 Task: Look for Airbnb properties in Paramaribo, Suriname from 6th December, 2023 to 10th December, 2023 for 1 adult.1  bedroom having 1 bed and 1 bathroom. Property type can be hotel. Booking option can be shelf check-in. Look for 5 properties as per requirement.
Action: Mouse moved to (332, 138)
Screenshot: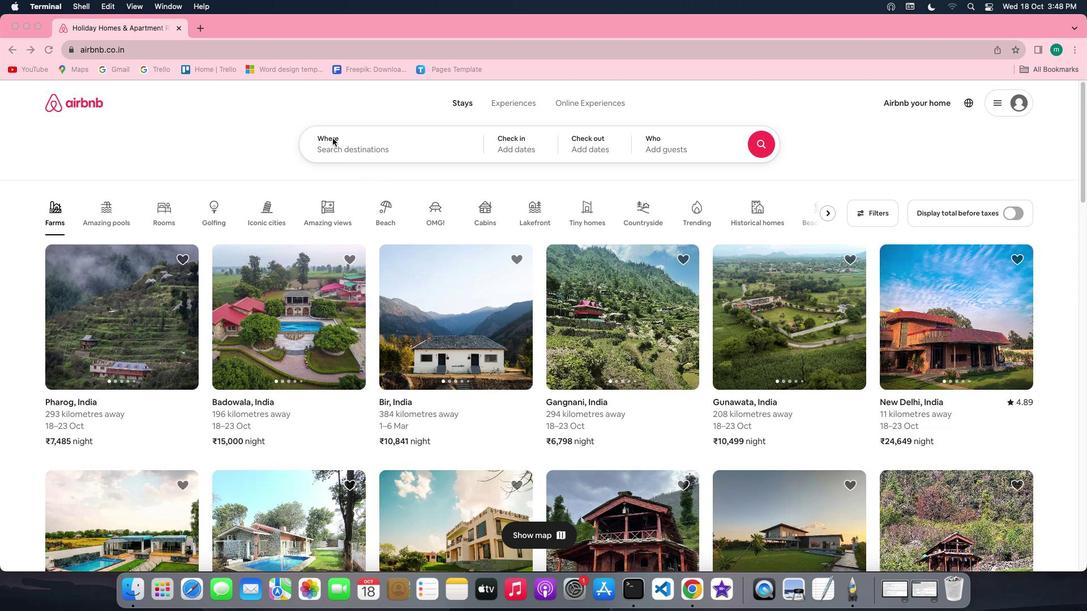 
Action: Mouse pressed left at (332, 138)
Screenshot: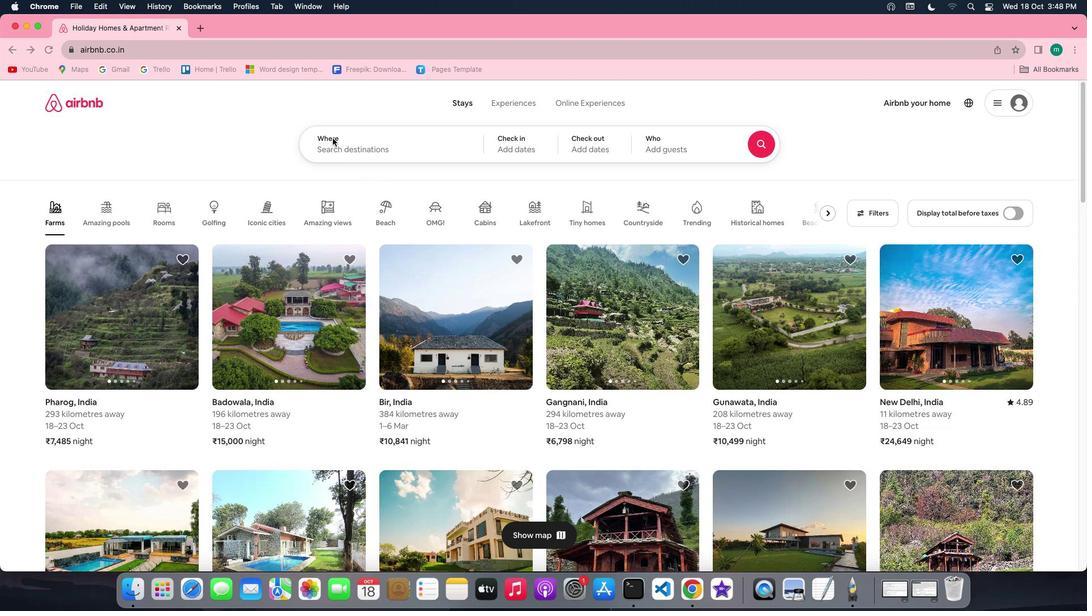 
Action: Mouse moved to (343, 151)
Screenshot: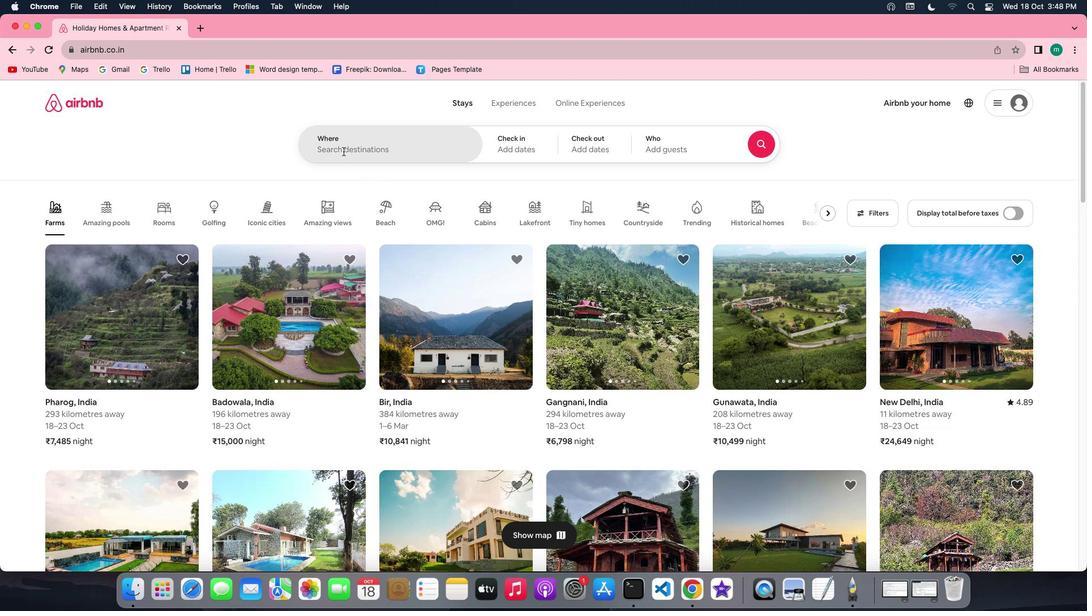 
Action: Mouse pressed left at (343, 151)
Screenshot: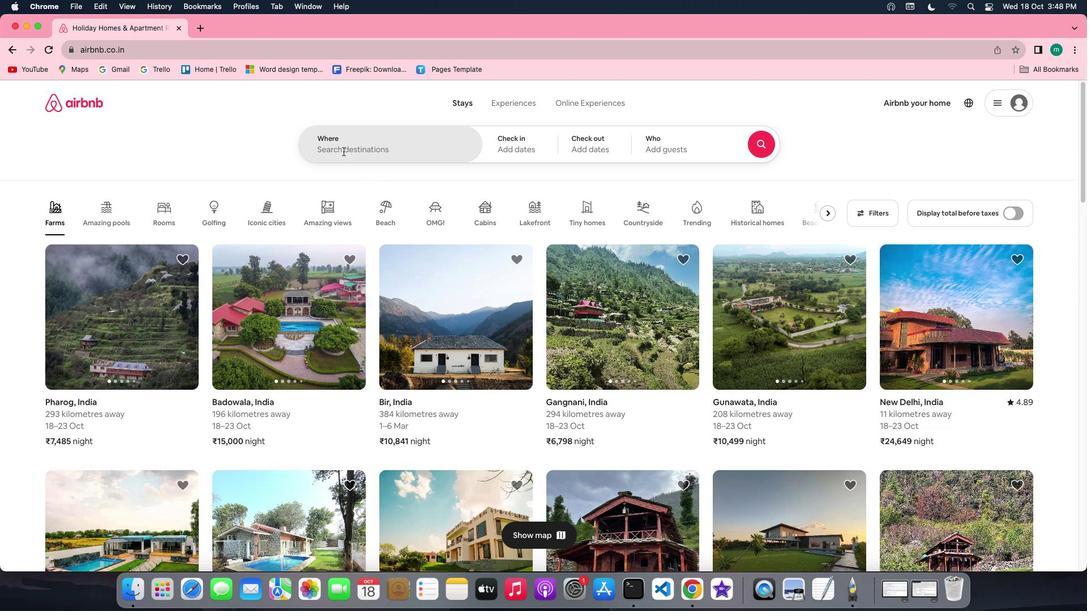 
Action: Key pressed Key.shift'P''a''r''a''m''a''r''i''b''o'','Key.shift'S''u''r''i''n''a''m''e'
Screenshot: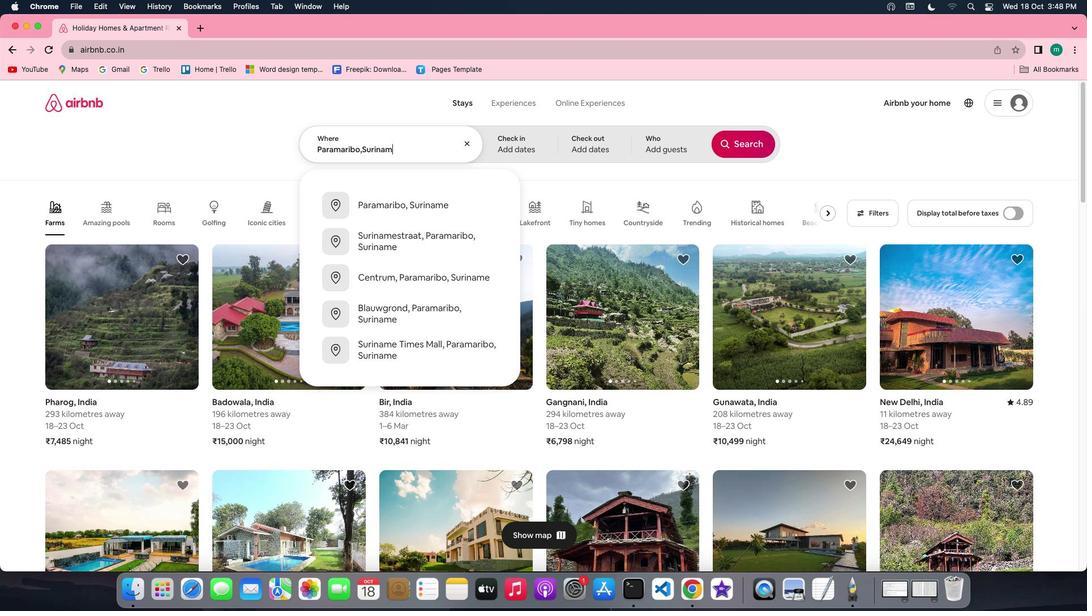 
Action: Mouse moved to (427, 208)
Screenshot: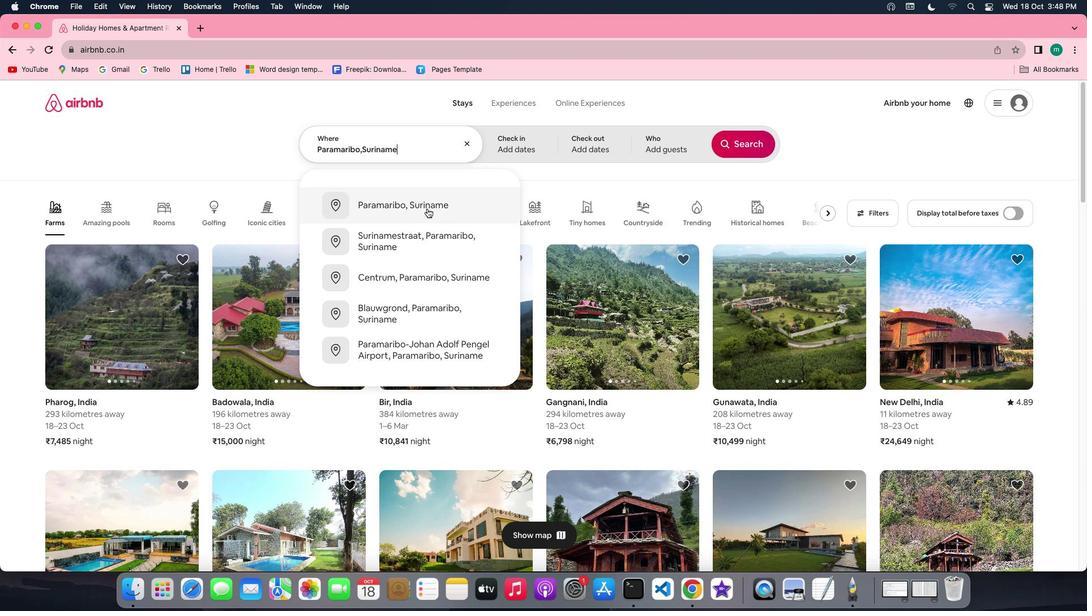 
Action: Mouse pressed left at (427, 208)
Screenshot: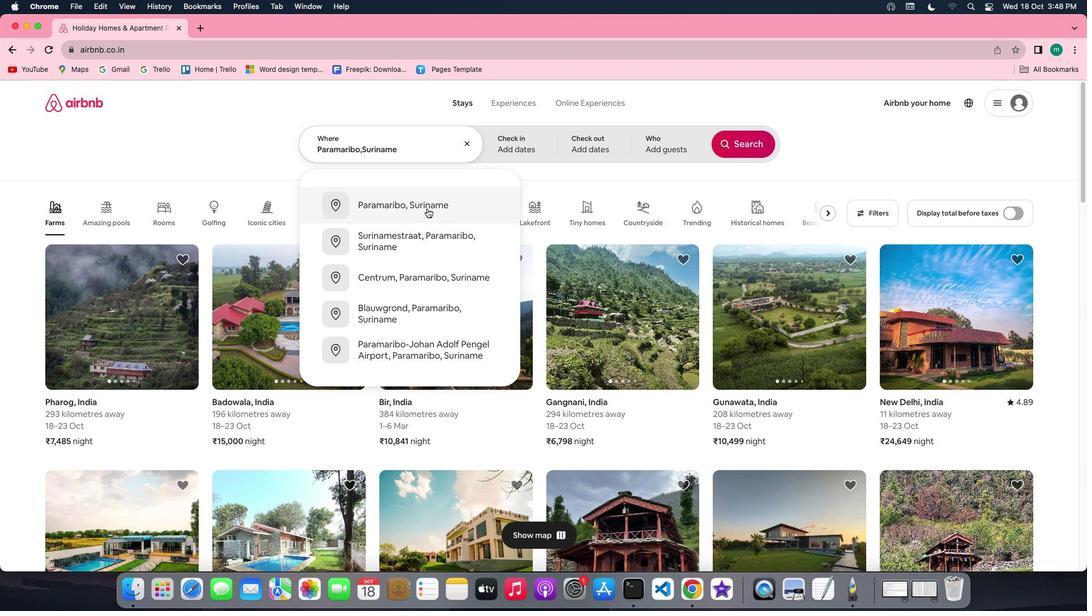 
Action: Mouse moved to (730, 231)
Screenshot: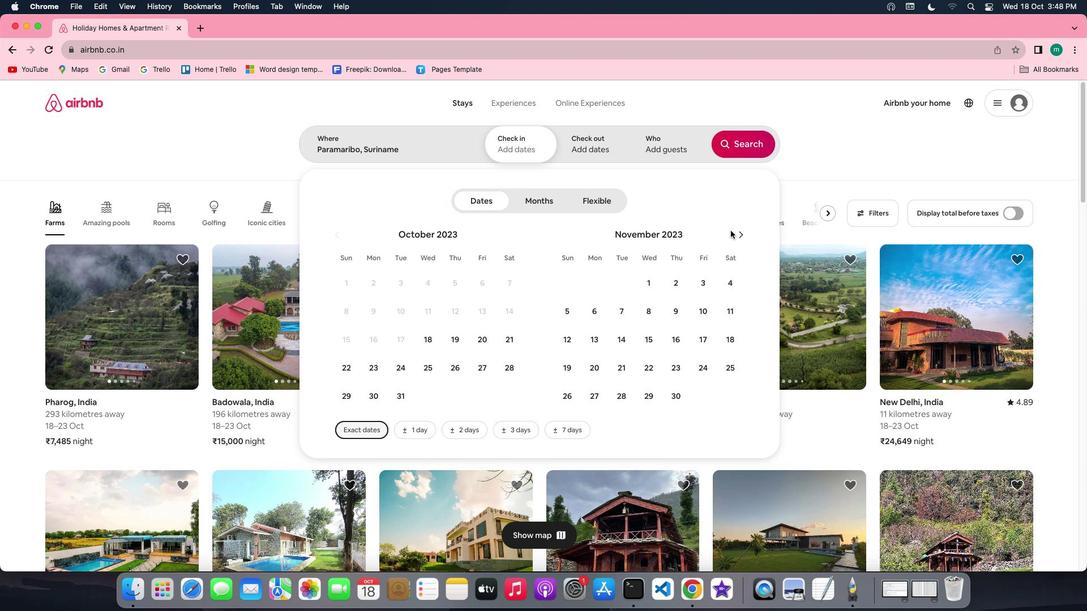 
Action: Mouse pressed left at (730, 231)
Screenshot: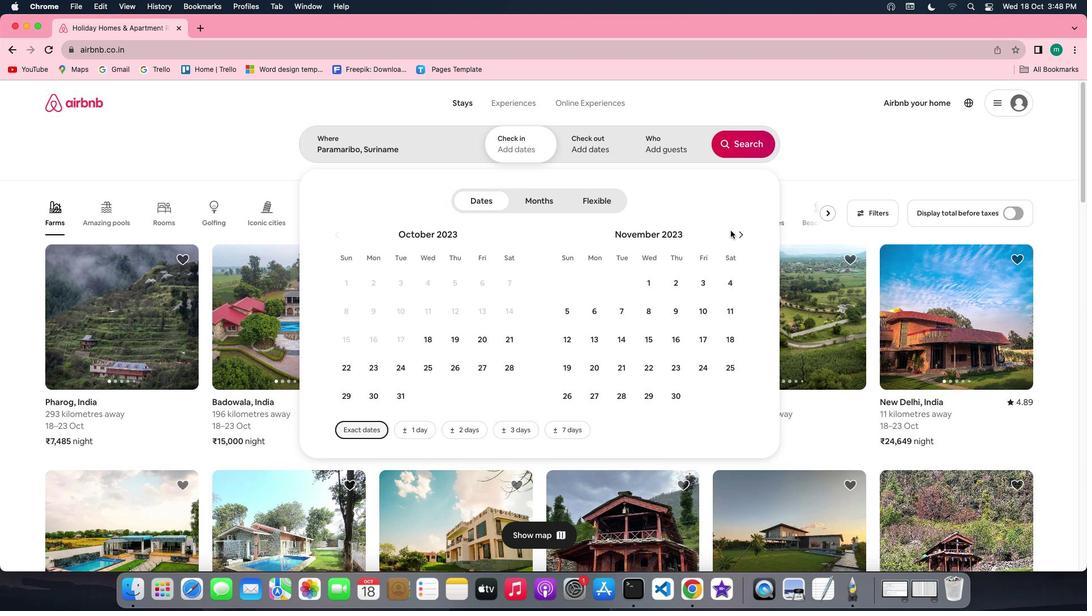 
Action: Mouse moved to (738, 237)
Screenshot: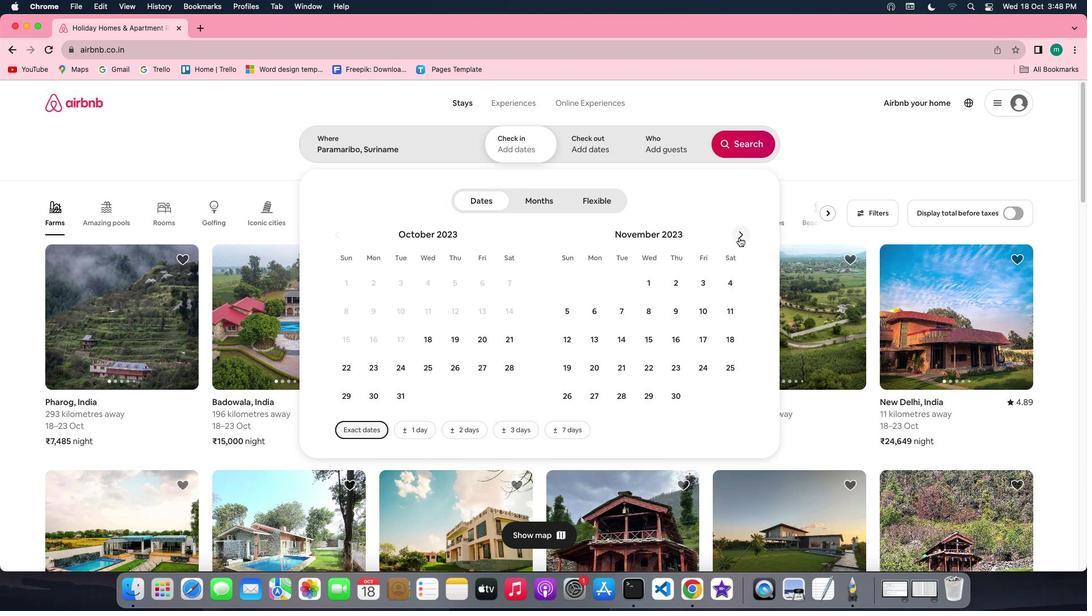 
Action: Mouse pressed left at (738, 237)
Screenshot: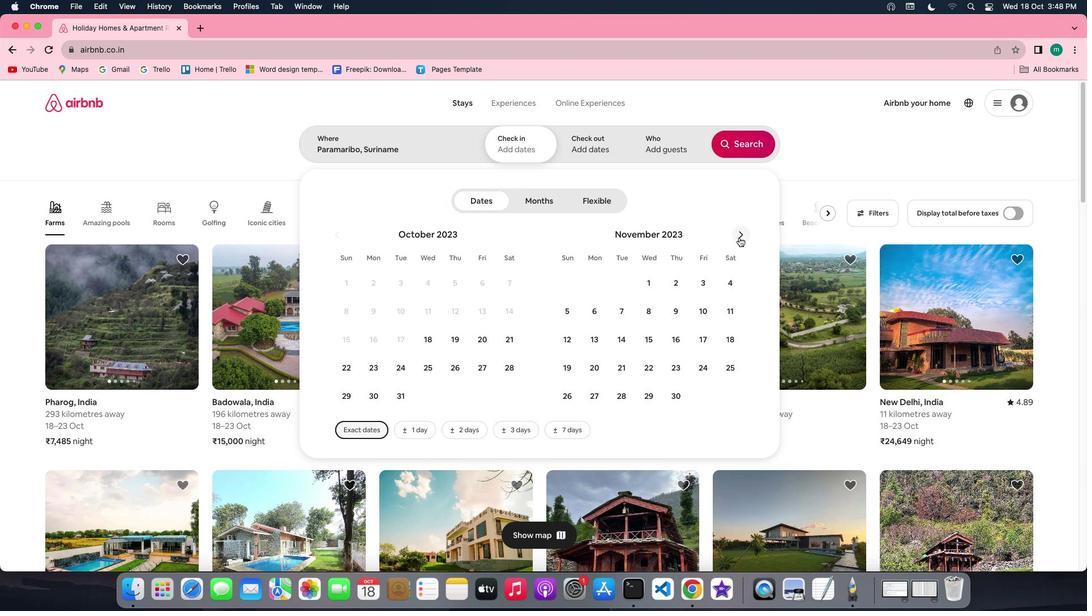 
Action: Mouse moved to (659, 306)
Screenshot: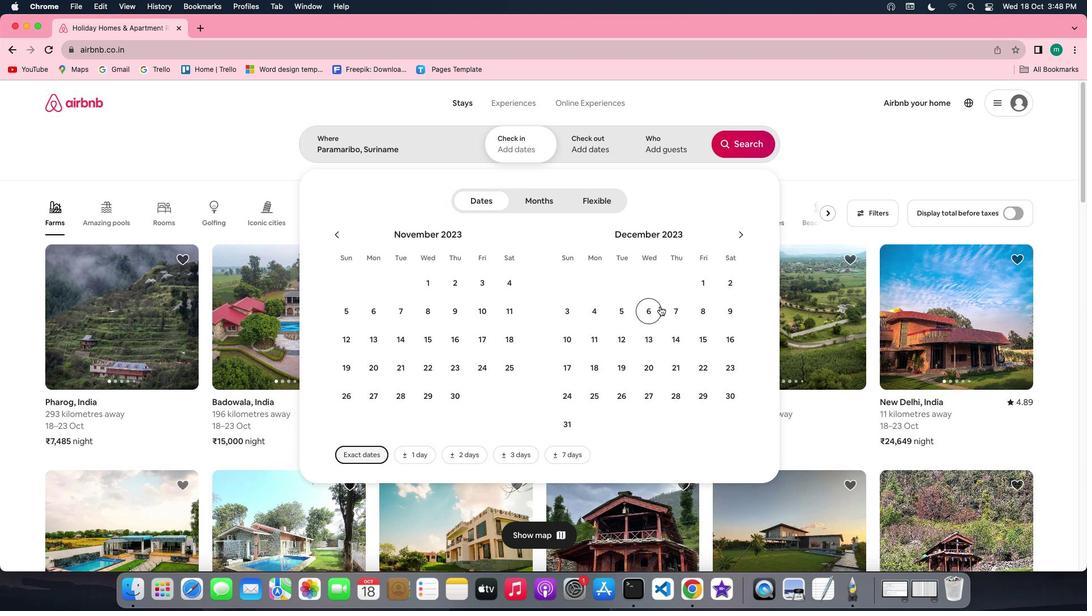 
Action: Mouse pressed left at (659, 306)
Screenshot: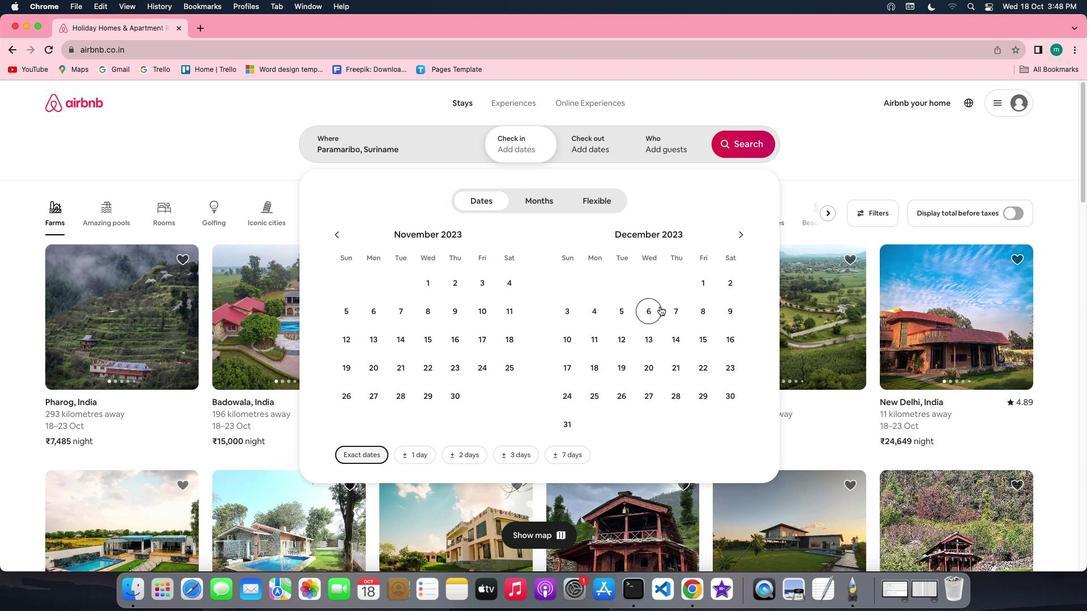 
Action: Mouse moved to (587, 332)
Screenshot: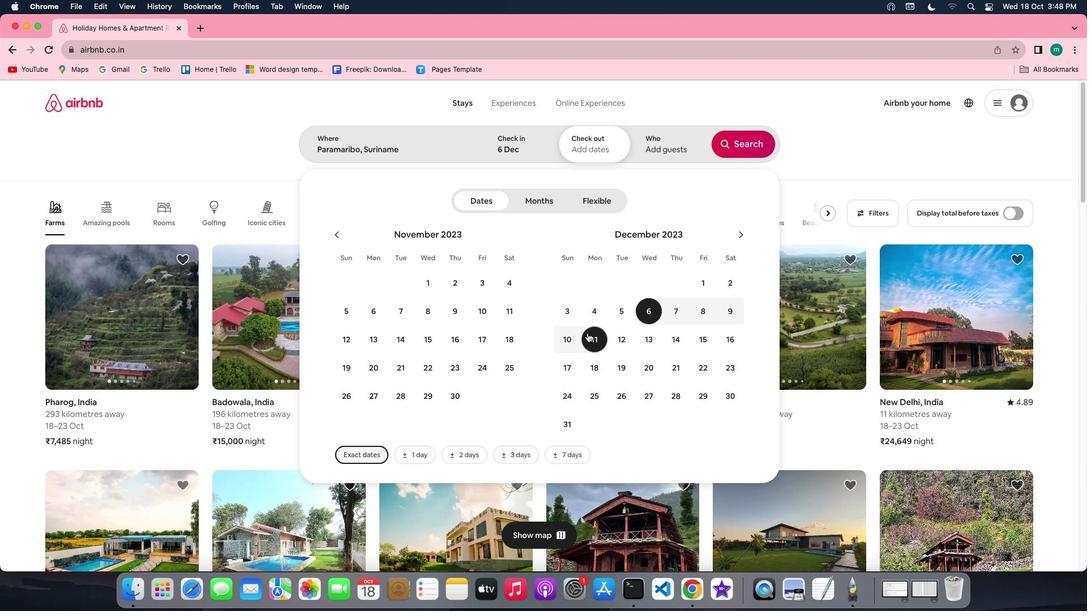 
Action: Mouse pressed left at (587, 332)
Screenshot: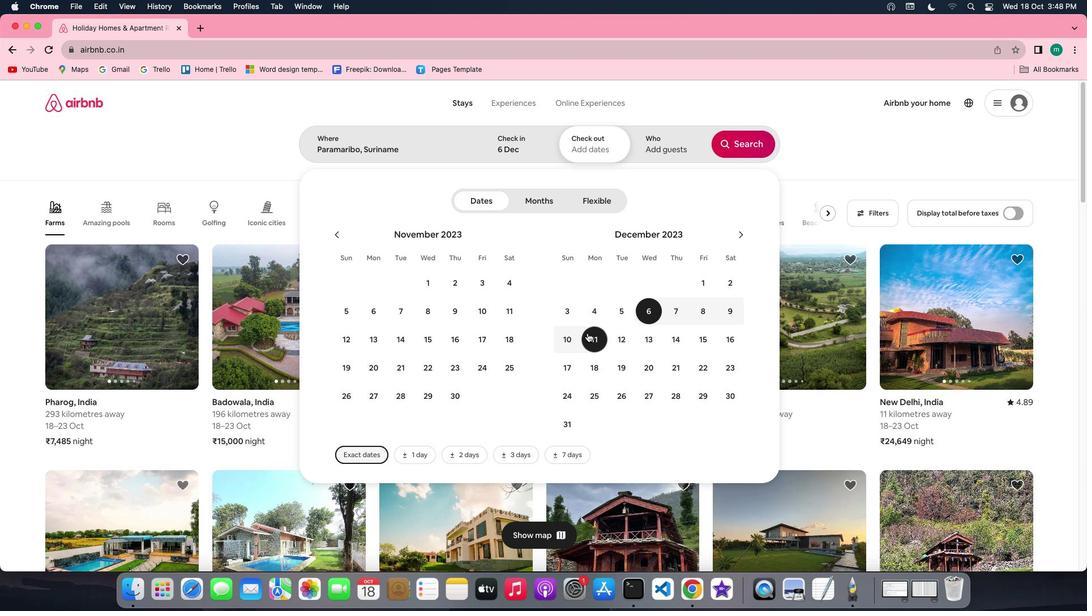 
Action: Mouse moved to (576, 338)
Screenshot: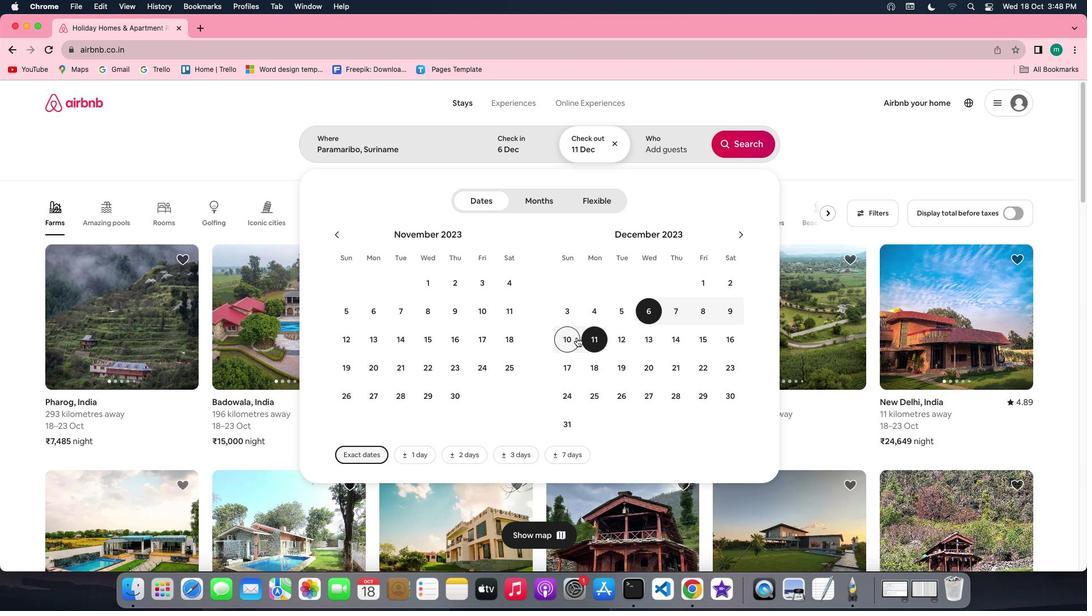 
Action: Mouse pressed left at (576, 338)
Screenshot: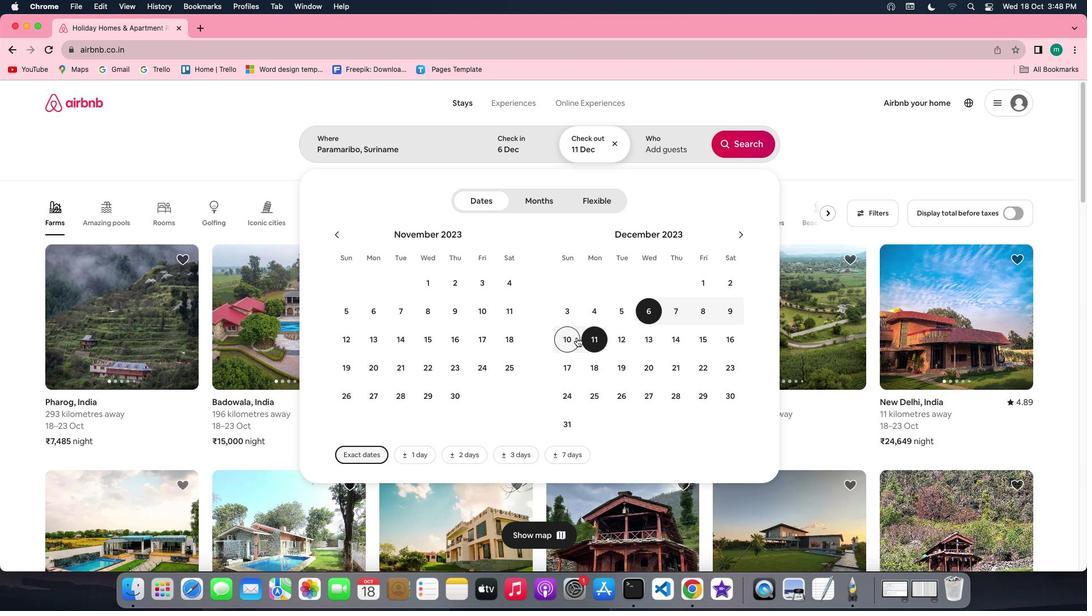 
Action: Mouse moved to (682, 148)
Screenshot: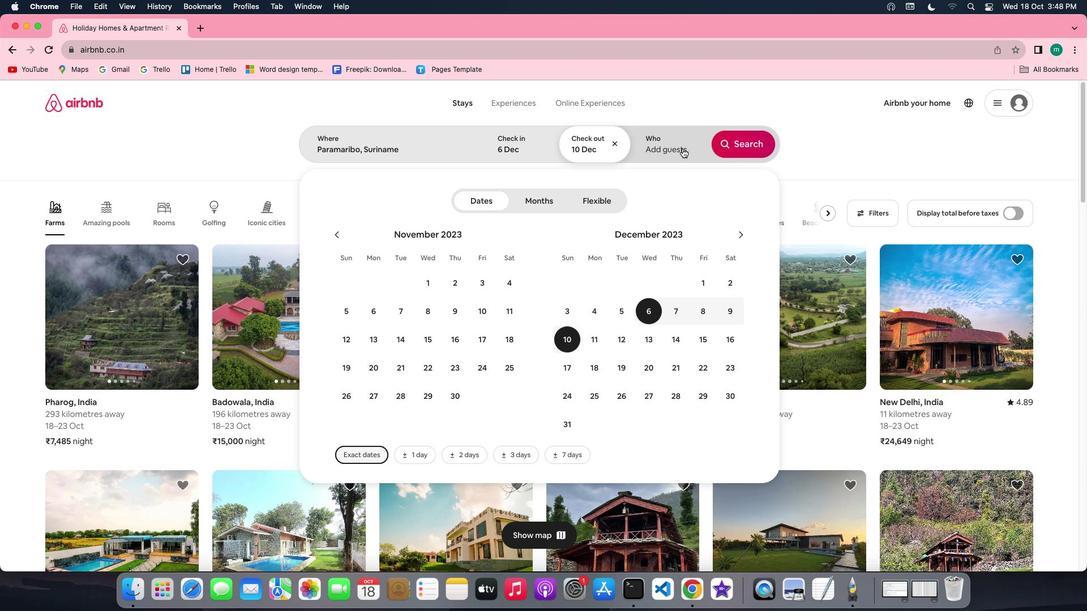 
Action: Mouse pressed left at (682, 148)
Screenshot: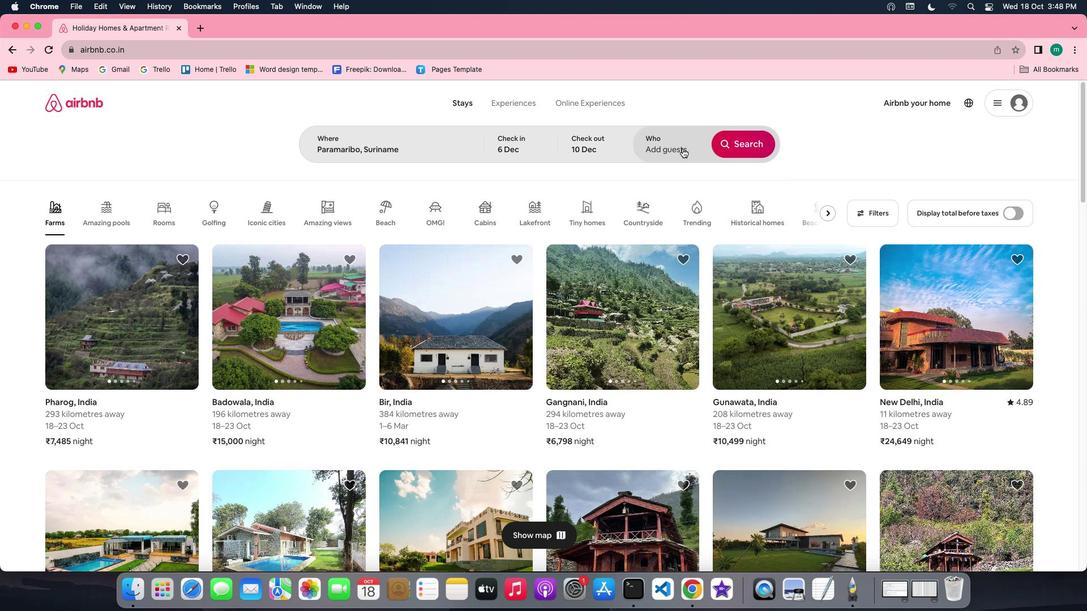 
Action: Mouse moved to (751, 208)
Screenshot: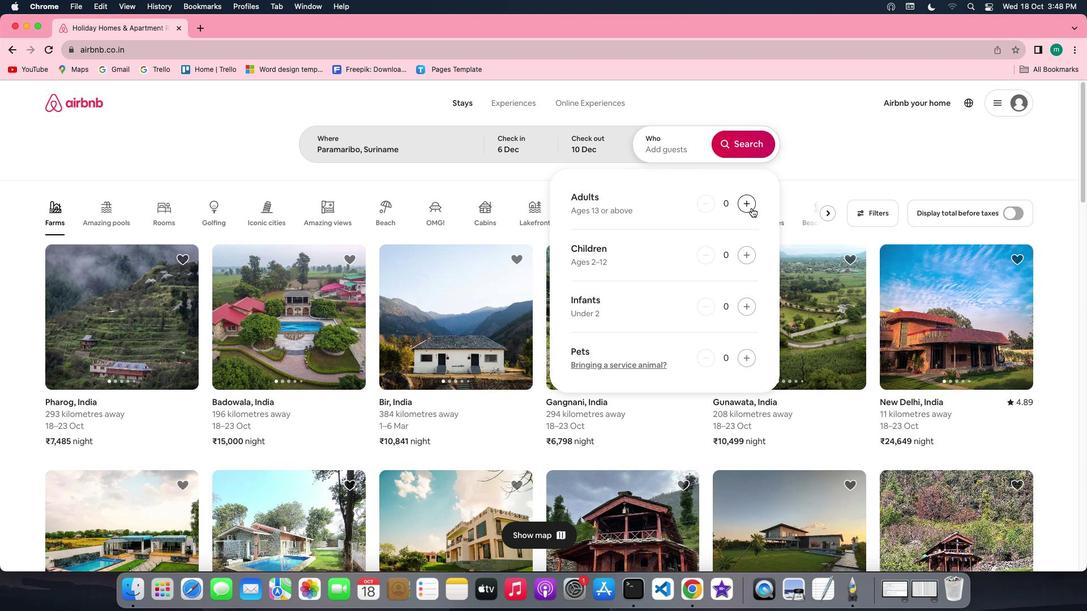 
Action: Mouse pressed left at (751, 208)
Screenshot: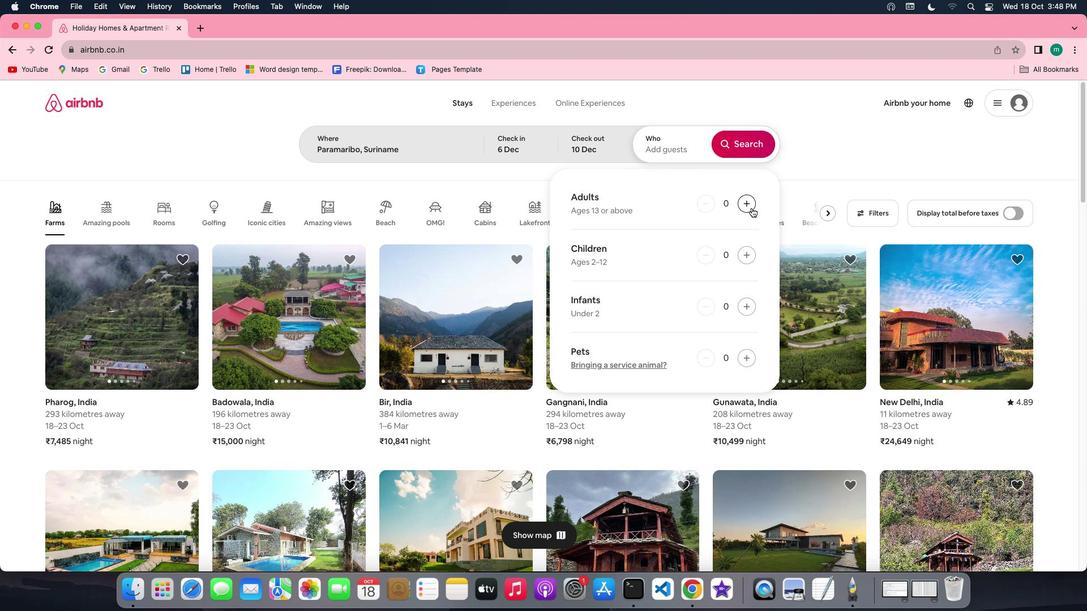 
Action: Mouse moved to (757, 142)
Screenshot: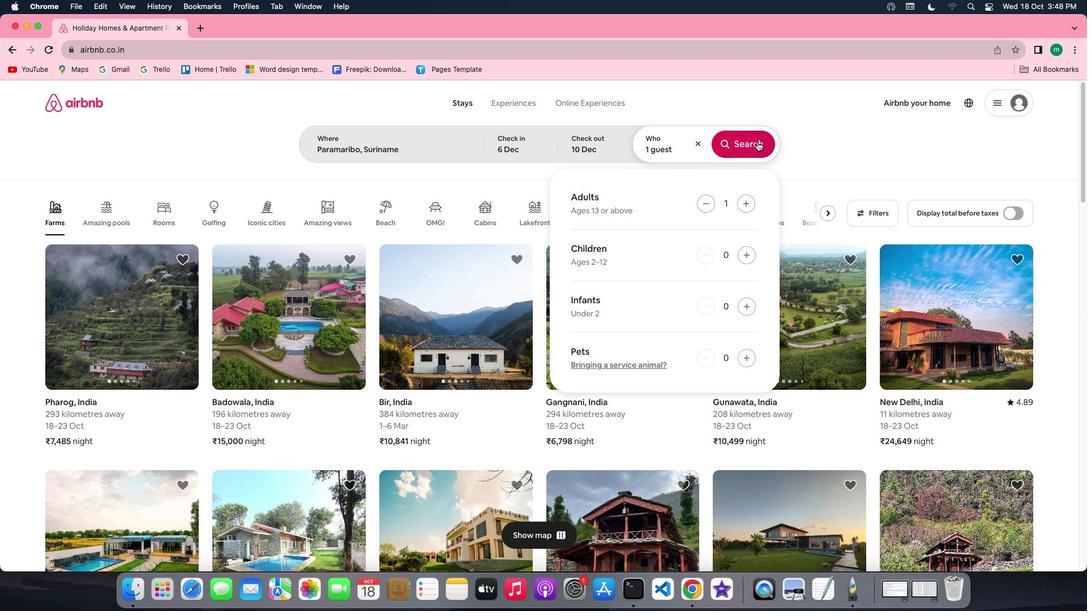 
Action: Mouse pressed left at (757, 142)
Screenshot: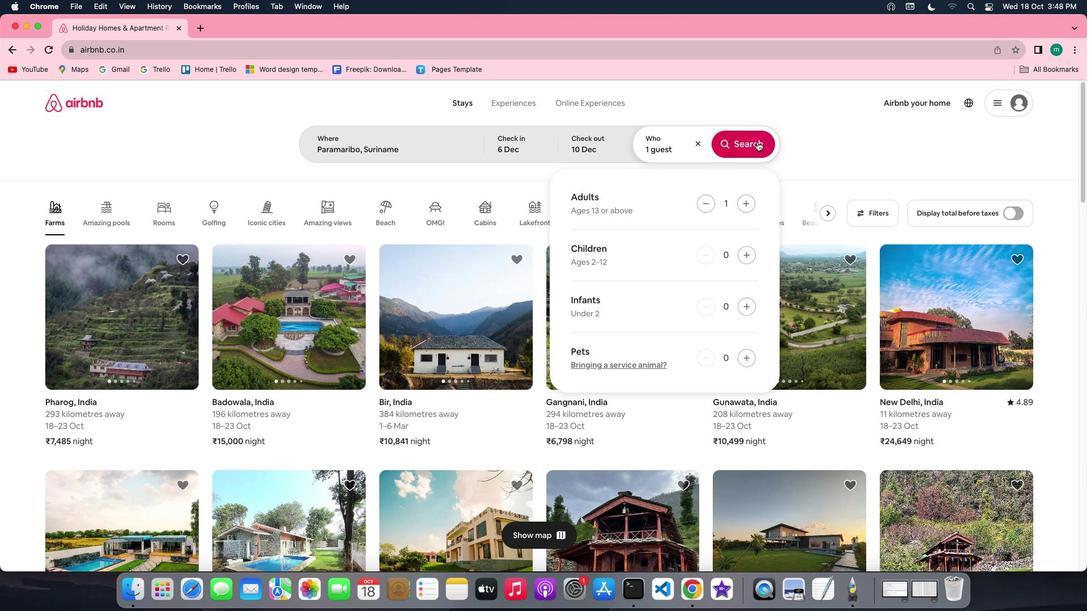 
Action: Mouse moved to (911, 154)
Screenshot: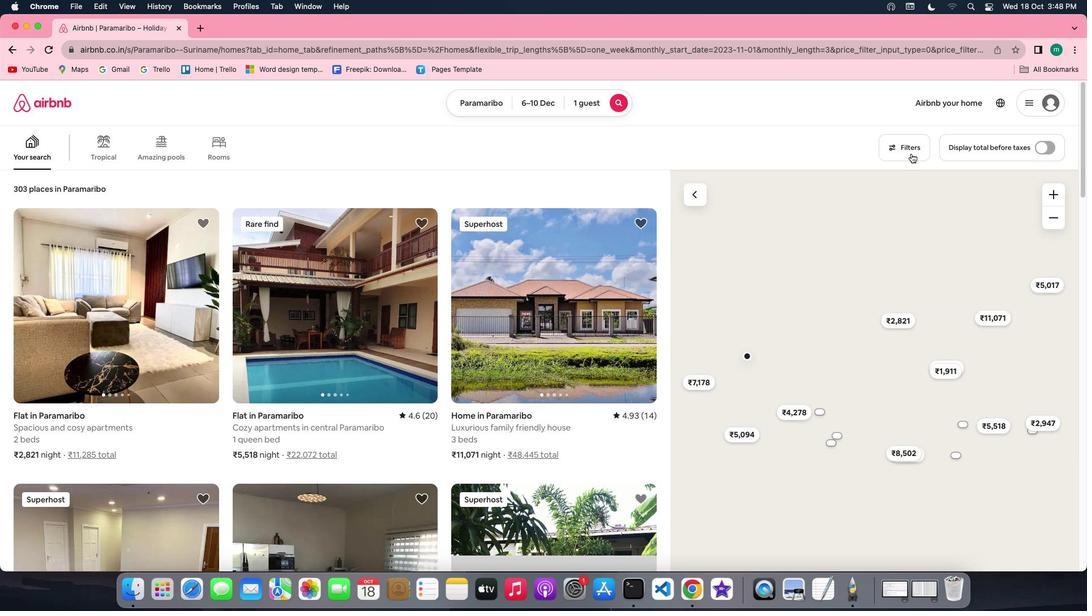 
Action: Mouse pressed left at (911, 154)
Screenshot: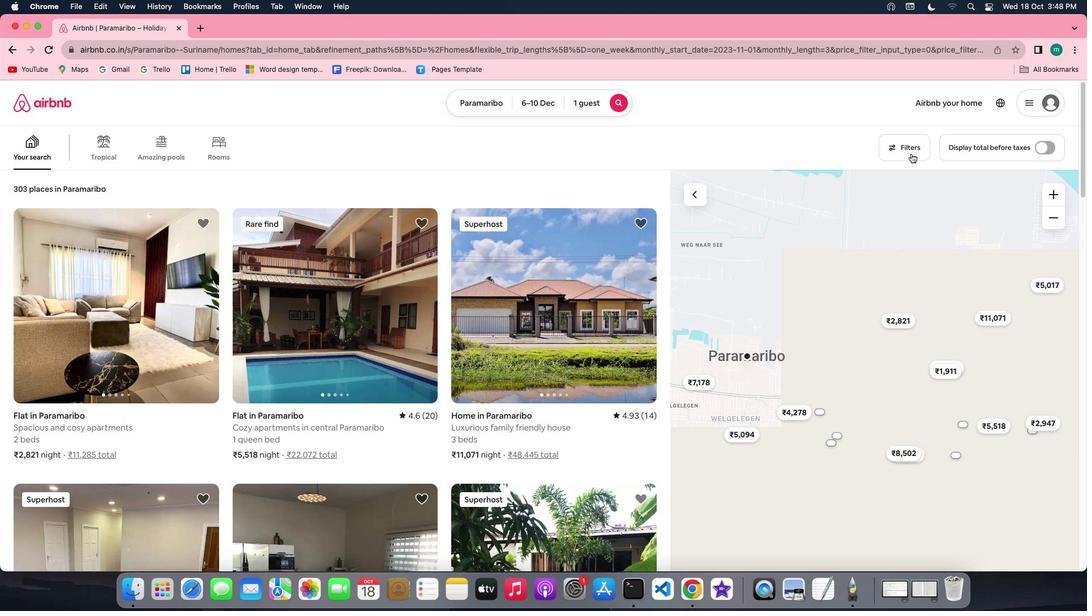 
Action: Mouse moved to (609, 308)
Screenshot: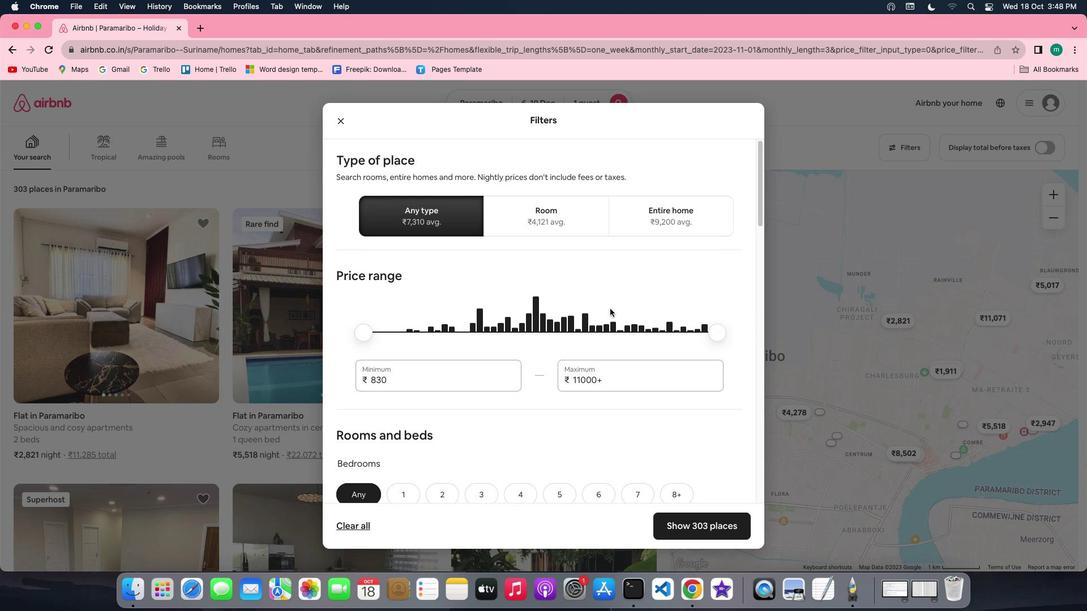 
Action: Mouse scrolled (609, 308) with delta (0, 0)
Screenshot: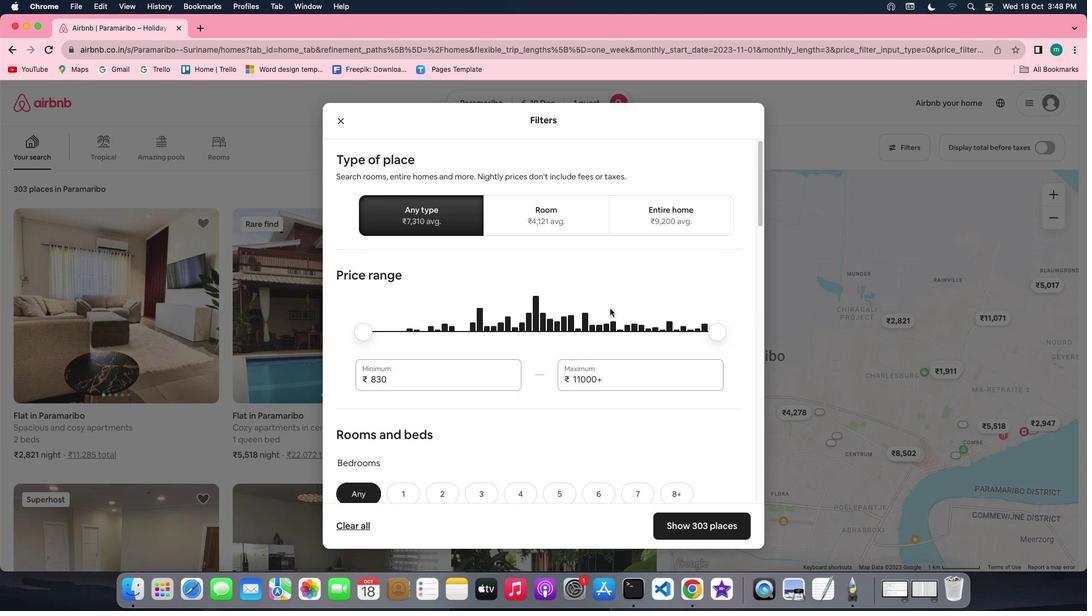 
Action: Mouse scrolled (609, 308) with delta (0, 0)
Screenshot: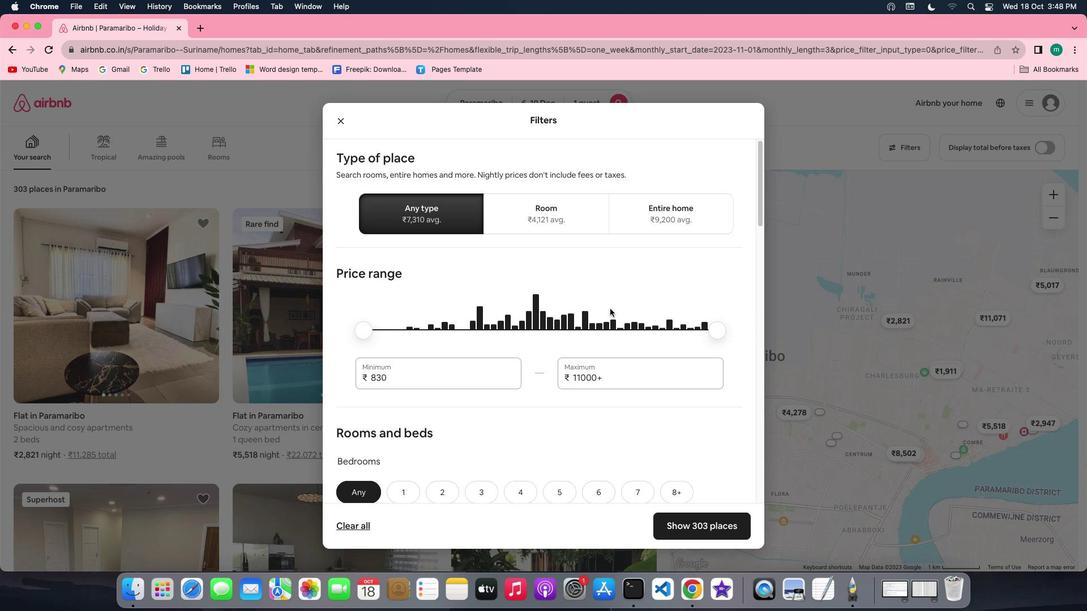 
Action: Mouse scrolled (609, 308) with delta (0, 0)
Screenshot: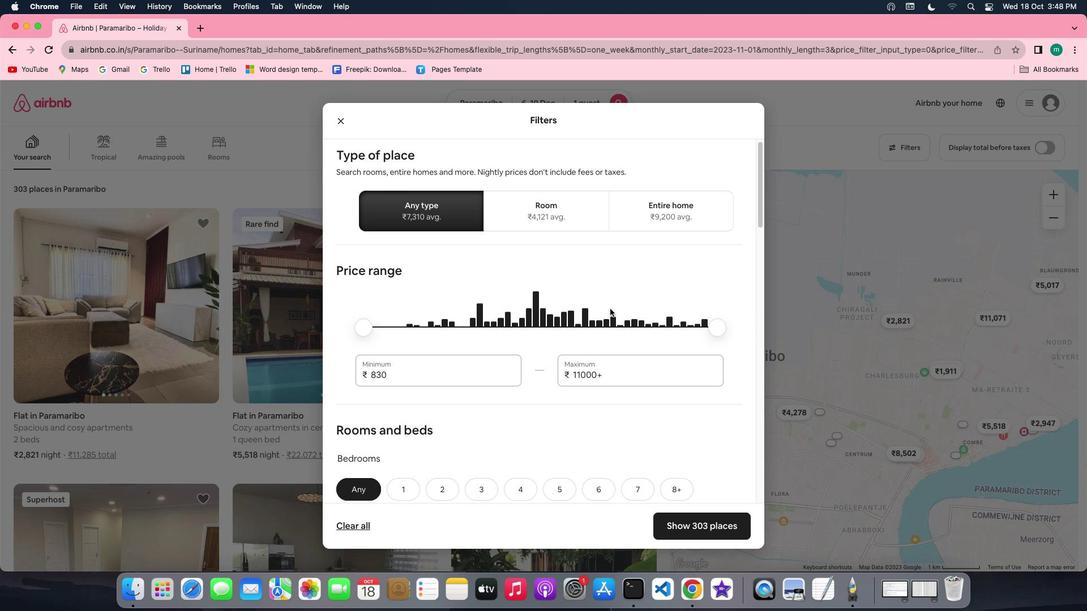 
Action: Mouse scrolled (609, 308) with delta (0, 0)
Screenshot: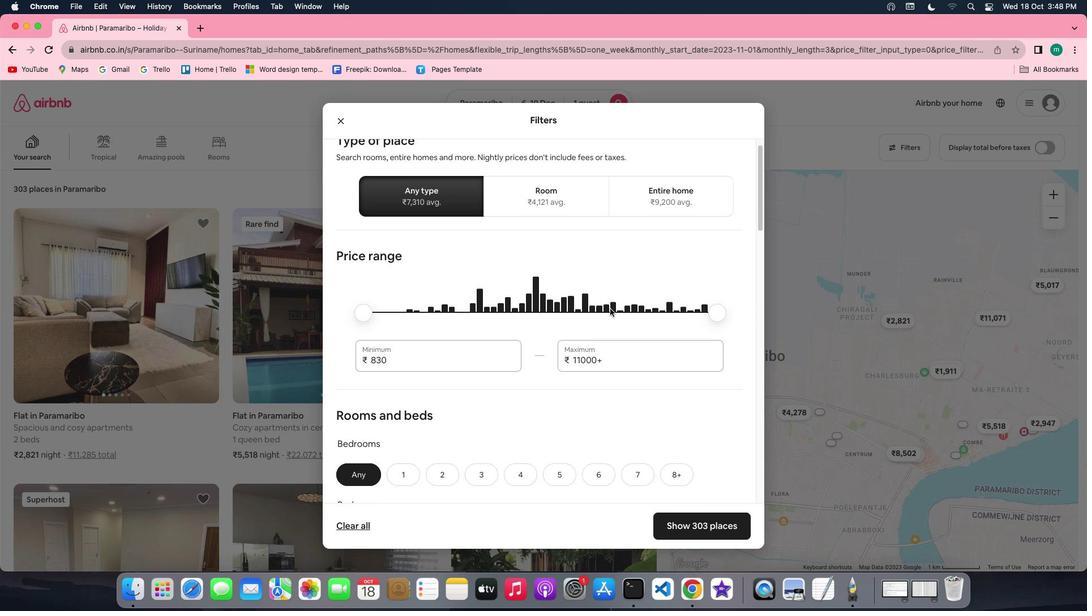 
Action: Mouse scrolled (609, 308) with delta (0, 0)
Screenshot: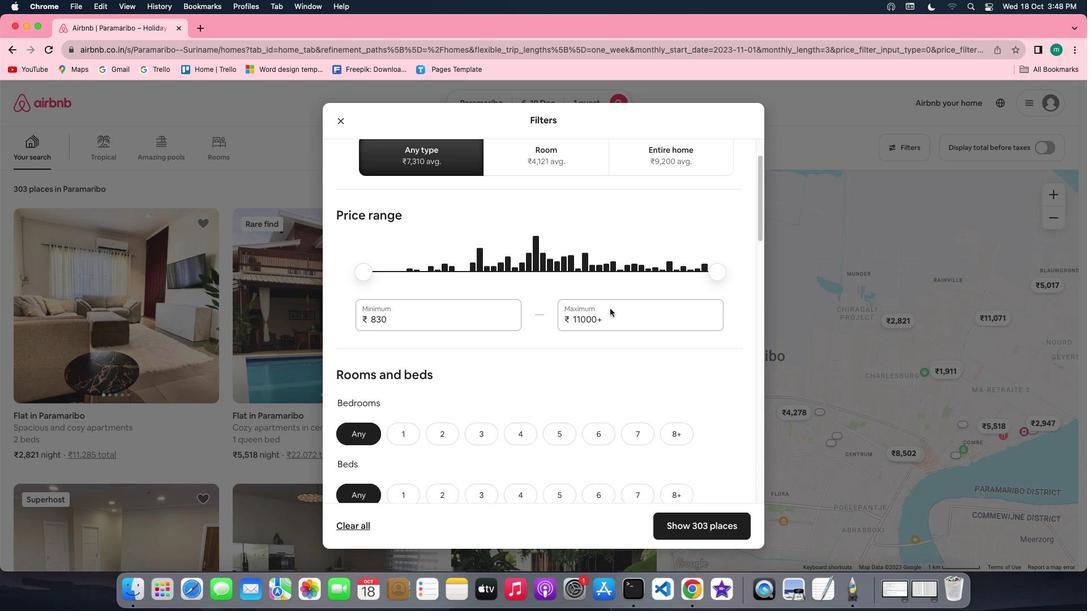 
Action: Mouse scrolled (609, 308) with delta (0, 0)
Screenshot: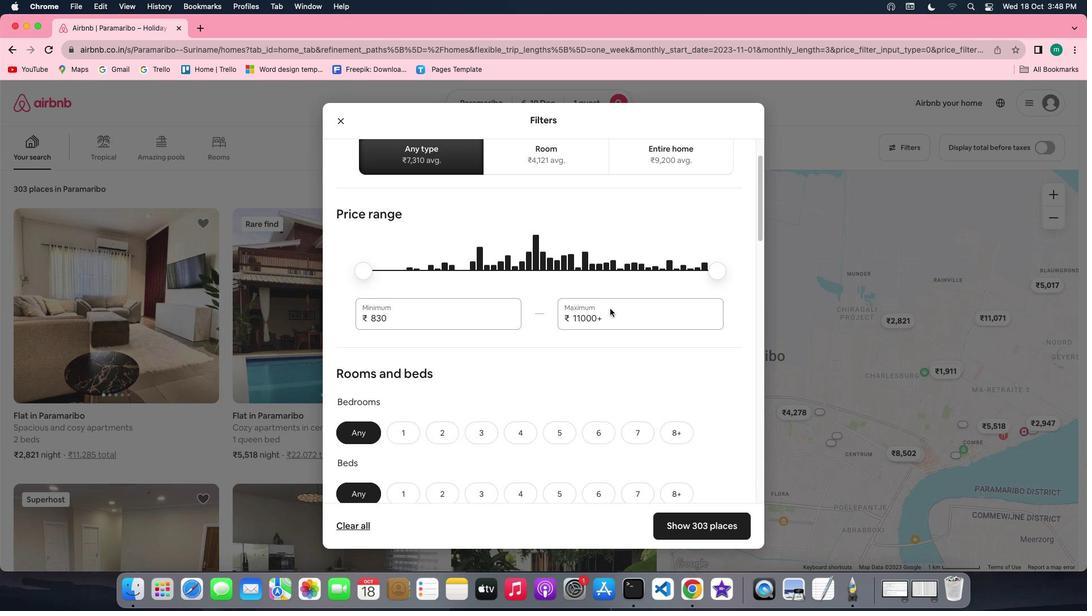 
Action: Mouse scrolled (609, 308) with delta (0, 0)
Screenshot: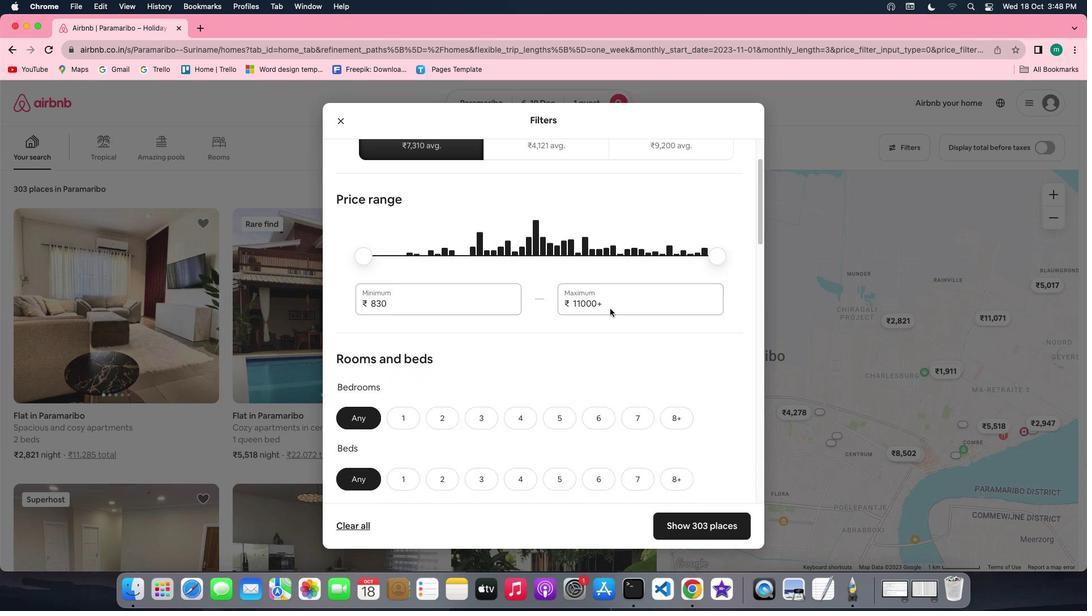 
Action: Mouse scrolled (609, 308) with delta (0, 0)
Screenshot: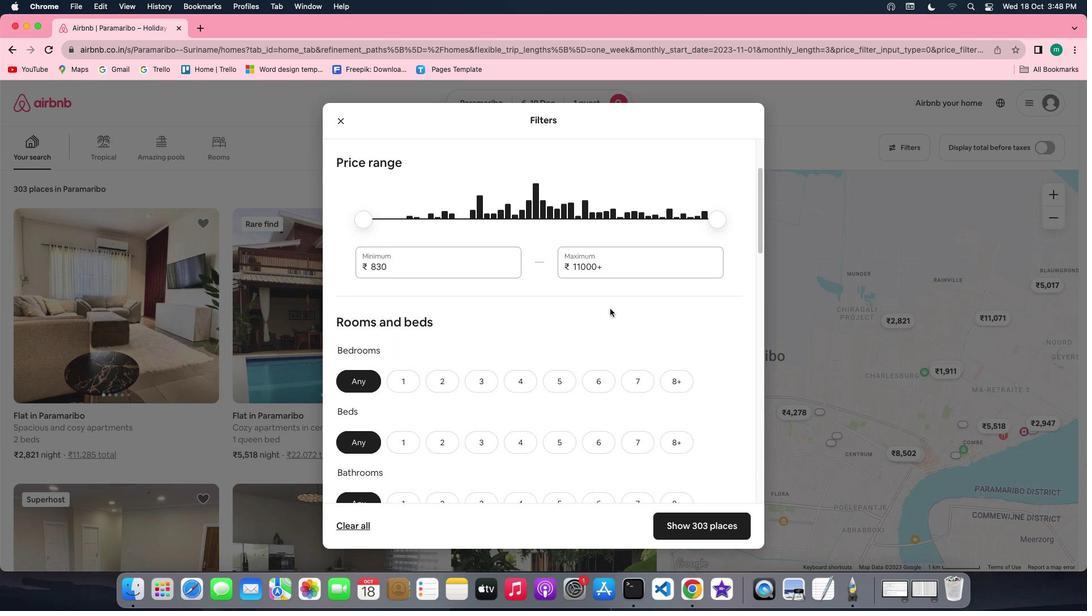 
Action: Mouse scrolled (609, 308) with delta (0, 0)
Screenshot: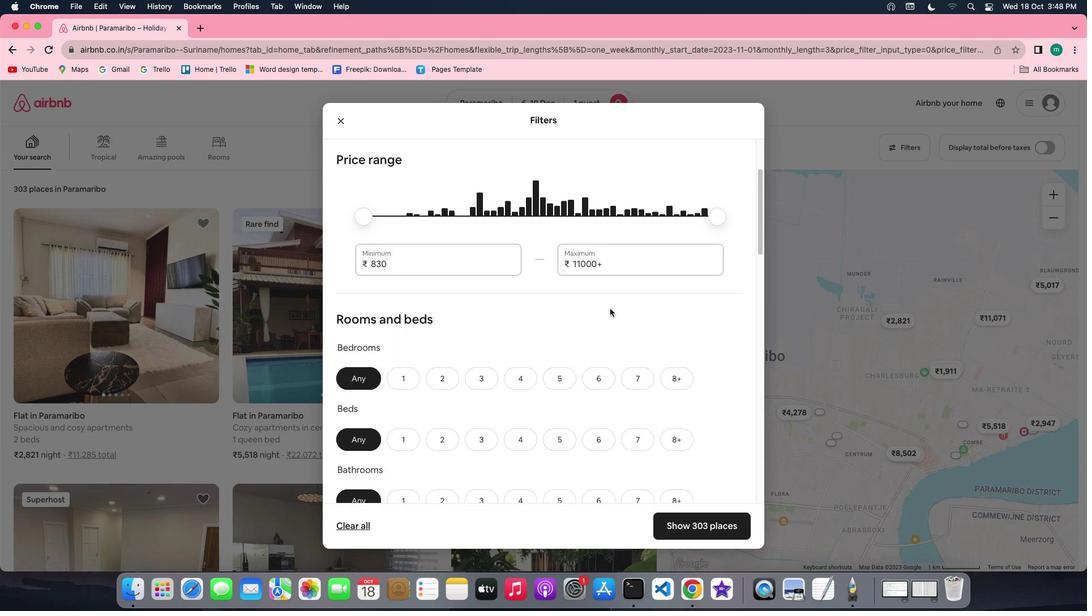 
Action: Mouse scrolled (609, 308) with delta (0, -1)
Screenshot: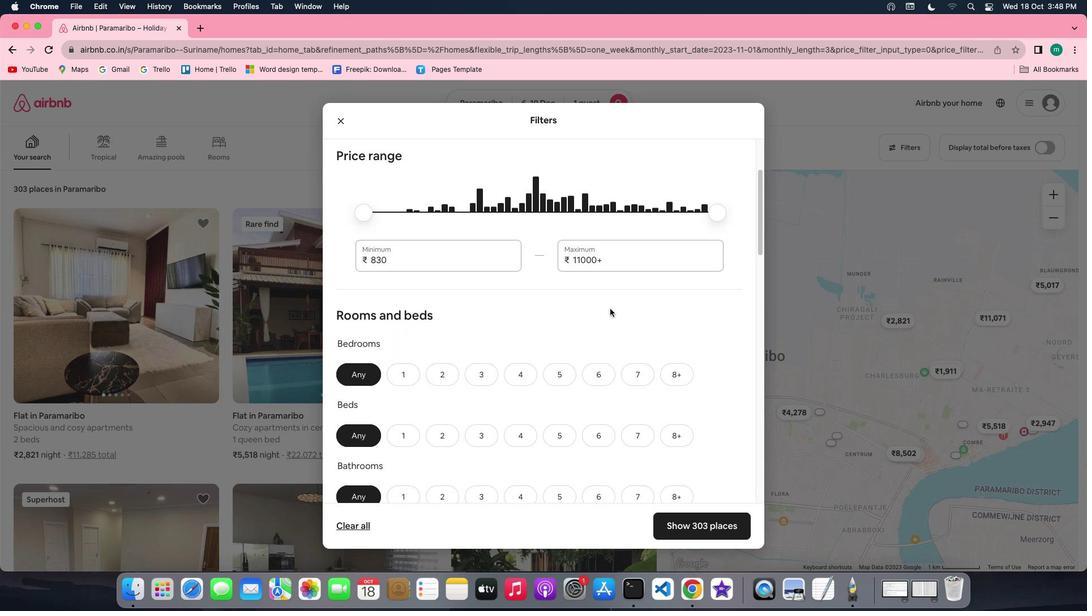 
Action: Mouse scrolled (609, 308) with delta (0, -1)
Screenshot: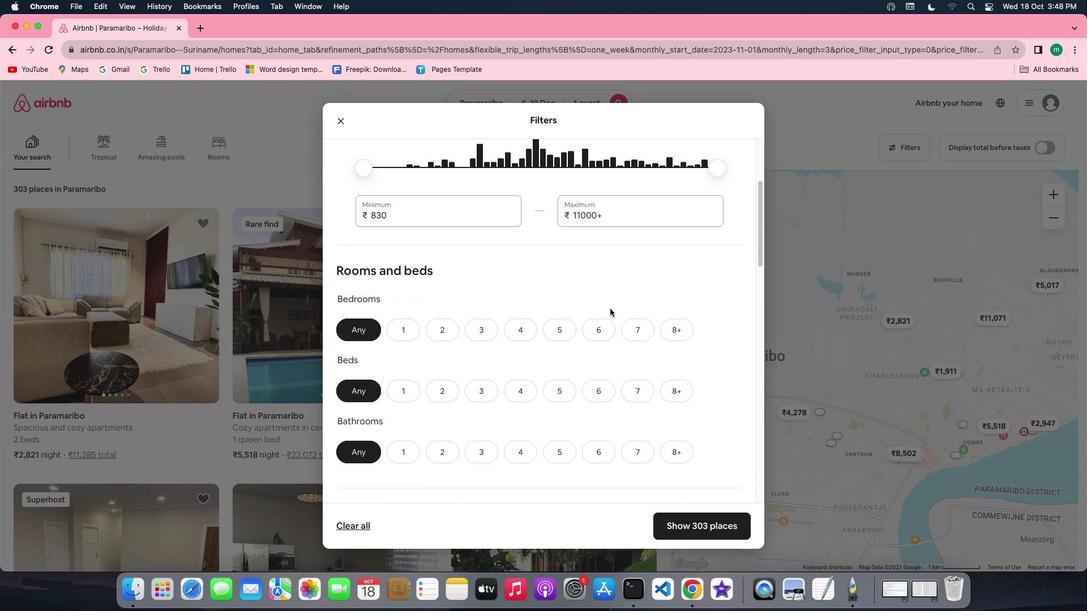 
Action: Mouse moved to (405, 253)
Screenshot: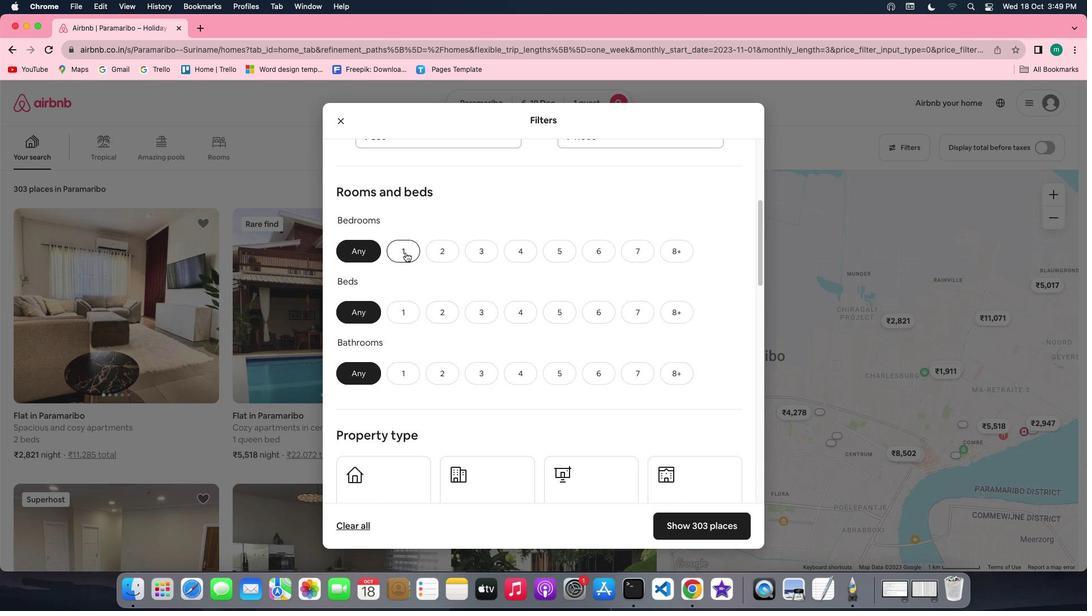
Action: Mouse pressed left at (405, 253)
Screenshot: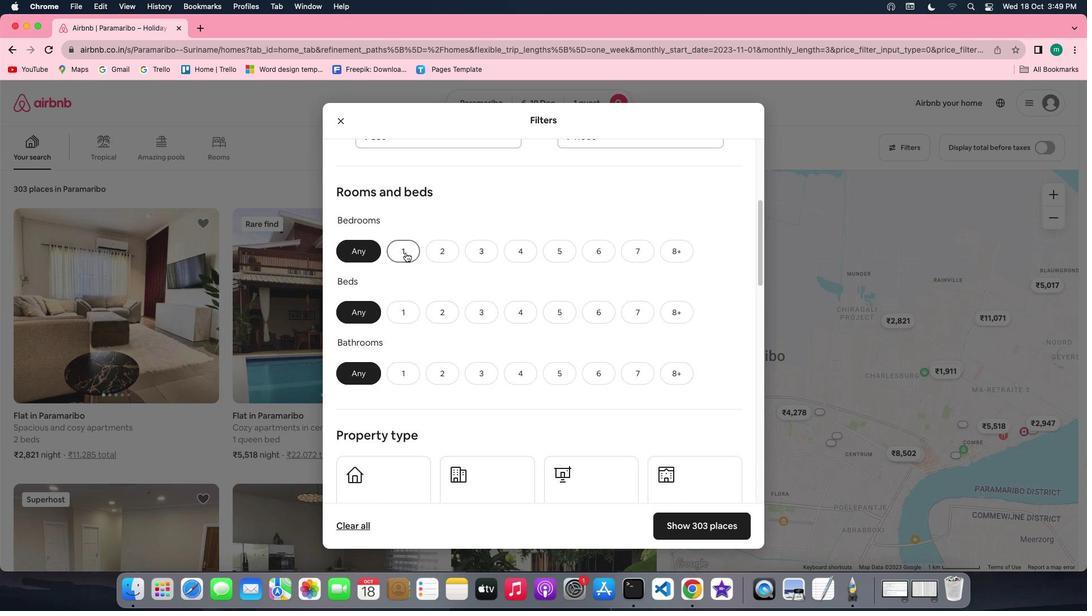 
Action: Mouse moved to (402, 310)
Screenshot: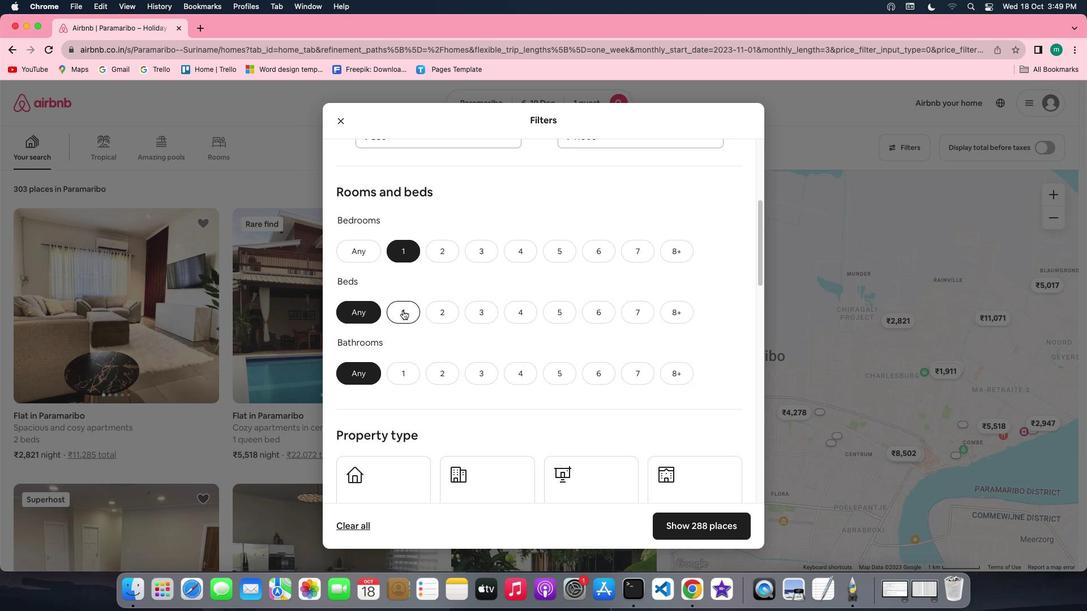 
Action: Mouse pressed left at (402, 310)
Screenshot: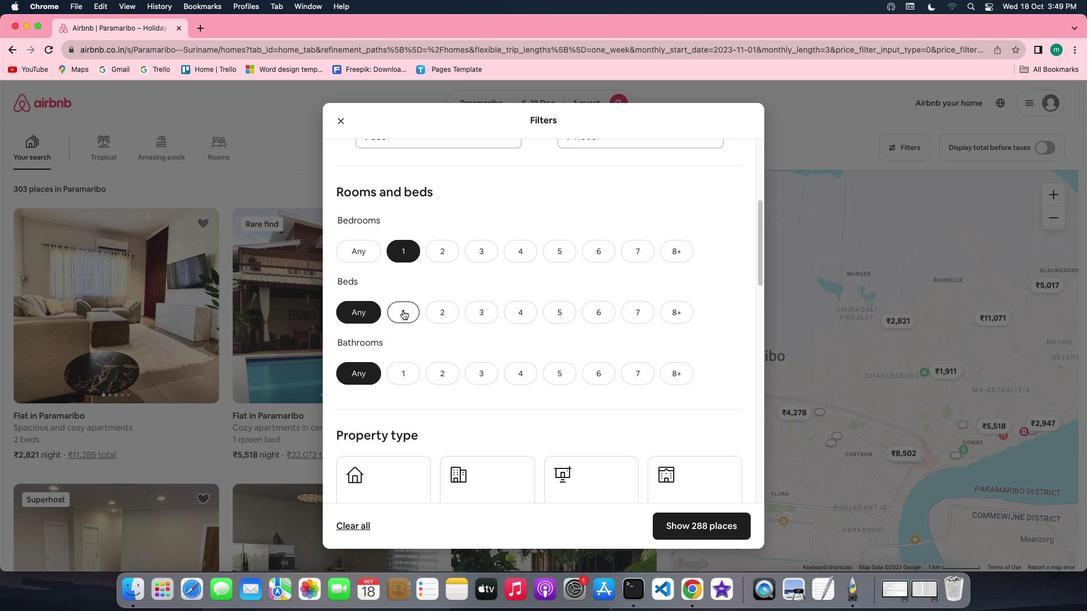 
Action: Mouse moved to (398, 375)
Screenshot: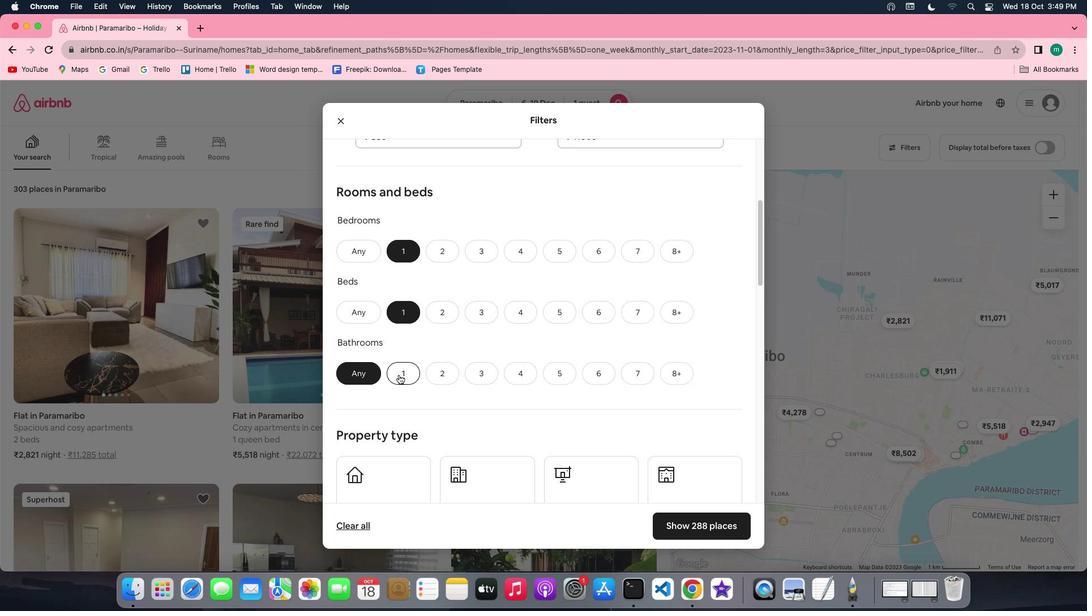 
Action: Mouse pressed left at (398, 375)
Screenshot: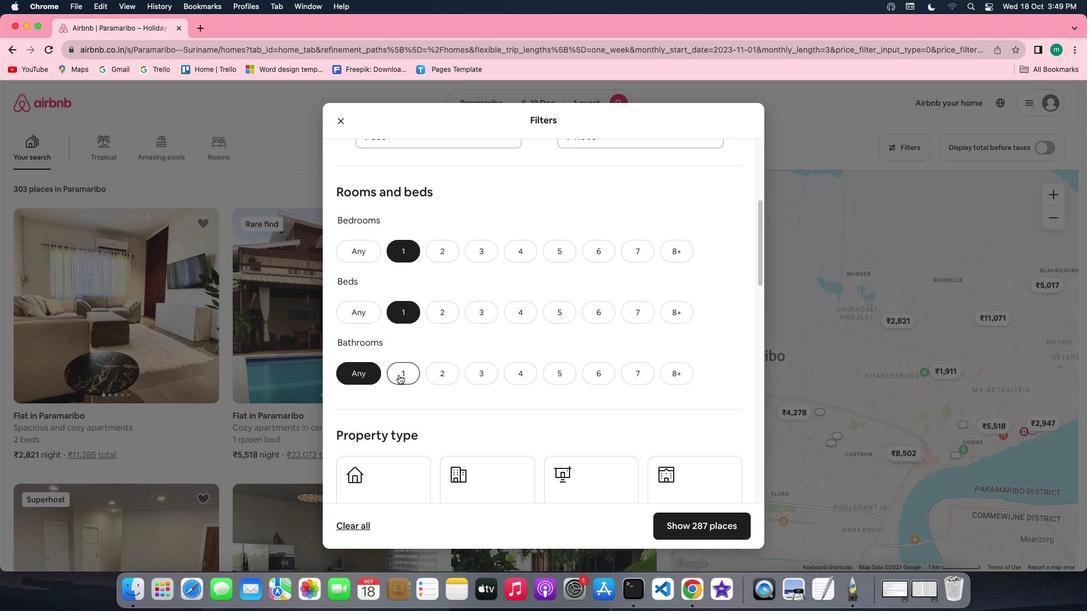 
Action: Mouse moved to (522, 376)
Screenshot: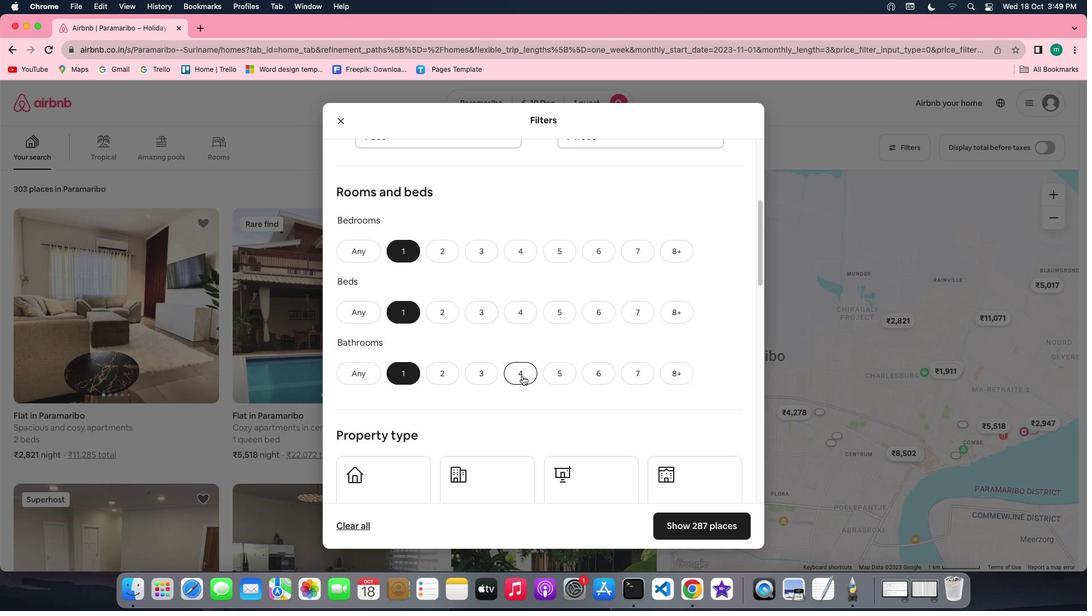 
Action: Mouse scrolled (522, 376) with delta (0, 0)
Screenshot: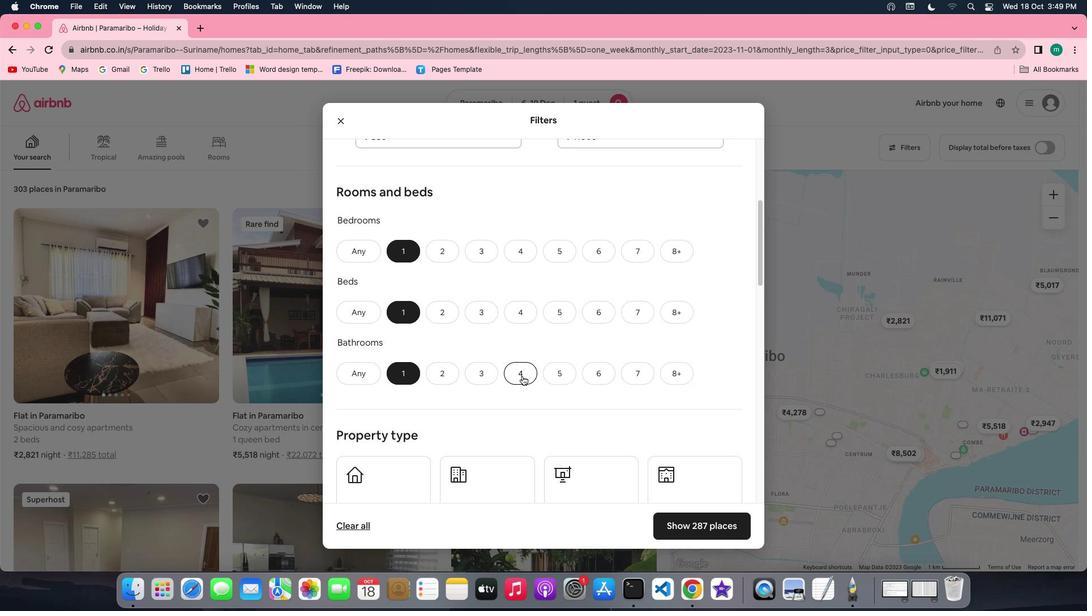 
Action: Mouse scrolled (522, 376) with delta (0, 0)
Screenshot: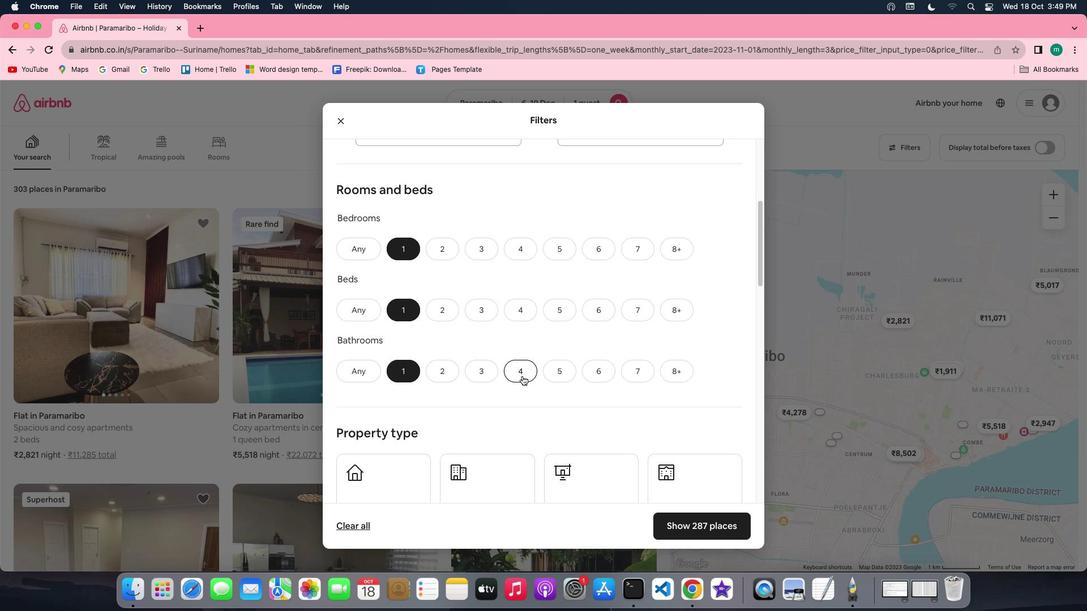
Action: Mouse scrolled (522, 376) with delta (0, -1)
Screenshot: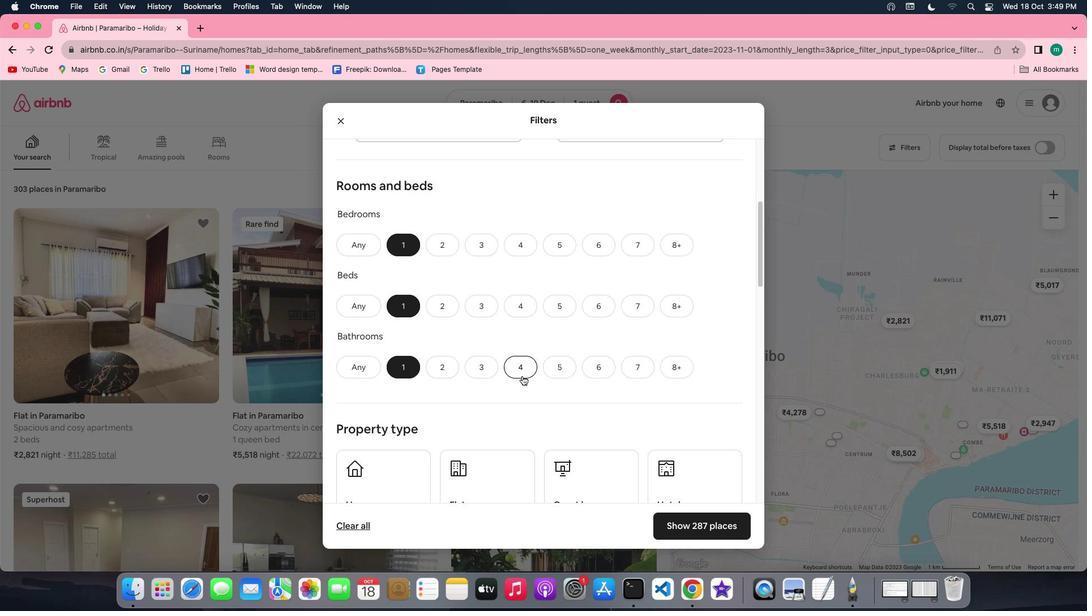 
Action: Mouse scrolled (522, 376) with delta (0, -1)
Screenshot: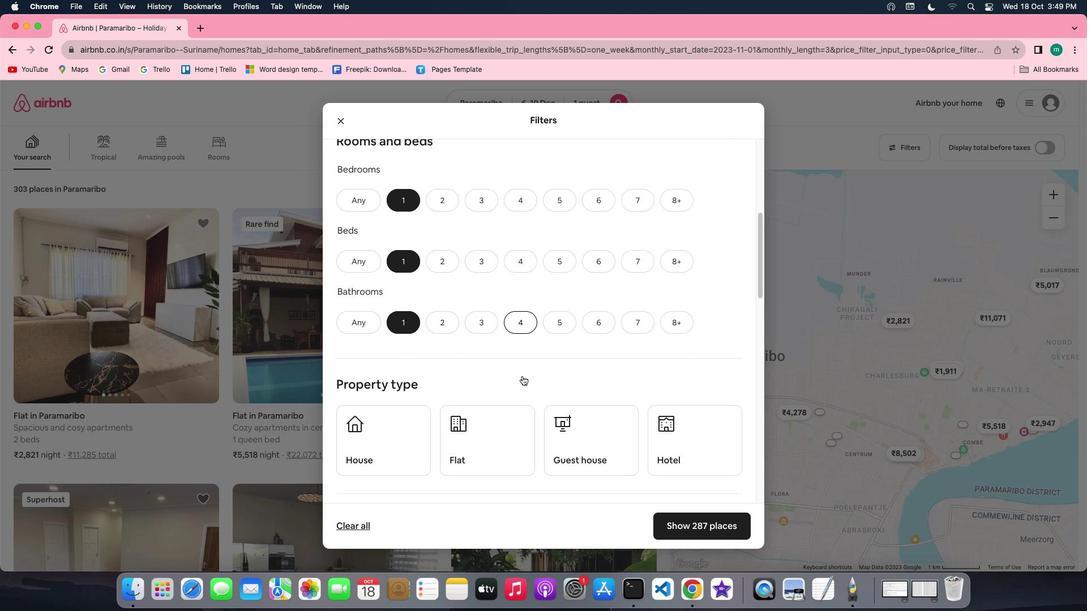 
Action: Mouse scrolled (522, 376) with delta (0, 0)
Screenshot: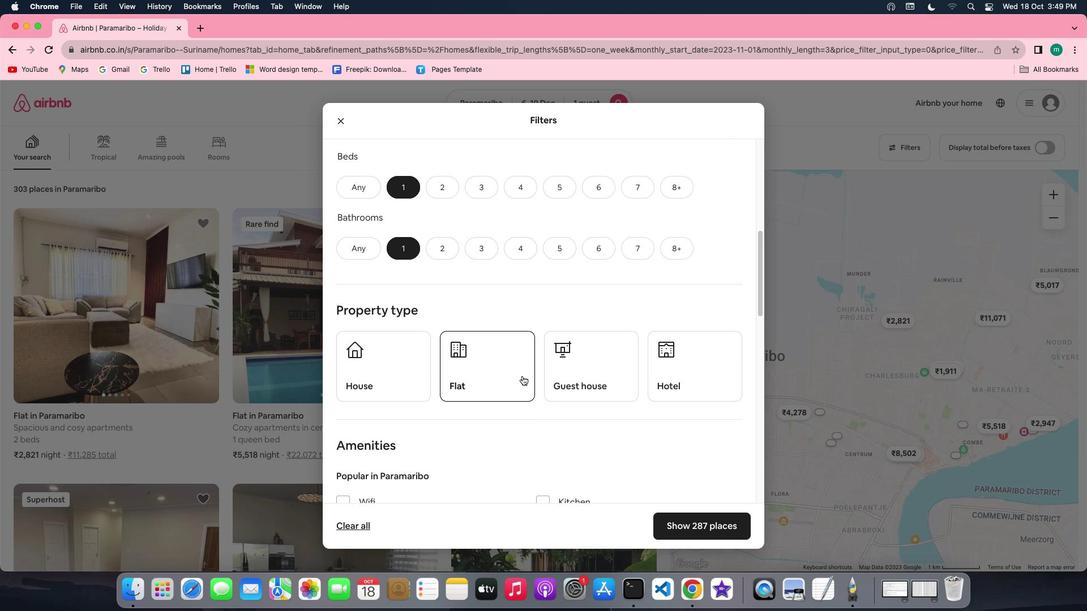 
Action: Mouse scrolled (522, 376) with delta (0, 0)
Screenshot: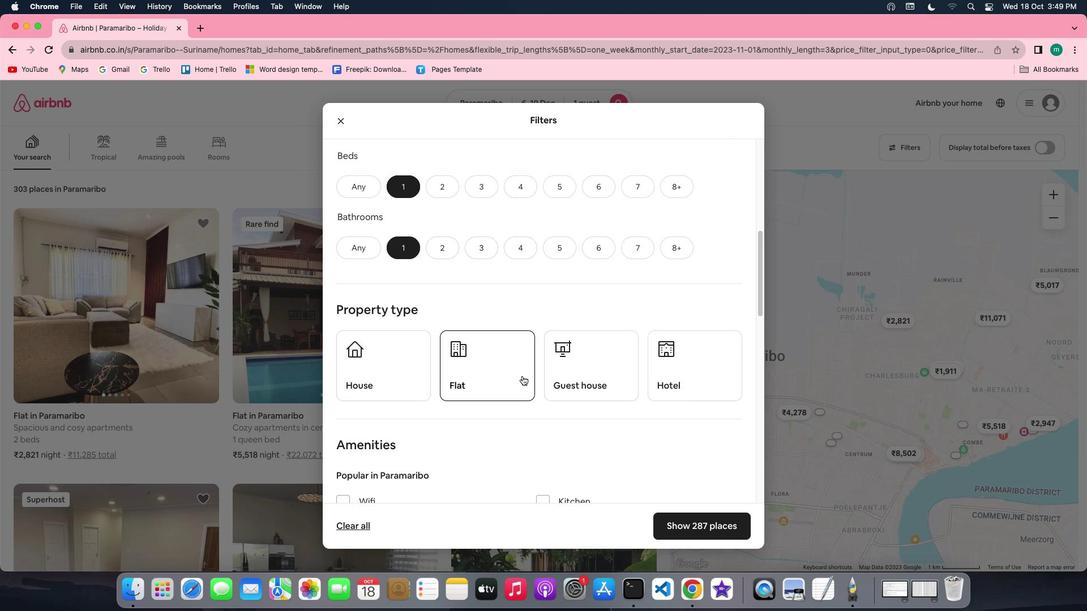 
Action: Mouse scrolled (522, 376) with delta (0, 0)
Screenshot: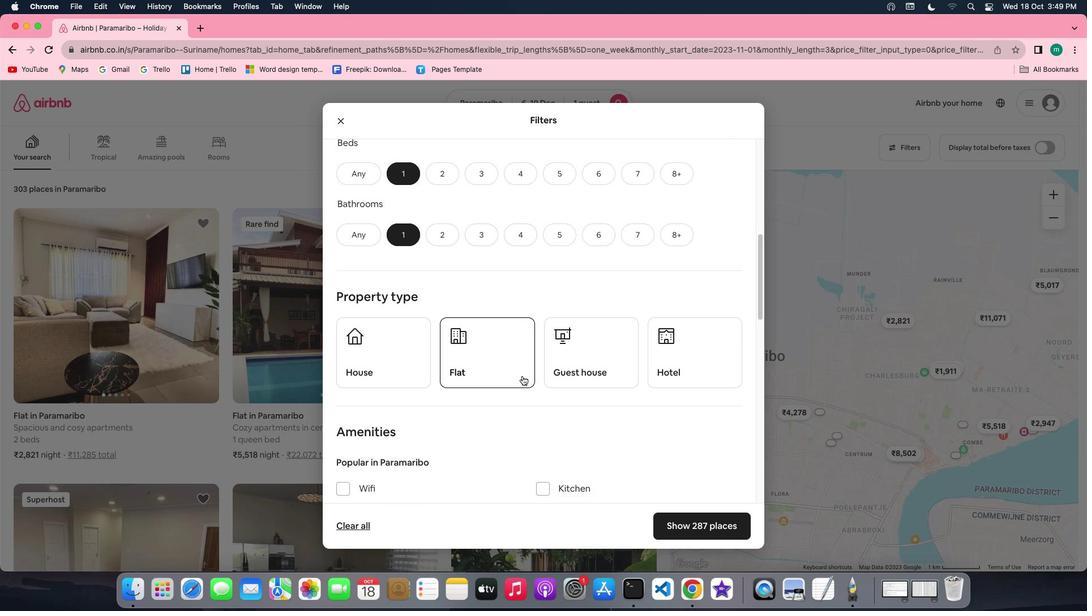 
Action: Mouse scrolled (522, 376) with delta (0, 0)
Screenshot: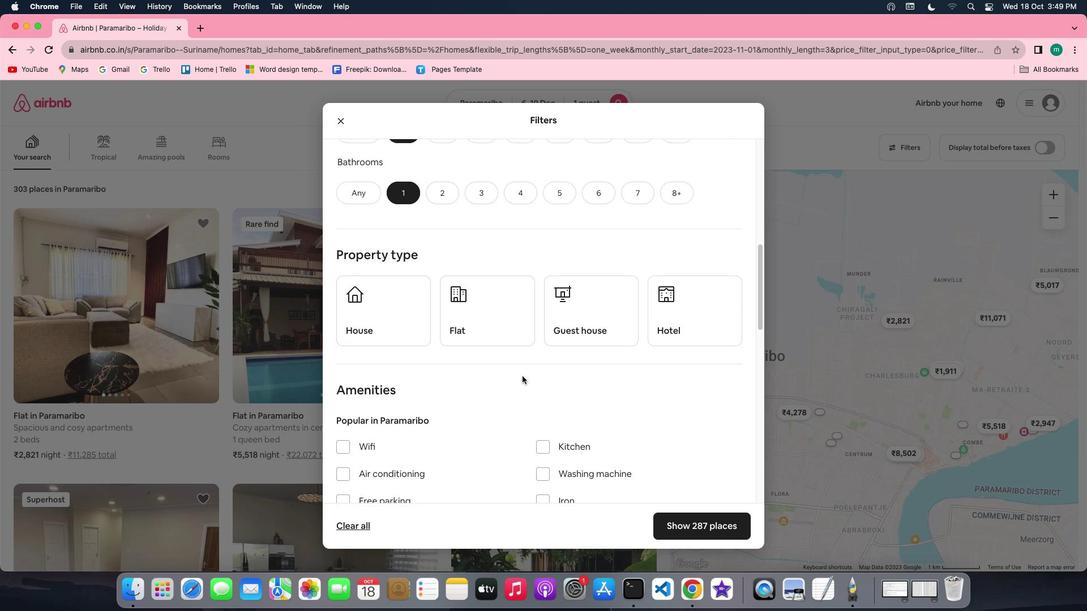 
Action: Mouse scrolled (522, 376) with delta (0, 0)
Screenshot: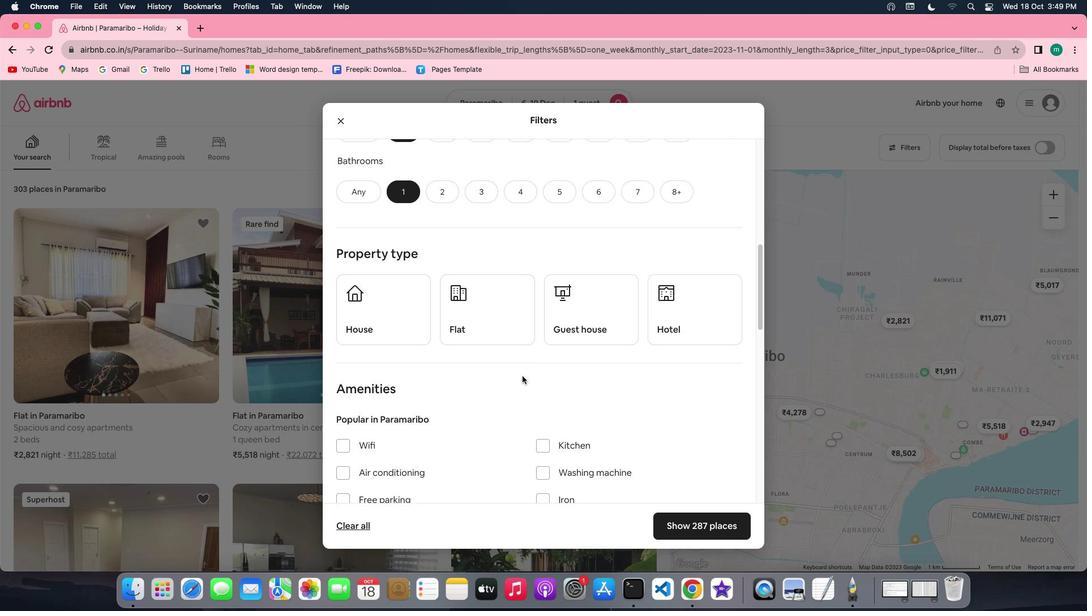 
Action: Mouse moved to (672, 298)
Screenshot: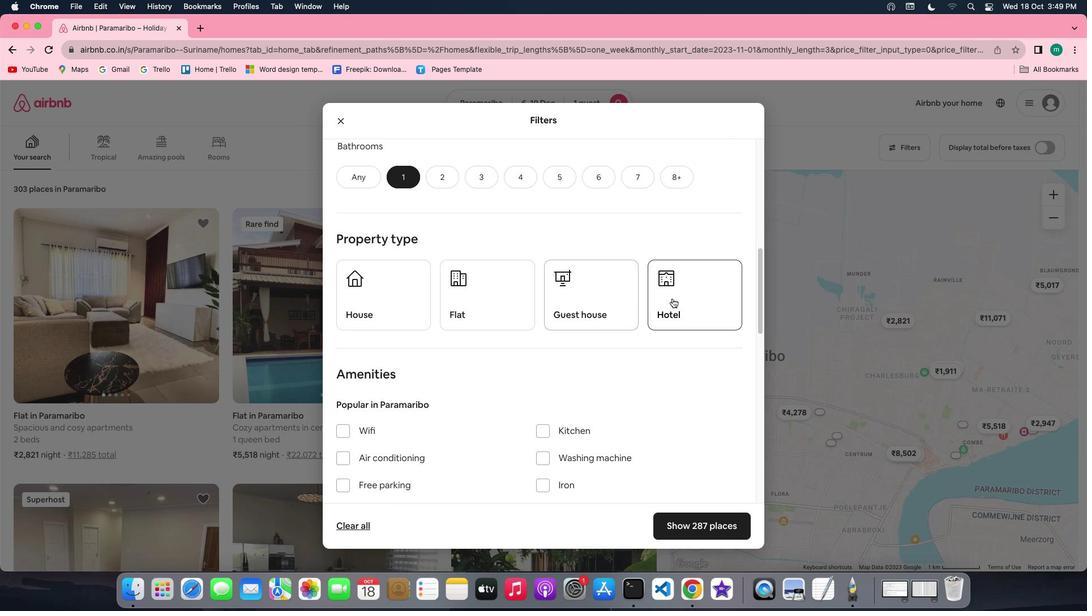 
Action: Mouse pressed left at (672, 298)
Screenshot: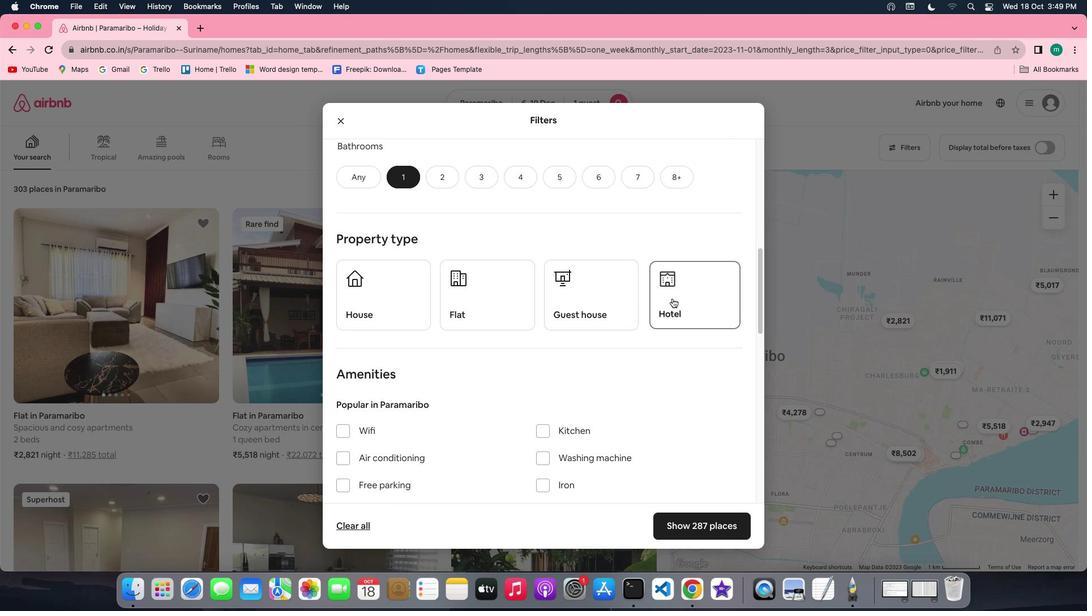 
Action: Mouse moved to (546, 373)
Screenshot: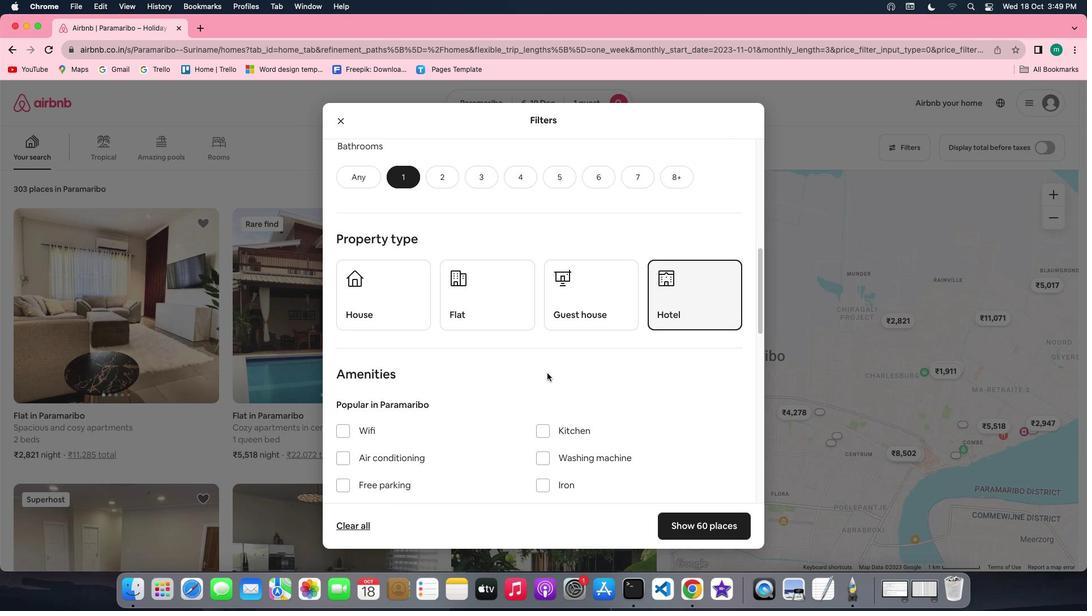 
Action: Mouse scrolled (546, 373) with delta (0, 0)
Screenshot: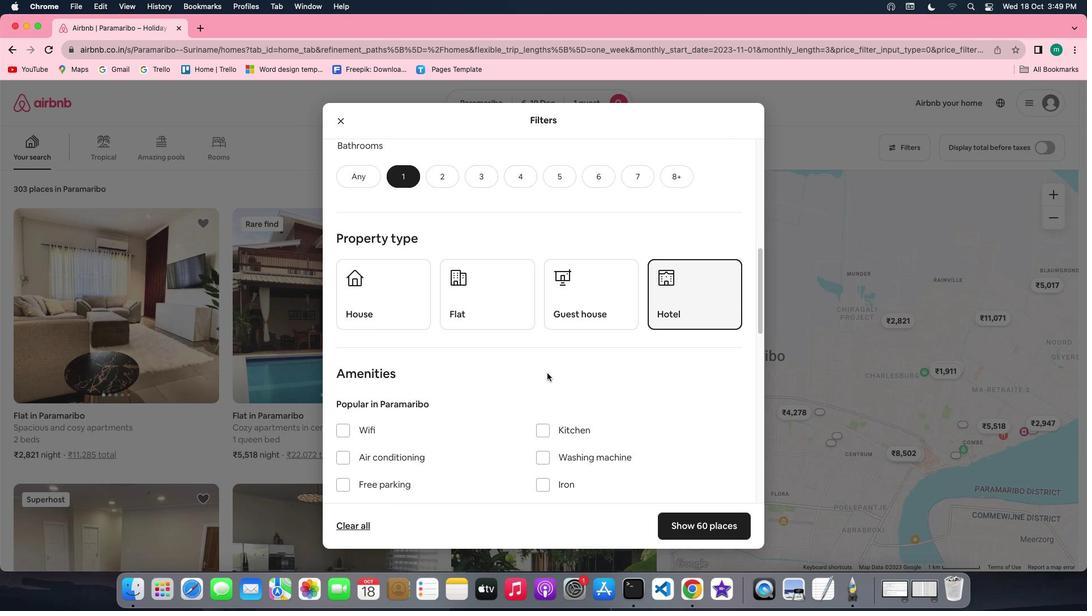 
Action: Mouse scrolled (546, 373) with delta (0, 0)
Screenshot: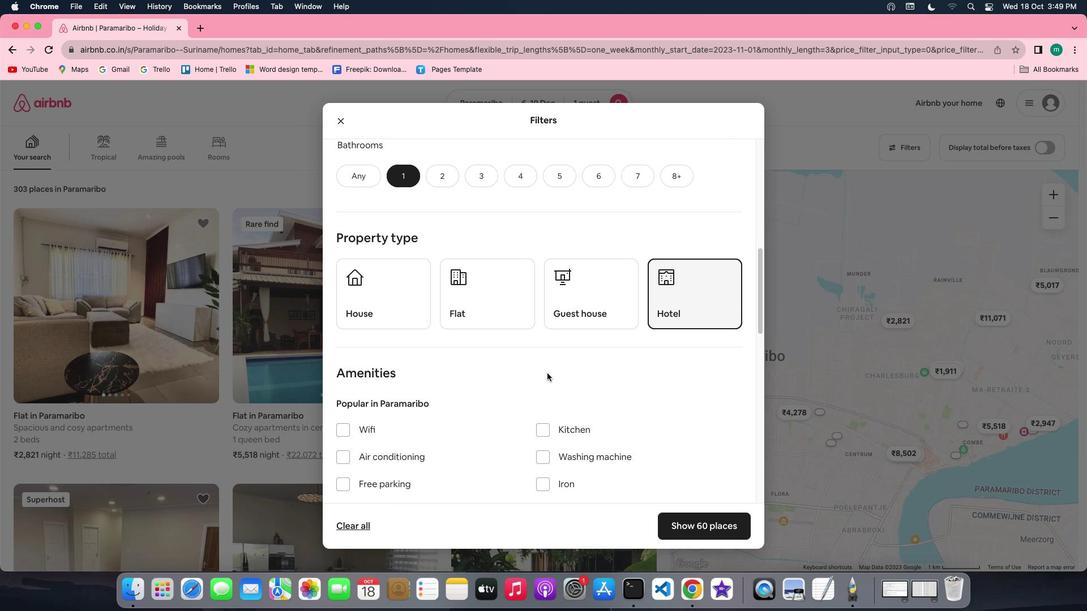 
Action: Mouse scrolled (546, 373) with delta (0, 0)
Screenshot: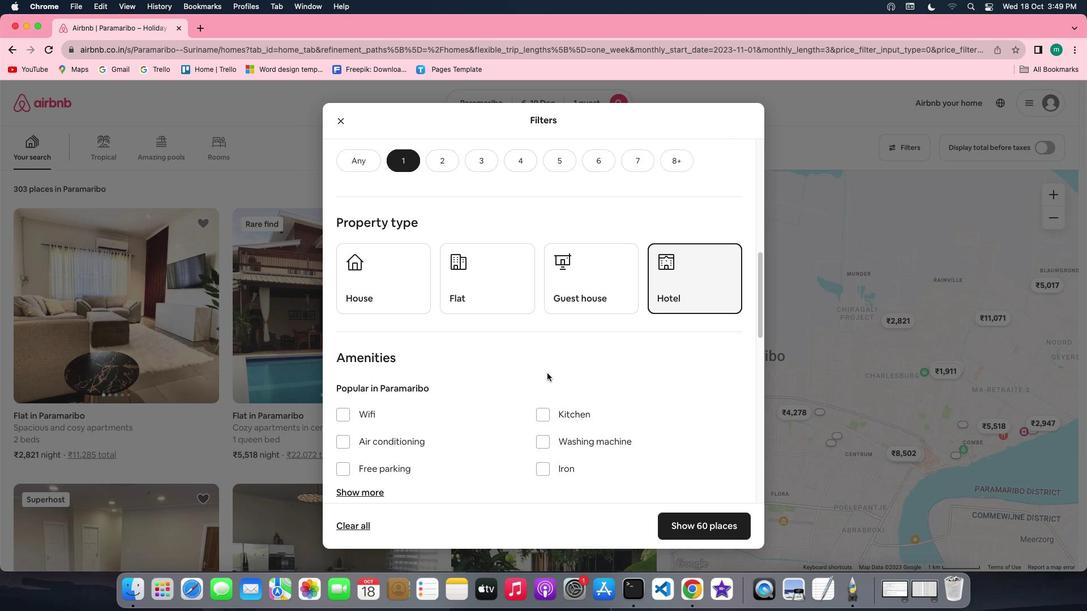 
Action: Mouse scrolled (546, 373) with delta (0, 0)
Screenshot: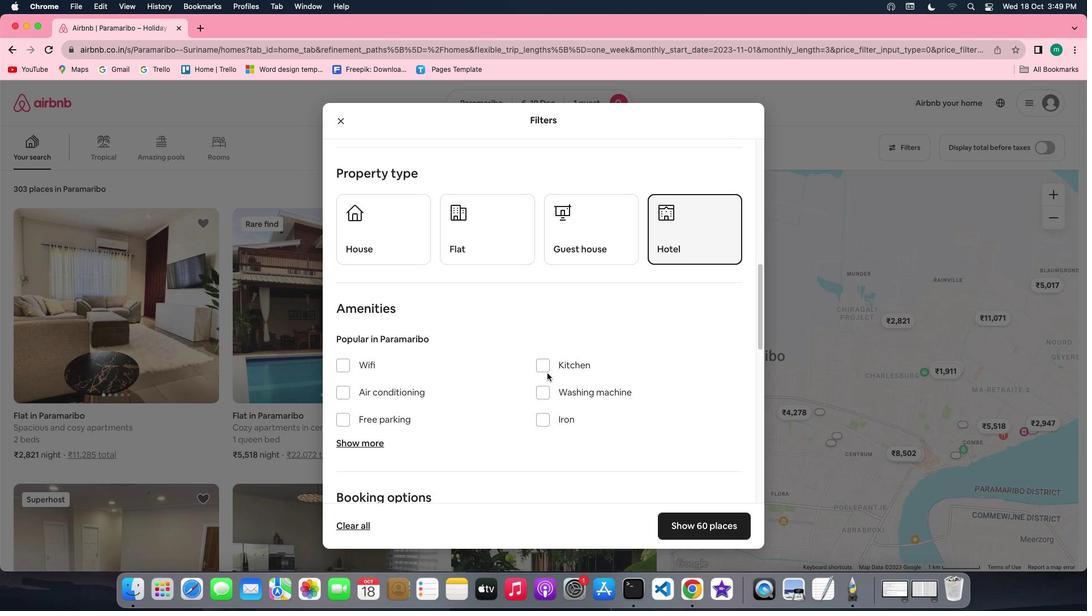 
Action: Mouse scrolled (546, 373) with delta (0, 0)
Screenshot: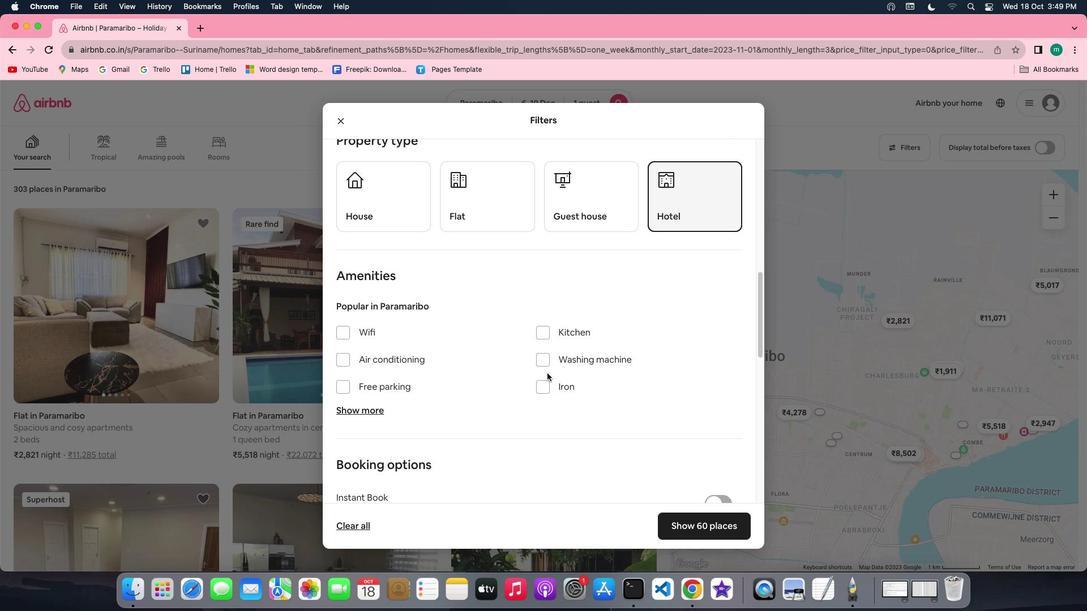 
Action: Mouse scrolled (546, 373) with delta (0, 0)
Screenshot: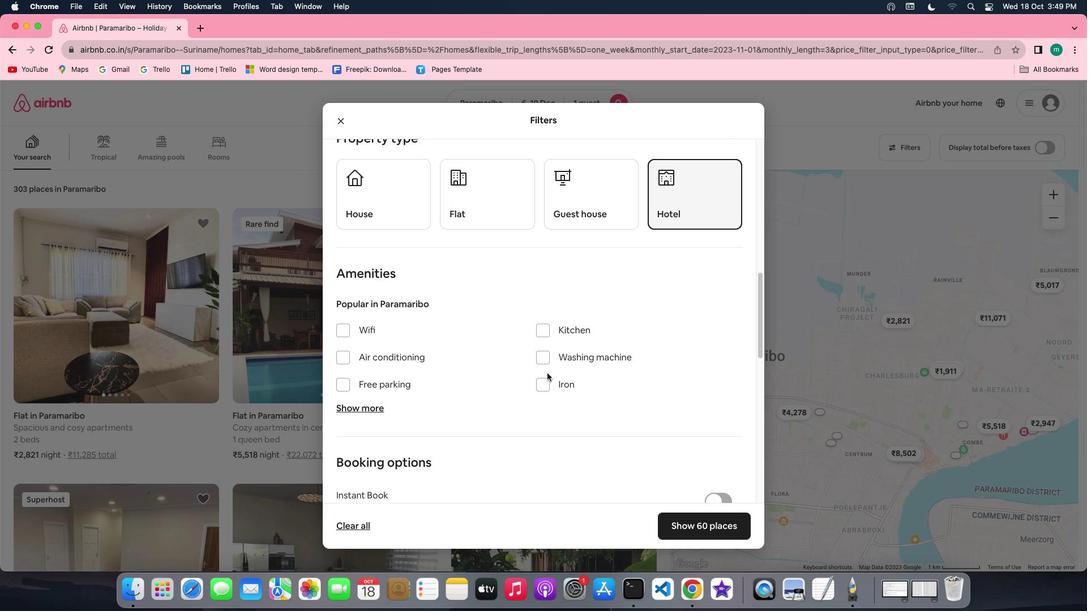 
Action: Mouse scrolled (546, 373) with delta (0, 0)
Screenshot: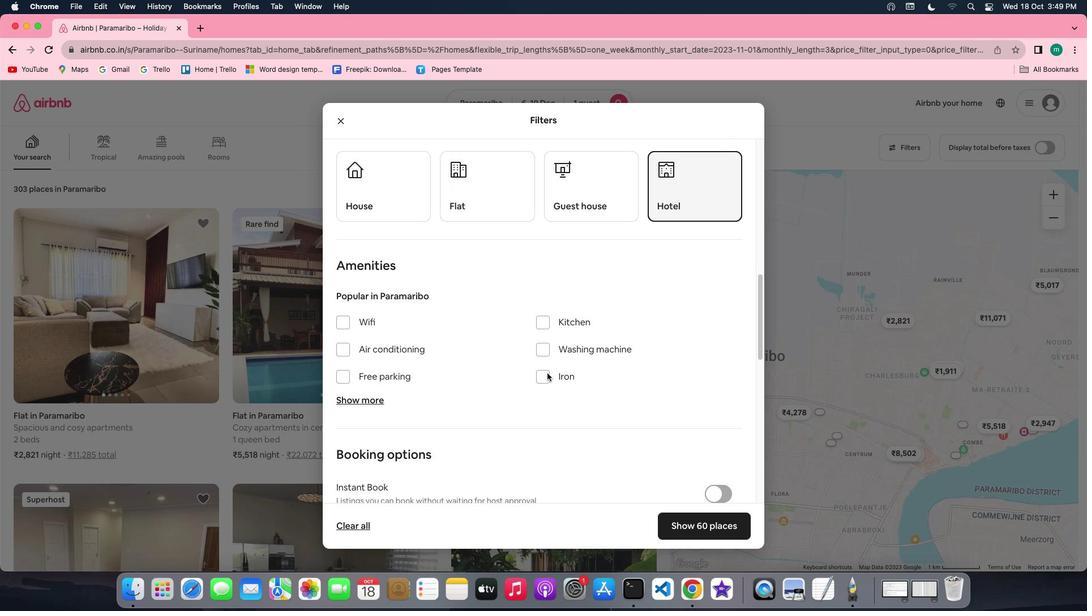 
Action: Mouse scrolled (546, 373) with delta (0, 0)
Screenshot: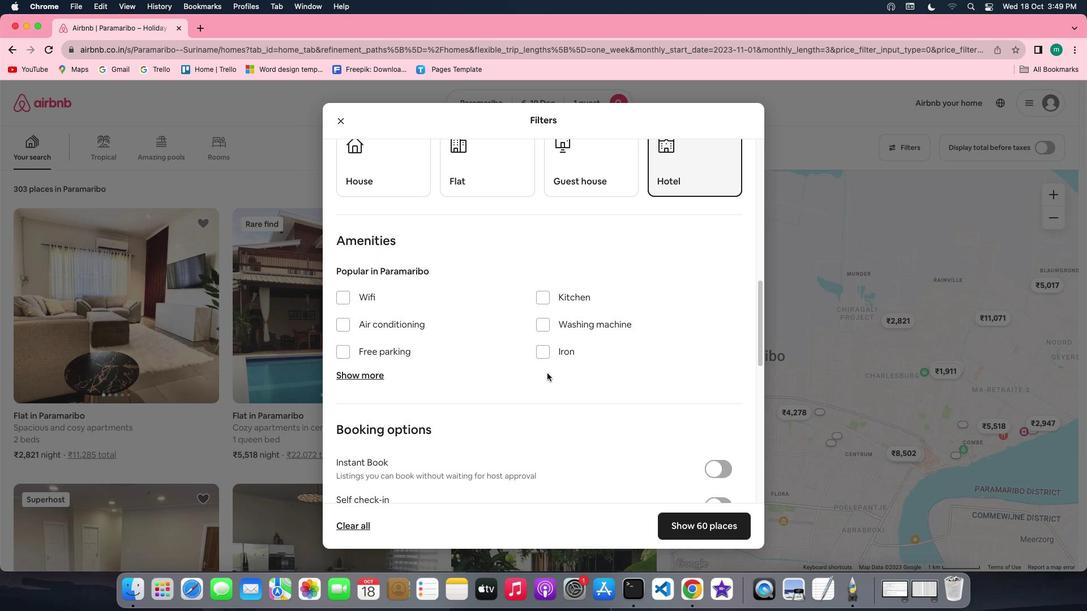 
Action: Mouse scrolled (546, 373) with delta (0, 0)
Screenshot: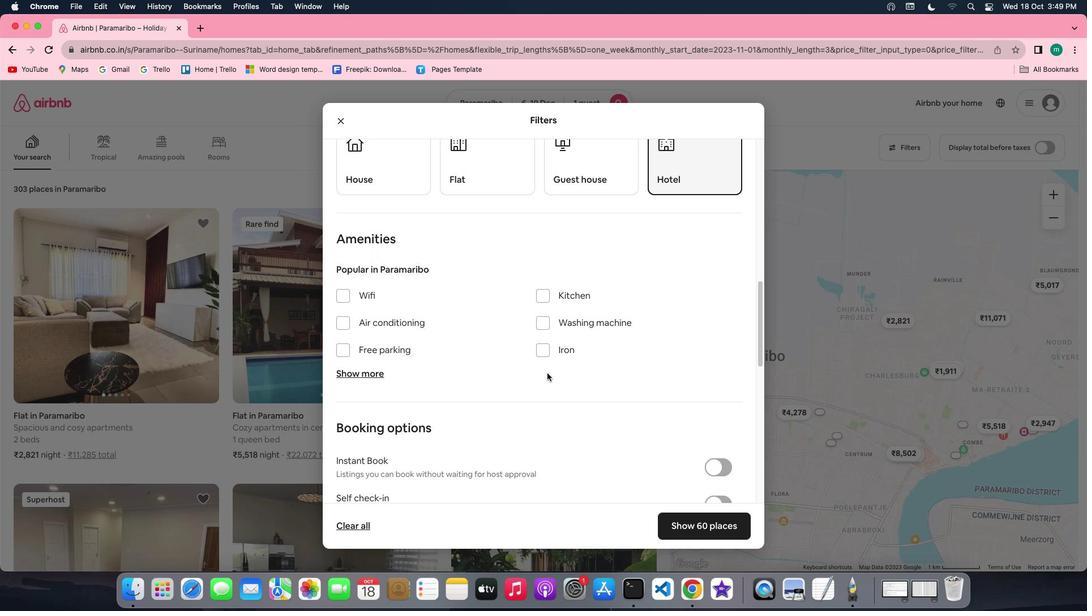 
Action: Mouse scrolled (546, 373) with delta (0, 0)
Screenshot: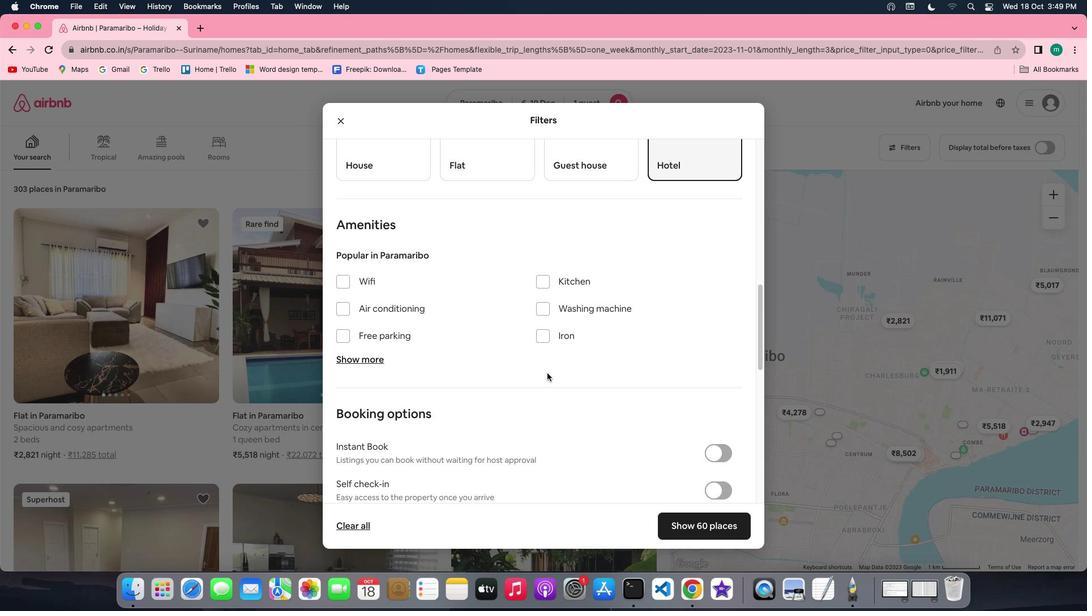 
Action: Mouse scrolled (546, 373) with delta (0, 0)
Screenshot: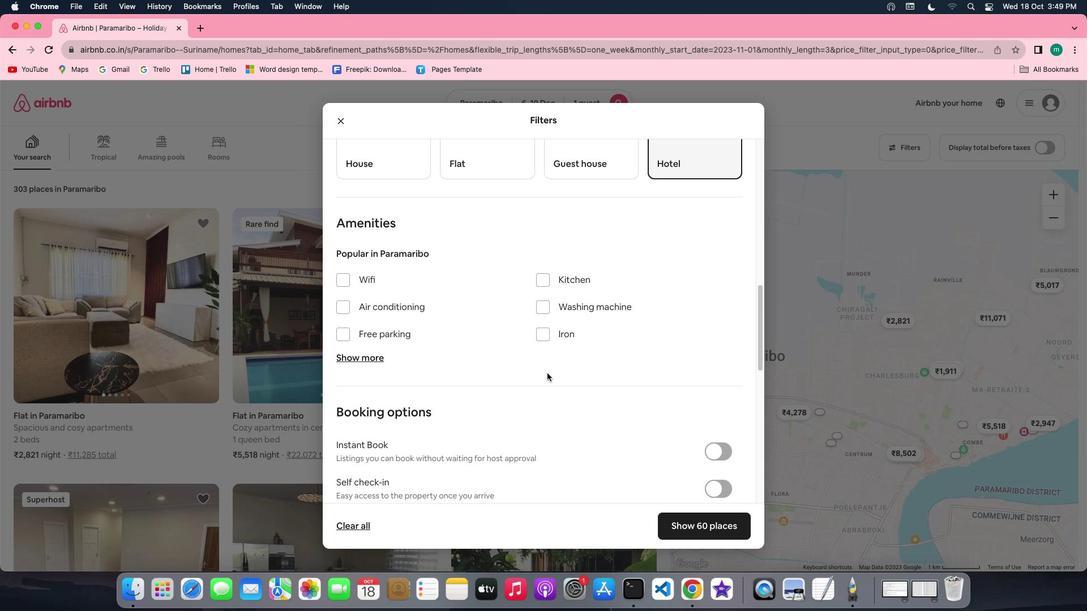 
Action: Mouse scrolled (546, 373) with delta (0, 0)
Screenshot: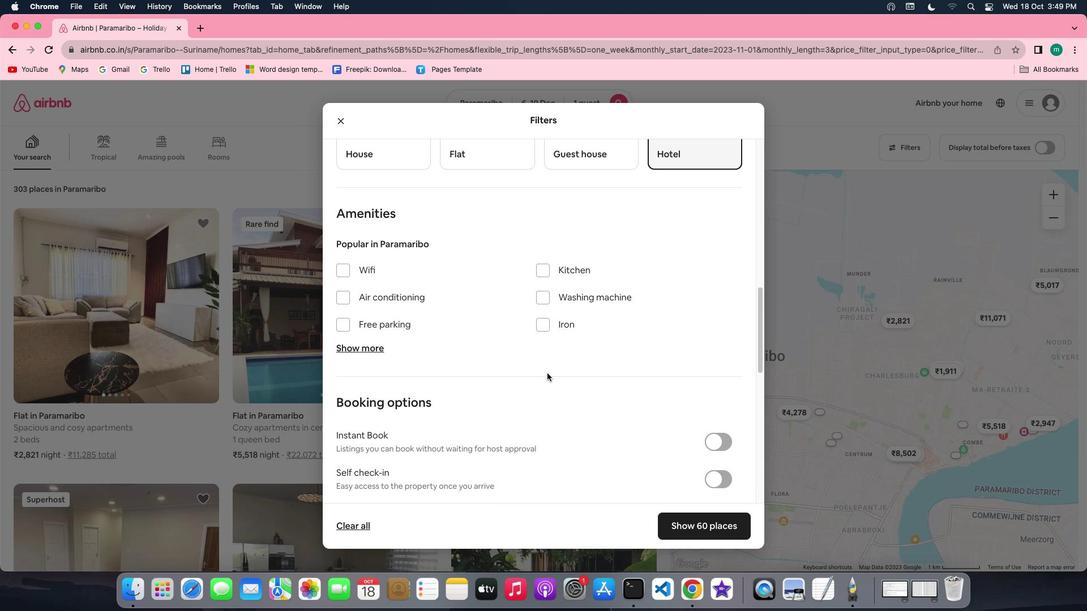 
Action: Mouse scrolled (546, 373) with delta (0, 0)
Screenshot: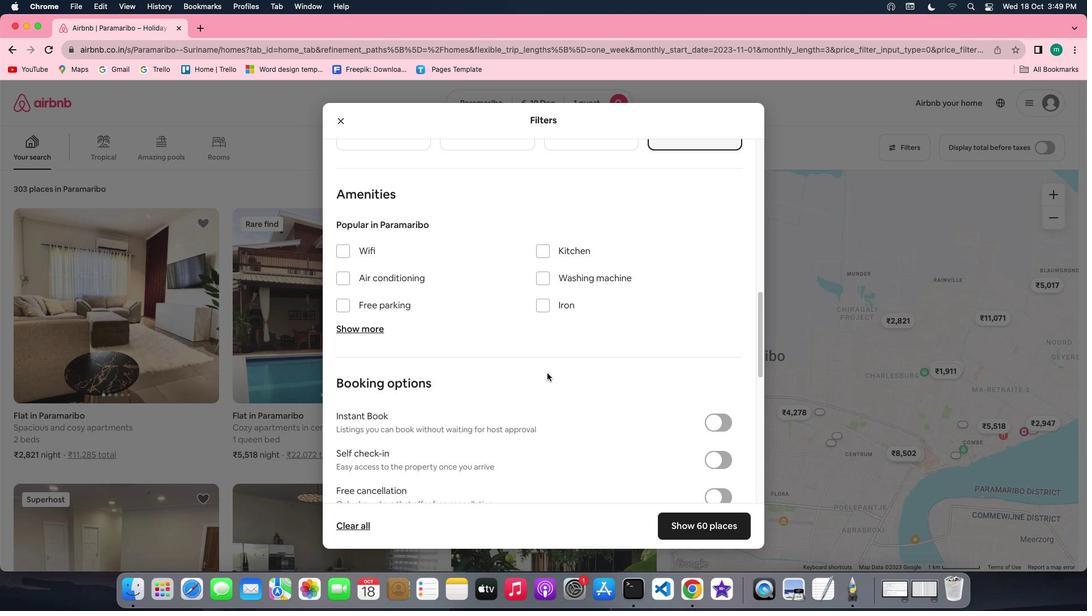 
Action: Mouse scrolled (546, 373) with delta (0, 0)
Screenshot: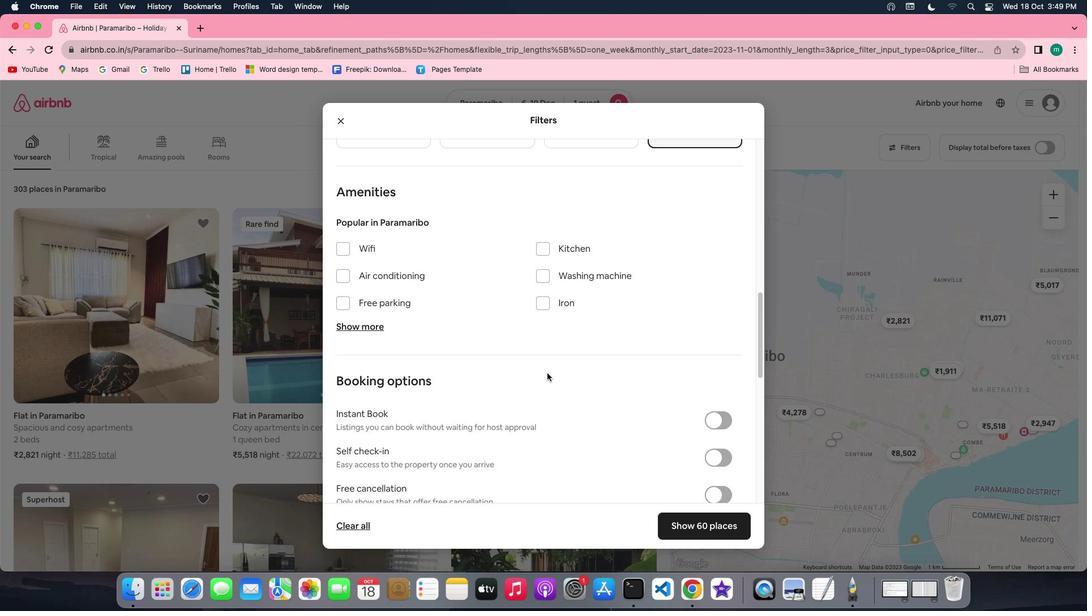 
Action: Mouse scrolled (546, 373) with delta (0, 0)
Screenshot: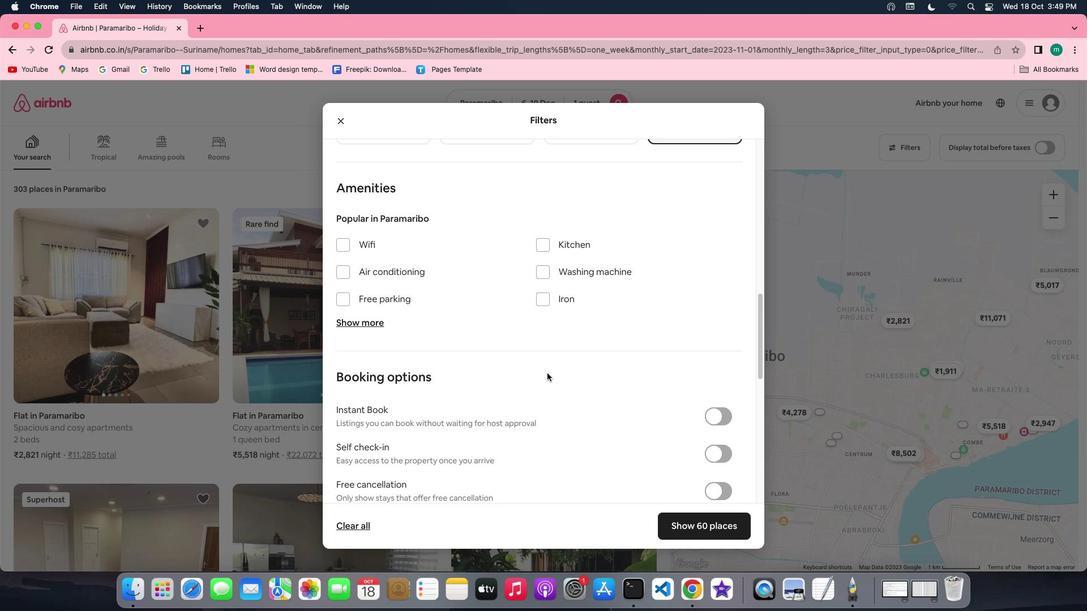 
Action: Mouse scrolled (546, 373) with delta (0, 0)
Screenshot: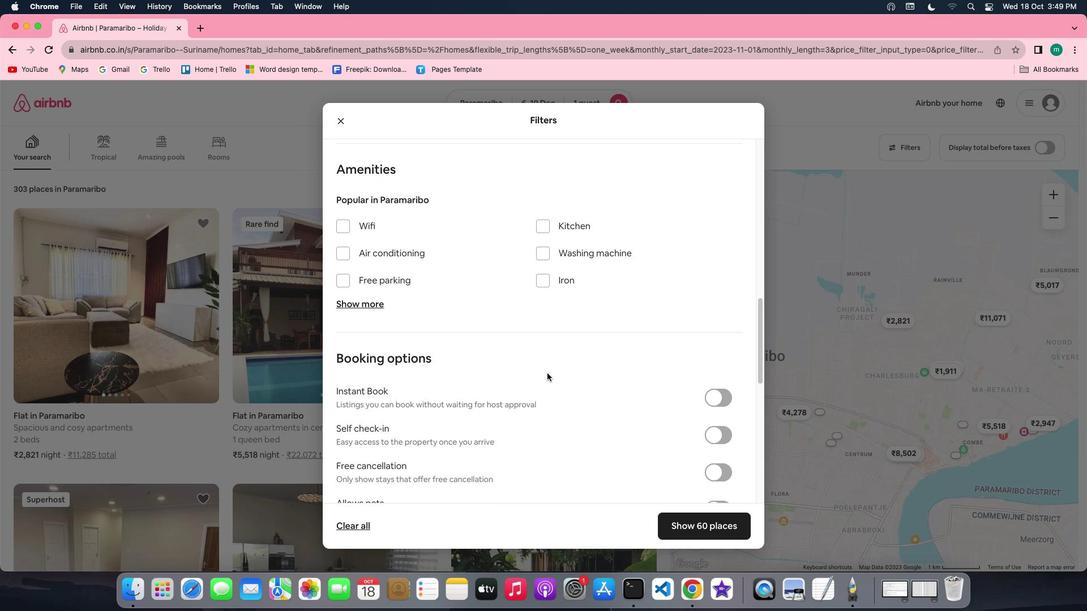 
Action: Mouse moved to (723, 393)
Screenshot: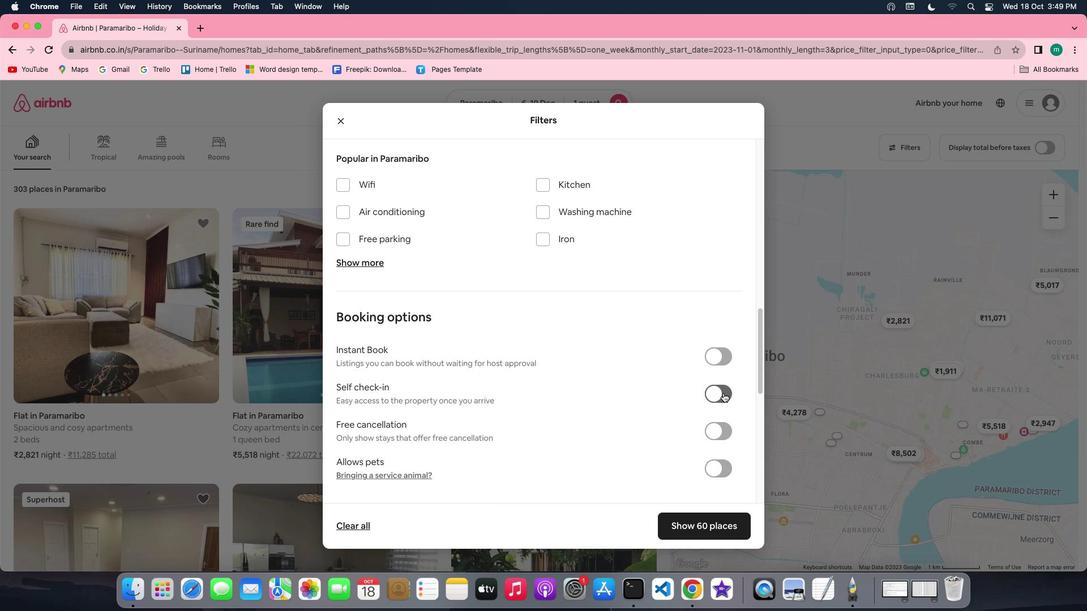 
Action: Mouse pressed left at (723, 393)
Screenshot: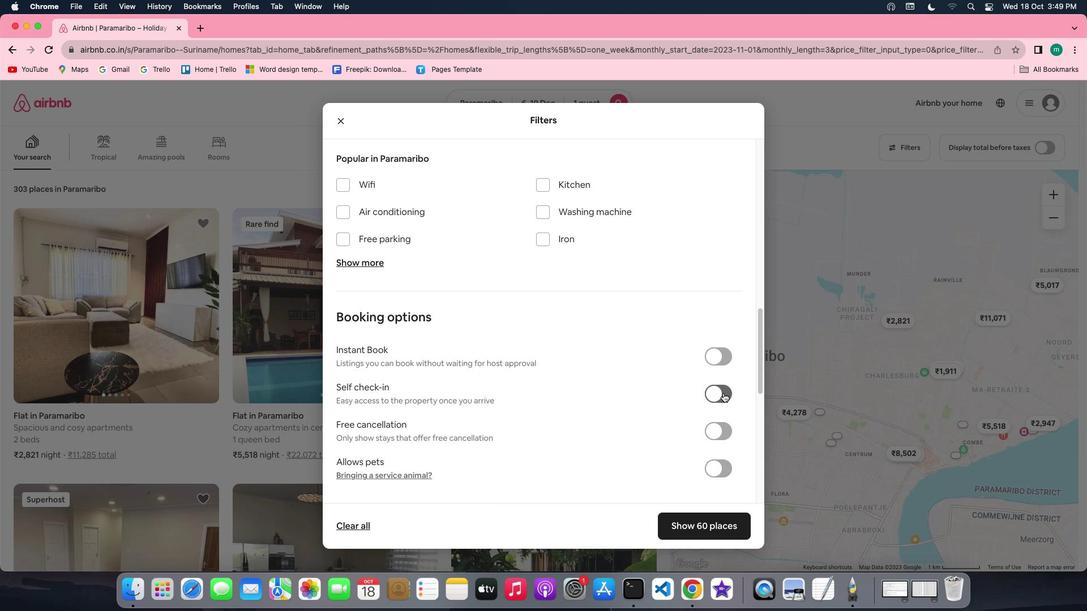 
Action: Mouse moved to (682, 409)
Screenshot: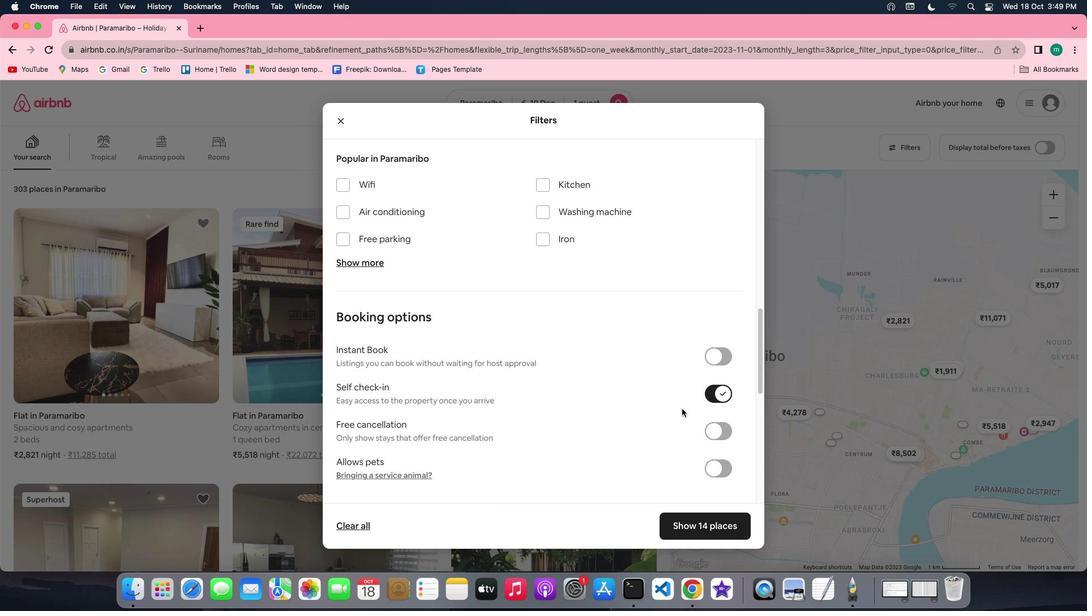 
Action: Mouse scrolled (682, 409) with delta (0, 0)
Screenshot: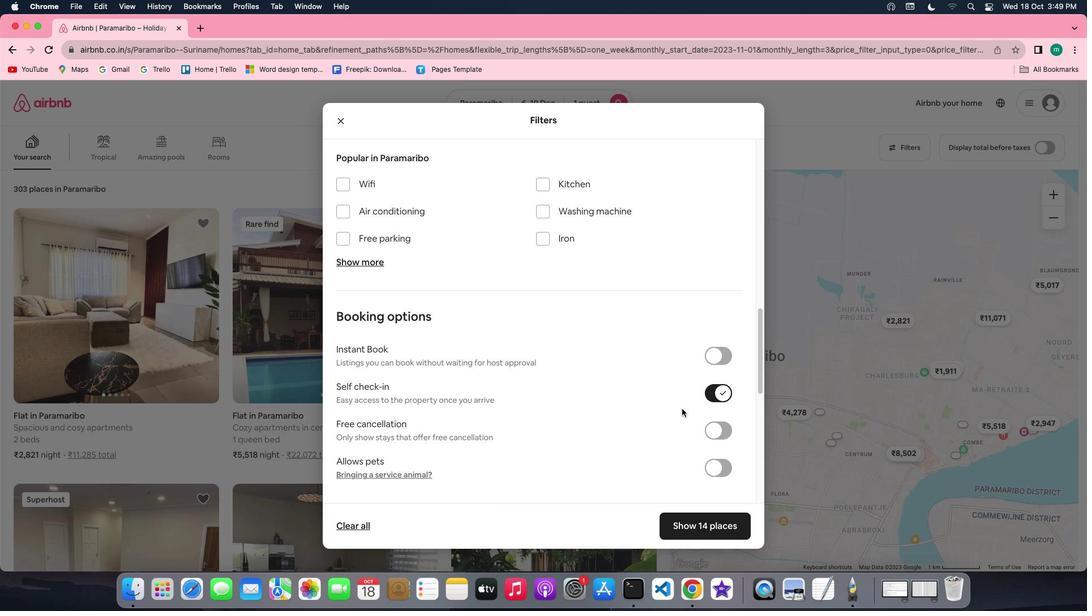 
Action: Mouse scrolled (682, 409) with delta (0, 0)
Screenshot: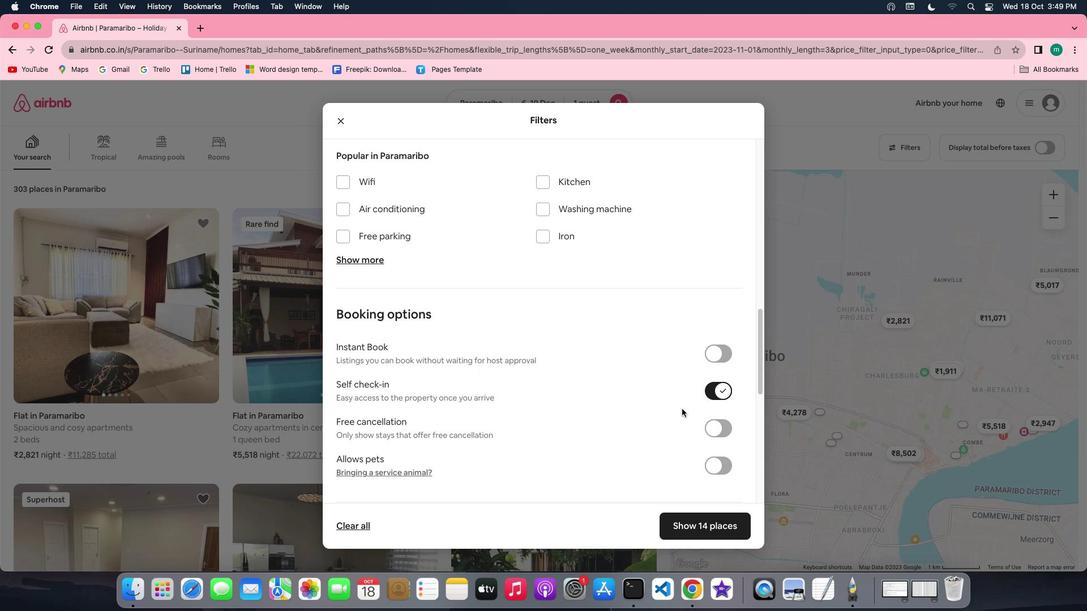 
Action: Mouse scrolled (682, 409) with delta (0, 0)
Screenshot: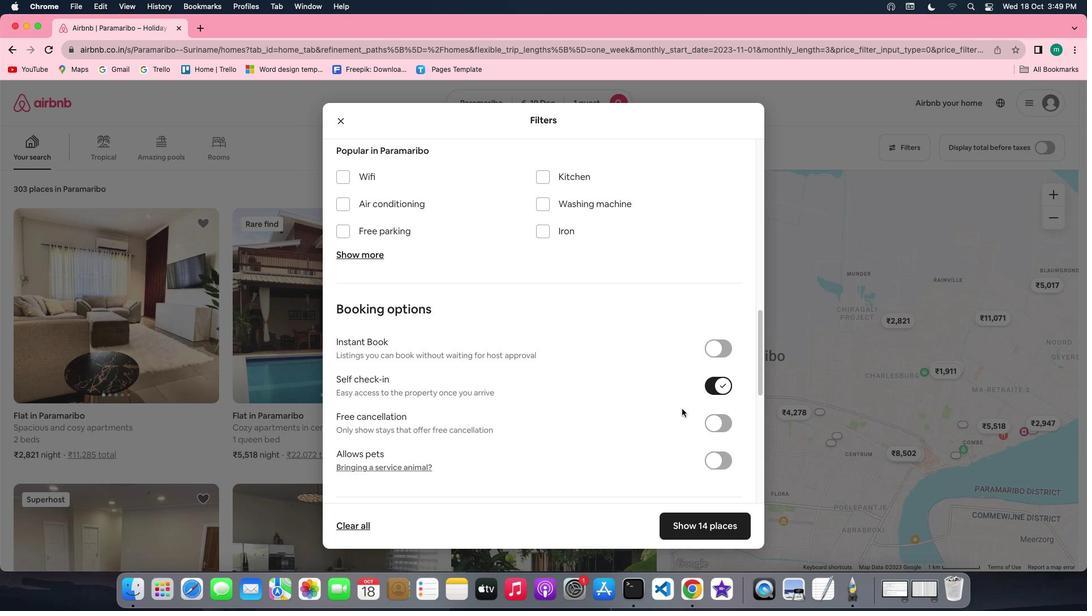 
Action: Mouse scrolled (682, 409) with delta (0, 0)
Screenshot: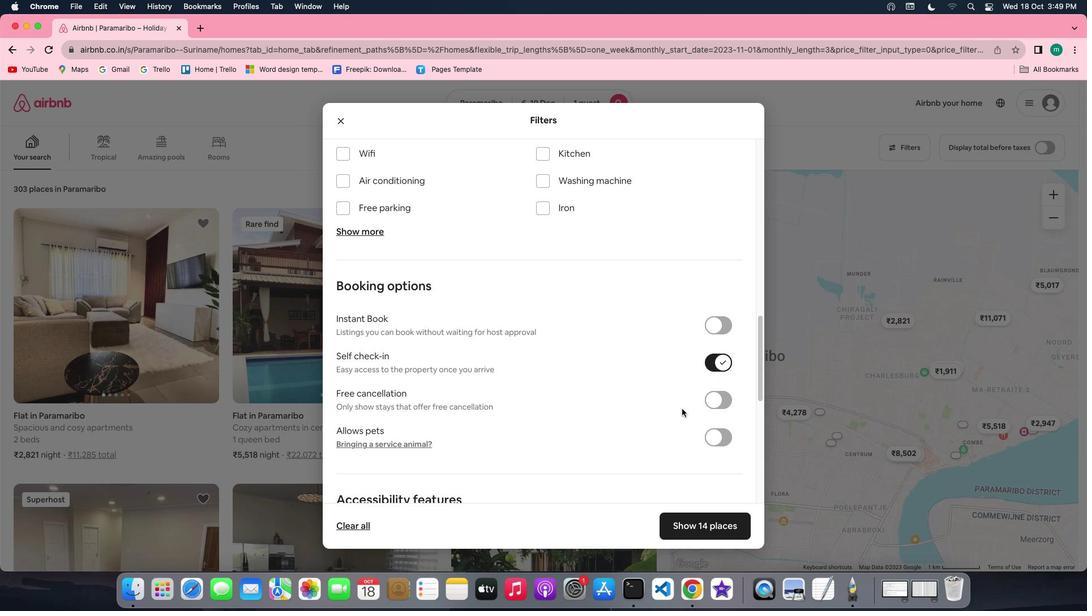 
Action: Mouse moved to (694, 524)
Screenshot: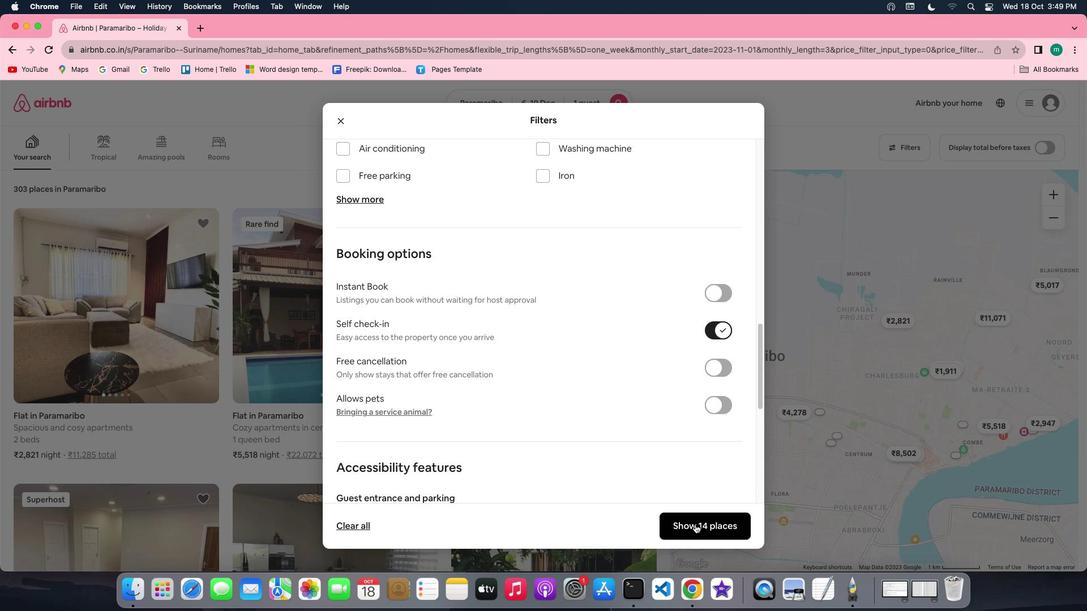 
Action: Mouse pressed left at (694, 524)
Screenshot: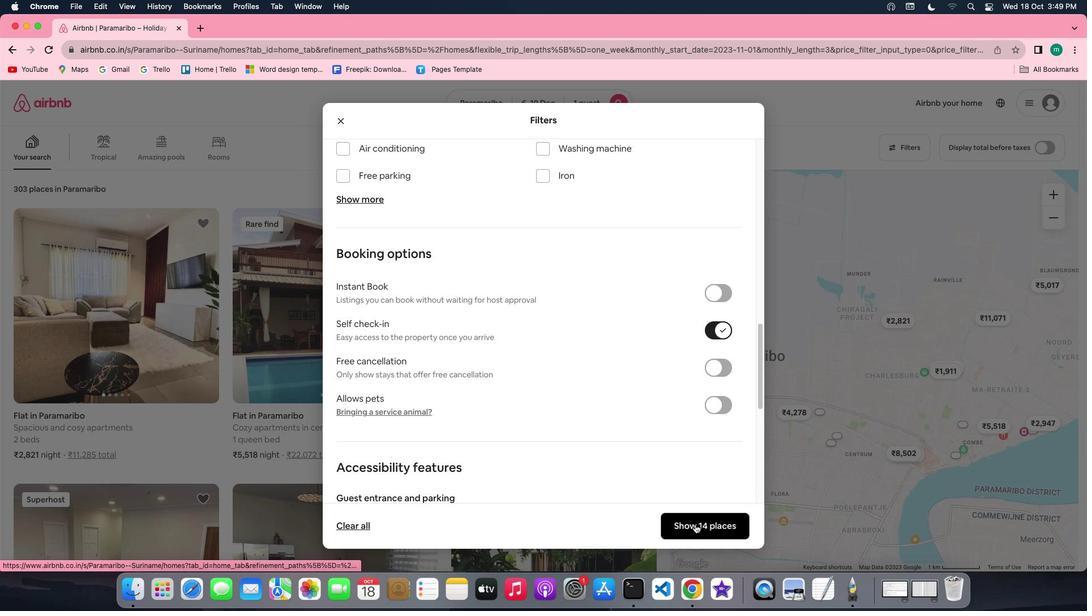 
Action: Mouse moved to (155, 278)
Screenshot: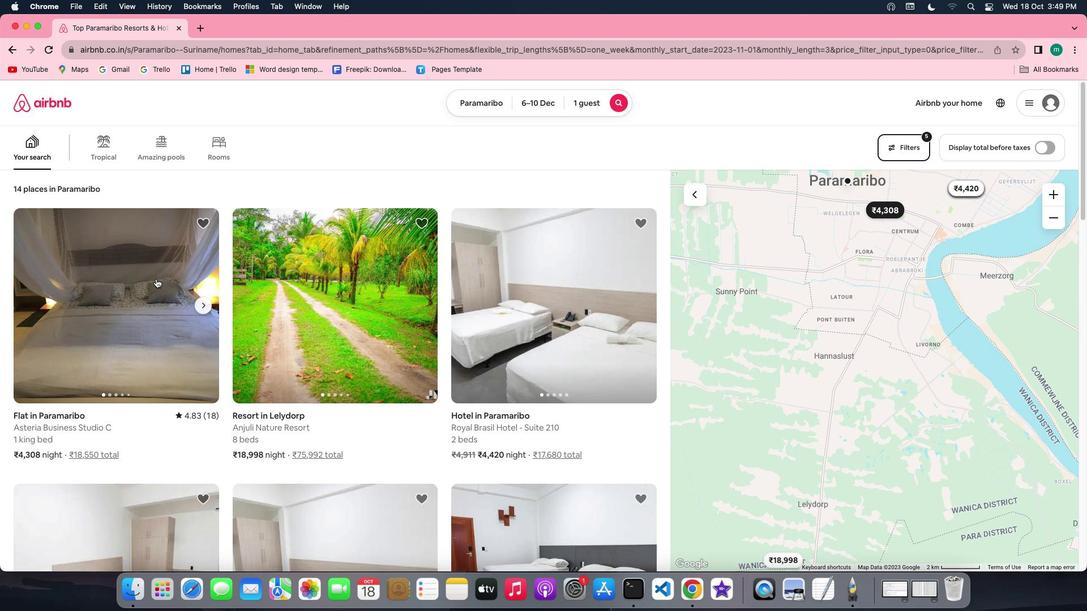 
Action: Mouse pressed left at (155, 278)
Screenshot: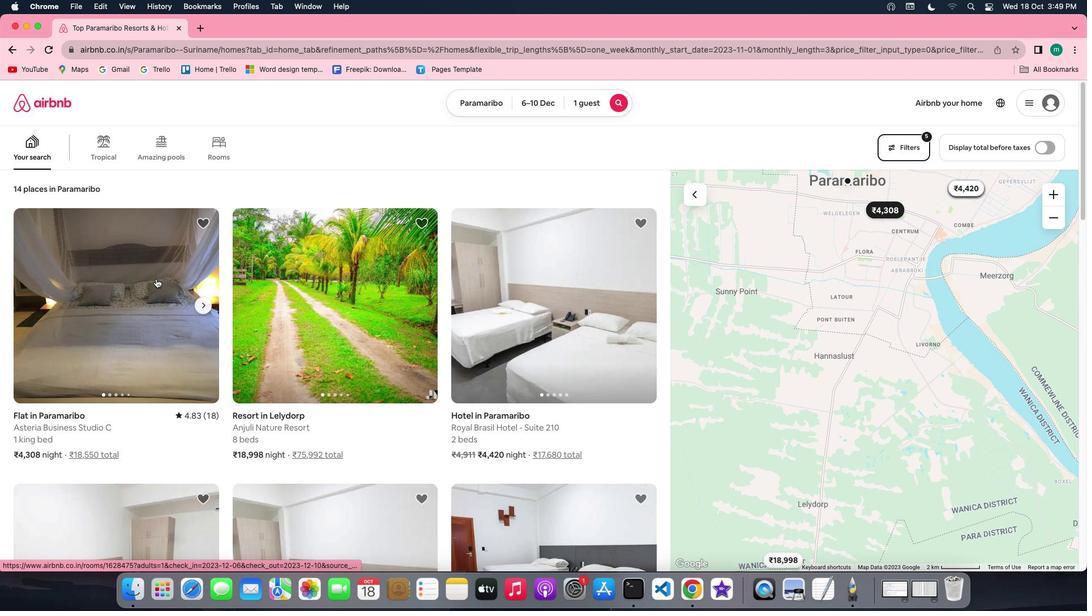 
Action: Mouse moved to (781, 421)
Screenshot: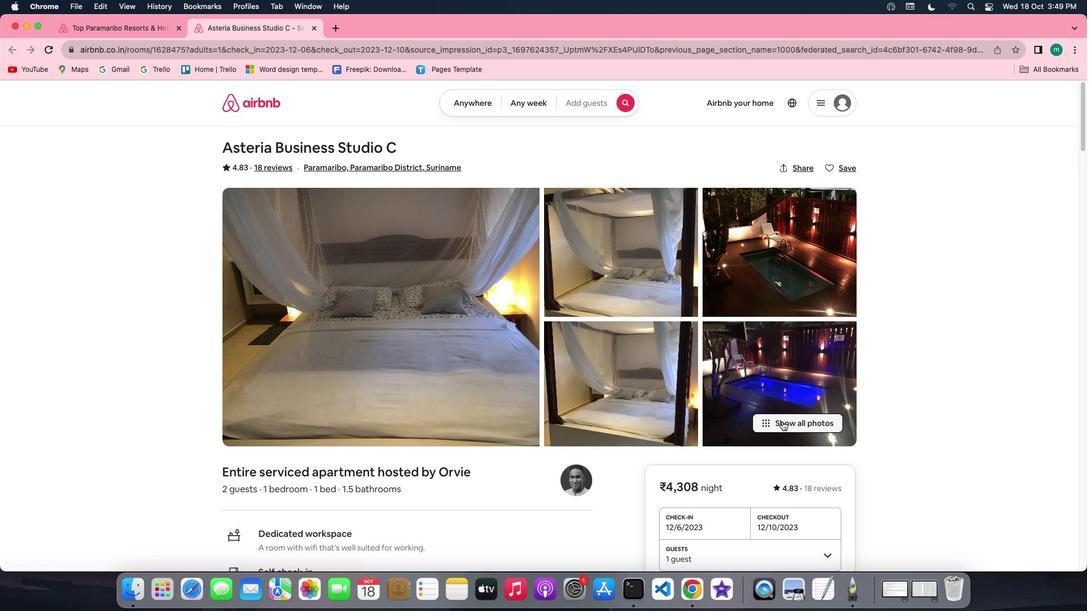 
Action: Mouse pressed left at (781, 421)
Screenshot: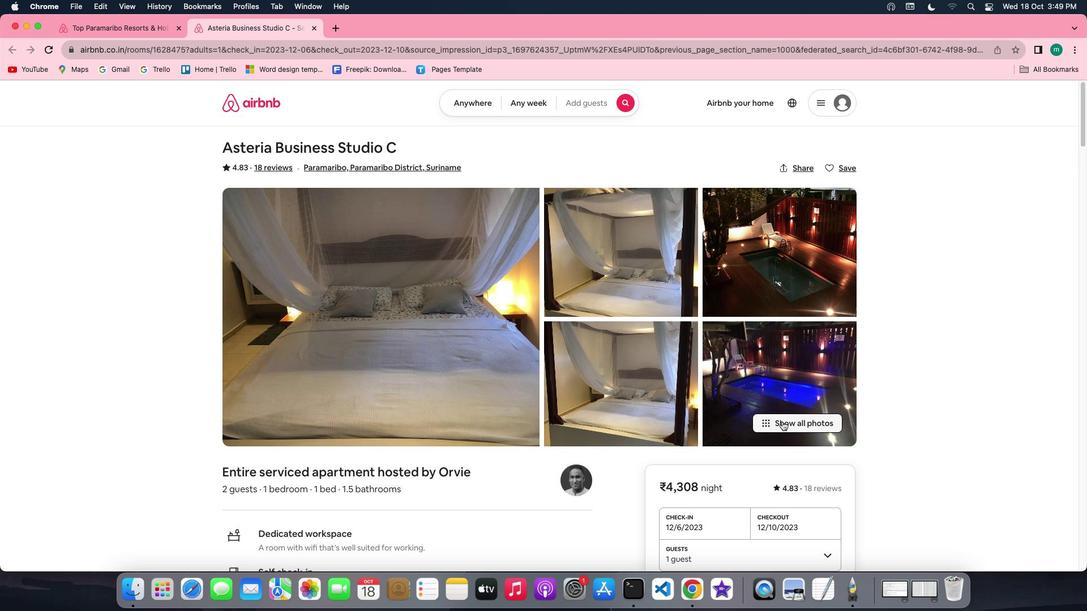 
Action: Mouse moved to (548, 409)
Screenshot: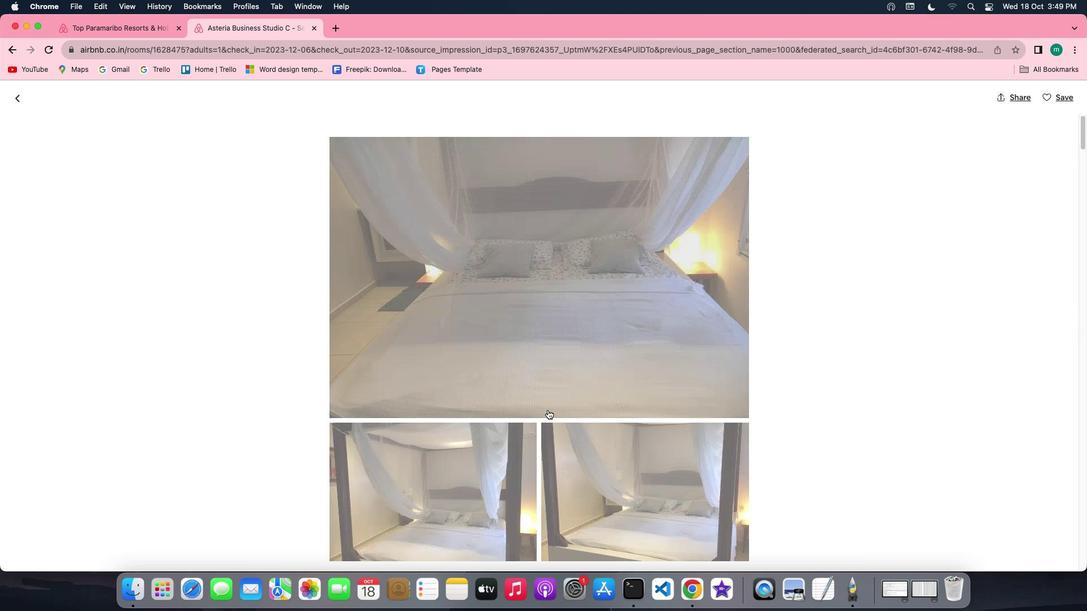
Action: Mouse scrolled (548, 409) with delta (0, 0)
Screenshot: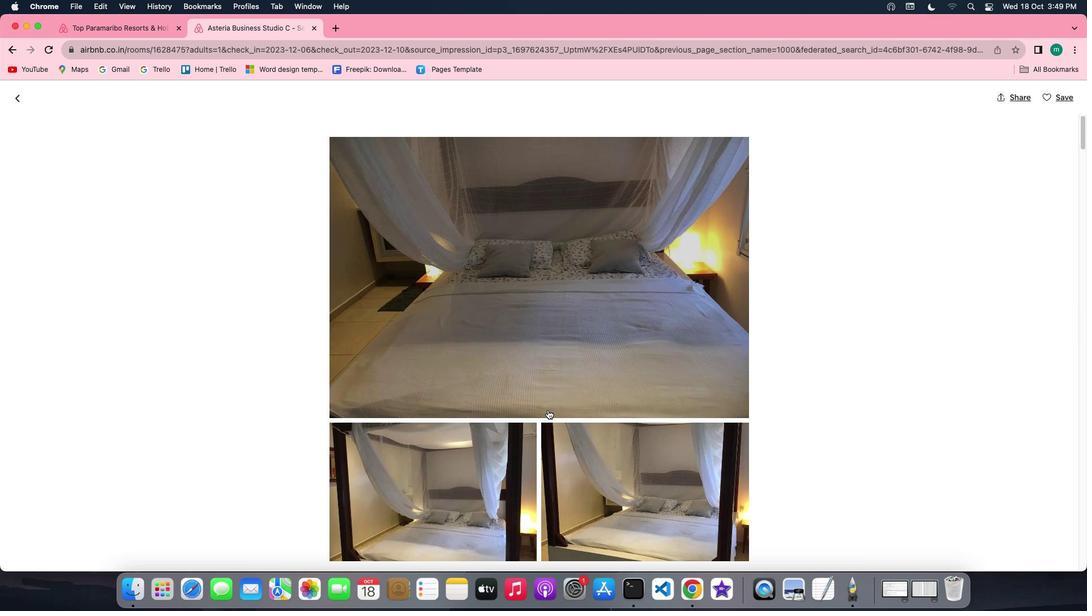 
Action: Mouse scrolled (548, 409) with delta (0, 0)
Screenshot: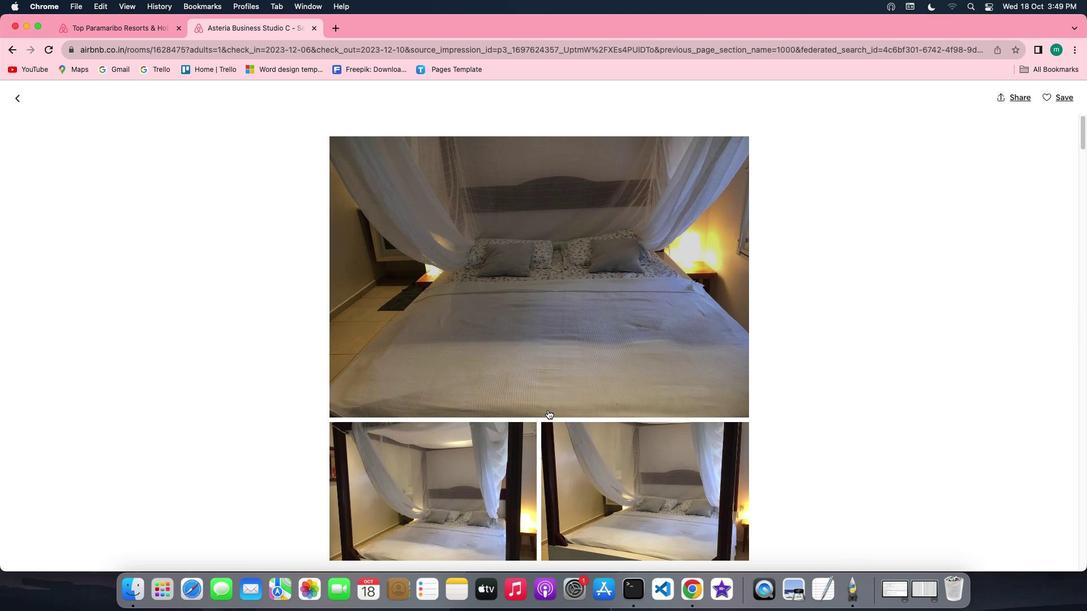 
Action: Mouse scrolled (548, 409) with delta (0, -1)
Screenshot: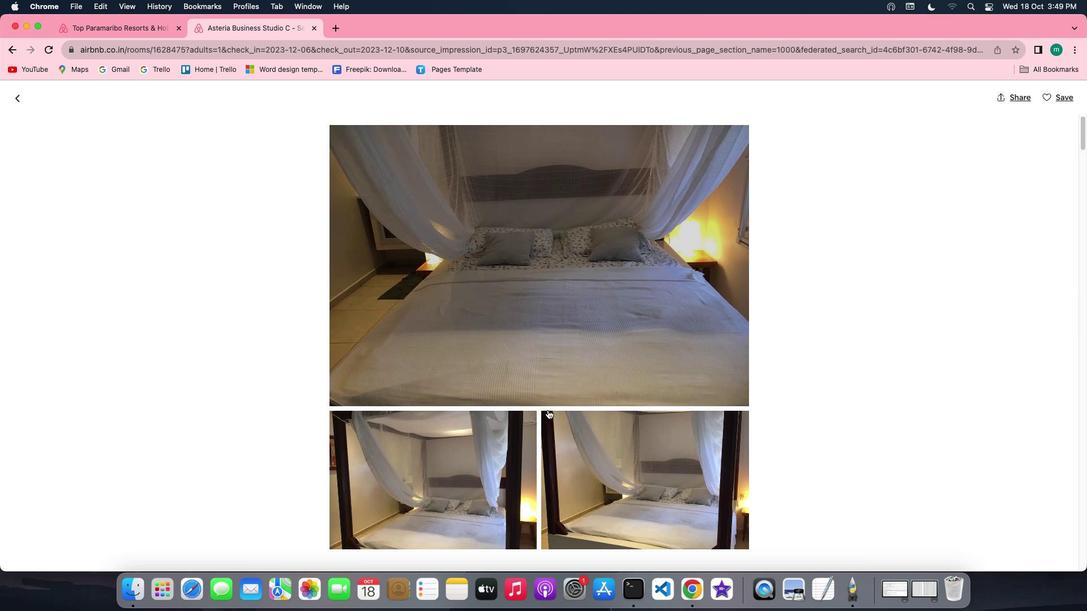 
Action: Mouse scrolled (548, 409) with delta (0, -1)
Screenshot: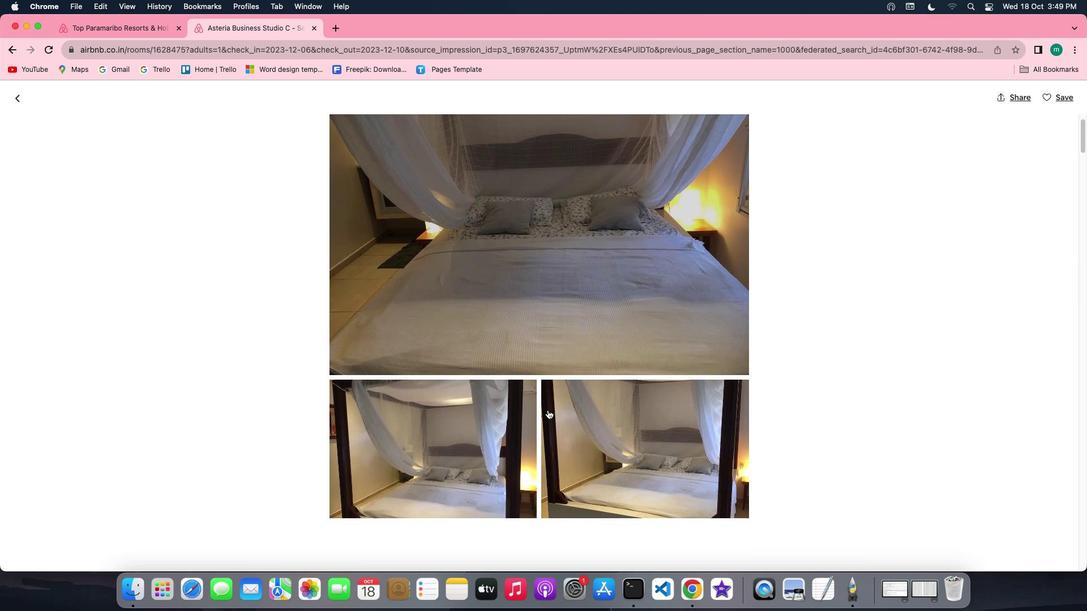 
Action: Mouse scrolled (548, 409) with delta (0, -1)
Screenshot: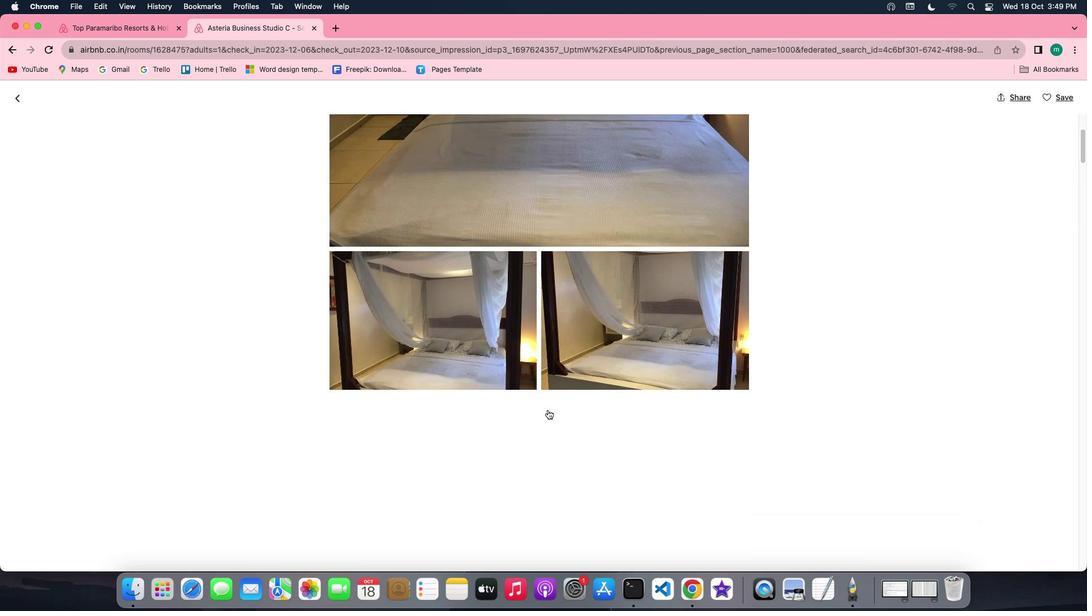 
Action: Mouse scrolled (548, 409) with delta (0, 0)
Screenshot: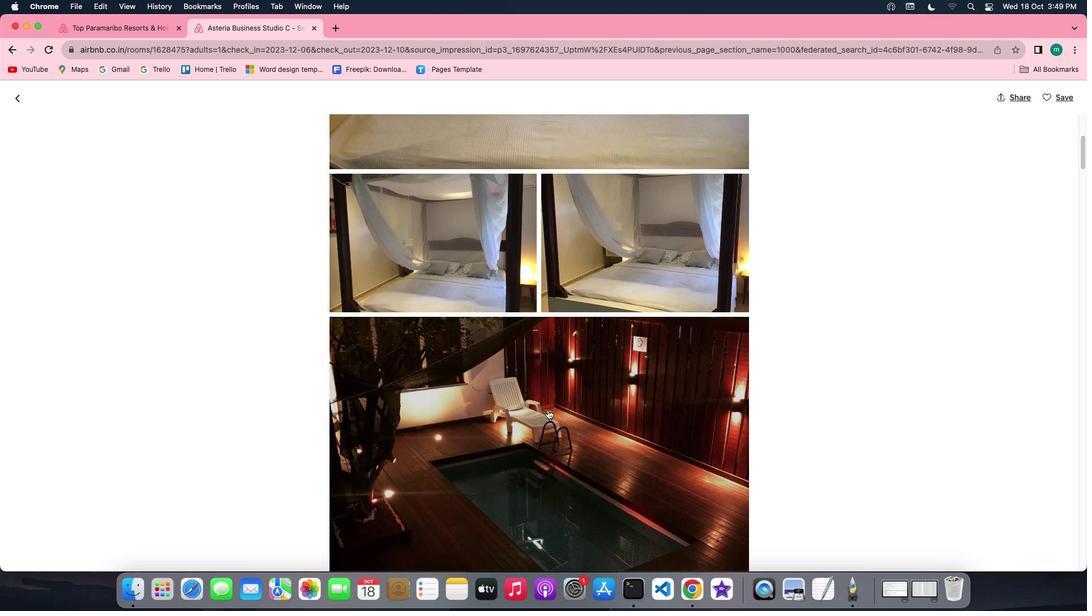 
Action: Mouse scrolled (548, 409) with delta (0, 0)
Screenshot: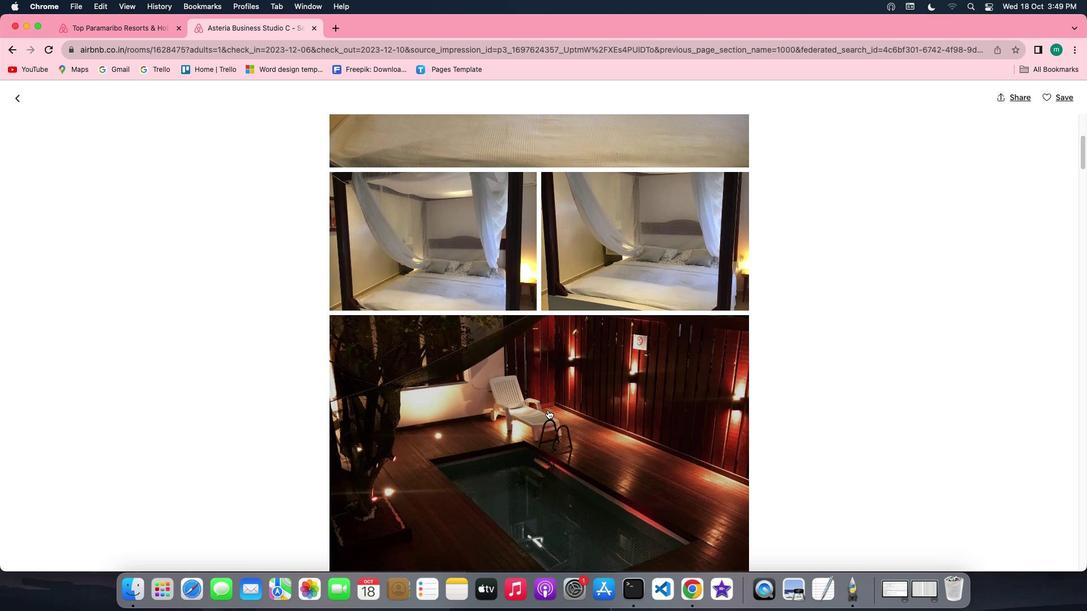 
Action: Mouse scrolled (548, 409) with delta (0, 0)
Screenshot: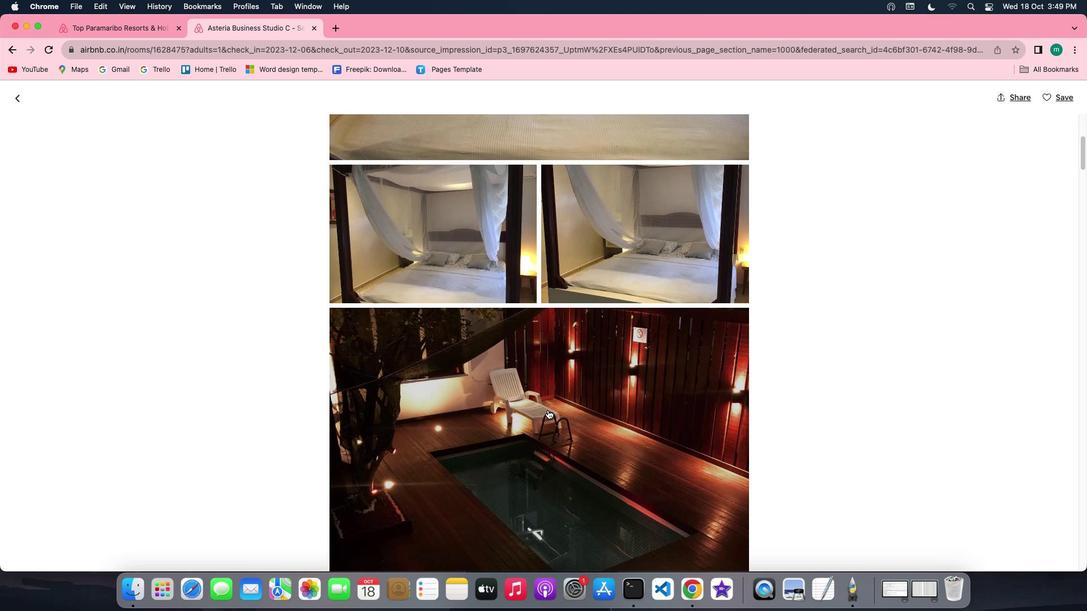 
Action: Mouse scrolled (548, 409) with delta (0, -1)
Screenshot: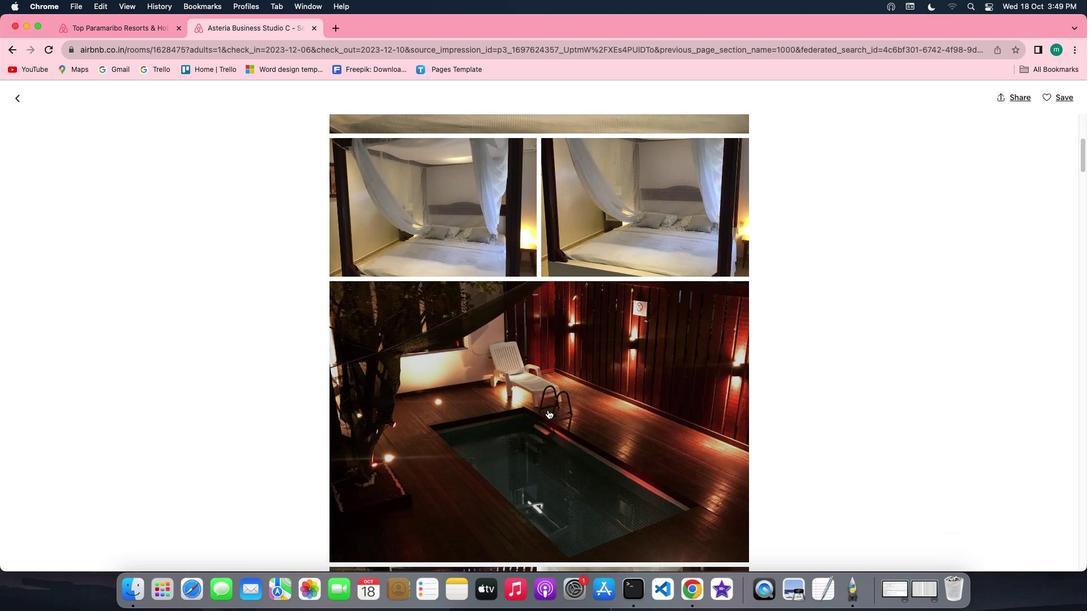 
Action: Mouse scrolled (548, 409) with delta (0, -1)
Screenshot: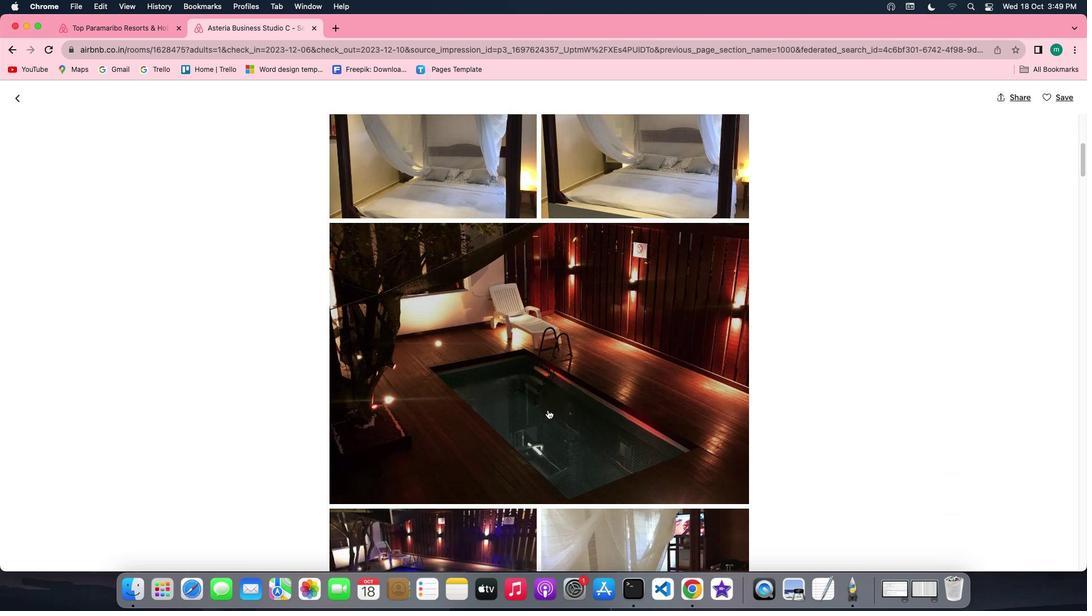 
Action: Mouse scrolled (548, 409) with delta (0, -1)
Screenshot: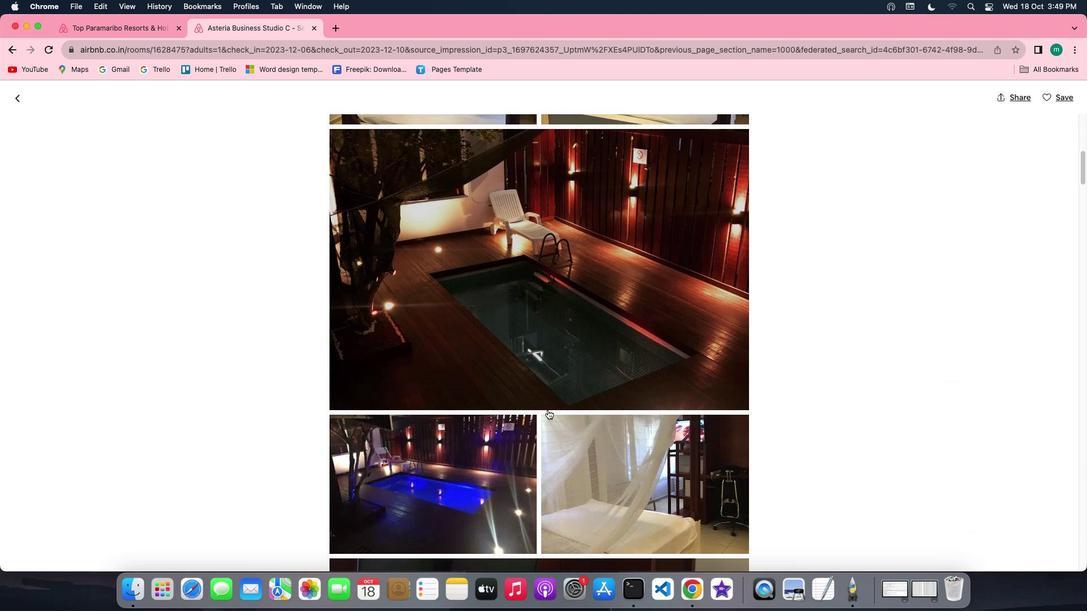 
Action: Mouse scrolled (548, 409) with delta (0, 0)
Screenshot: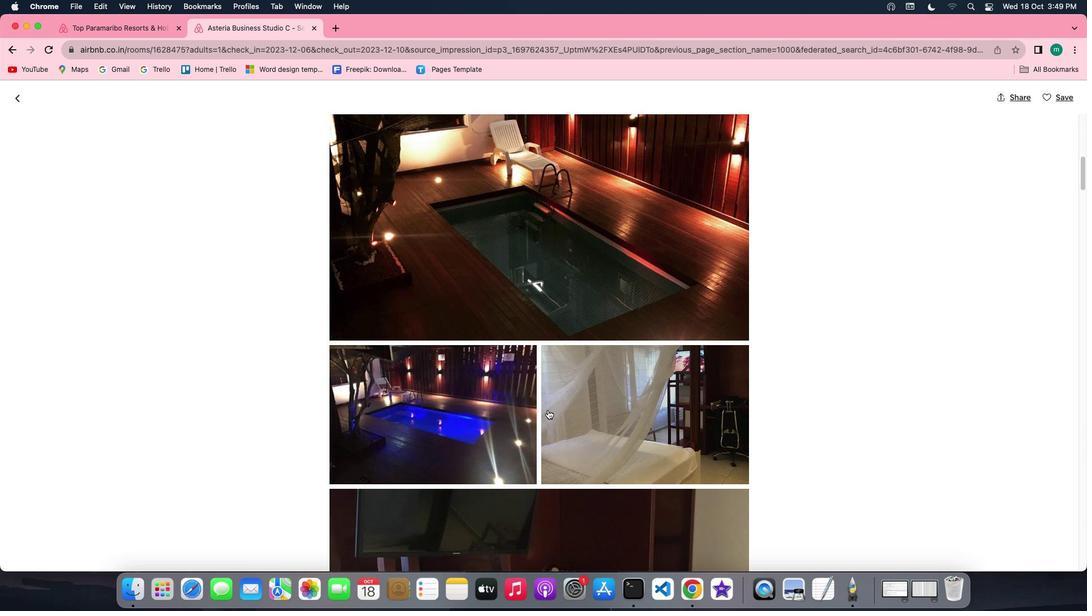 
Action: Mouse scrolled (548, 409) with delta (0, 0)
Screenshot: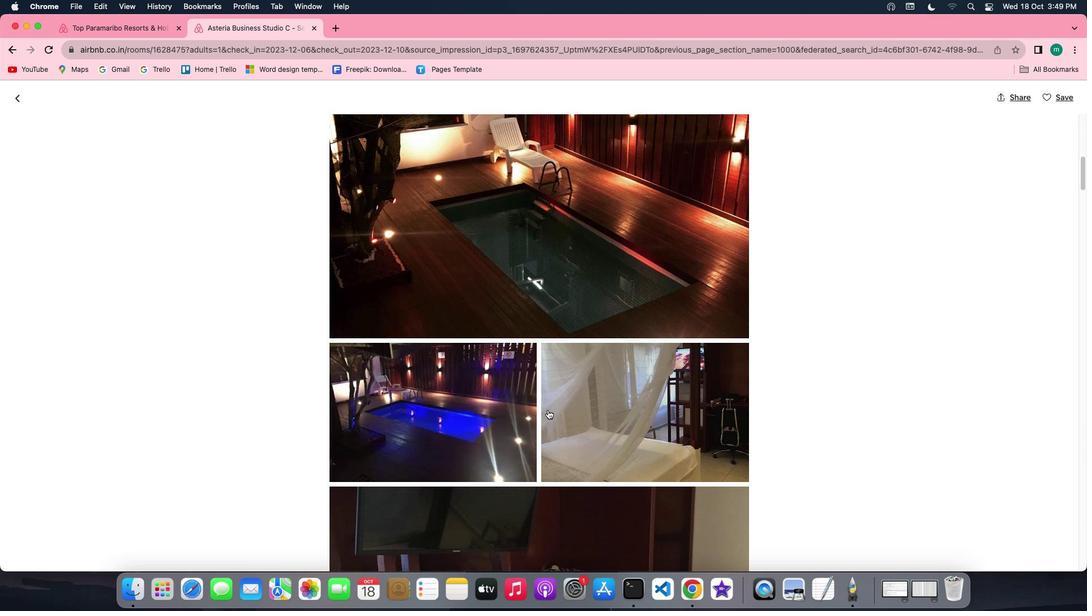 
Action: Mouse scrolled (548, 409) with delta (0, 0)
Screenshot: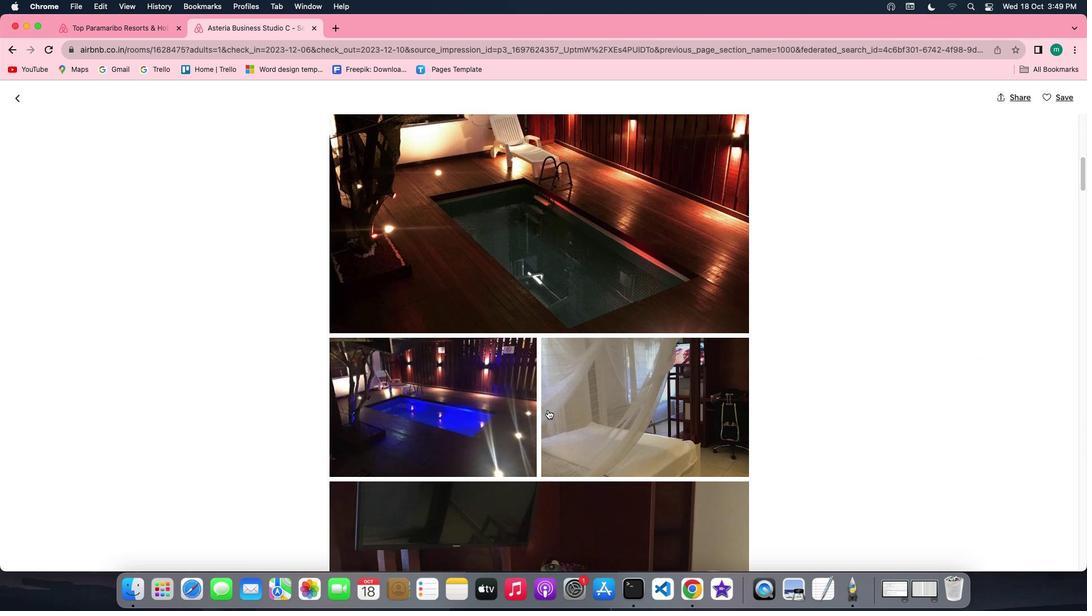 
Action: Mouse scrolled (548, 409) with delta (0, 0)
Screenshot: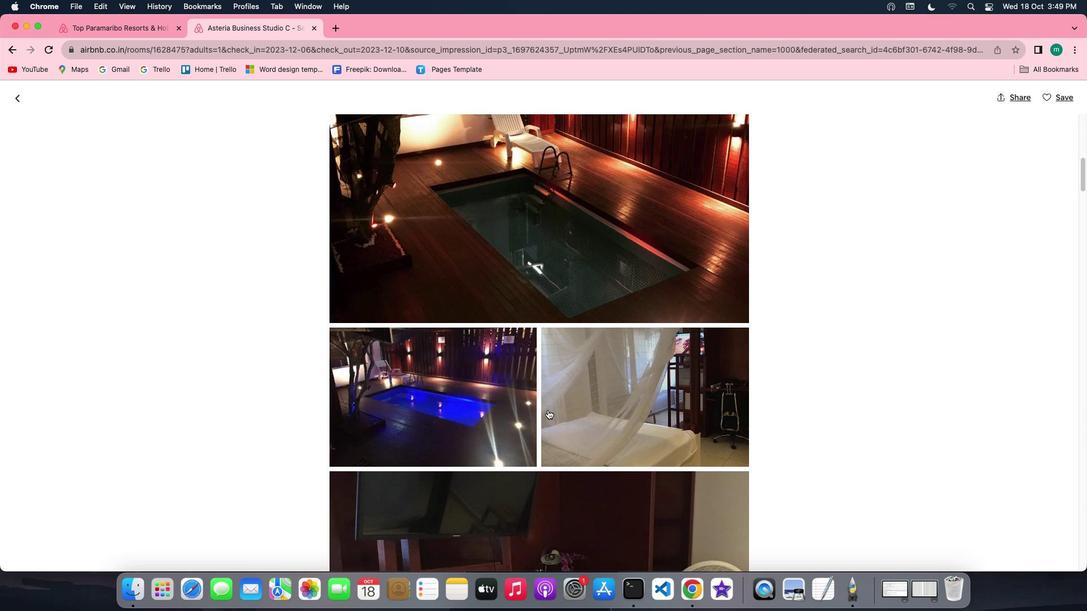 
Action: Mouse scrolled (548, 409) with delta (0, 0)
Screenshot: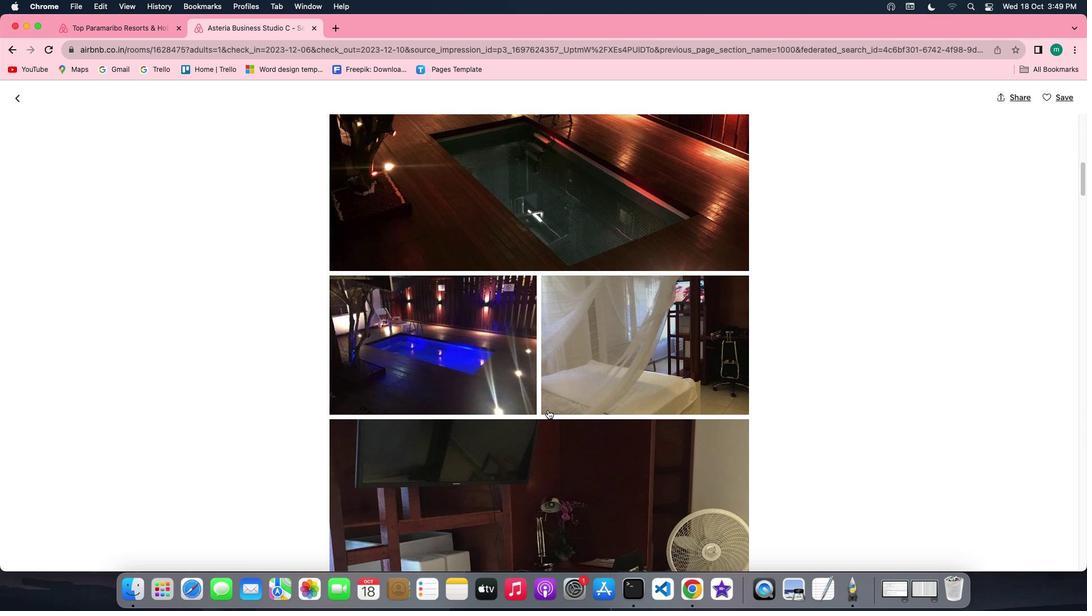 
Action: Mouse scrolled (548, 409) with delta (0, 0)
Screenshot: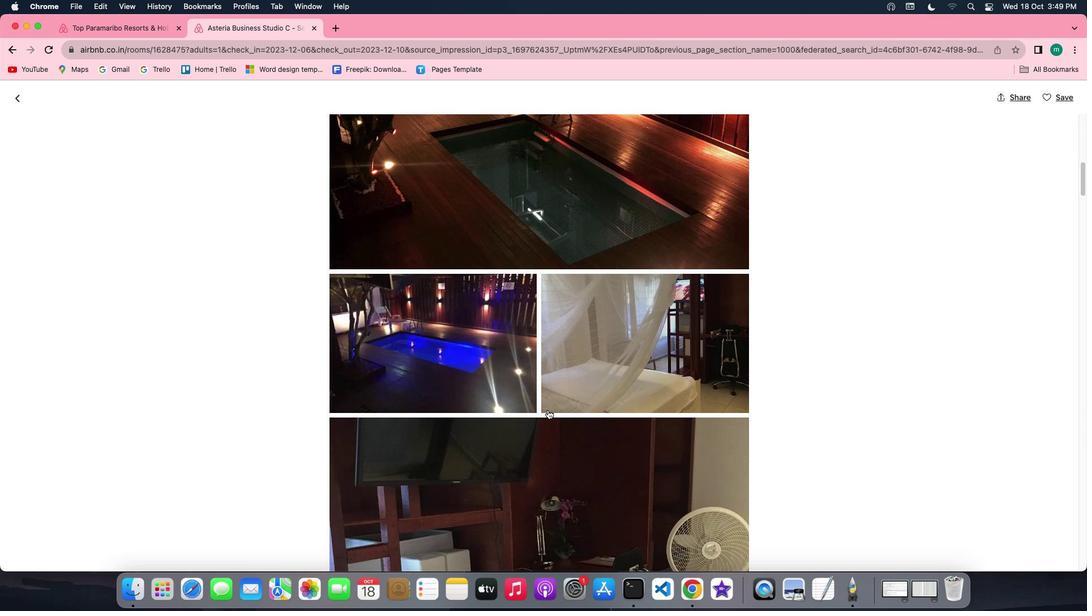 
Action: Mouse scrolled (548, 409) with delta (0, 0)
Screenshot: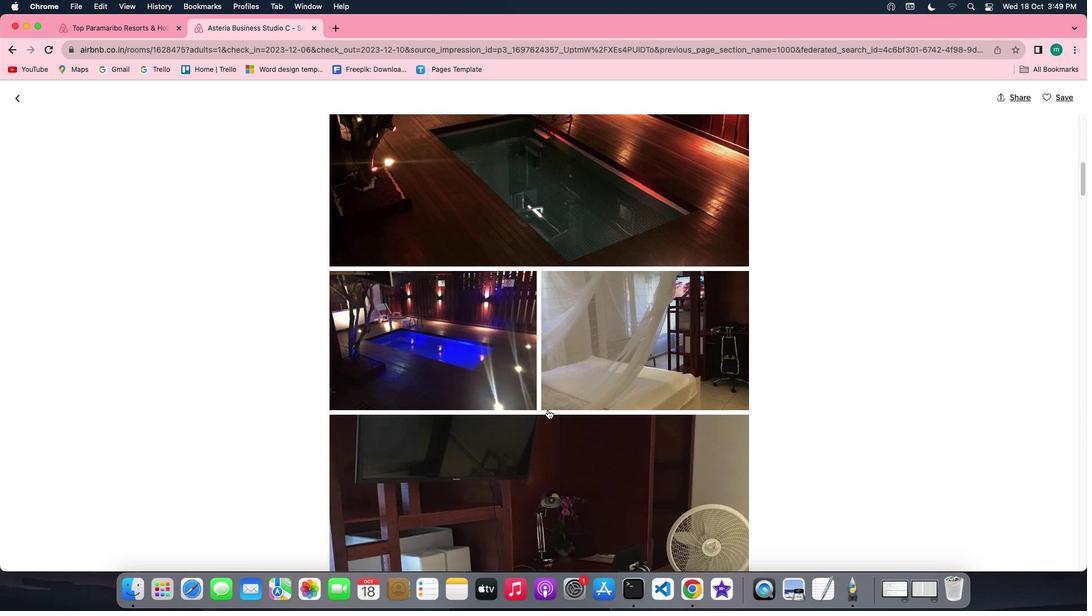 
Action: Mouse scrolled (548, 409) with delta (0, -1)
Screenshot: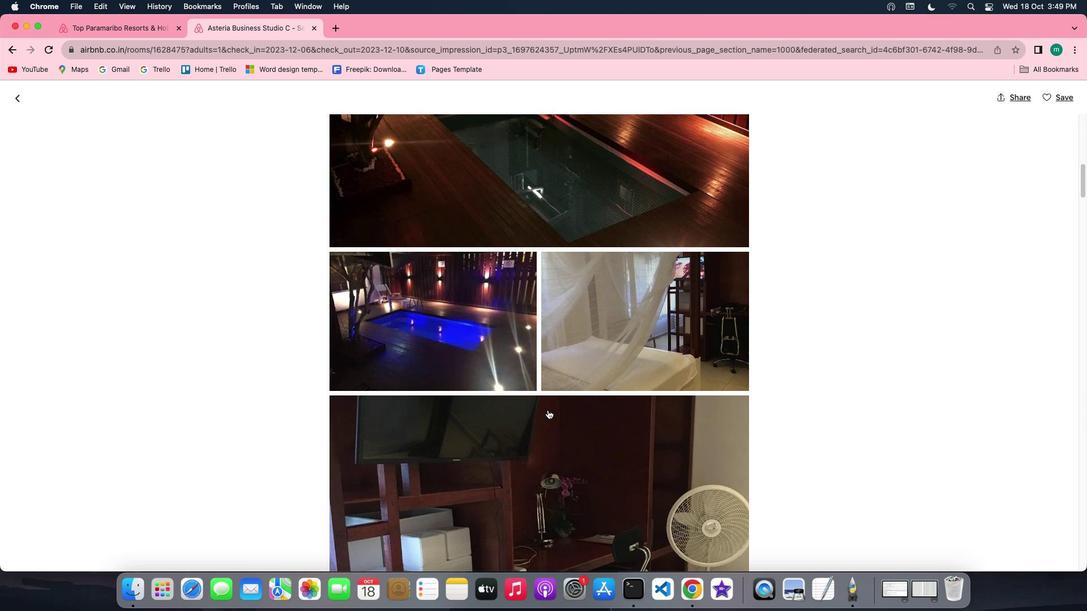 
Action: Mouse scrolled (548, 409) with delta (0, -1)
Screenshot: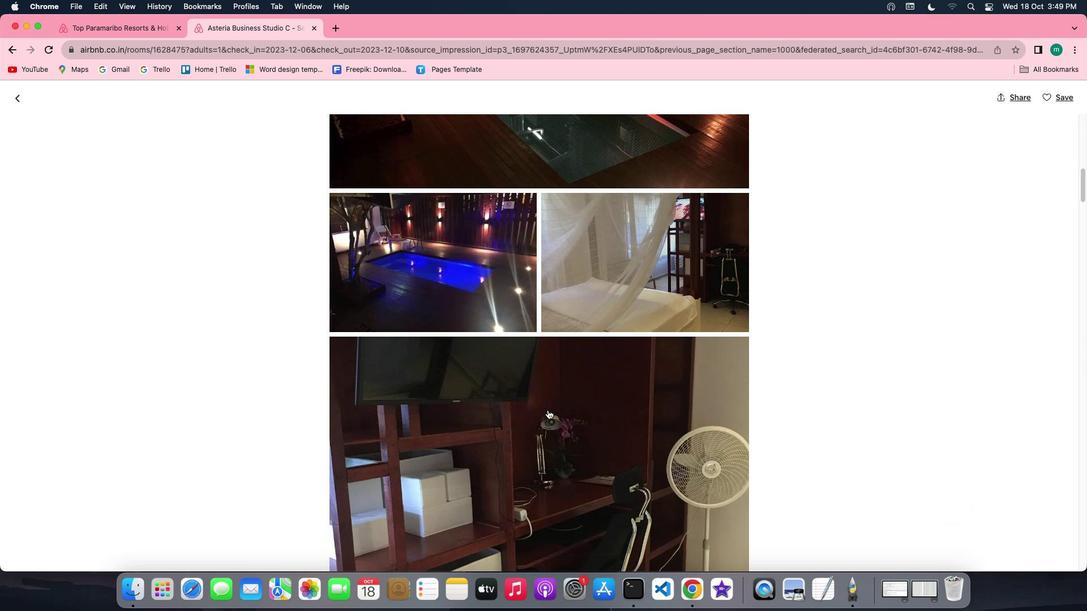 
Action: Mouse scrolled (548, 409) with delta (0, 0)
Screenshot: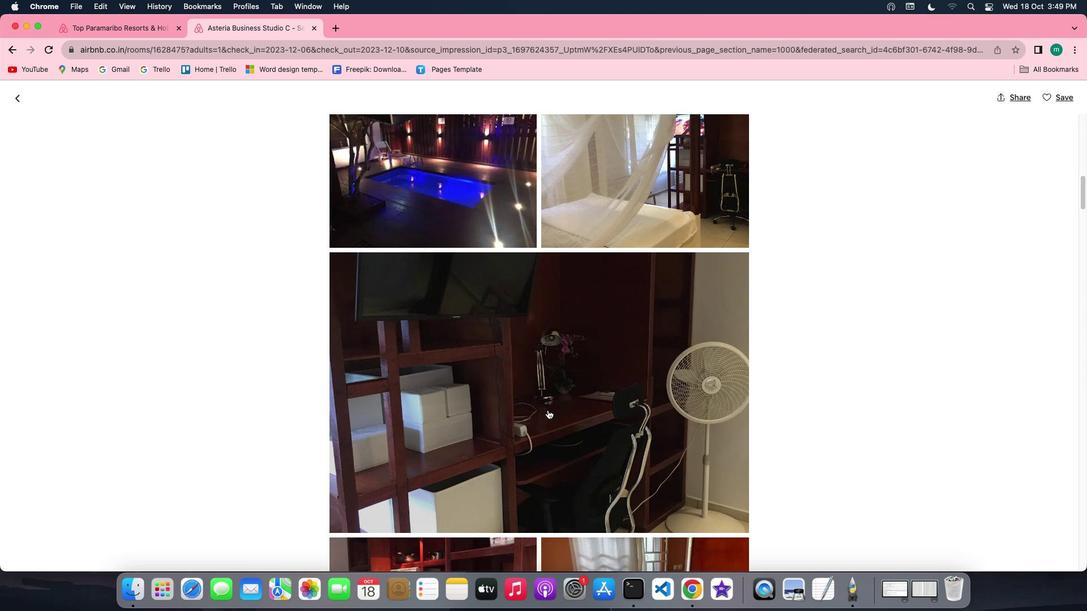
Action: Mouse scrolled (548, 409) with delta (0, 0)
Screenshot: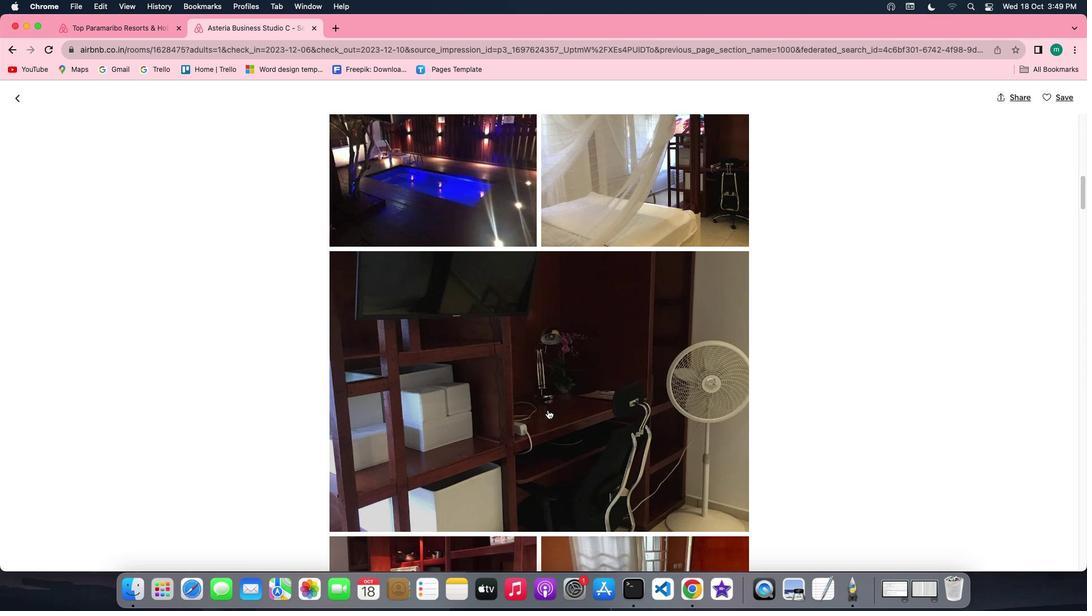 
Action: Mouse scrolled (548, 409) with delta (0, 0)
Screenshot: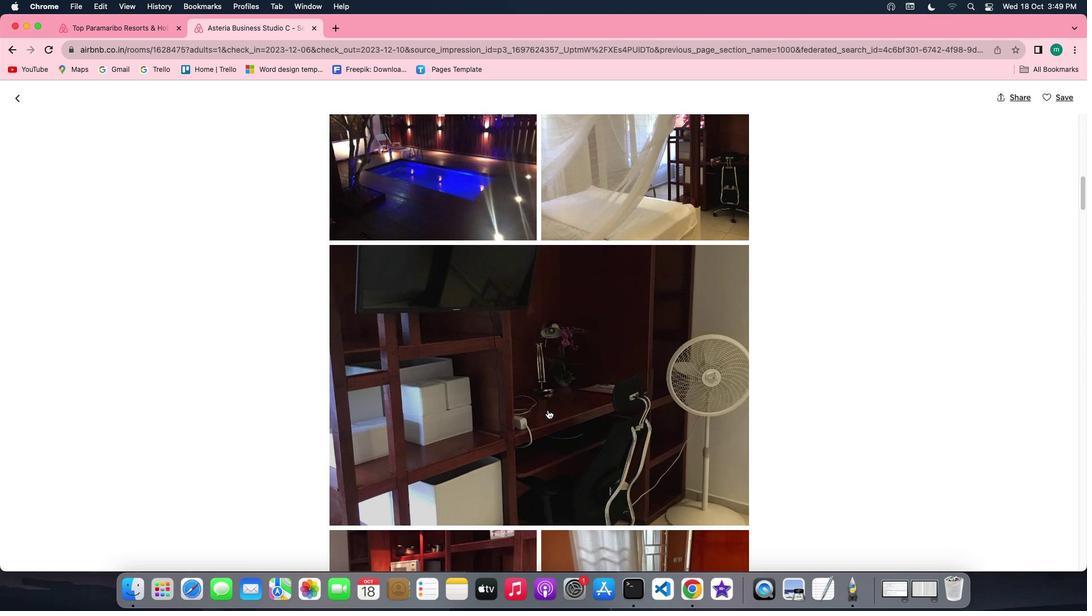 
Action: Mouse scrolled (548, 409) with delta (0, -1)
Screenshot: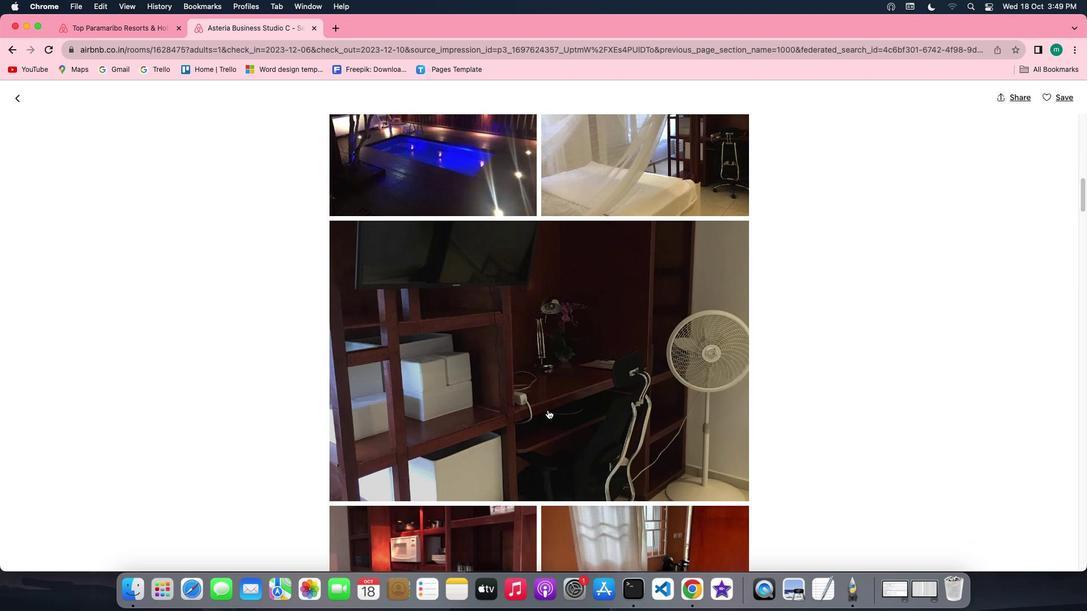 
Action: Mouse scrolled (548, 409) with delta (0, 0)
Screenshot: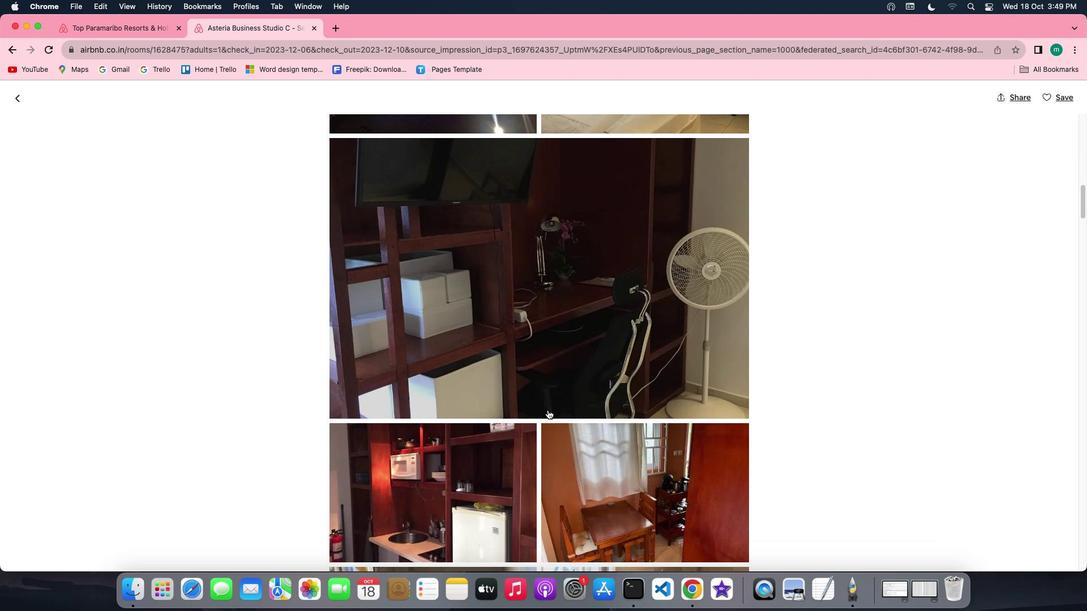 
Action: Mouse scrolled (548, 409) with delta (0, 0)
Screenshot: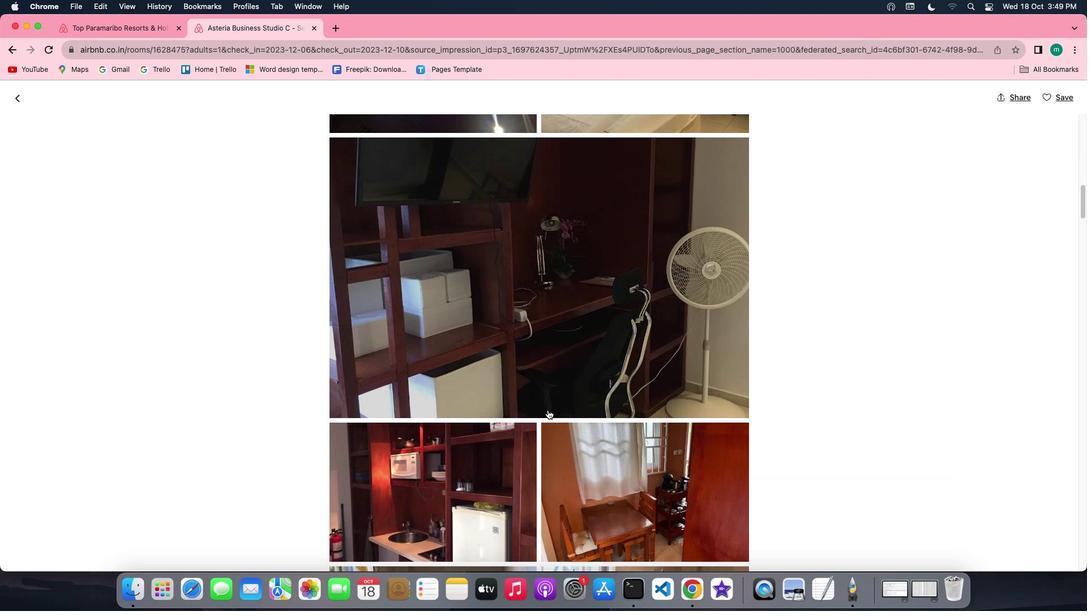 
Action: Mouse scrolled (548, 409) with delta (0, 0)
Screenshot: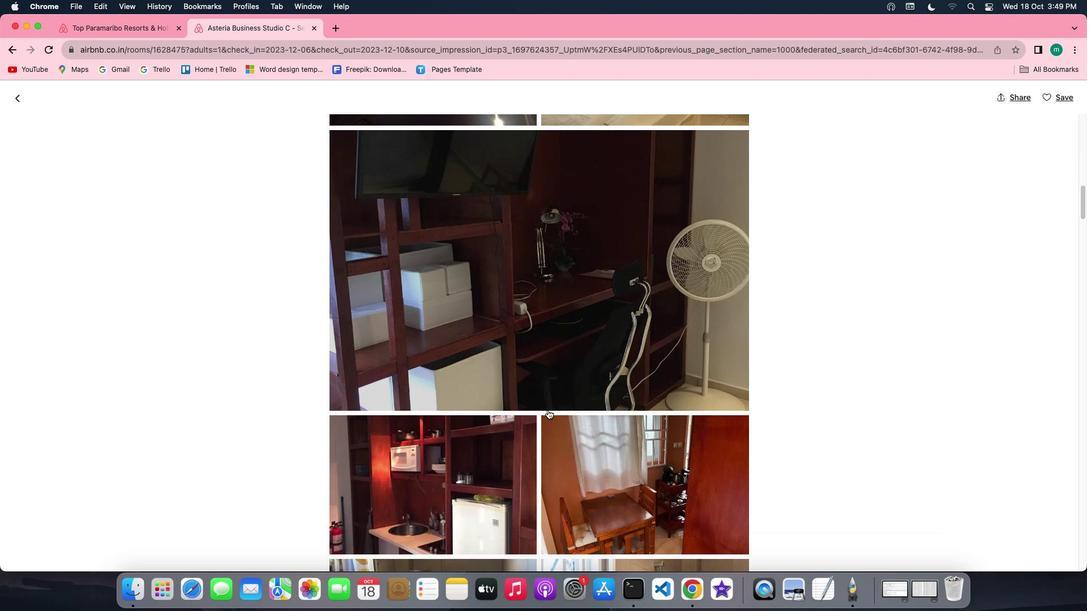
Action: Mouse moved to (548, 409)
Screenshot: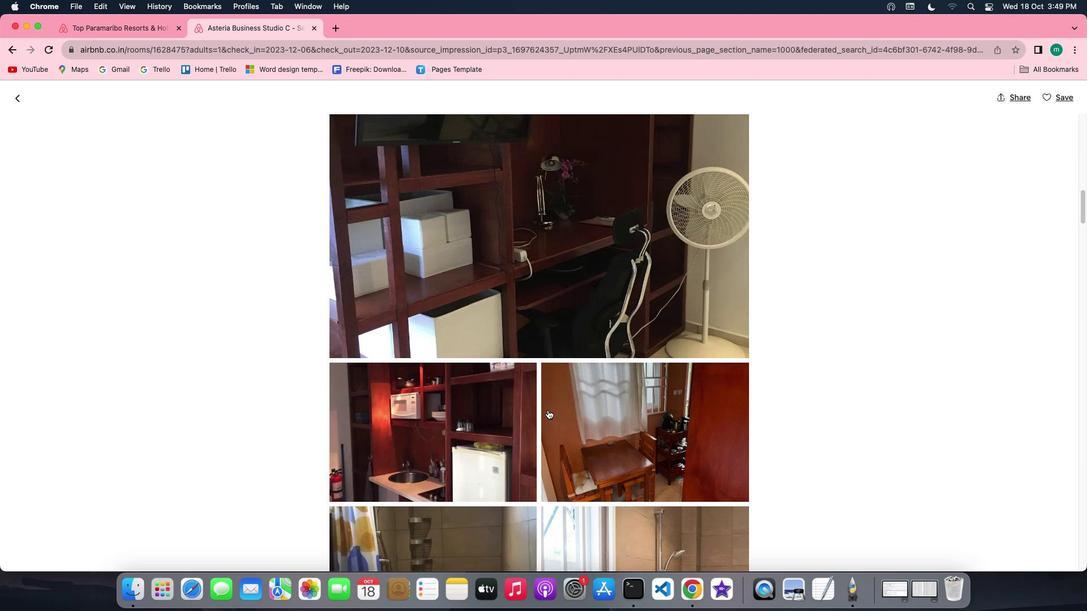 
Action: Mouse scrolled (548, 409) with delta (0, 0)
Screenshot: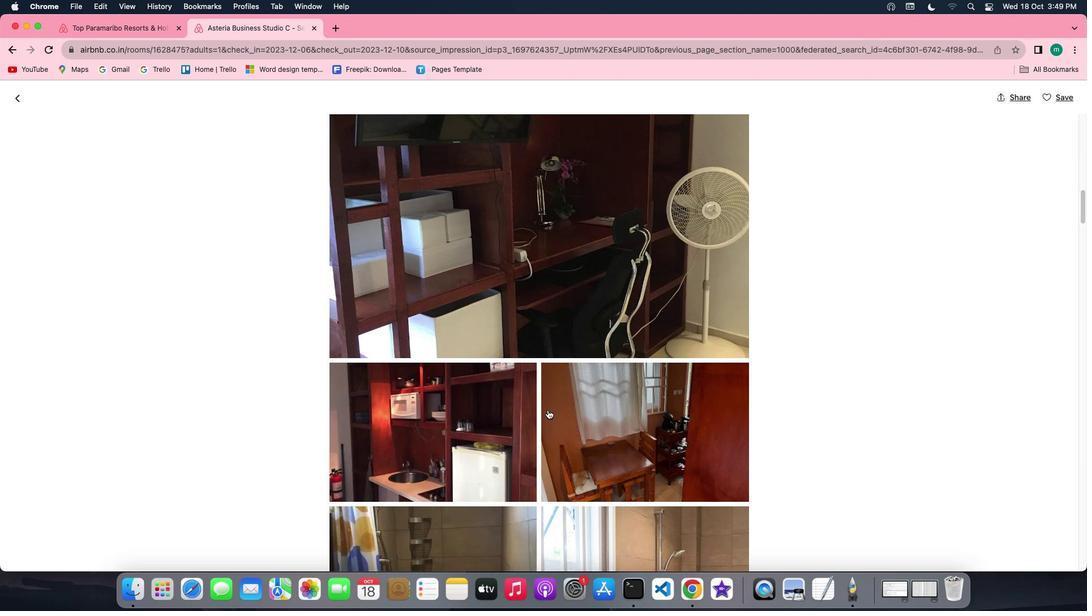
Action: Mouse scrolled (548, 409) with delta (0, 0)
Screenshot: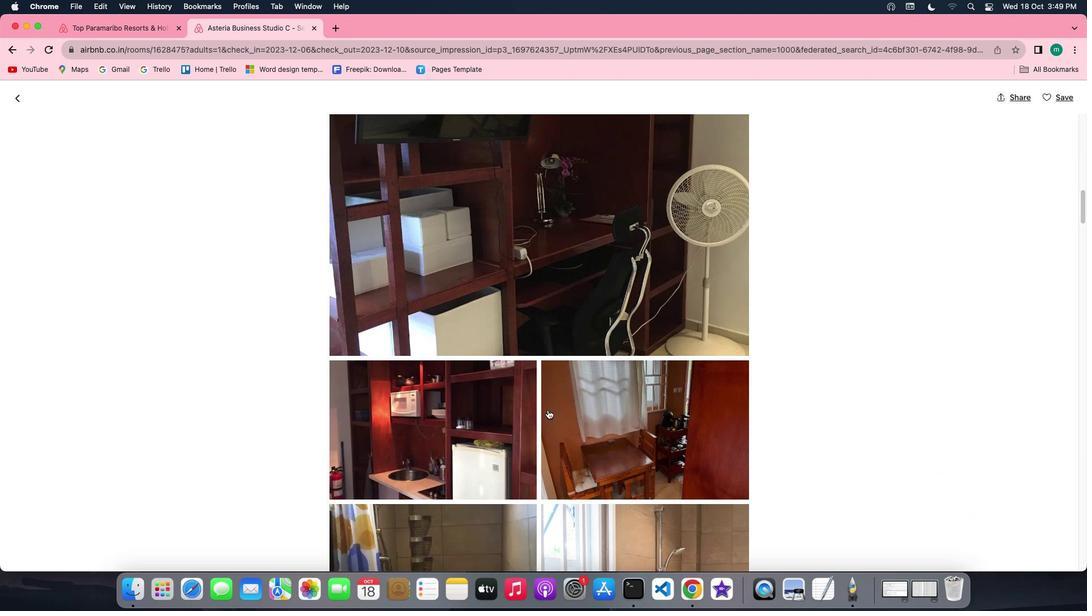 
Action: Mouse scrolled (548, 409) with delta (0, 0)
Screenshot: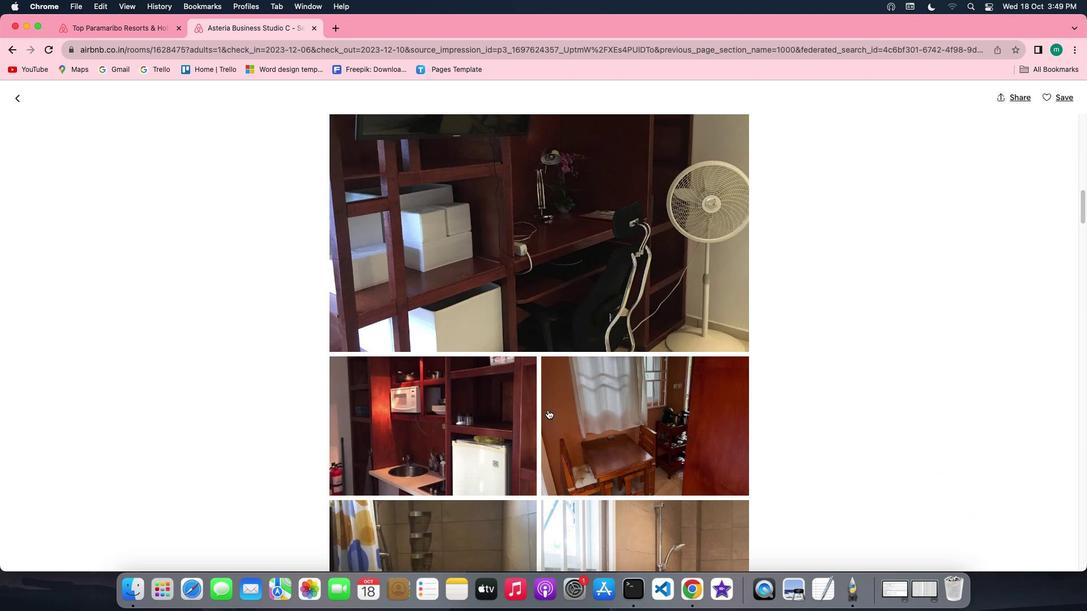 
Action: Mouse scrolled (548, 409) with delta (0, 0)
Screenshot: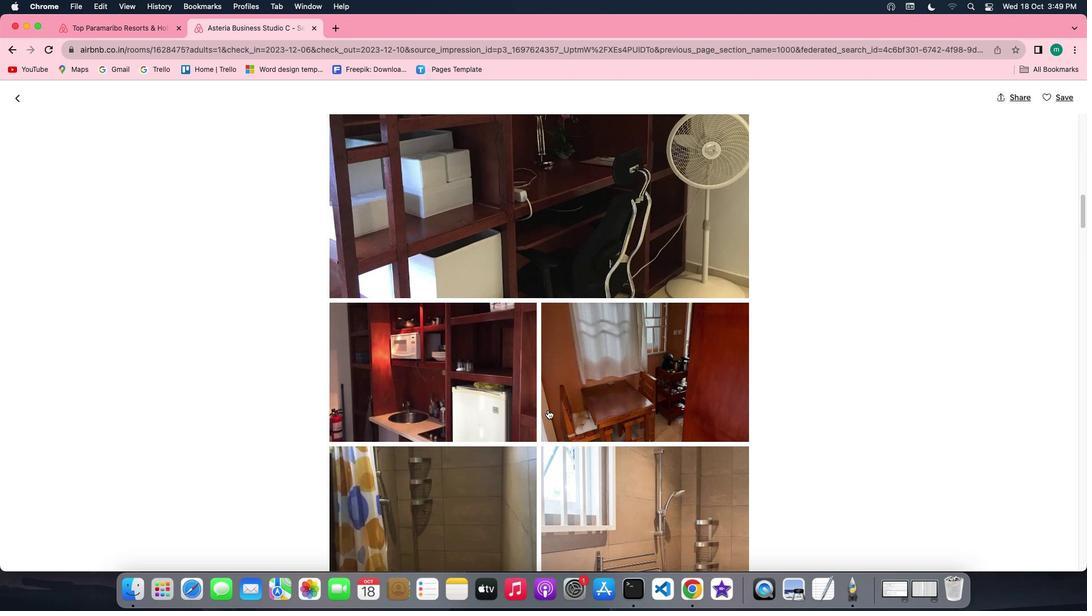 
Action: Mouse scrolled (548, 409) with delta (0, 0)
Screenshot: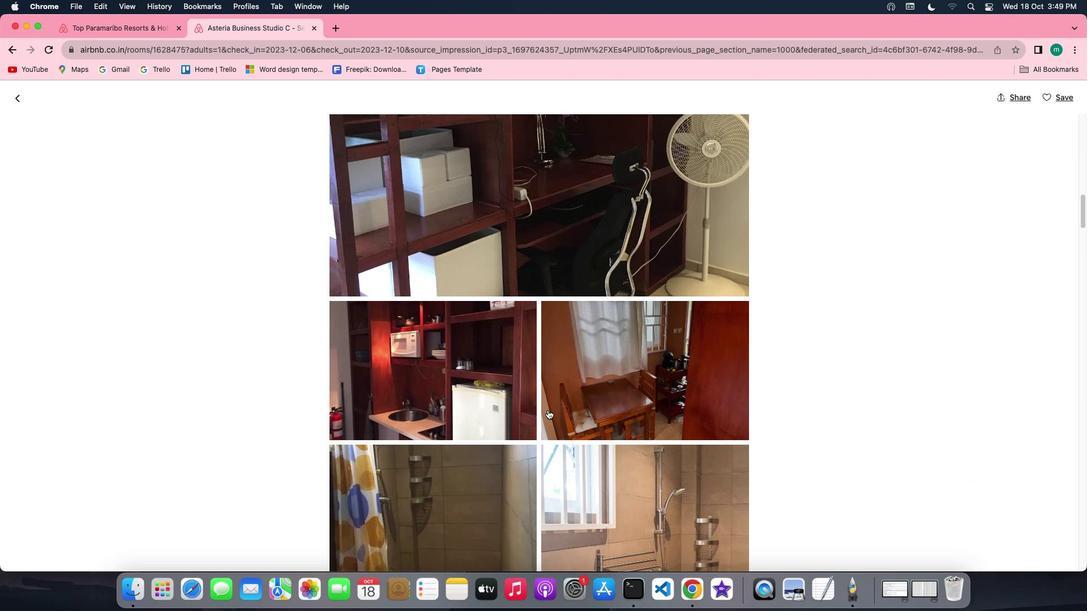 
Action: Mouse scrolled (548, 409) with delta (0, -1)
Screenshot: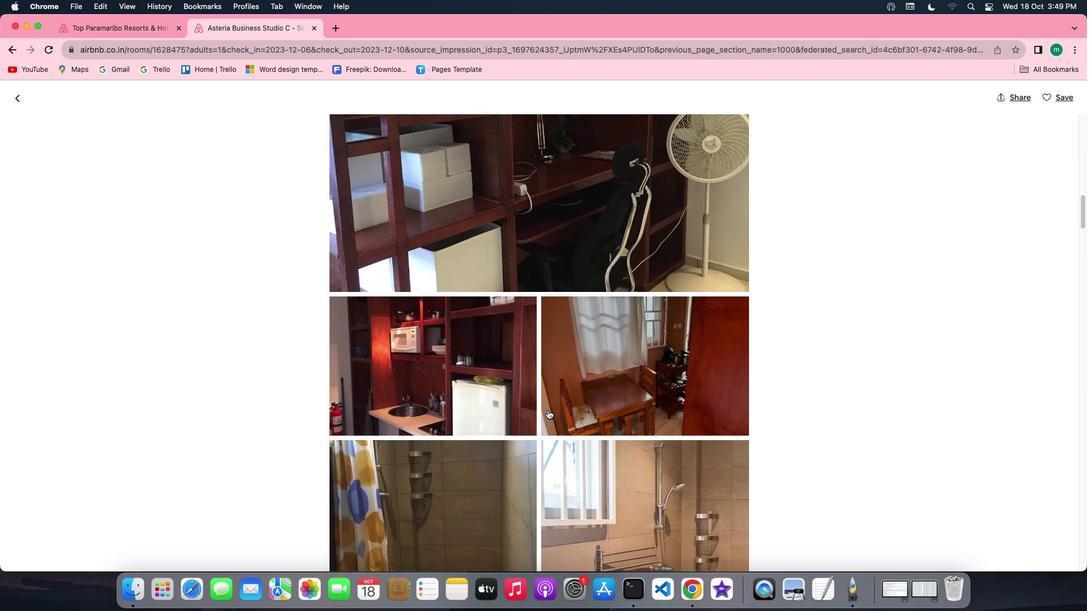 
Action: Mouse scrolled (548, 409) with delta (0, 0)
Screenshot: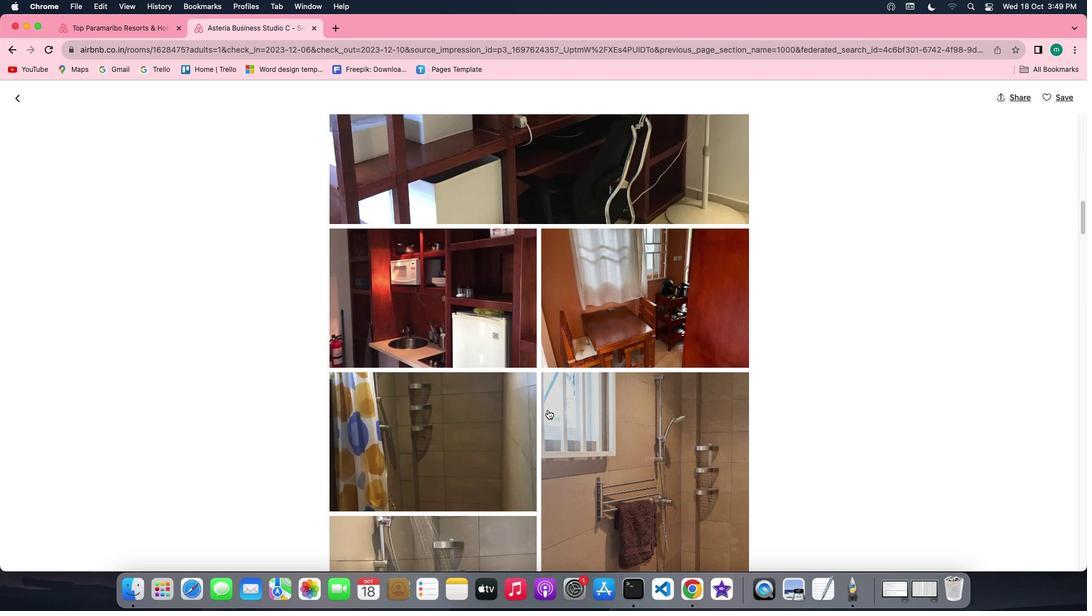 
Action: Mouse scrolled (548, 409) with delta (0, 0)
Screenshot: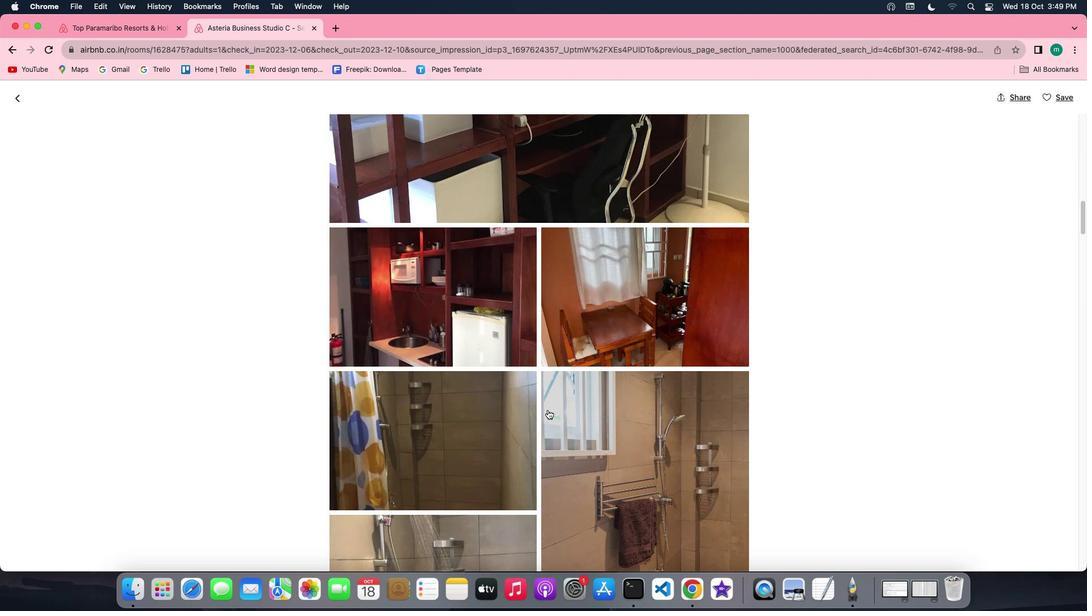 
Action: Mouse scrolled (548, 409) with delta (0, -1)
Screenshot: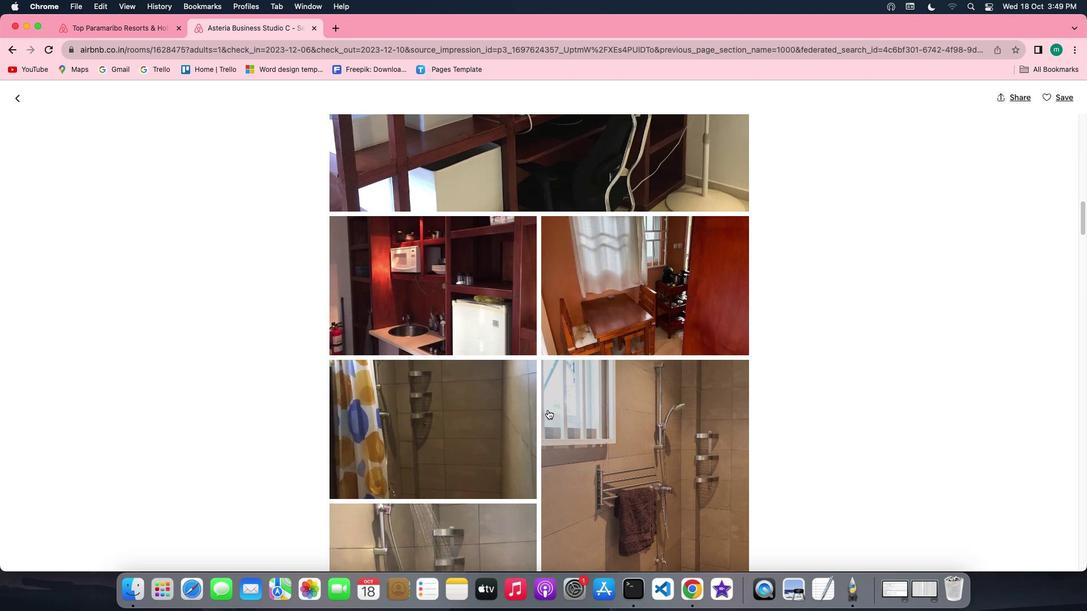 
Action: Mouse scrolled (548, 409) with delta (0, -1)
Screenshot: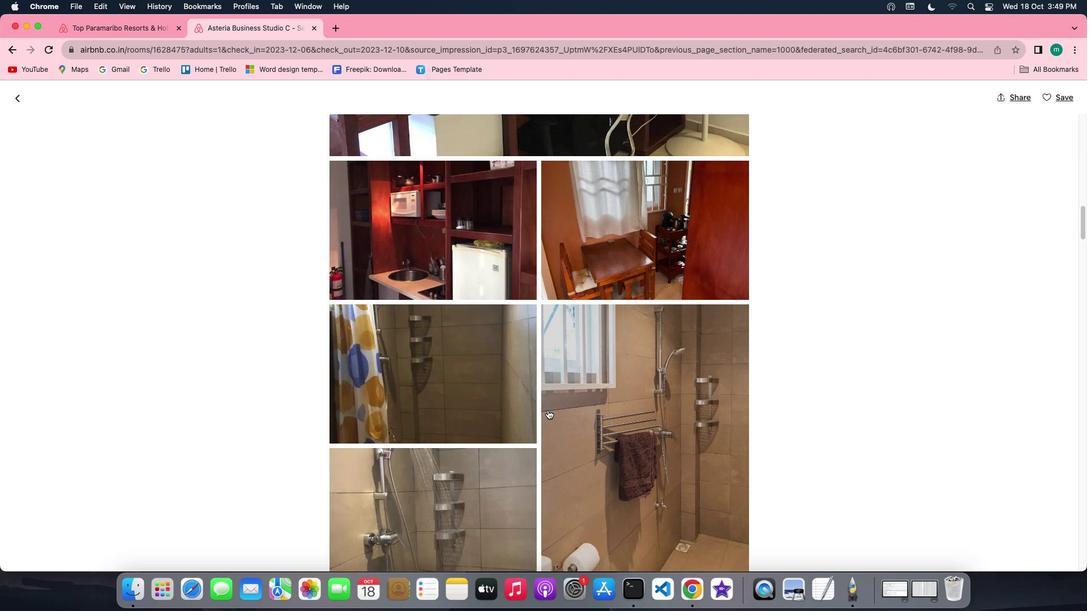 
Action: Mouse scrolled (548, 409) with delta (0, 0)
Screenshot: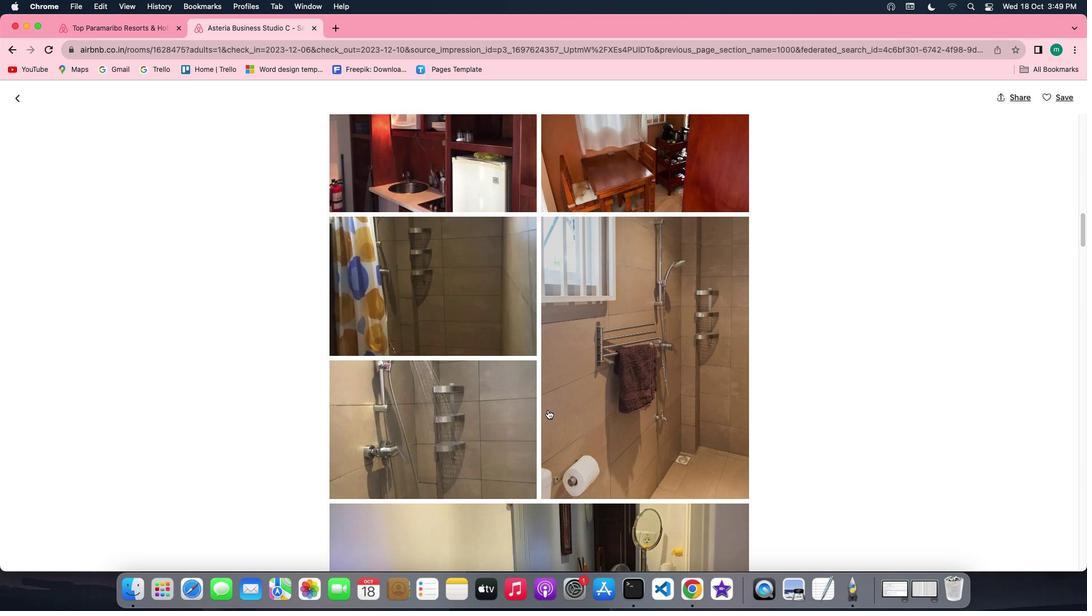 
Action: Mouse scrolled (548, 409) with delta (0, 0)
Screenshot: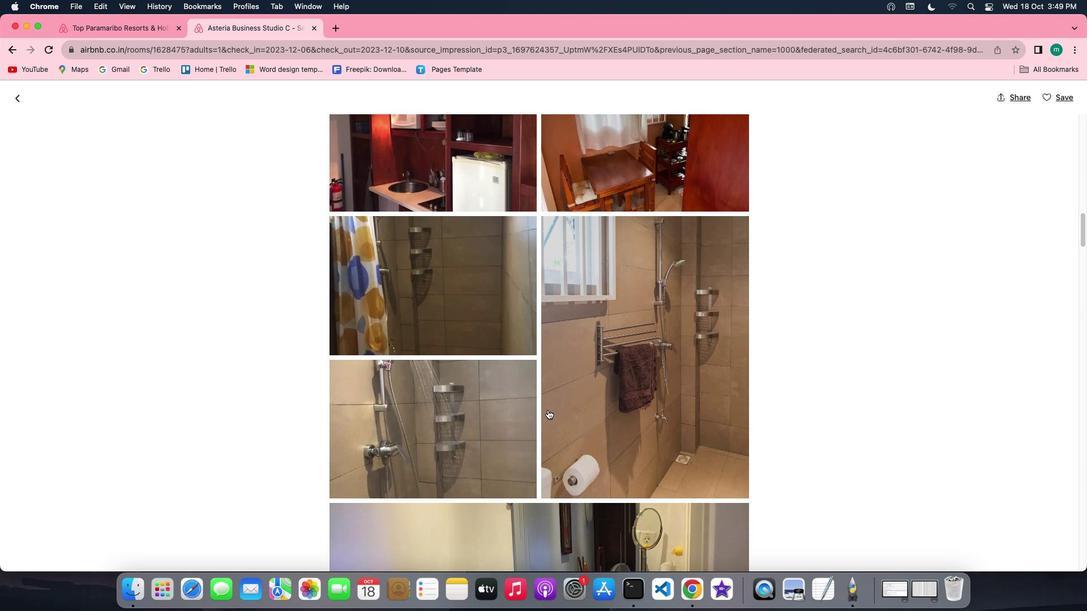 
Action: Mouse scrolled (548, 409) with delta (0, -1)
Screenshot: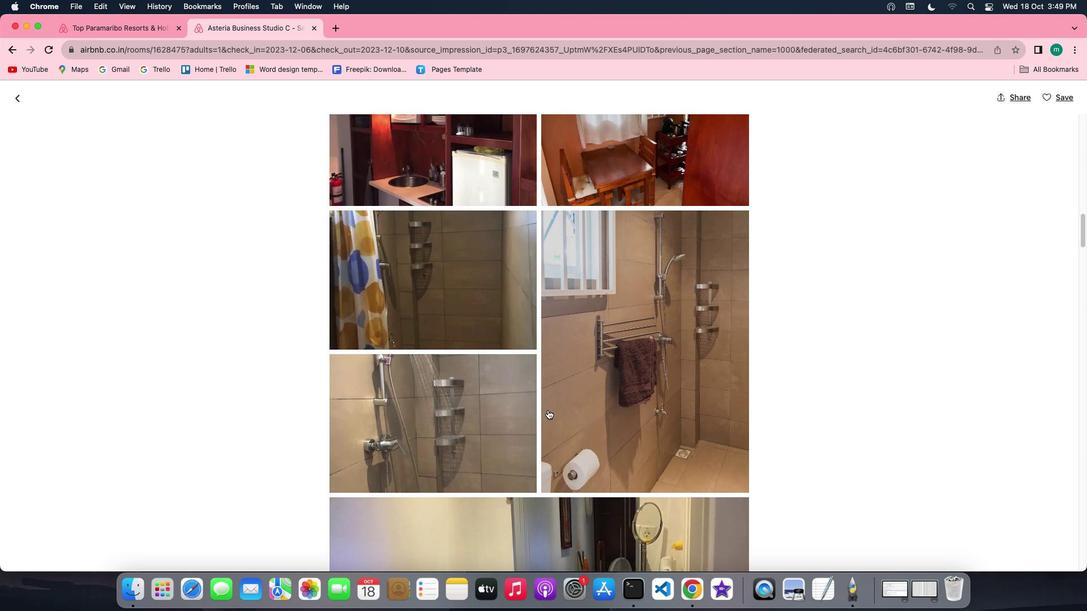 
Action: Mouse scrolled (548, 409) with delta (0, -1)
Screenshot: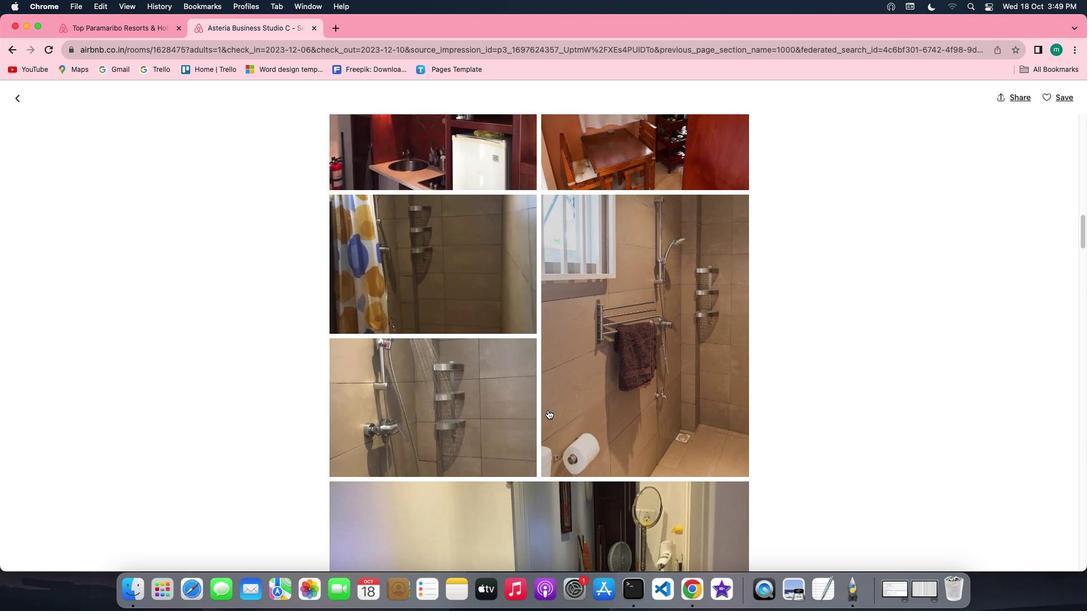 
Action: Mouse scrolled (548, 409) with delta (0, -1)
Screenshot: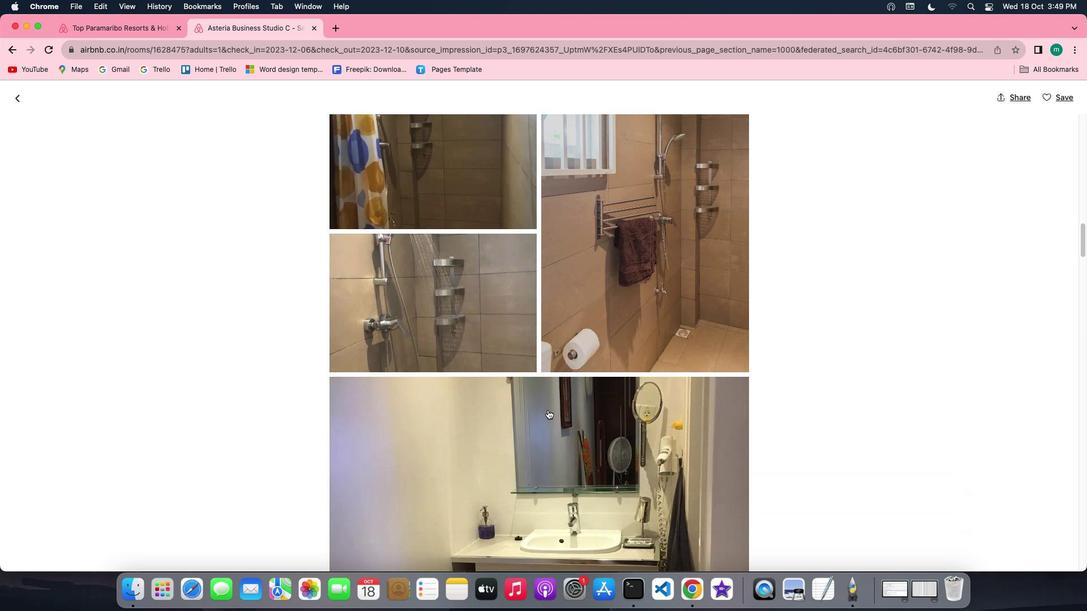 
Action: Mouse scrolled (548, 409) with delta (0, 0)
Screenshot: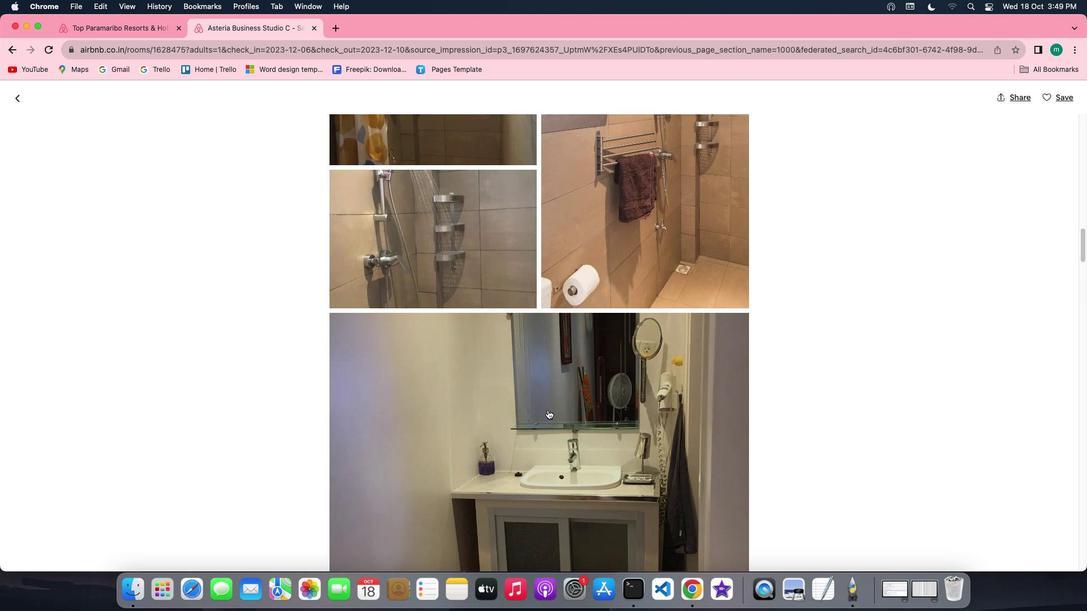 
Action: Mouse scrolled (548, 409) with delta (0, 0)
Screenshot: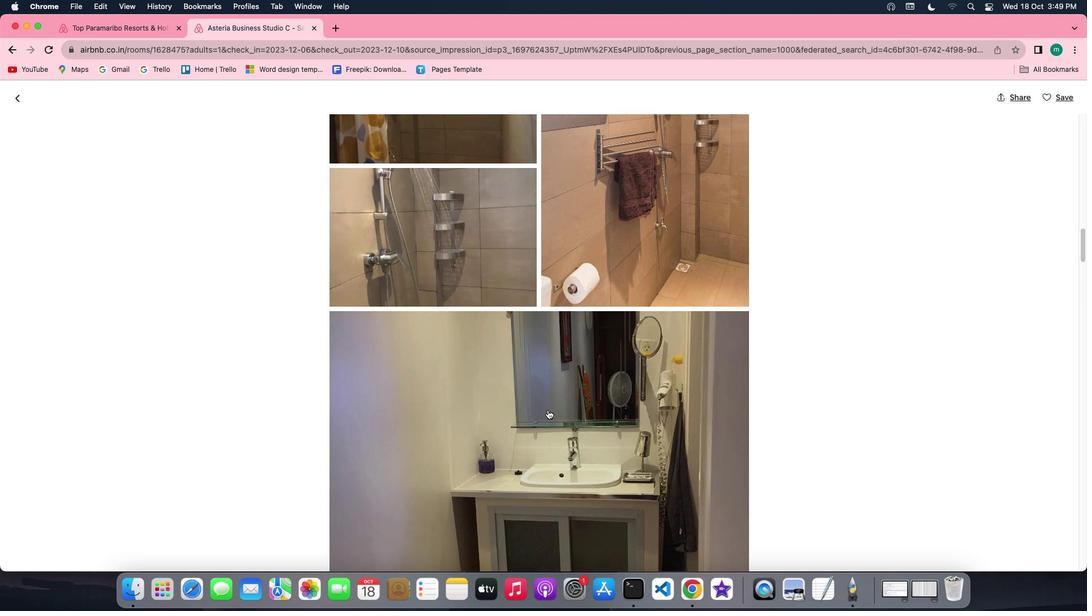 
Action: Mouse scrolled (548, 409) with delta (0, 0)
Screenshot: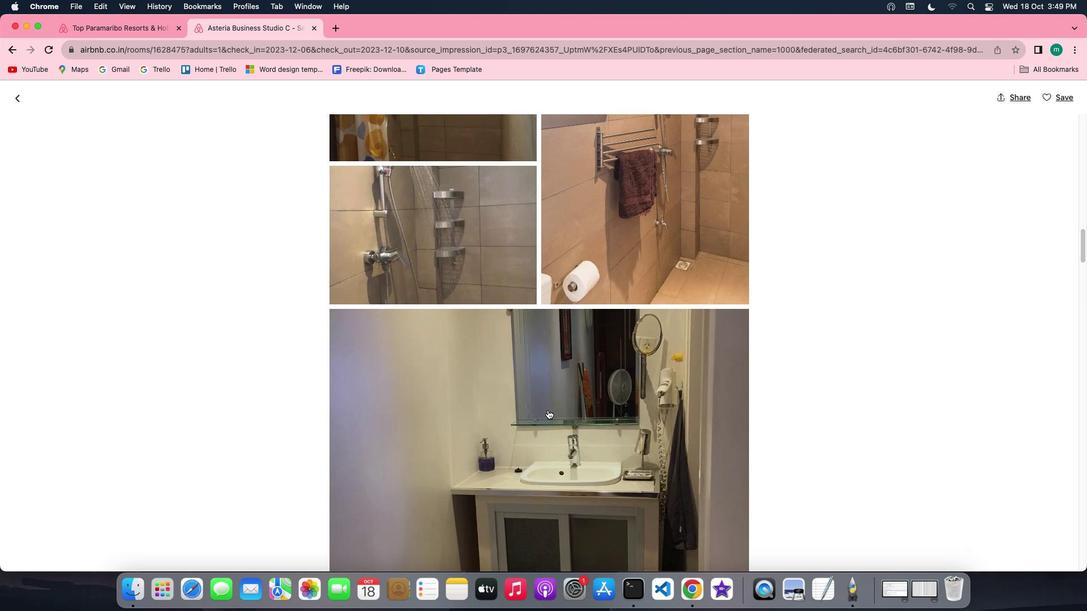 
Action: Mouse scrolled (548, 409) with delta (0, -1)
Screenshot: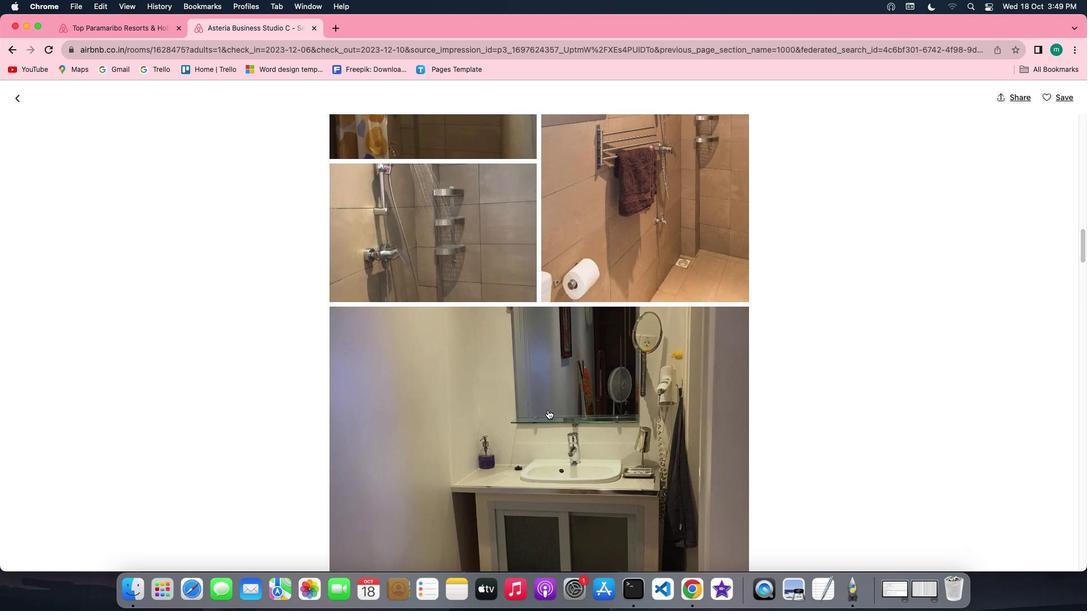 
Action: Mouse scrolled (548, 409) with delta (0, -1)
Screenshot: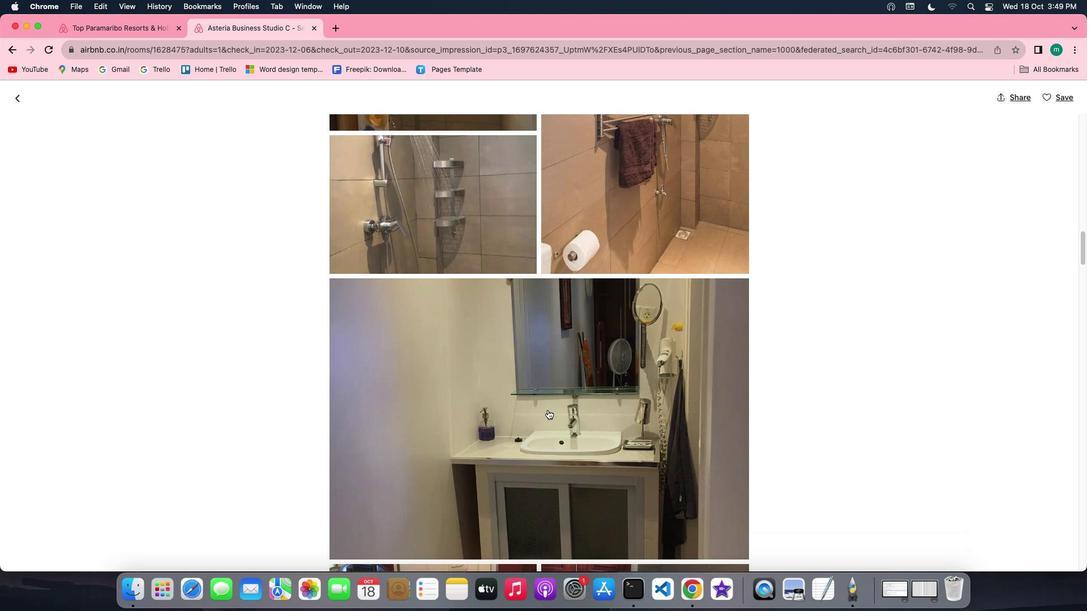 
Action: Mouse scrolled (548, 409) with delta (0, 0)
Screenshot: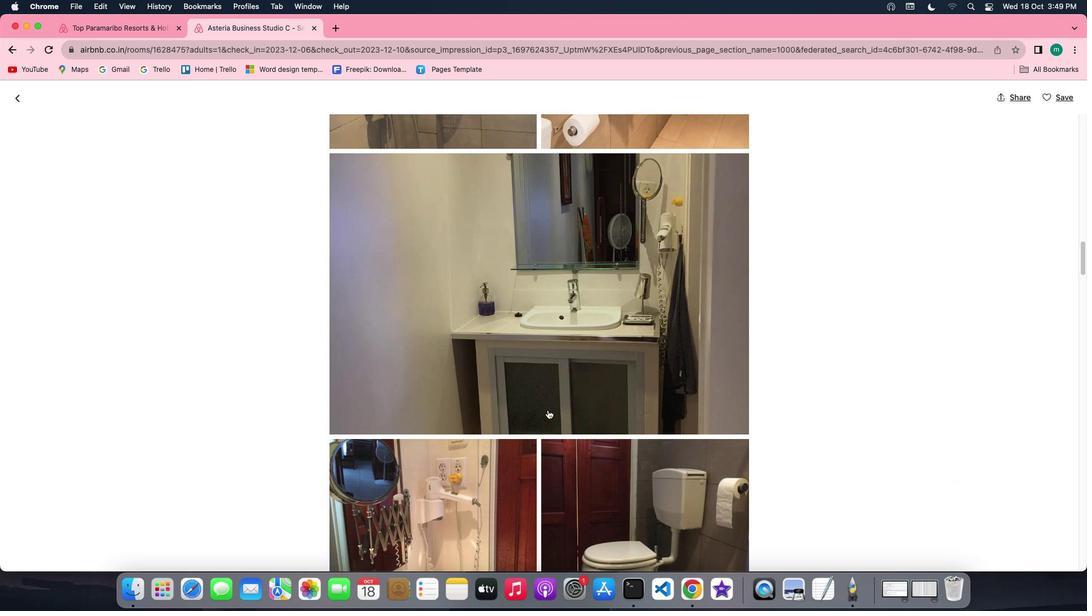
Action: Mouse scrolled (548, 409) with delta (0, 0)
Screenshot: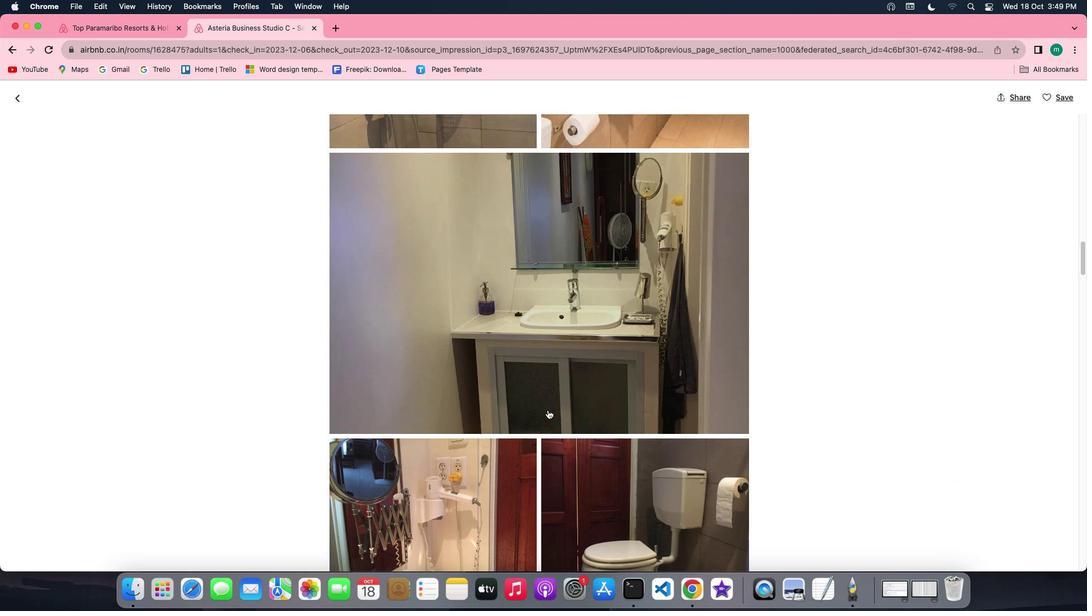 
Action: Mouse scrolled (548, 409) with delta (0, -1)
Screenshot: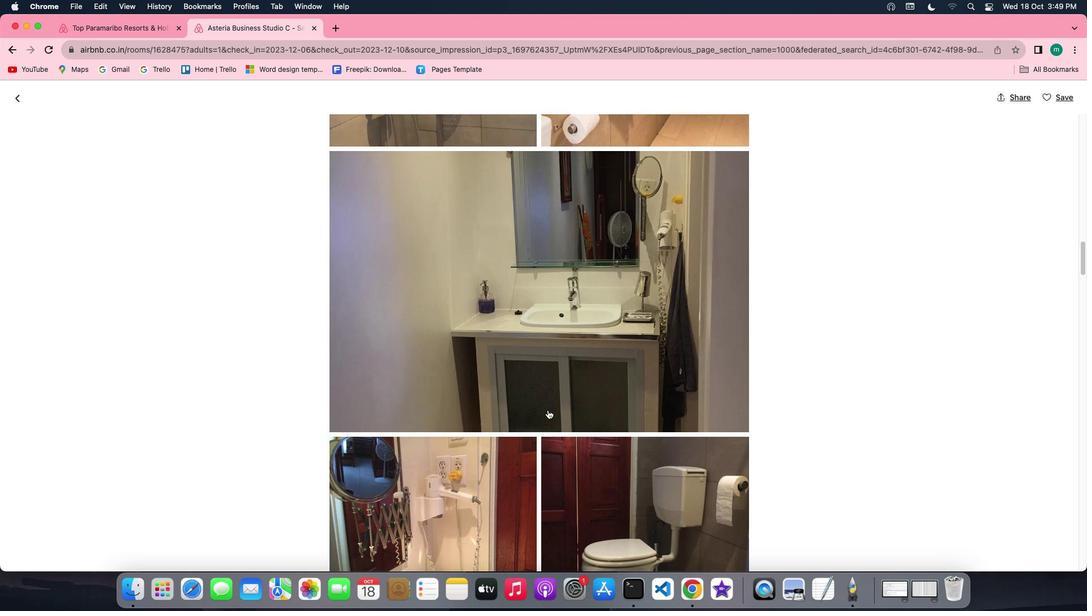 
Action: Mouse scrolled (548, 409) with delta (0, -2)
Screenshot: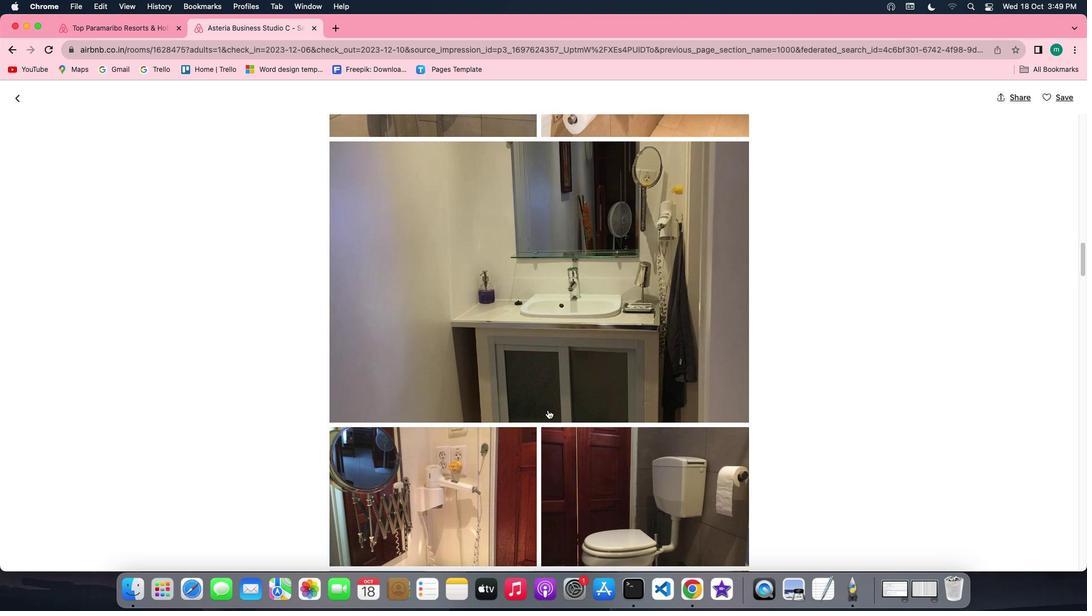 
Action: Mouse scrolled (548, 409) with delta (0, -2)
Screenshot: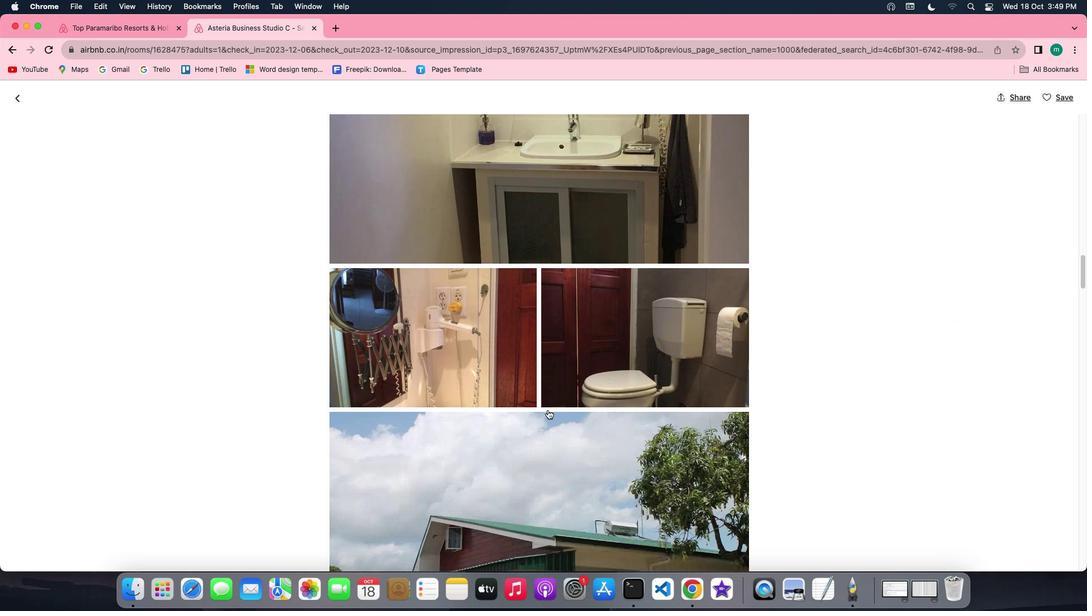 
Action: Mouse scrolled (548, 409) with delta (0, 0)
Screenshot: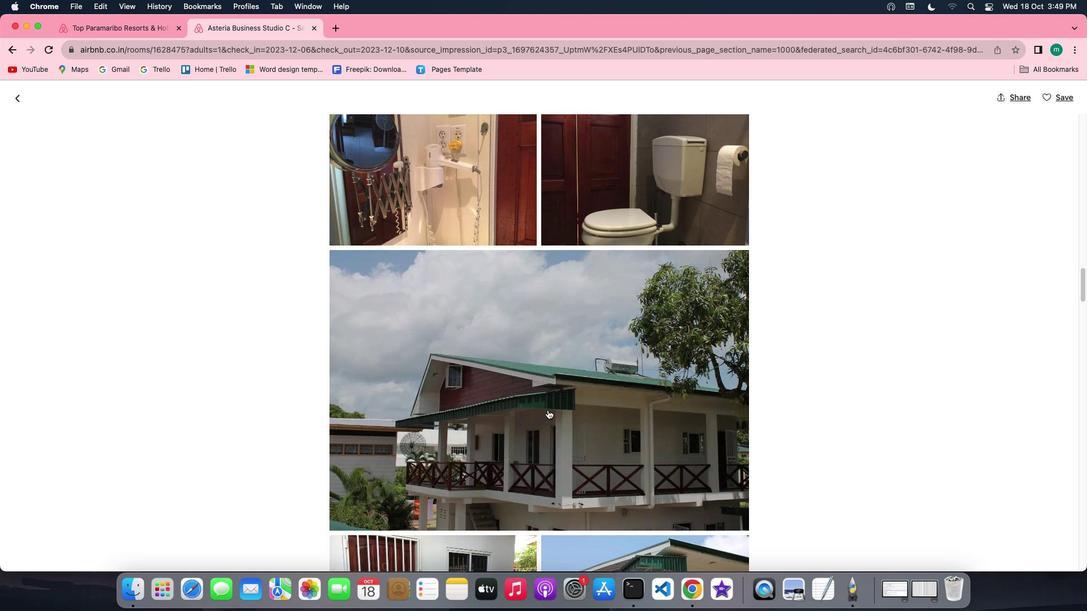 
Action: Mouse scrolled (548, 409) with delta (0, 0)
Screenshot: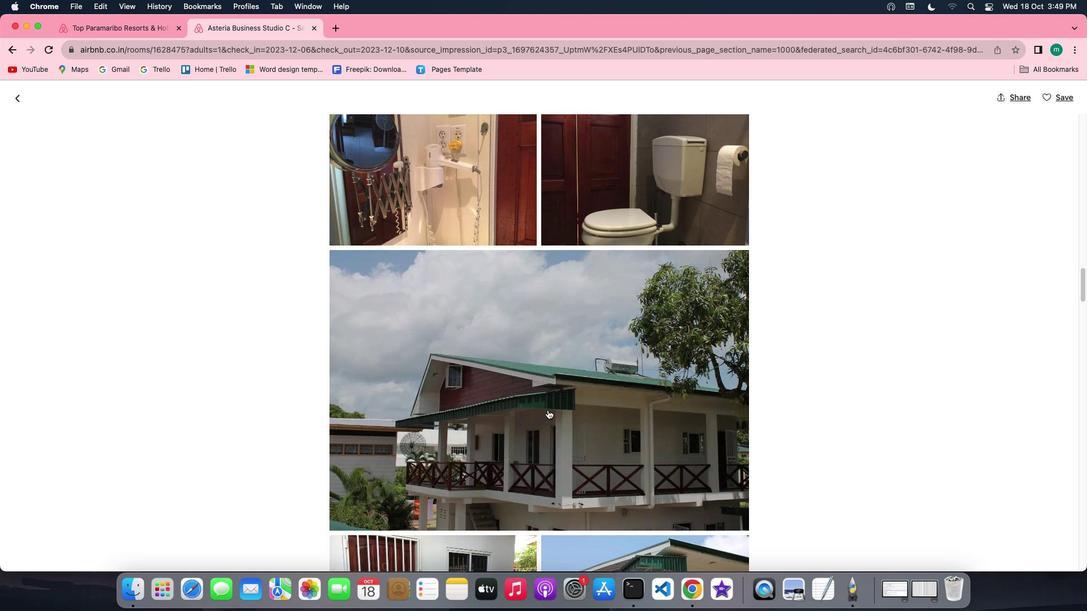 
Action: Mouse scrolled (548, 409) with delta (0, -1)
Screenshot: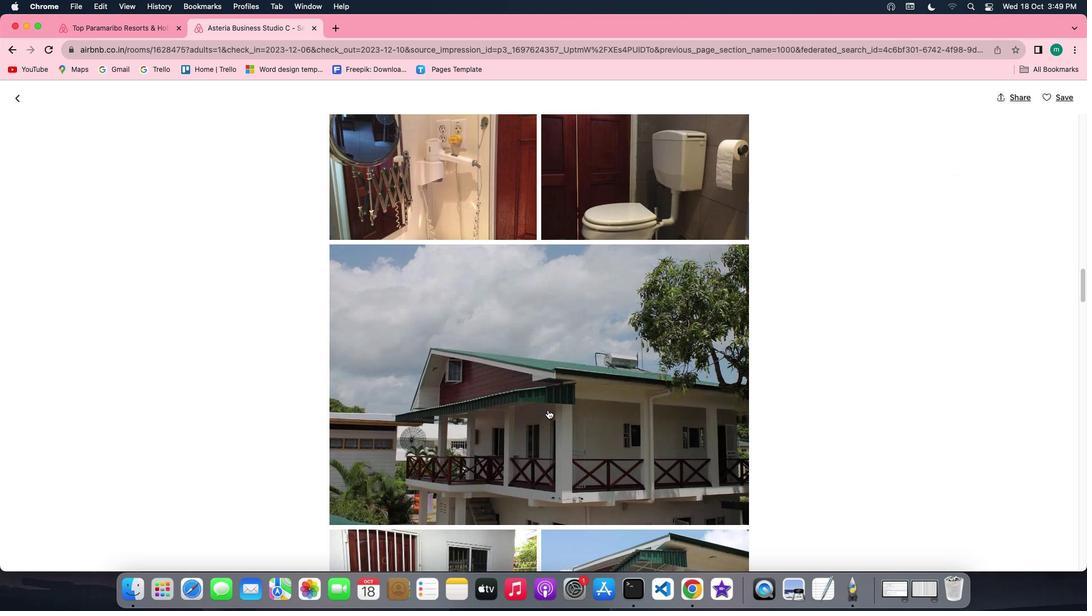 
Action: Mouse scrolled (548, 409) with delta (0, -1)
Screenshot: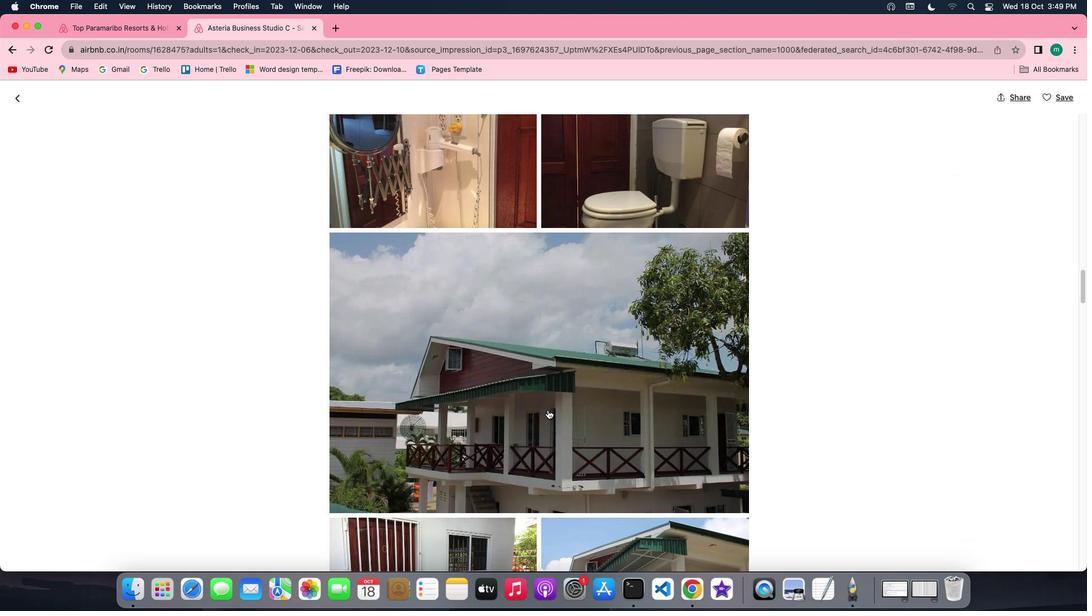 
Action: Mouse scrolled (548, 409) with delta (0, 0)
Screenshot: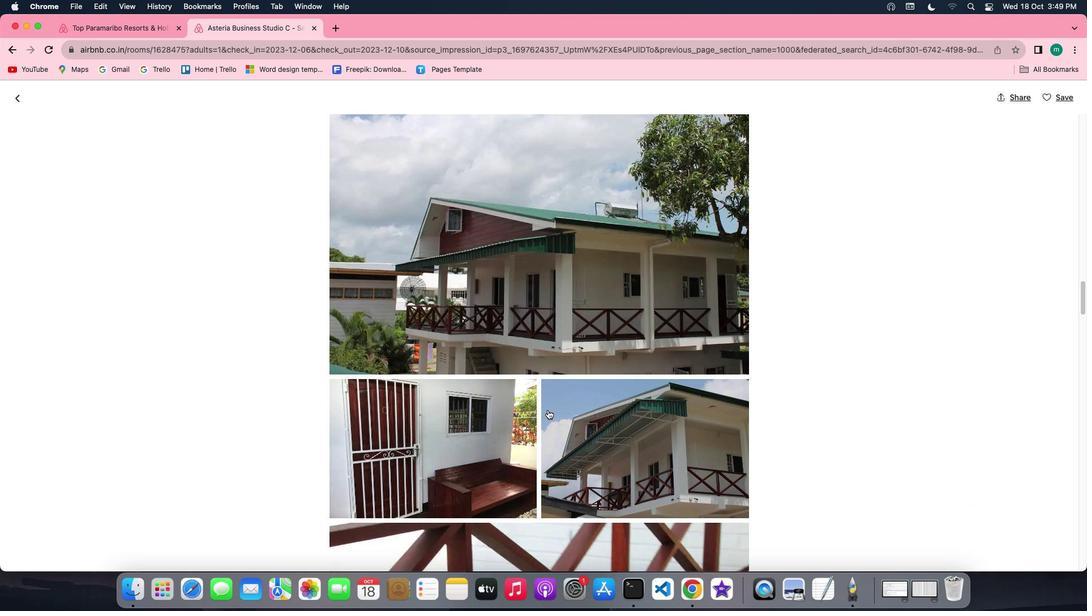 
Action: Mouse scrolled (548, 409) with delta (0, 0)
Screenshot: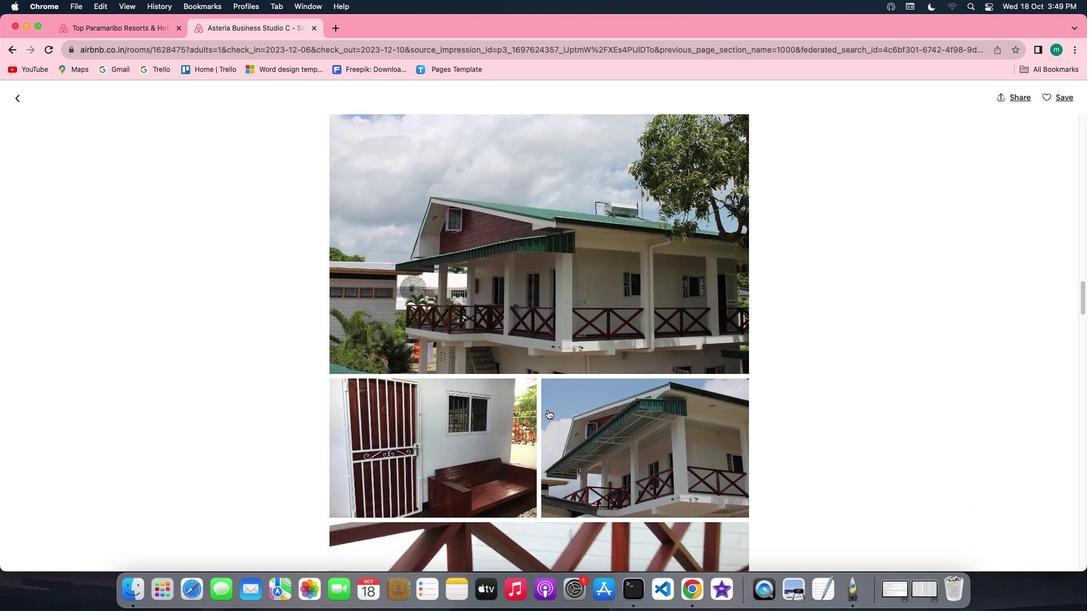 
Action: Mouse scrolled (548, 409) with delta (0, -1)
Screenshot: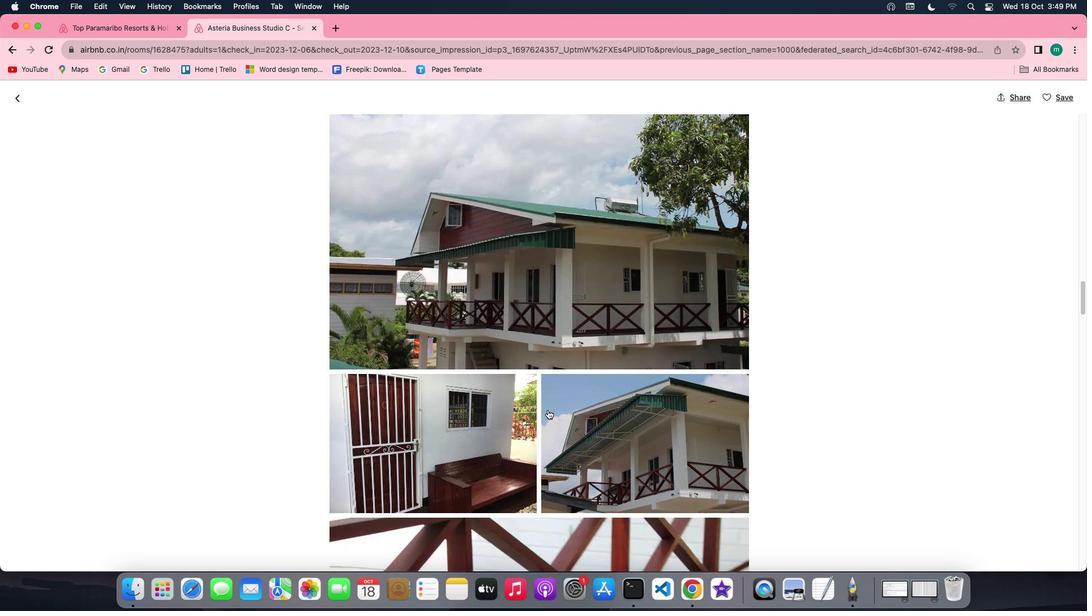 
Action: Mouse scrolled (548, 409) with delta (0, -1)
Screenshot: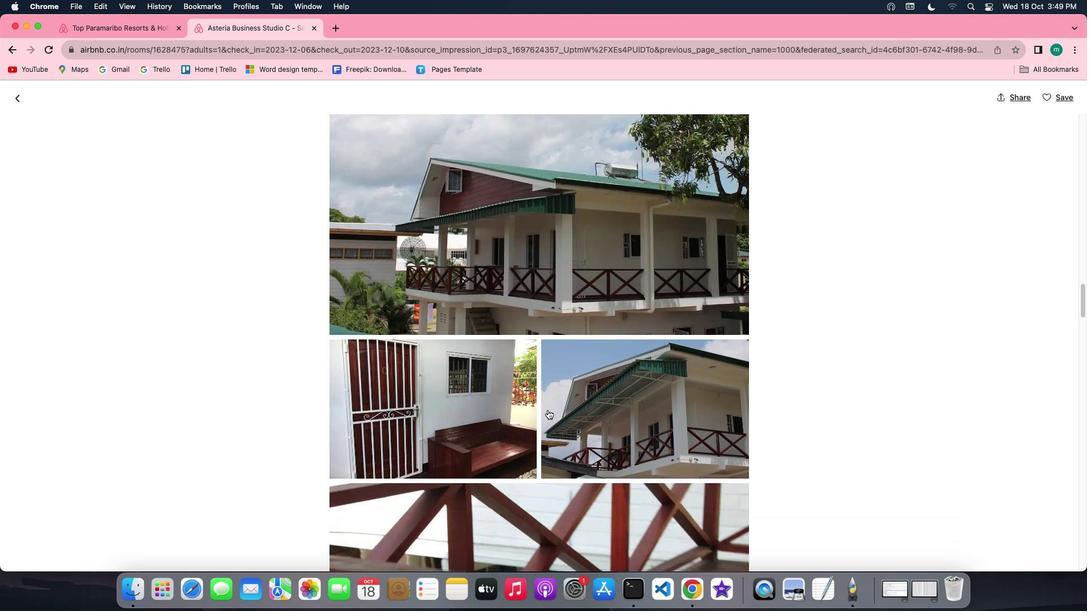 
Action: Mouse scrolled (548, 409) with delta (0, -1)
Screenshot: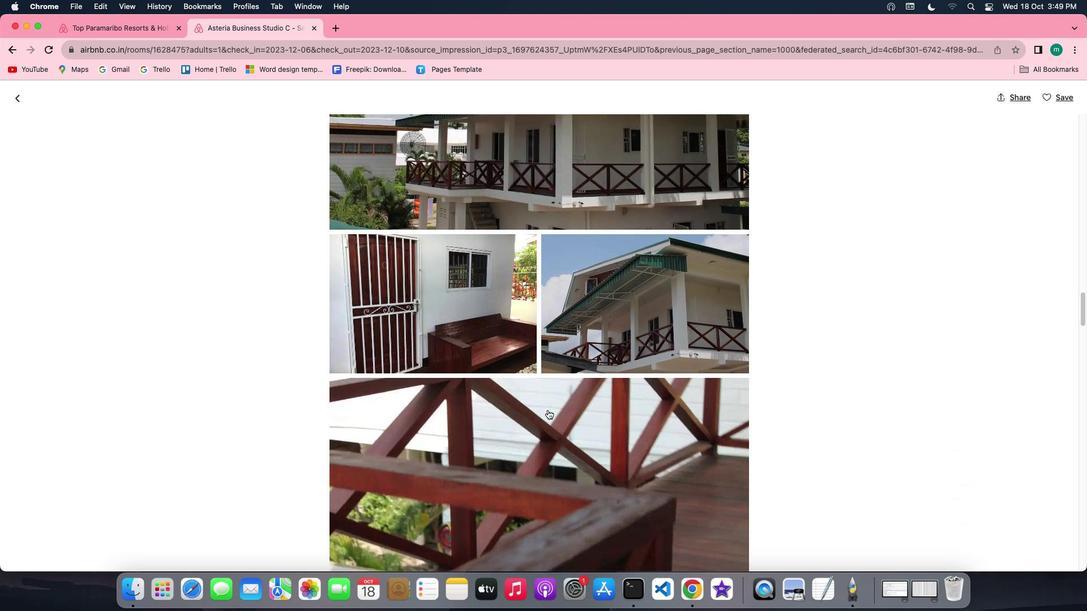 
Action: Mouse scrolled (548, 409) with delta (0, 0)
Screenshot: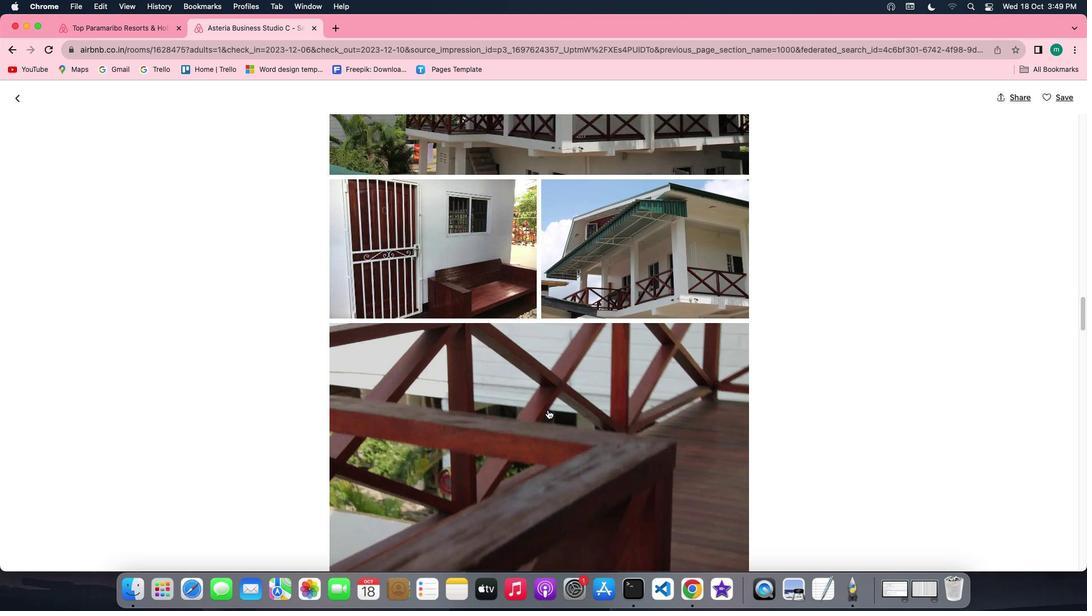 
Action: Mouse scrolled (548, 409) with delta (0, 0)
Screenshot: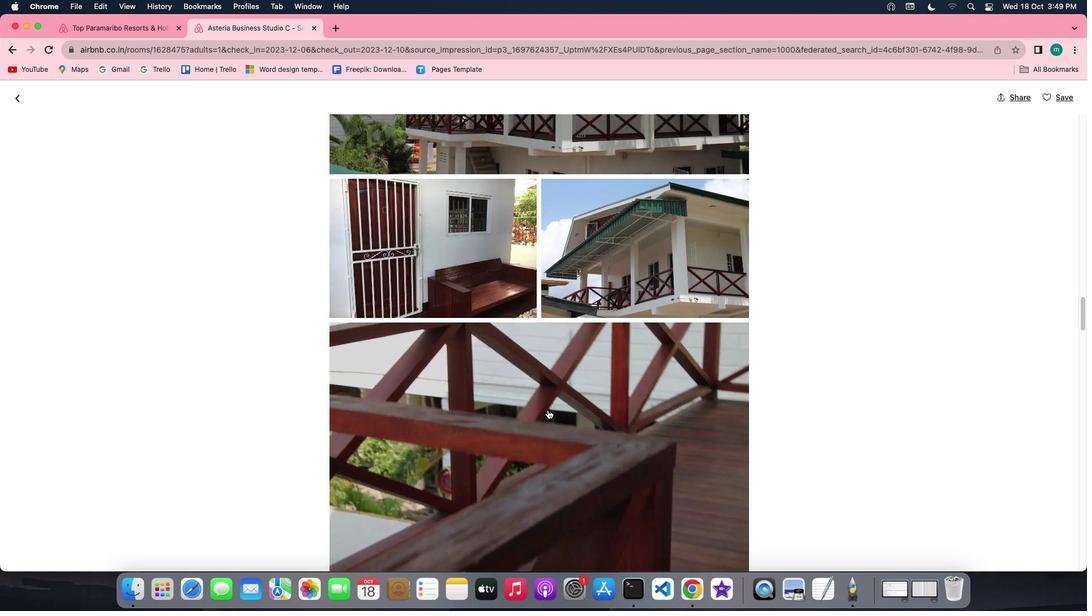 
Action: Mouse scrolled (548, 409) with delta (0, 0)
Screenshot: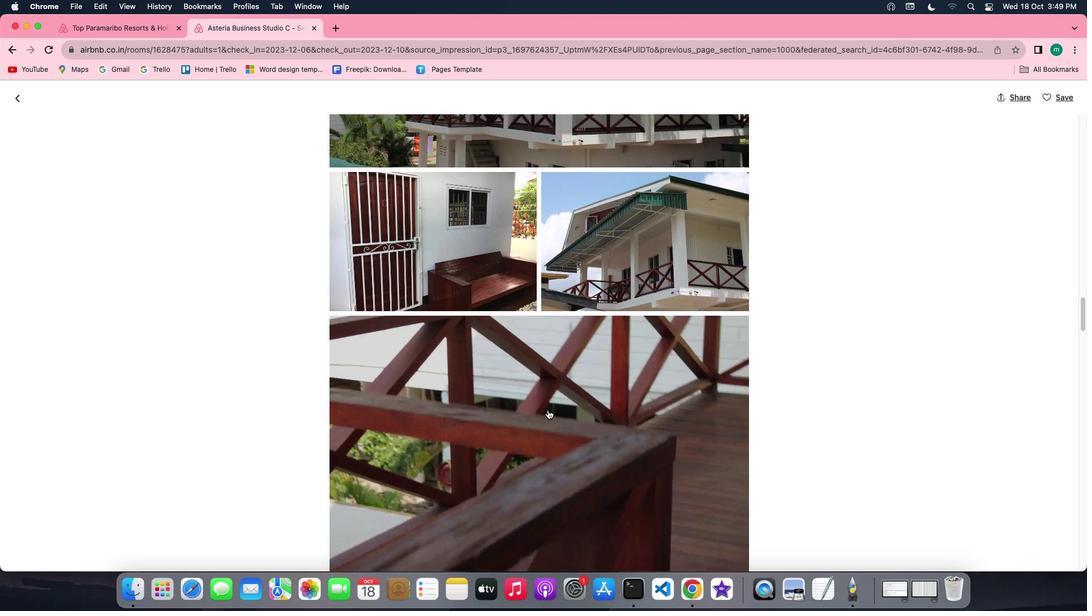 
Action: Mouse scrolled (548, 409) with delta (0, 0)
Screenshot: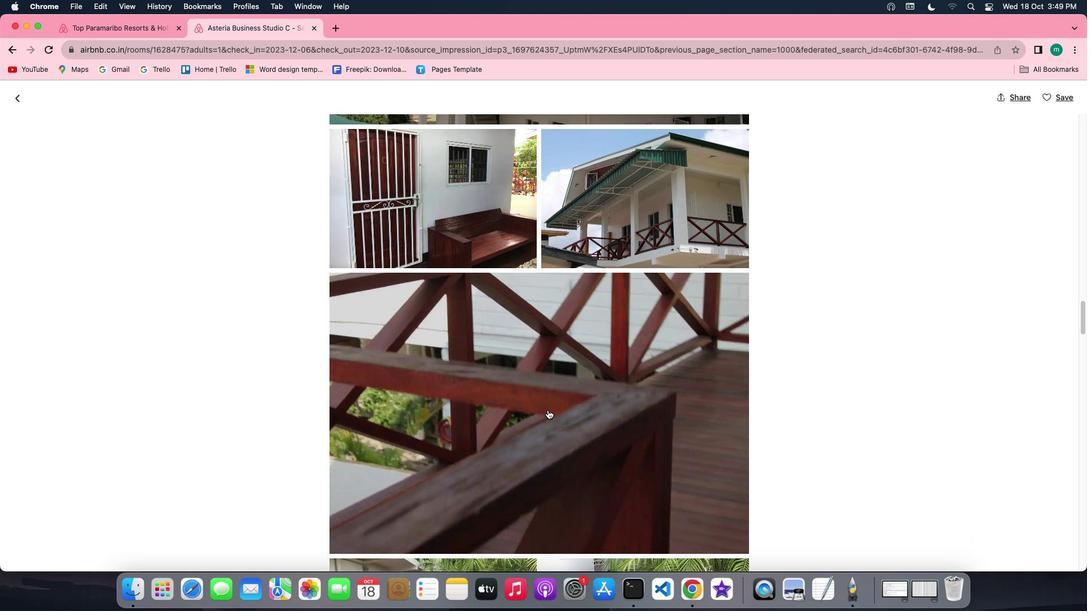 
Action: Mouse scrolled (548, 409) with delta (0, 0)
Screenshot: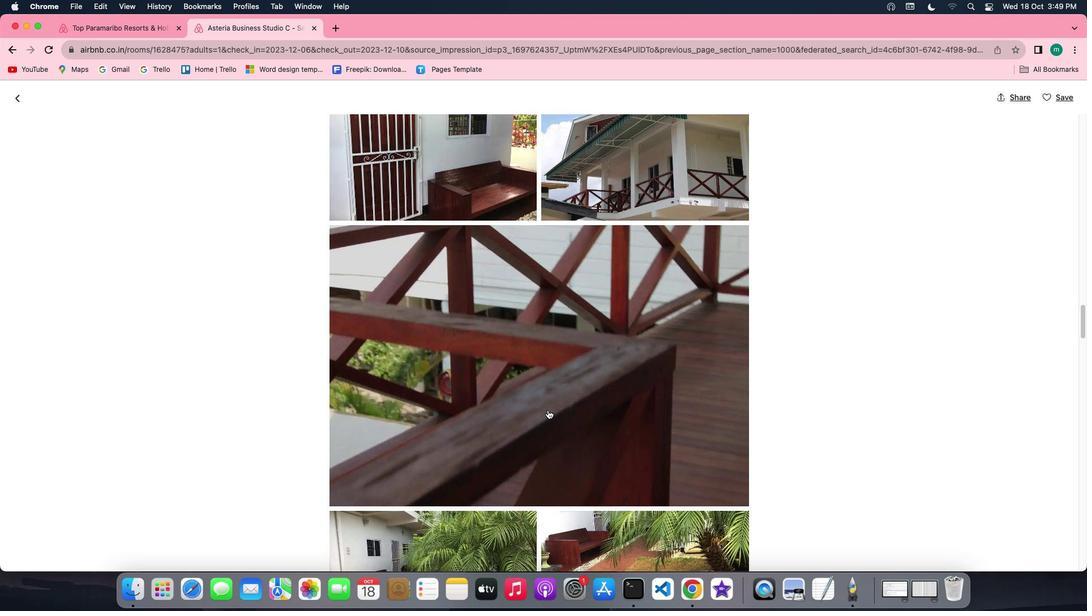 
Action: Mouse scrolled (548, 409) with delta (0, 0)
Screenshot: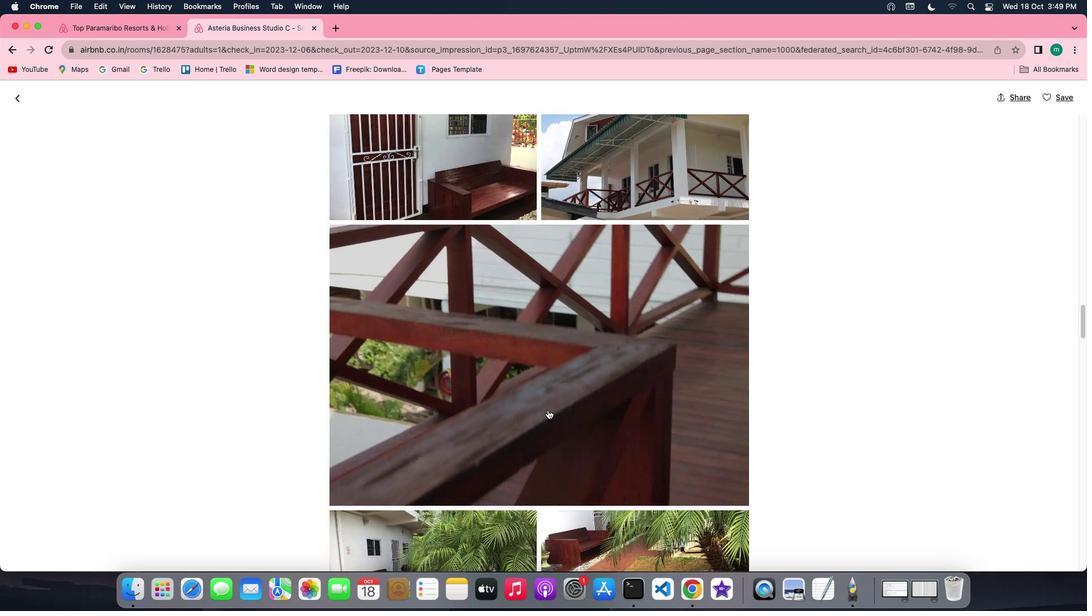 
Action: Mouse scrolled (548, 409) with delta (0, -1)
Screenshot: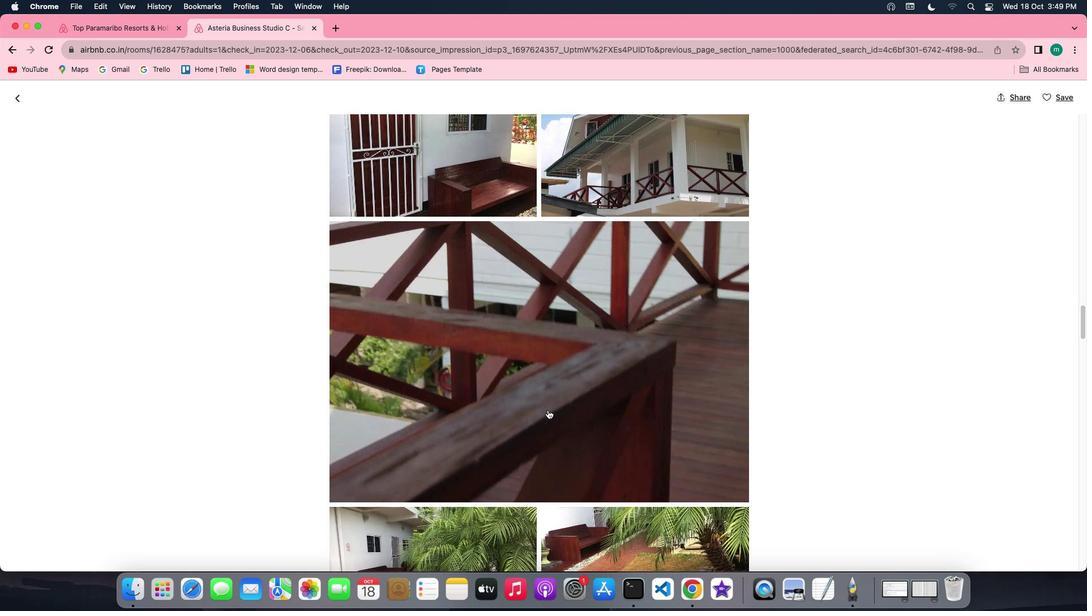 
Action: Mouse scrolled (548, 409) with delta (0, -2)
Screenshot: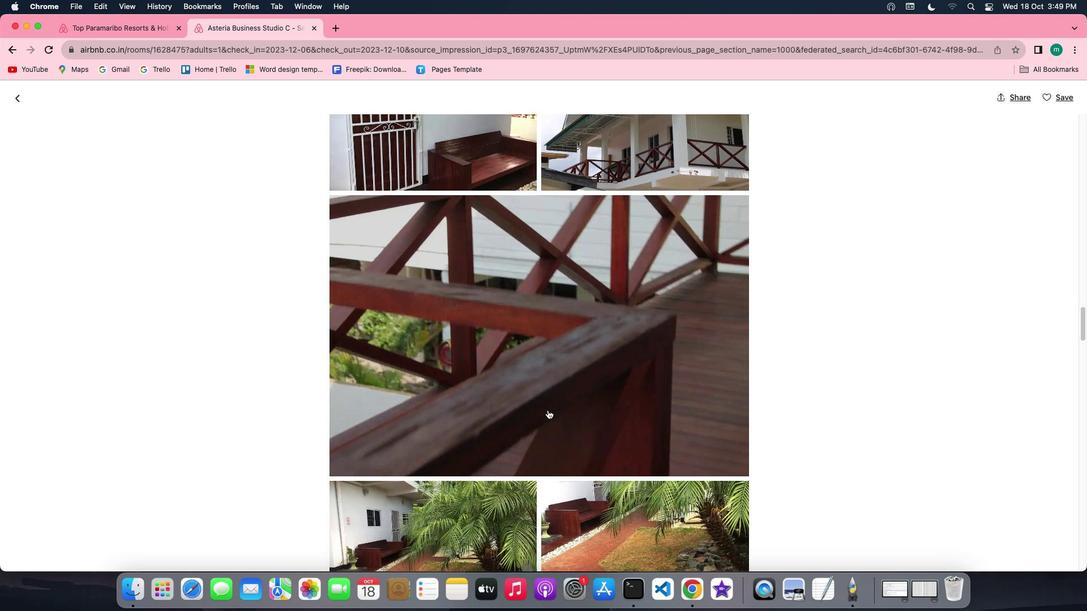 
Action: Mouse scrolled (548, 409) with delta (0, 0)
Screenshot: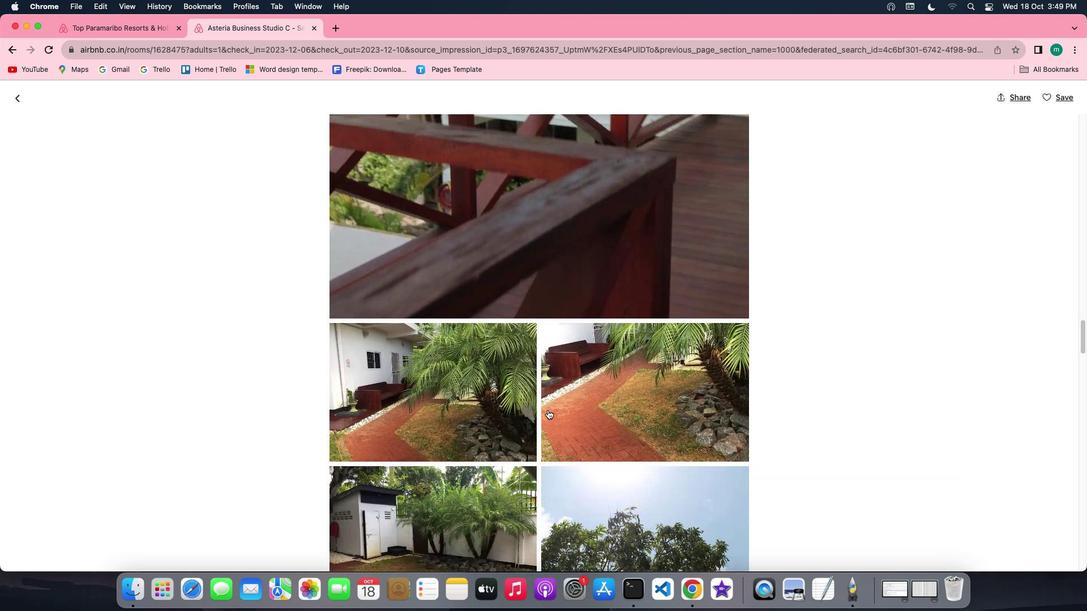 
Action: Mouse scrolled (548, 409) with delta (0, 0)
Screenshot: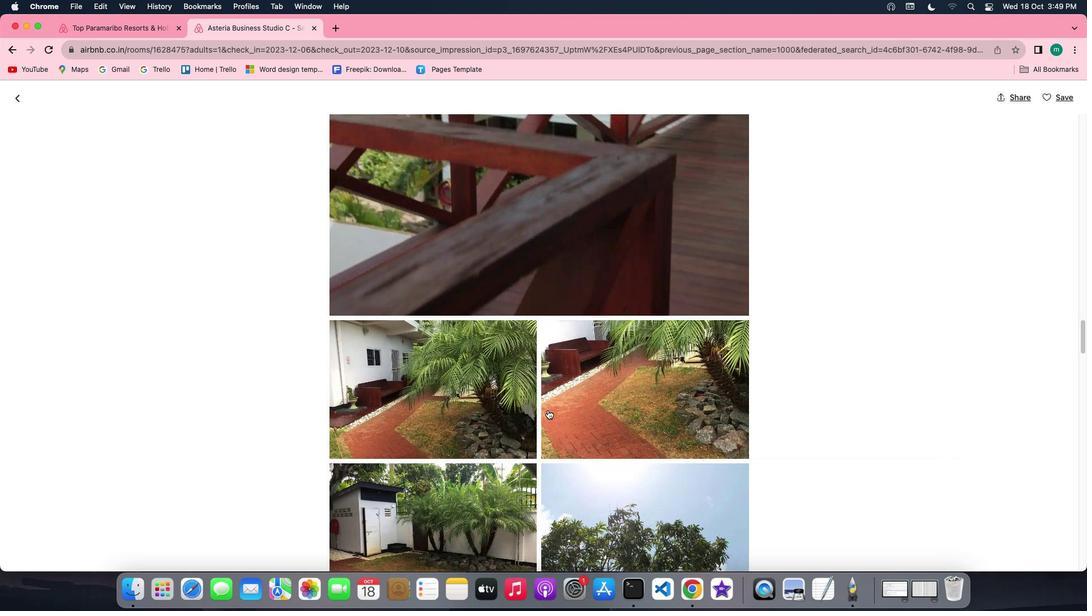 
Action: Mouse scrolled (548, 409) with delta (0, 0)
Screenshot: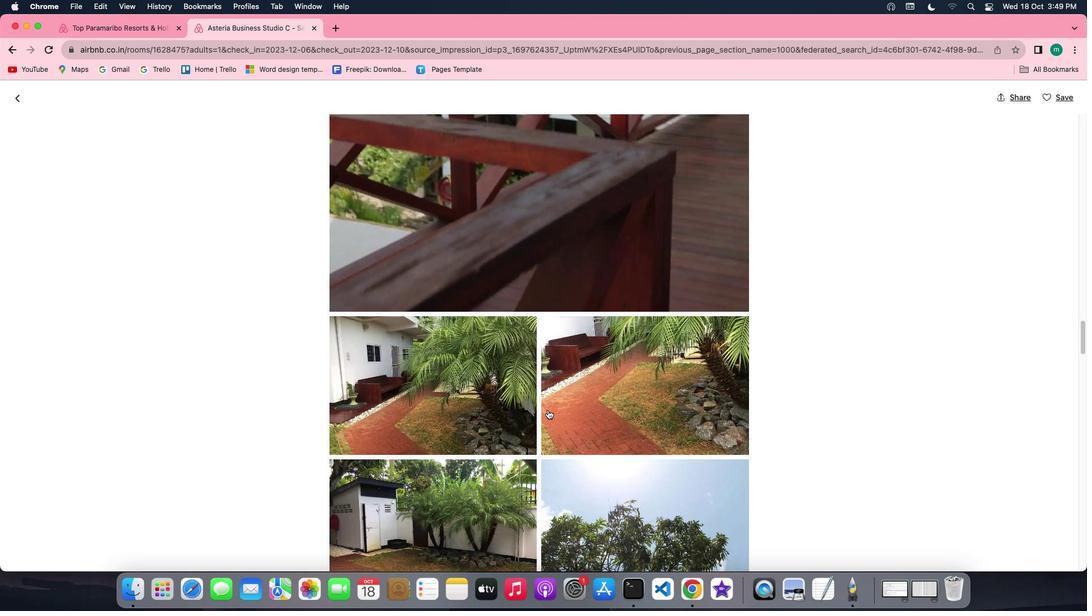 
Action: Mouse scrolled (548, 409) with delta (0, 0)
Screenshot: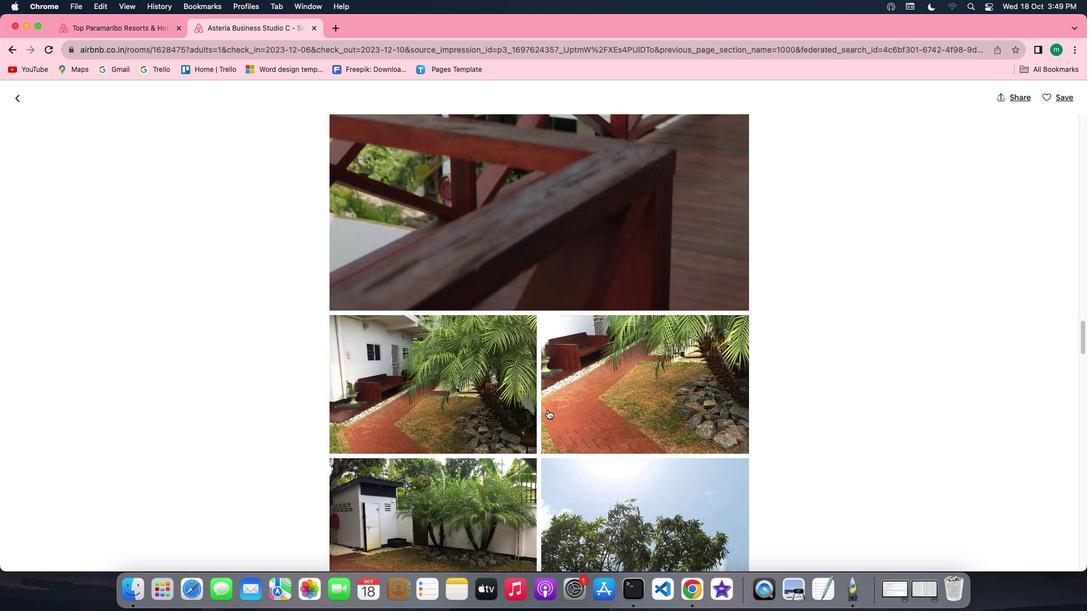
Action: Mouse scrolled (548, 409) with delta (0, -1)
Screenshot: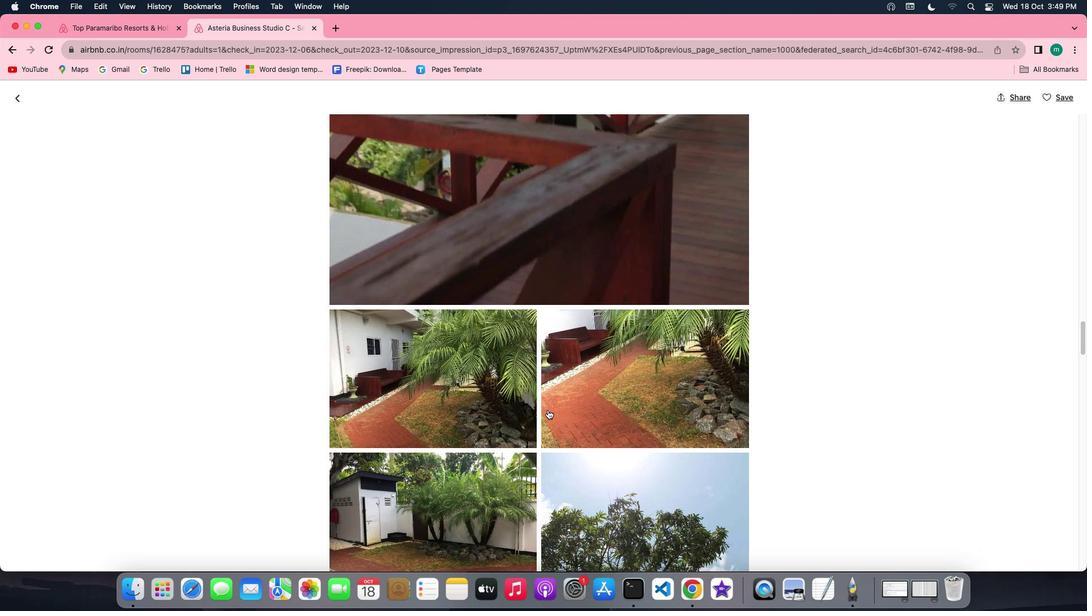 
Action: Mouse scrolled (548, 409) with delta (0, -2)
Screenshot: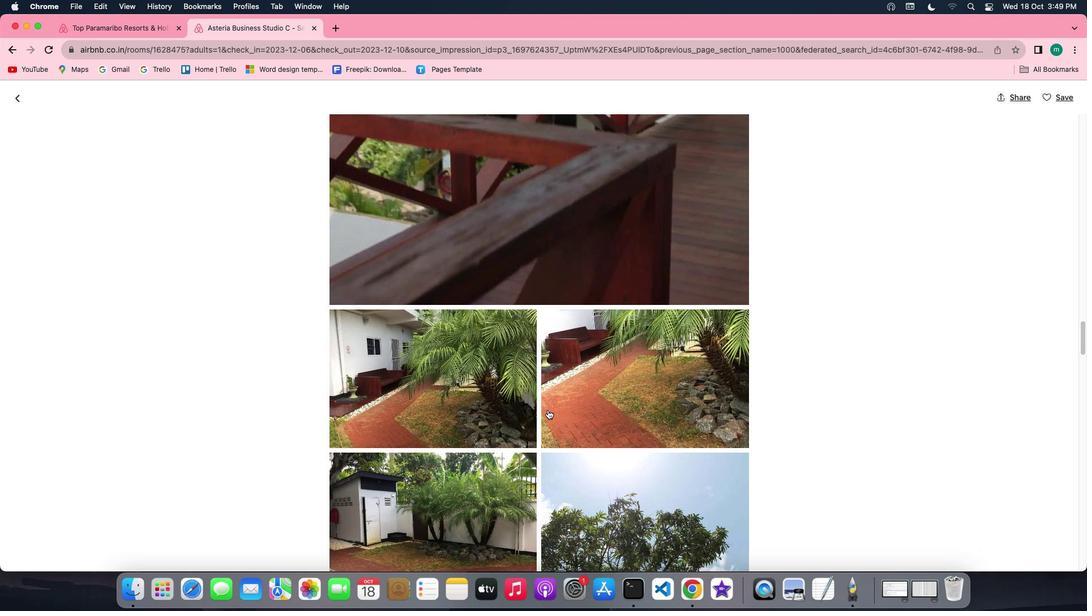 
Action: Mouse scrolled (548, 409) with delta (0, -2)
Screenshot: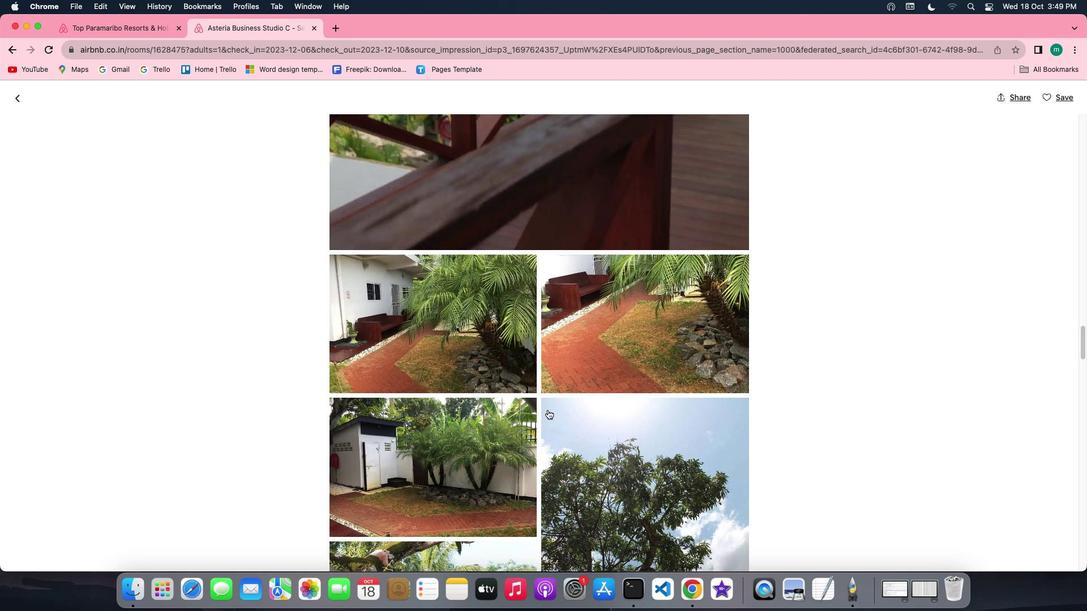 
Action: Mouse scrolled (548, 409) with delta (0, 0)
Screenshot: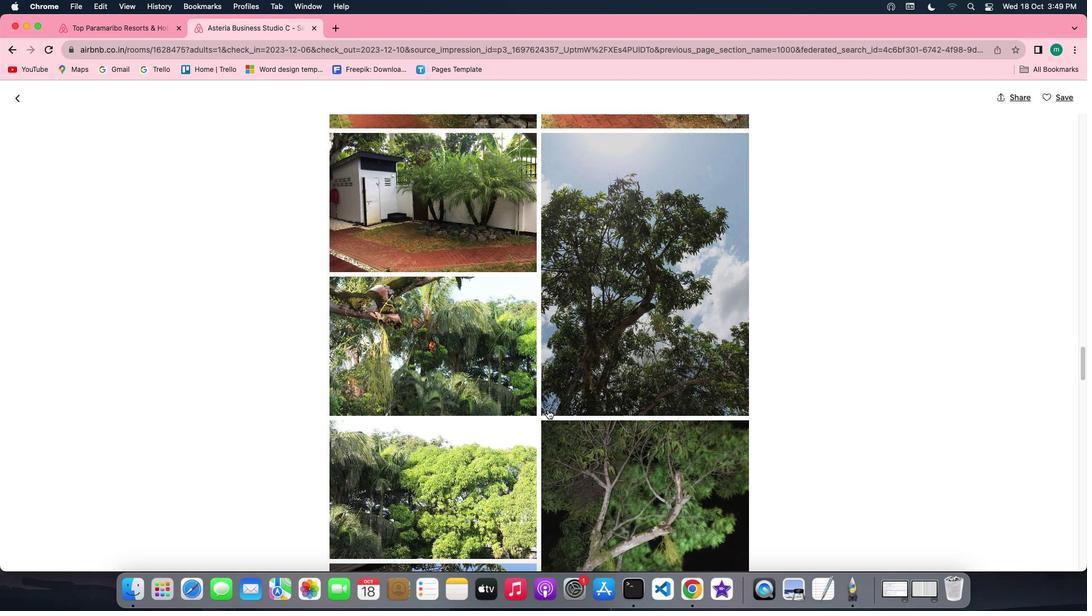 
Action: Mouse scrolled (548, 409) with delta (0, 0)
Screenshot: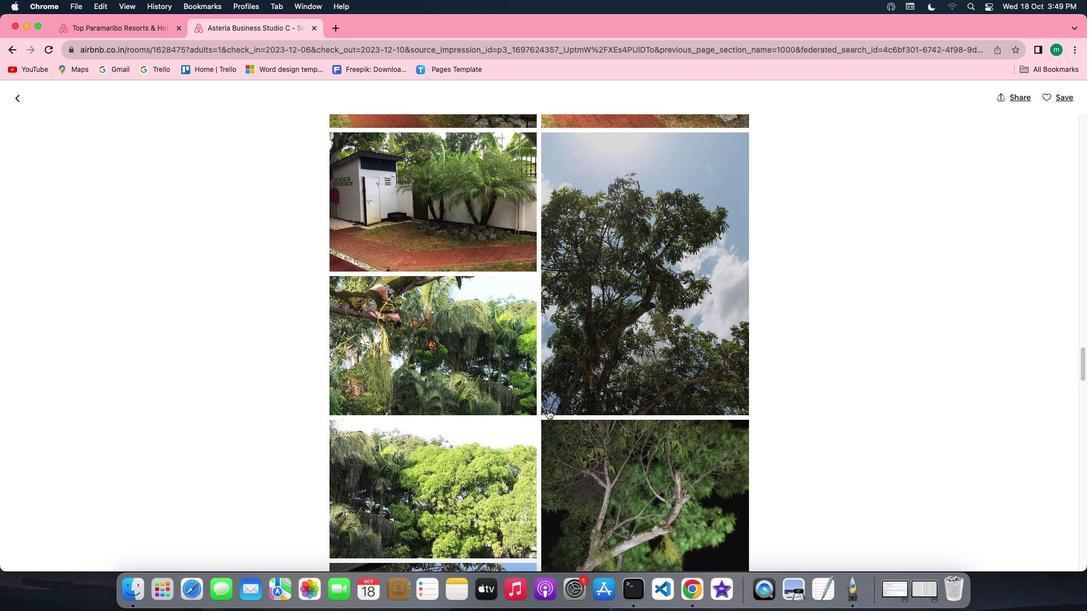 
Action: Mouse scrolled (548, 409) with delta (0, -1)
Screenshot: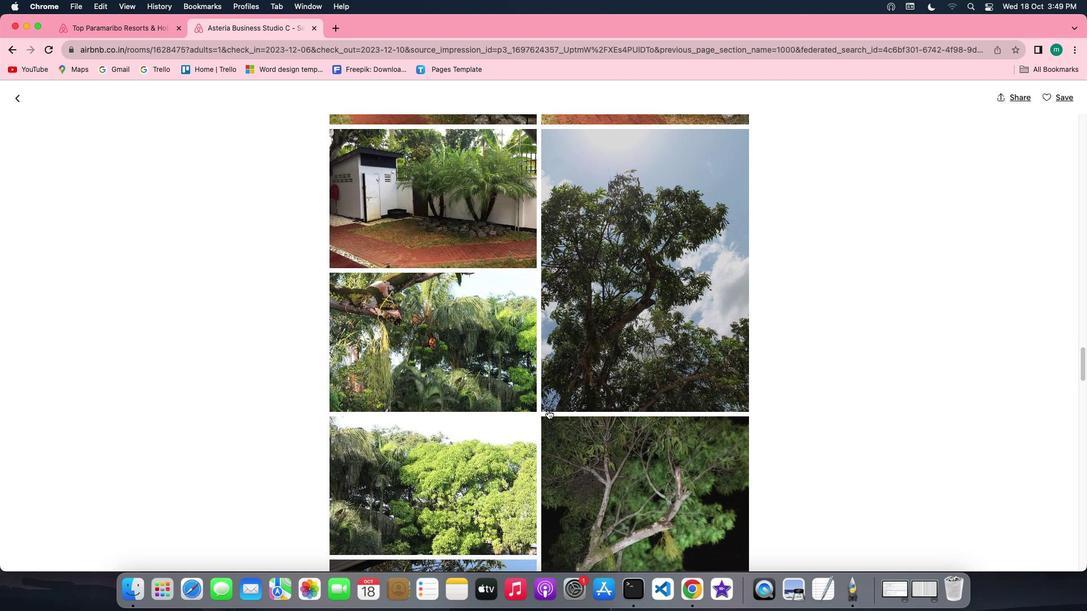 
Action: Mouse scrolled (548, 409) with delta (0, -1)
Screenshot: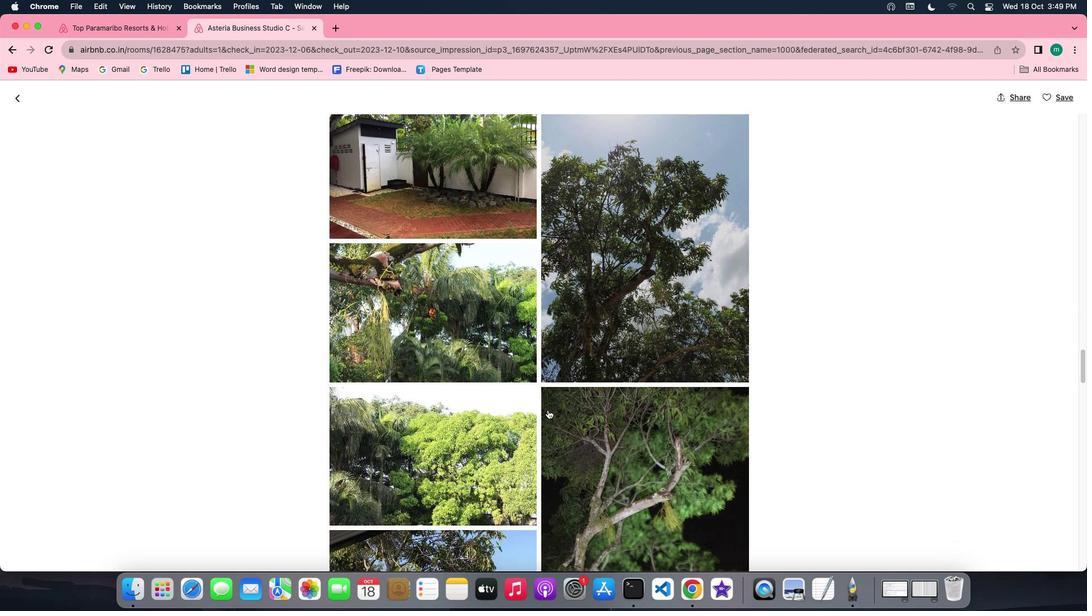 
Action: Mouse scrolled (548, 409) with delta (0, 0)
Screenshot: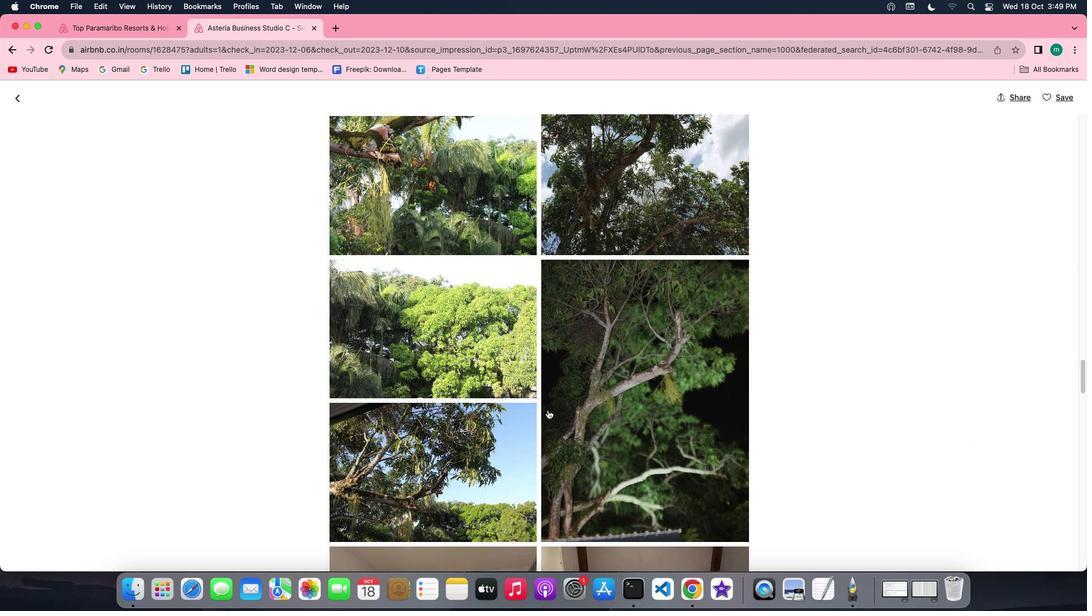 
Action: Mouse scrolled (548, 409) with delta (0, 0)
Screenshot: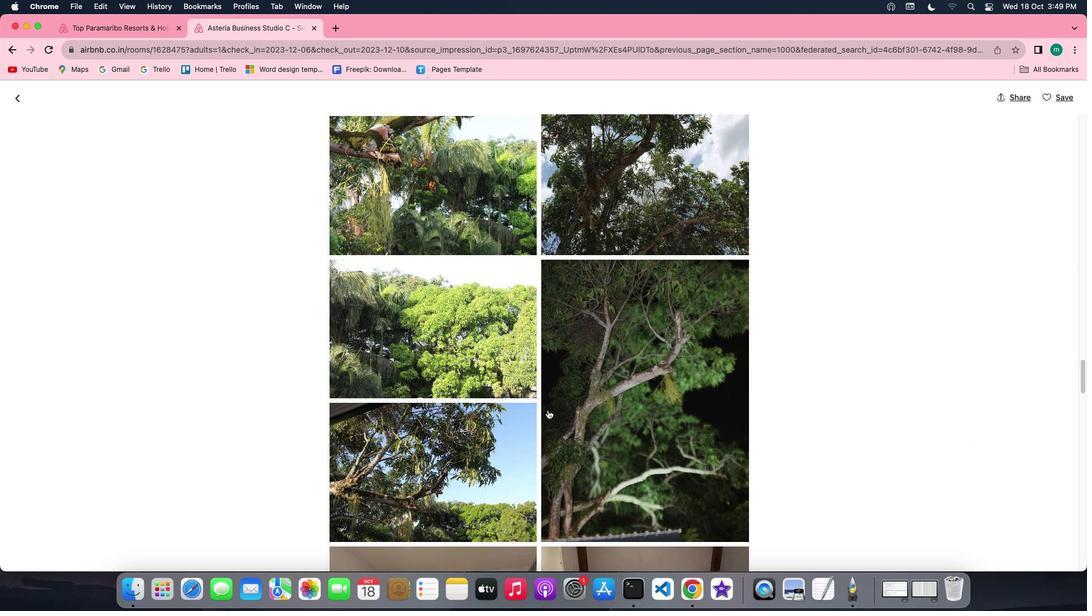 
Action: Mouse scrolled (548, 409) with delta (0, -1)
Screenshot: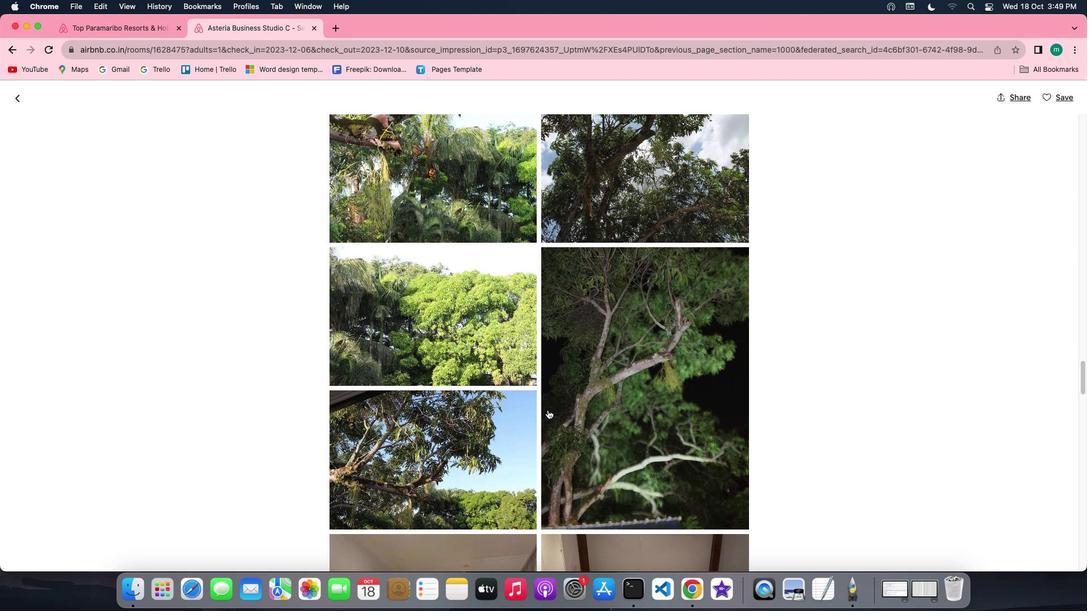 
Action: Mouse scrolled (548, 409) with delta (0, -1)
Screenshot: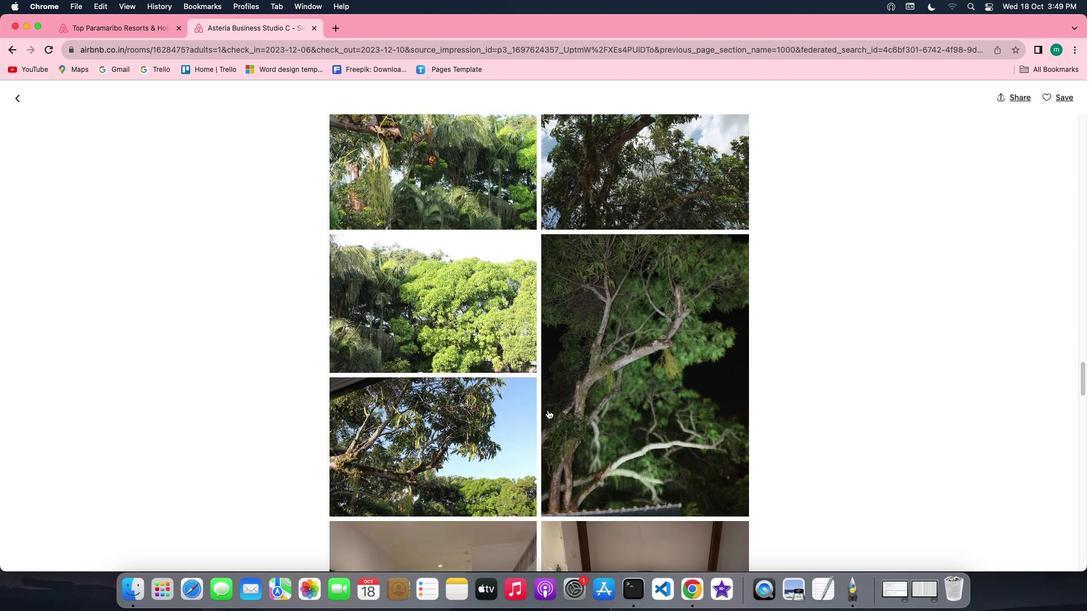 
Action: Mouse scrolled (548, 409) with delta (0, -1)
Screenshot: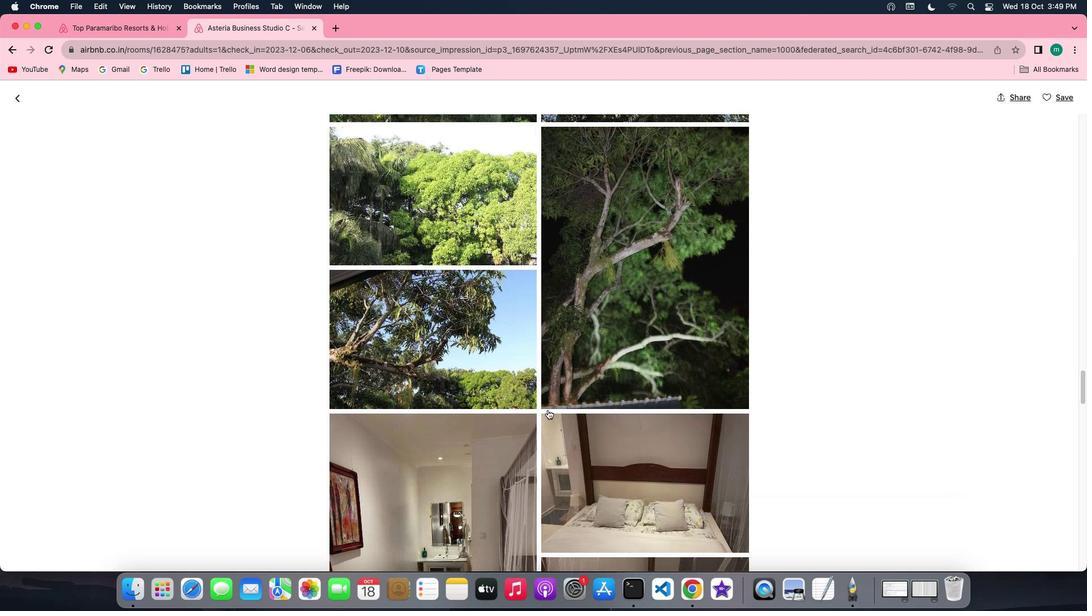 
Action: Mouse scrolled (548, 409) with delta (0, 0)
Screenshot: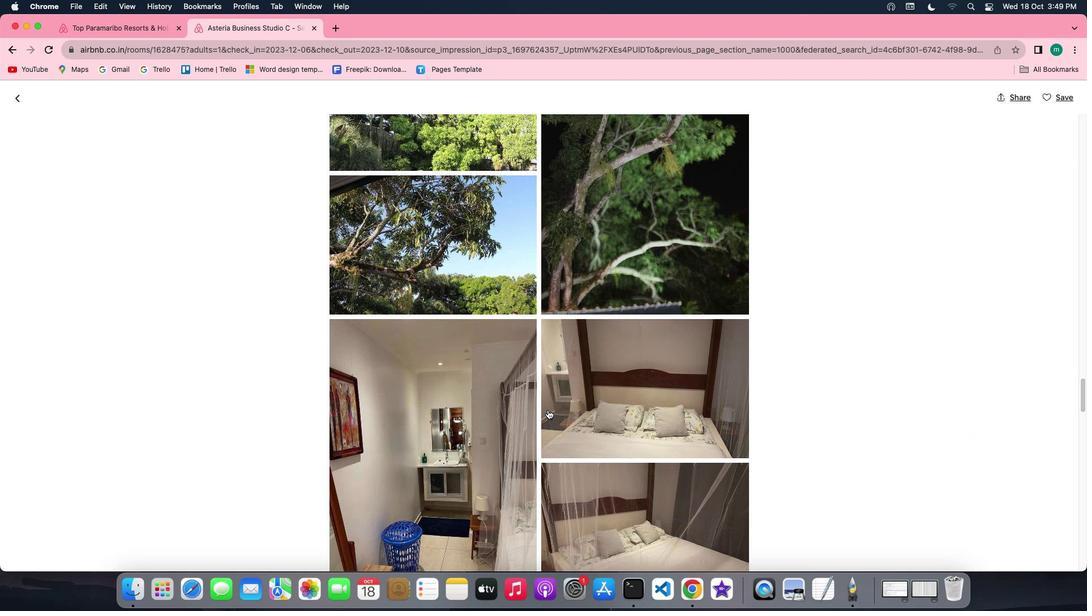 
Action: Mouse scrolled (548, 409) with delta (0, 0)
Screenshot: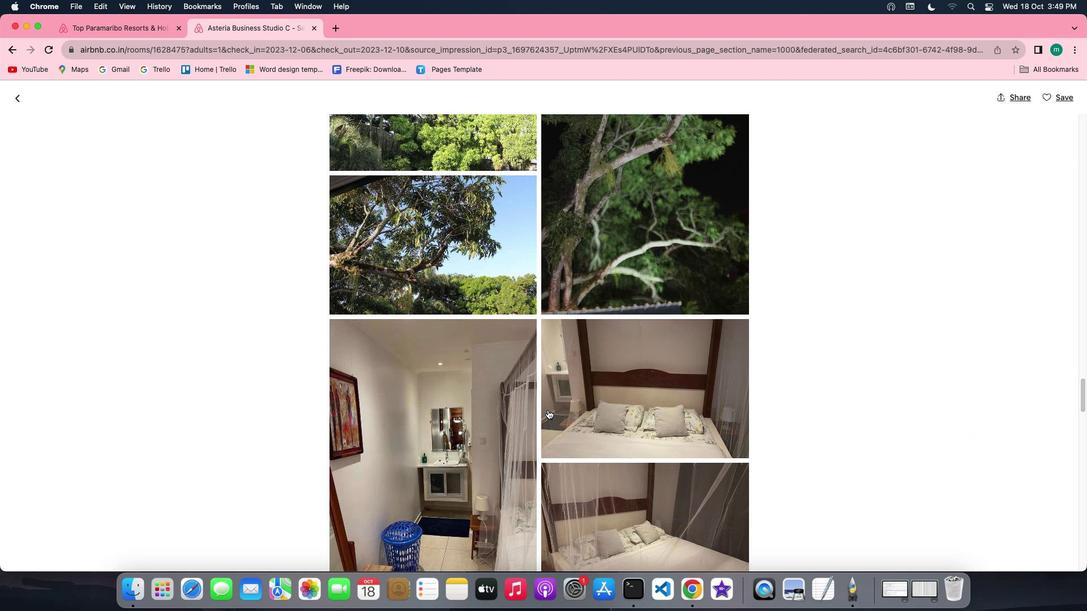 
Action: Mouse scrolled (548, 409) with delta (0, -1)
Screenshot: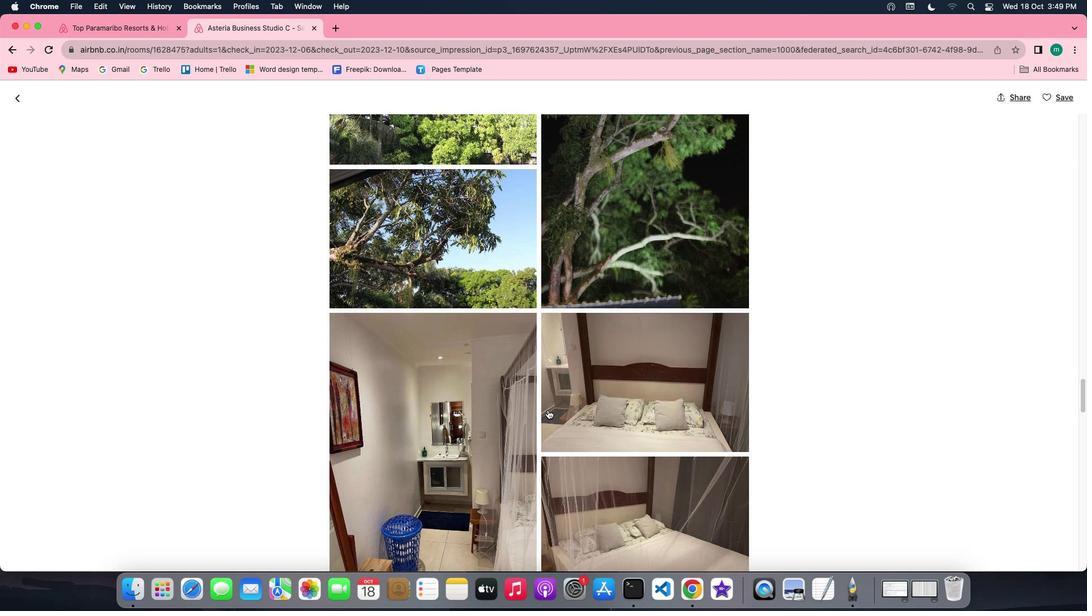 
Action: Mouse scrolled (548, 409) with delta (0, -1)
Screenshot: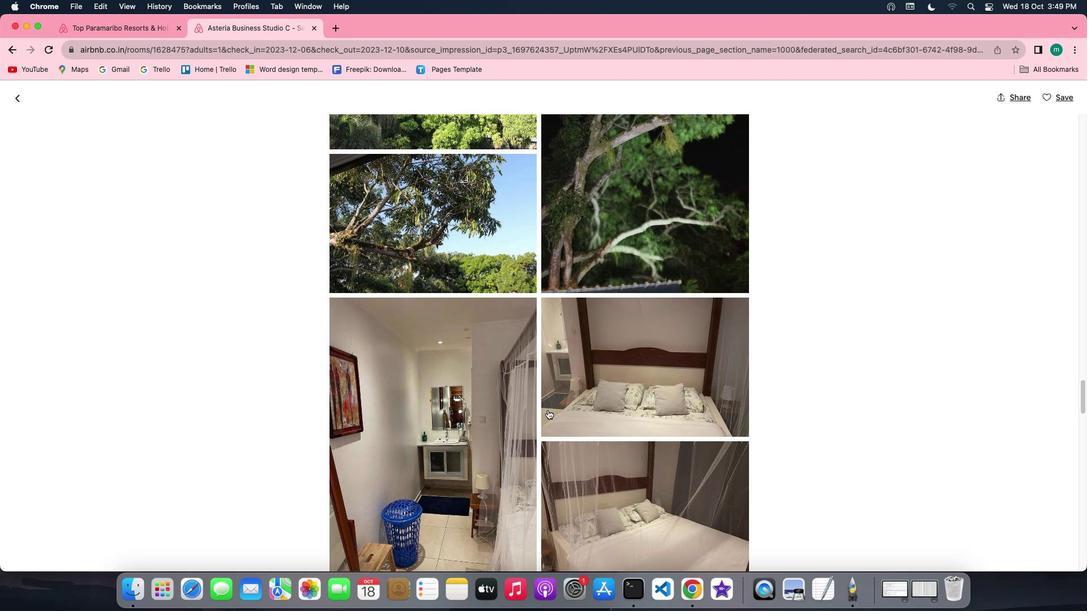 
Action: Mouse scrolled (548, 409) with delta (0, -2)
Screenshot: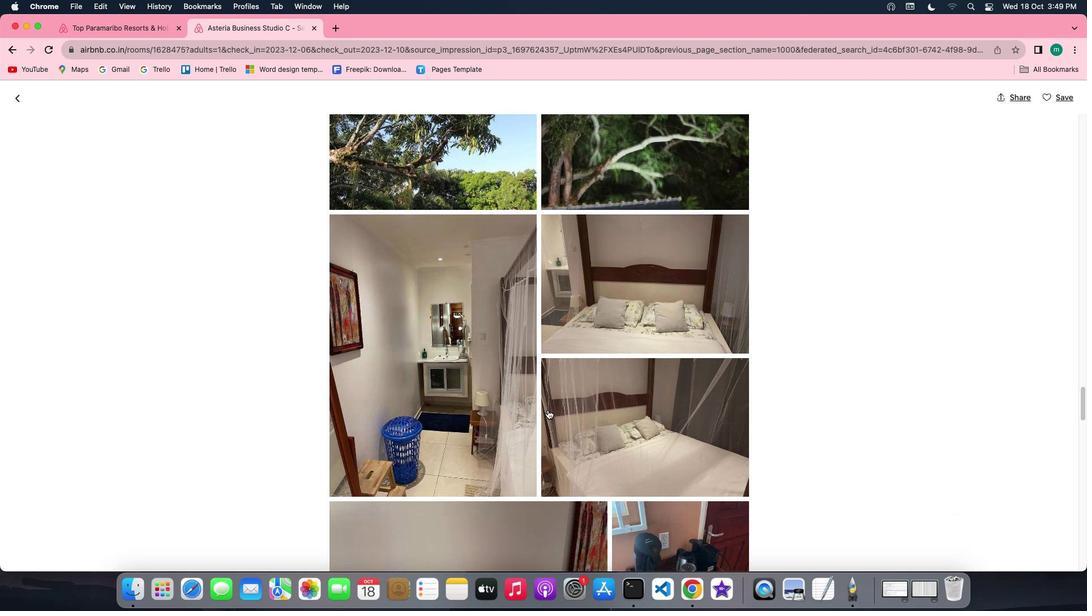 
Action: Mouse scrolled (548, 409) with delta (0, 0)
Screenshot: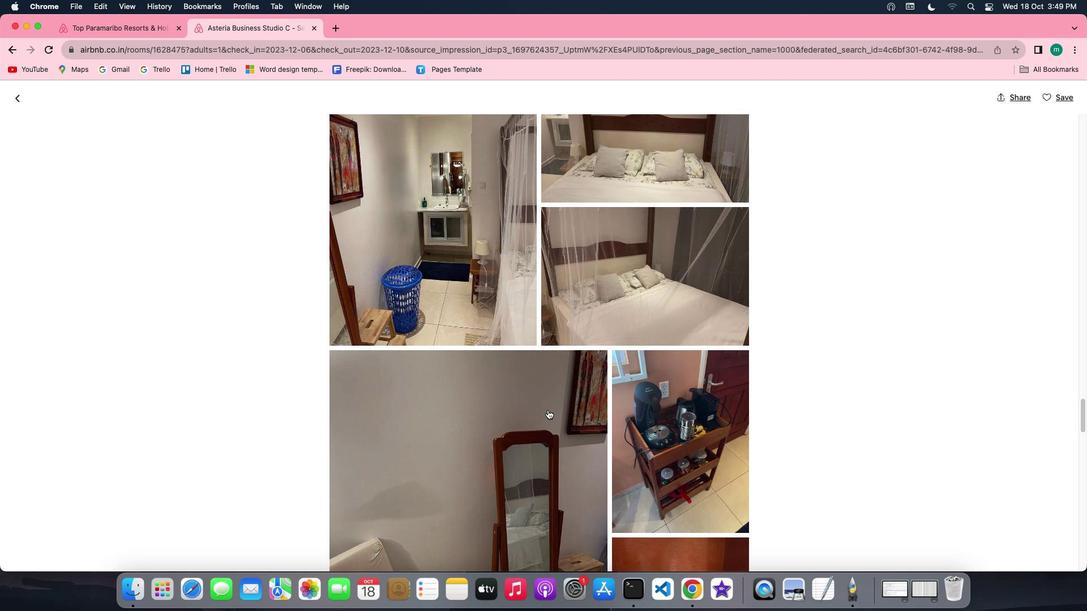 
Action: Mouse scrolled (548, 409) with delta (0, 0)
Screenshot: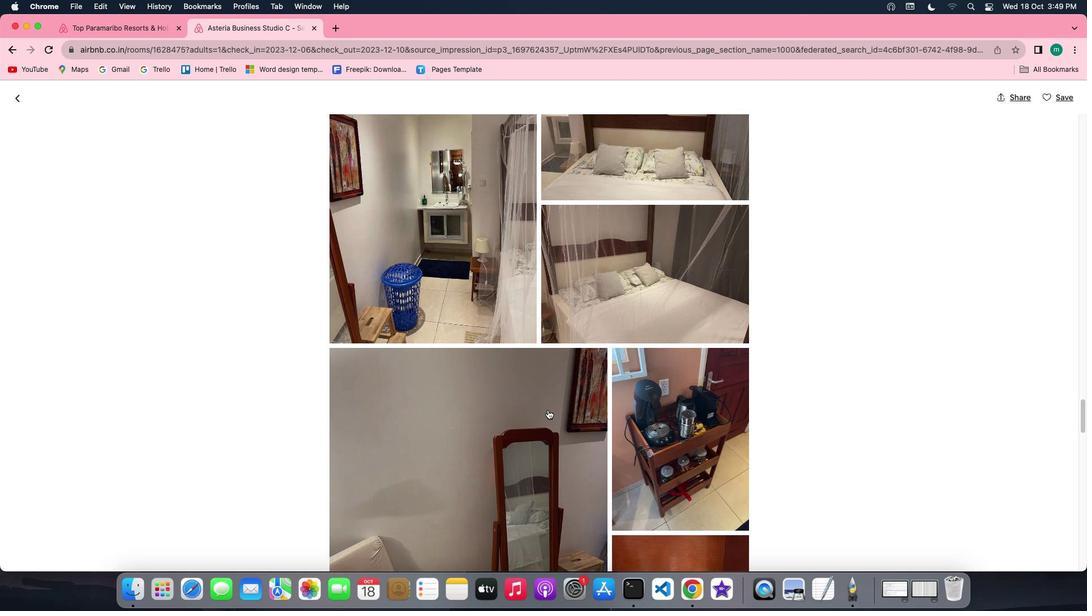 
Action: Mouse scrolled (548, 409) with delta (0, -1)
Screenshot: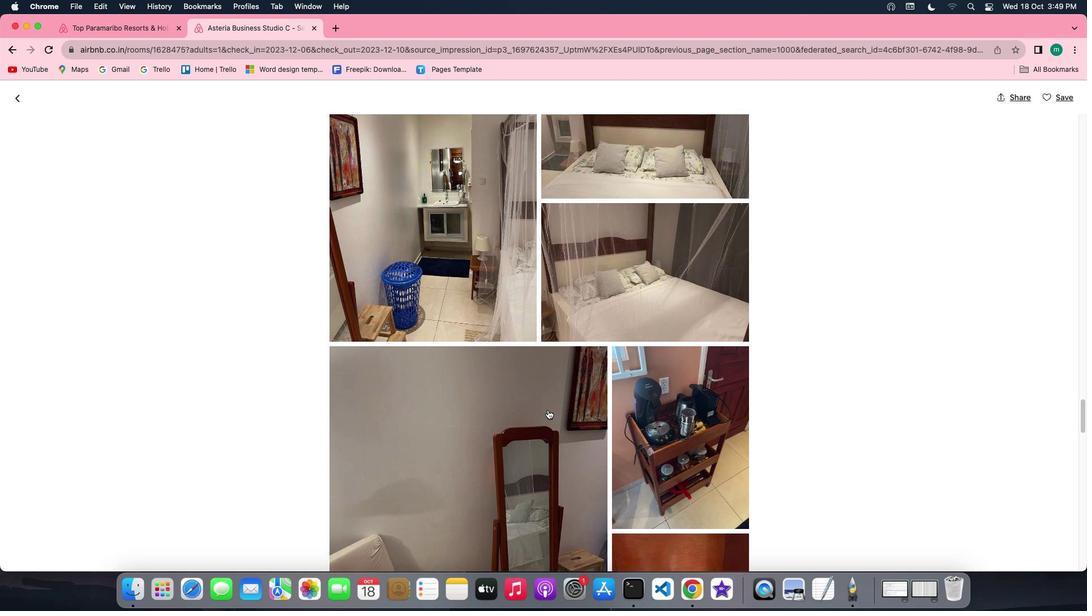 
Action: Mouse scrolled (548, 409) with delta (0, -1)
Screenshot: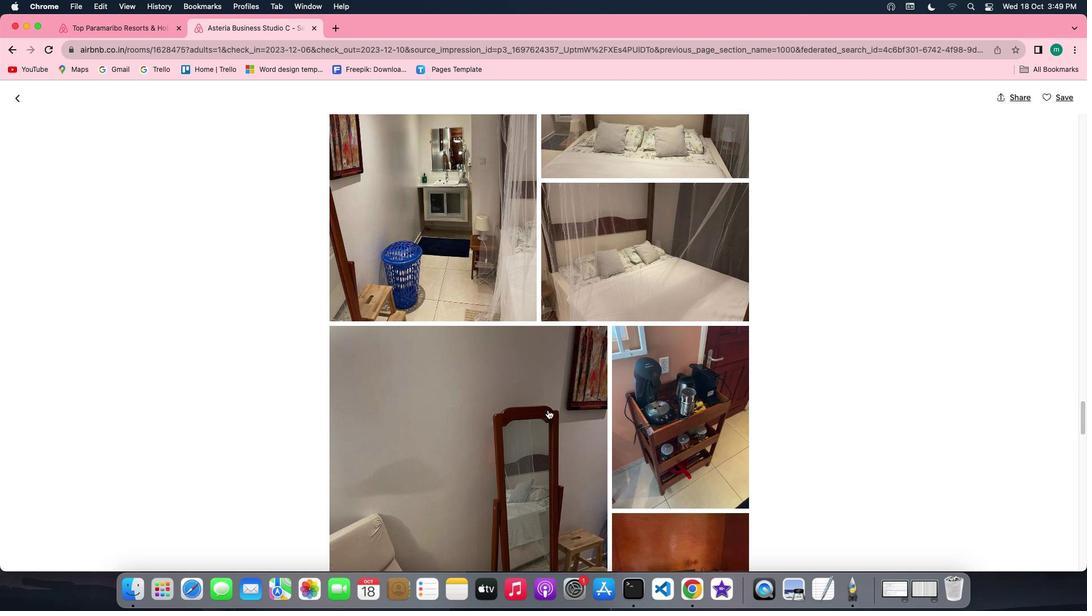 
Action: Mouse scrolled (548, 409) with delta (0, 0)
Screenshot: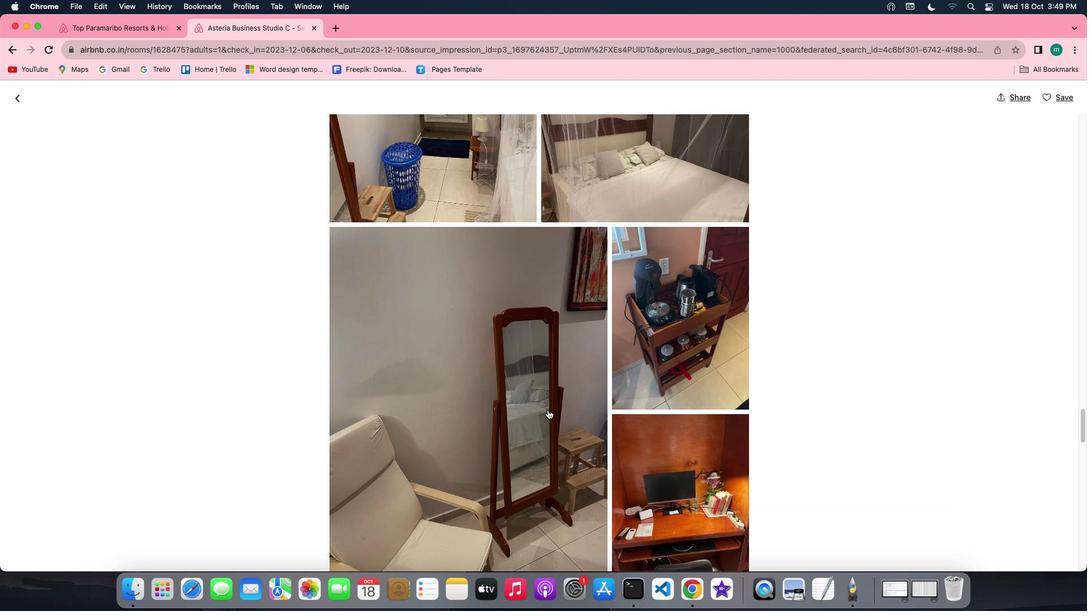 
Action: Mouse scrolled (548, 409) with delta (0, 0)
Screenshot: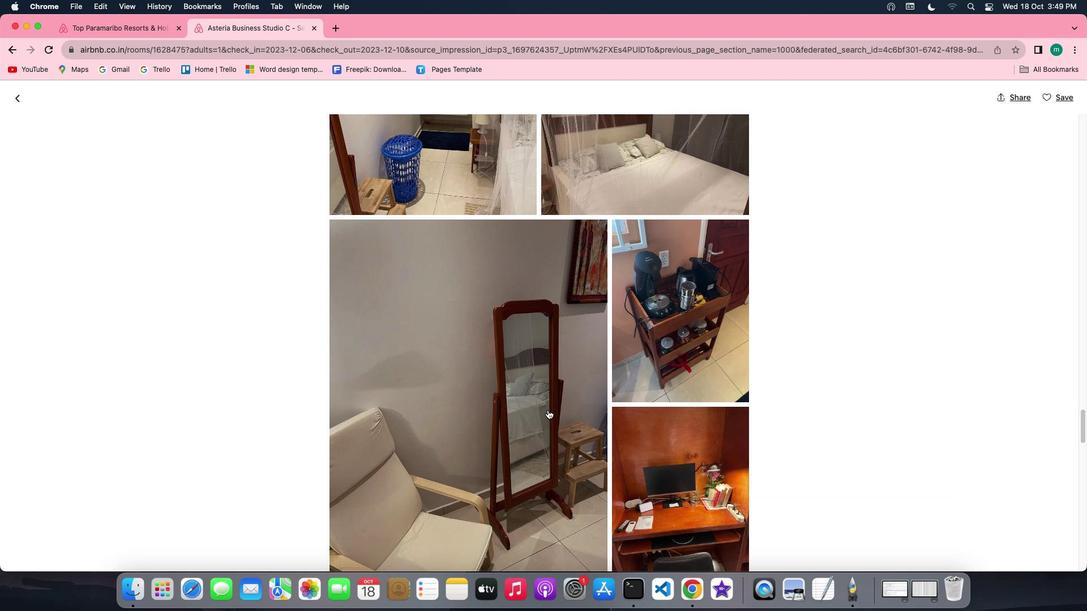 
Action: Mouse scrolled (548, 409) with delta (0, -1)
Screenshot: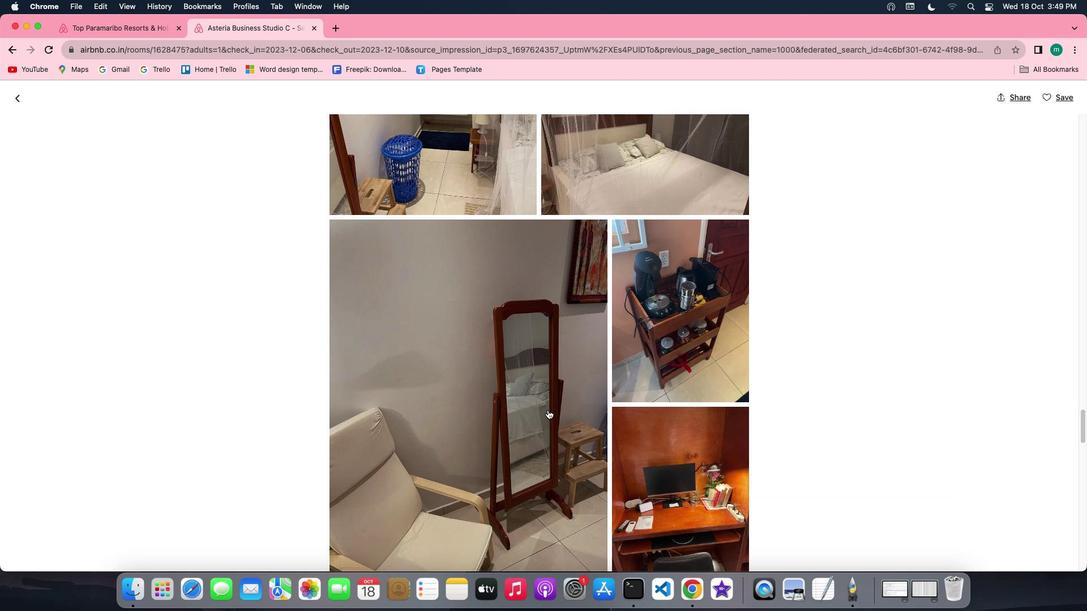
Action: Mouse scrolled (548, 409) with delta (0, -2)
Screenshot: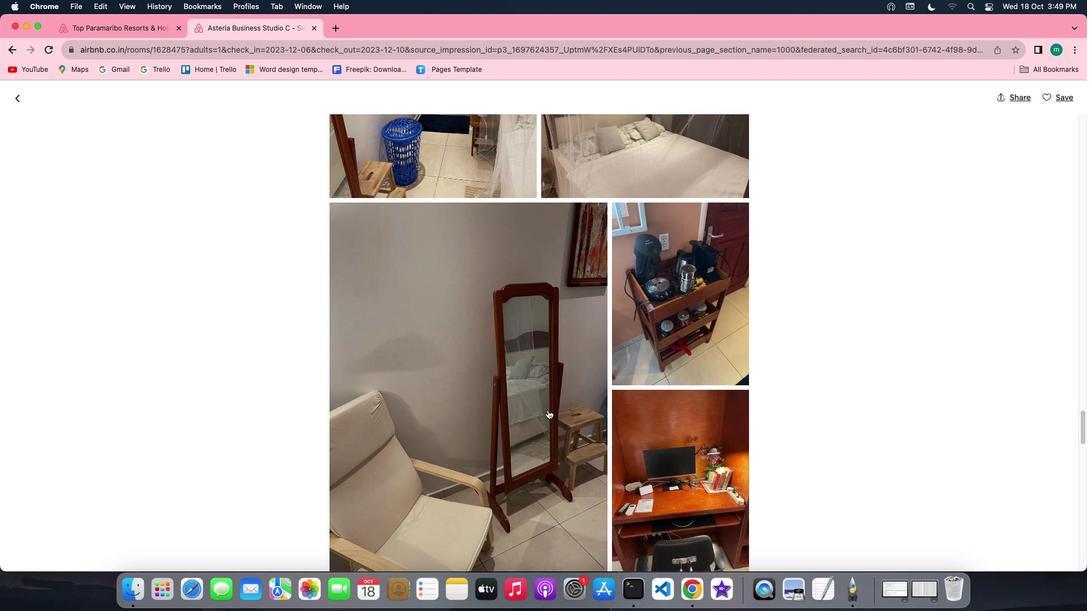 
Action: Mouse scrolled (548, 409) with delta (0, -3)
Screenshot: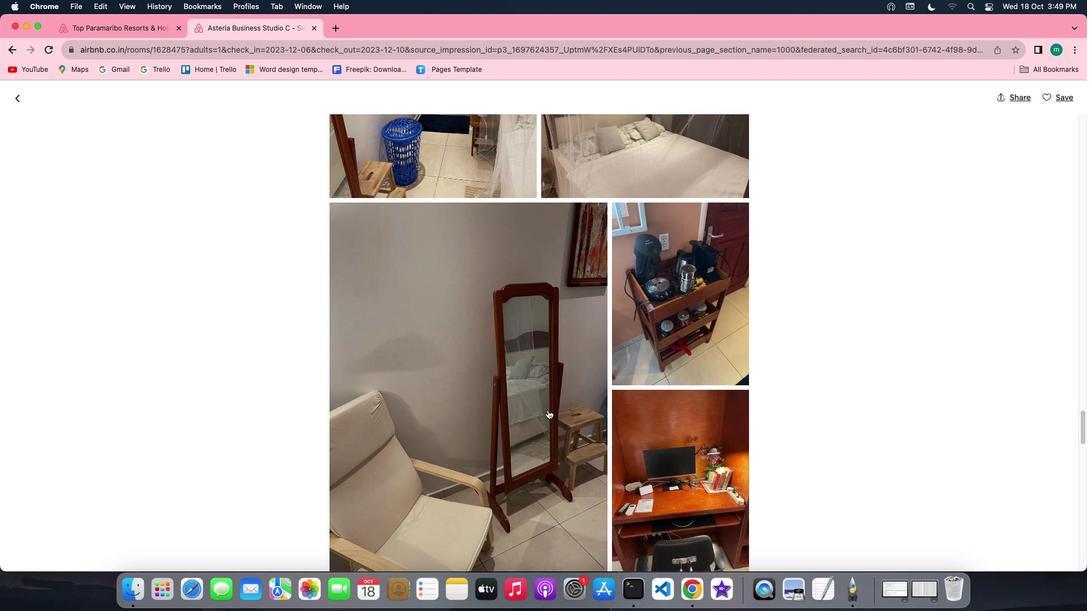 
Action: Mouse scrolled (548, 409) with delta (0, -3)
Screenshot: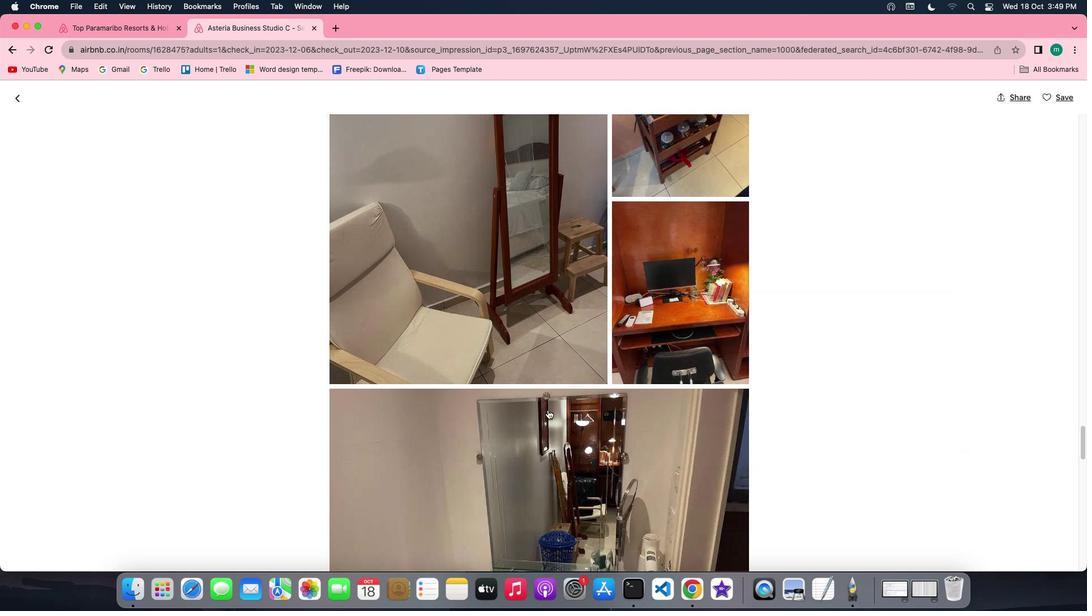 
Action: Mouse scrolled (548, 409) with delta (0, 0)
Screenshot: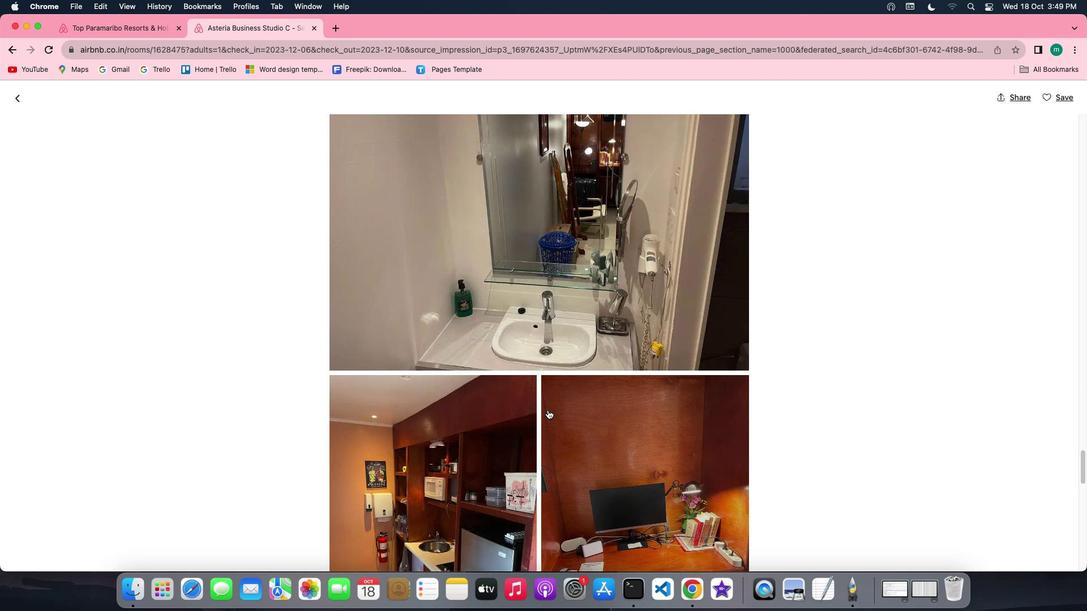 
Action: Mouse scrolled (548, 409) with delta (0, 0)
Screenshot: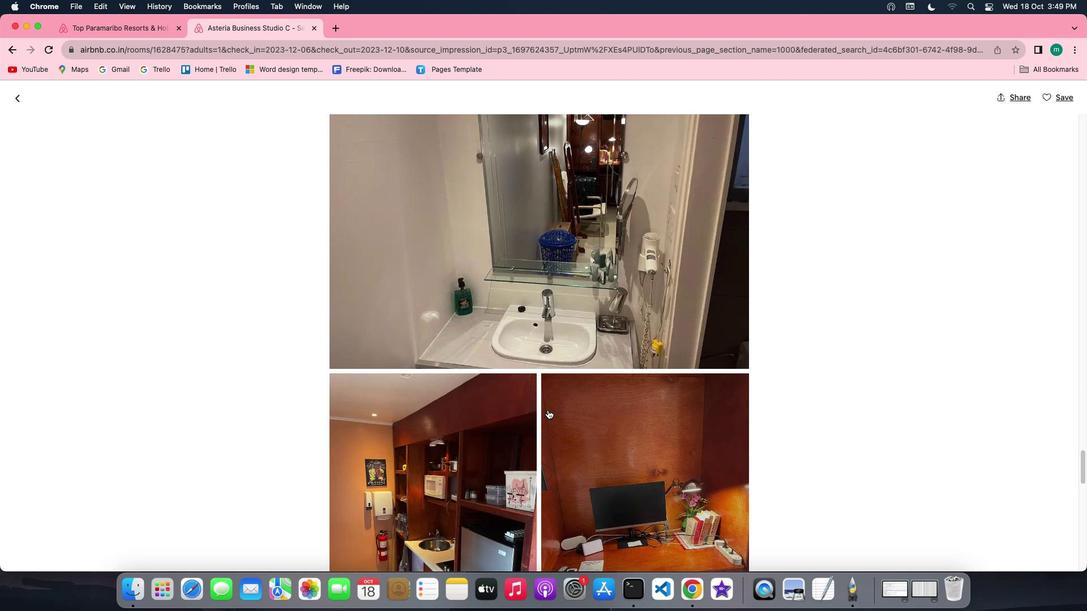 
Action: Mouse scrolled (548, 409) with delta (0, -1)
Screenshot: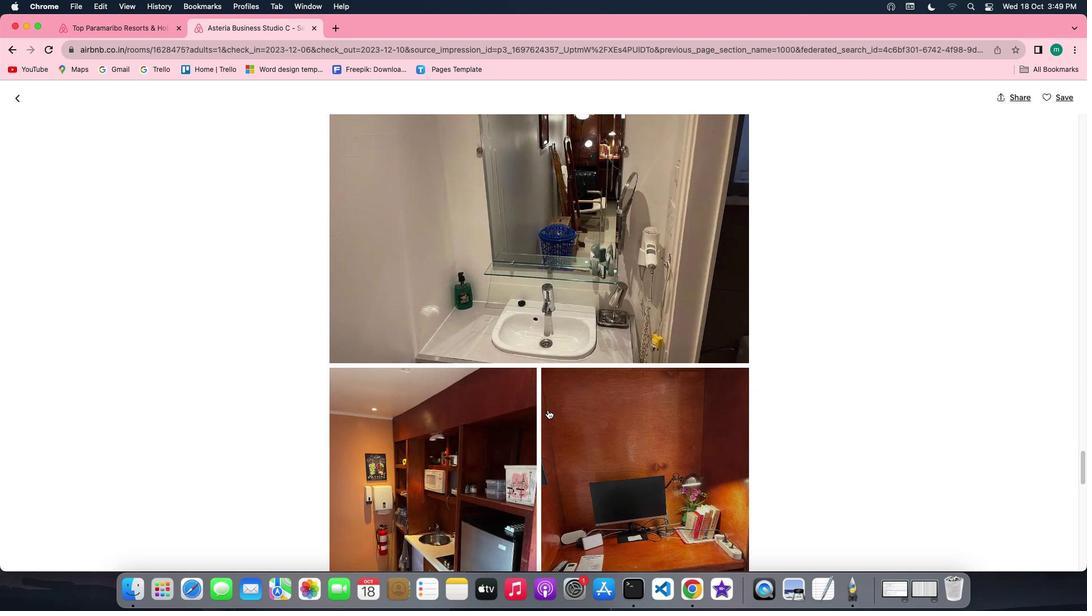 
Action: Mouse scrolled (548, 409) with delta (0, -1)
Screenshot: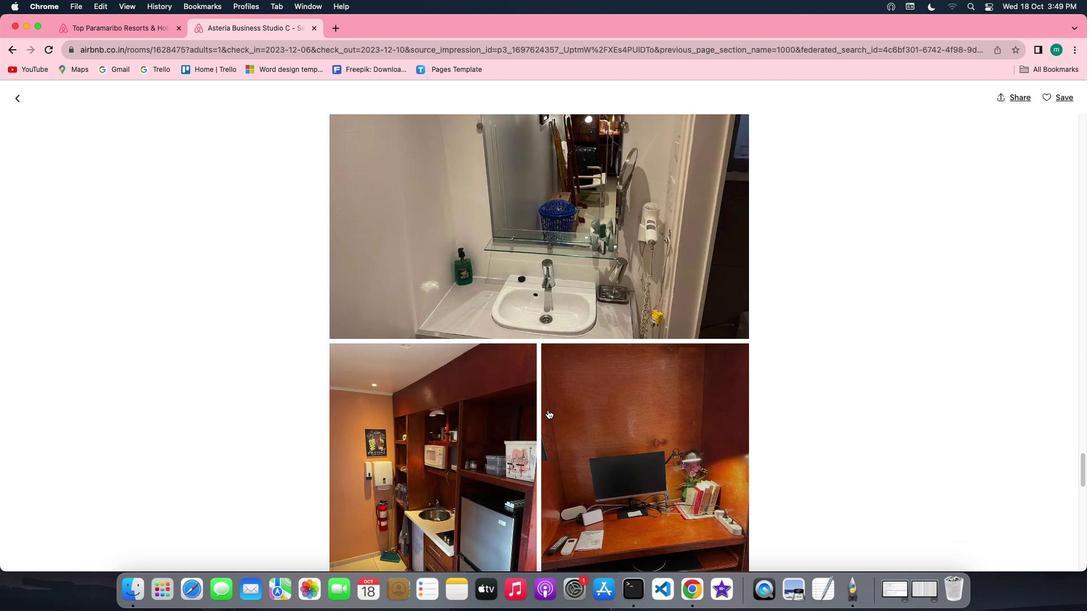 
Action: Mouse scrolled (548, 409) with delta (0, -1)
Screenshot: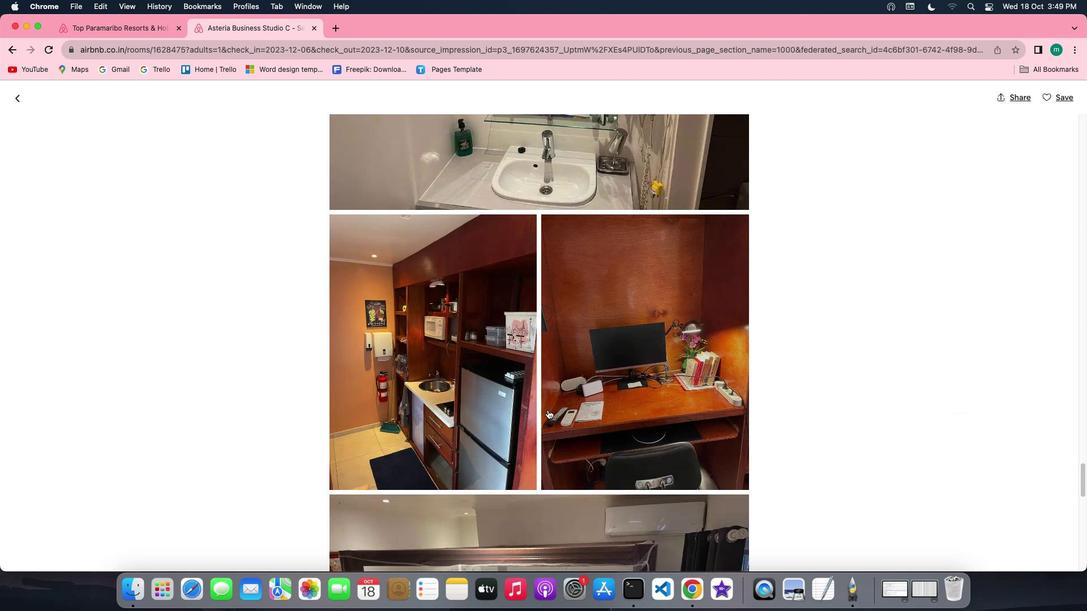 
Action: Mouse scrolled (548, 409) with delta (0, 0)
Screenshot: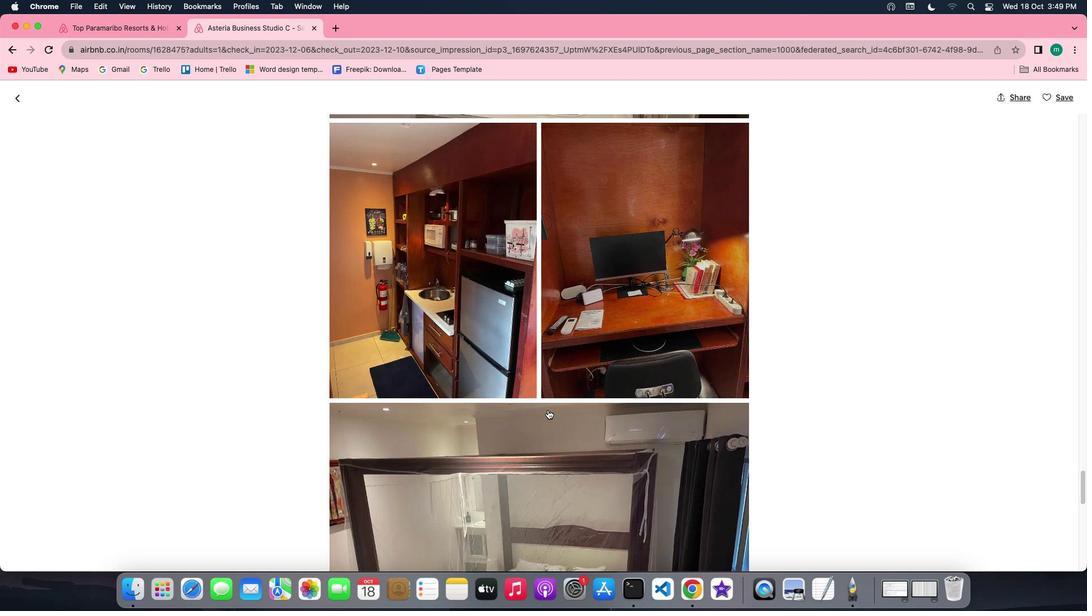 
Action: Mouse scrolled (548, 409) with delta (0, 0)
Screenshot: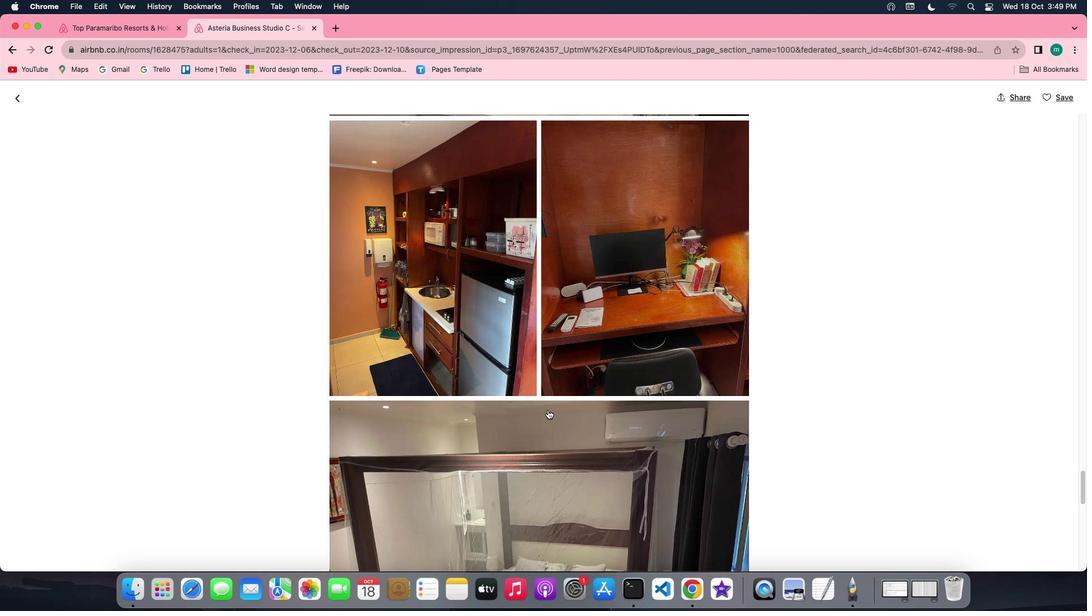
Action: Mouse scrolled (548, 409) with delta (0, 0)
Screenshot: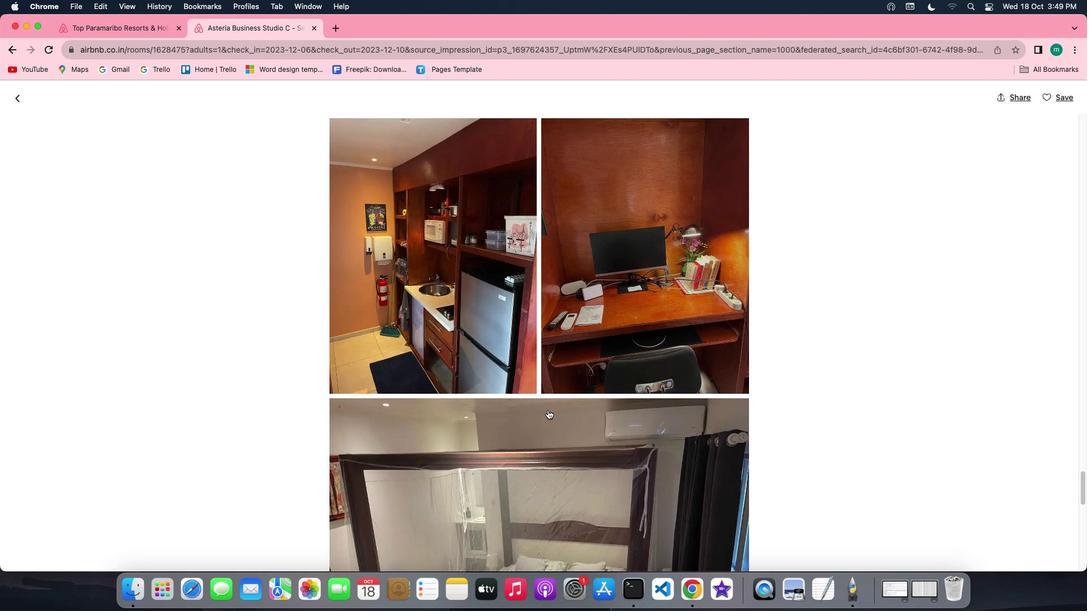
Action: Mouse scrolled (548, 409) with delta (0, -1)
Screenshot: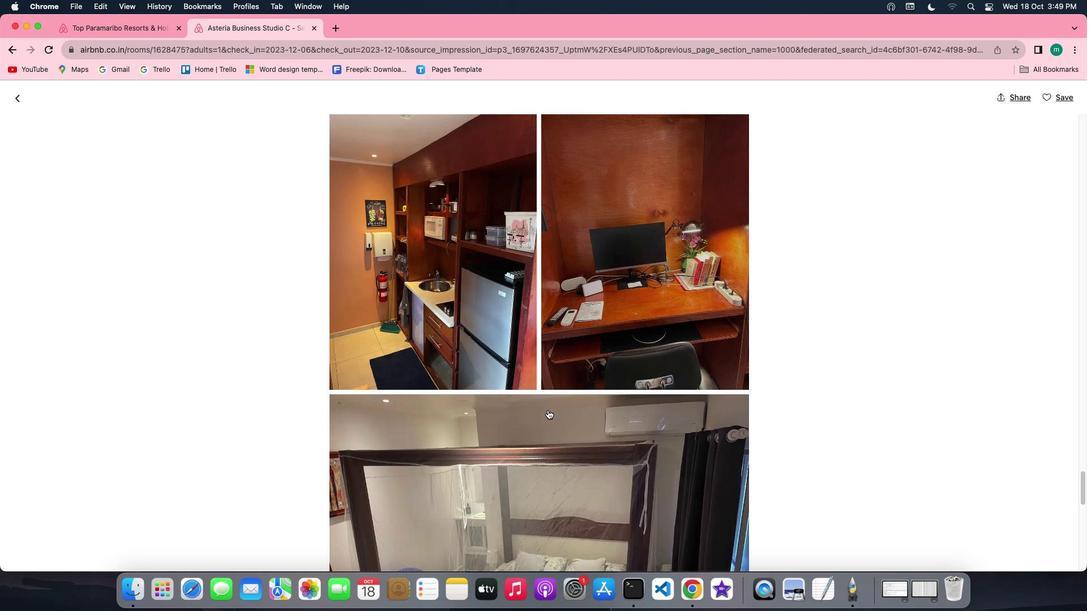 
Action: Mouse scrolled (548, 409) with delta (0, -2)
Screenshot: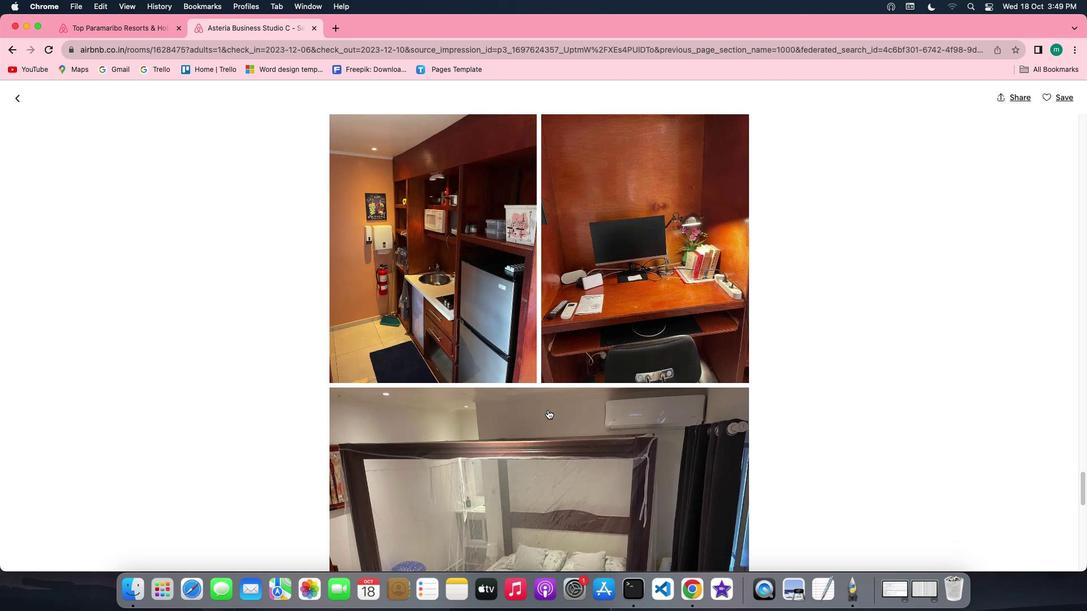 
Action: Mouse scrolled (548, 409) with delta (0, -2)
Screenshot: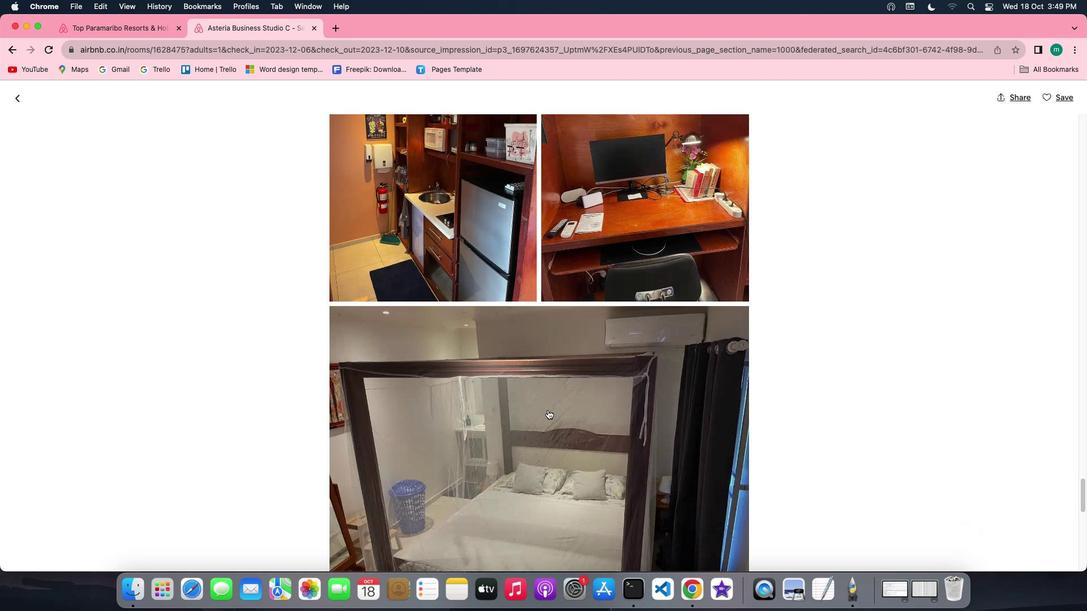 
Action: Mouse scrolled (548, 409) with delta (0, 0)
Screenshot: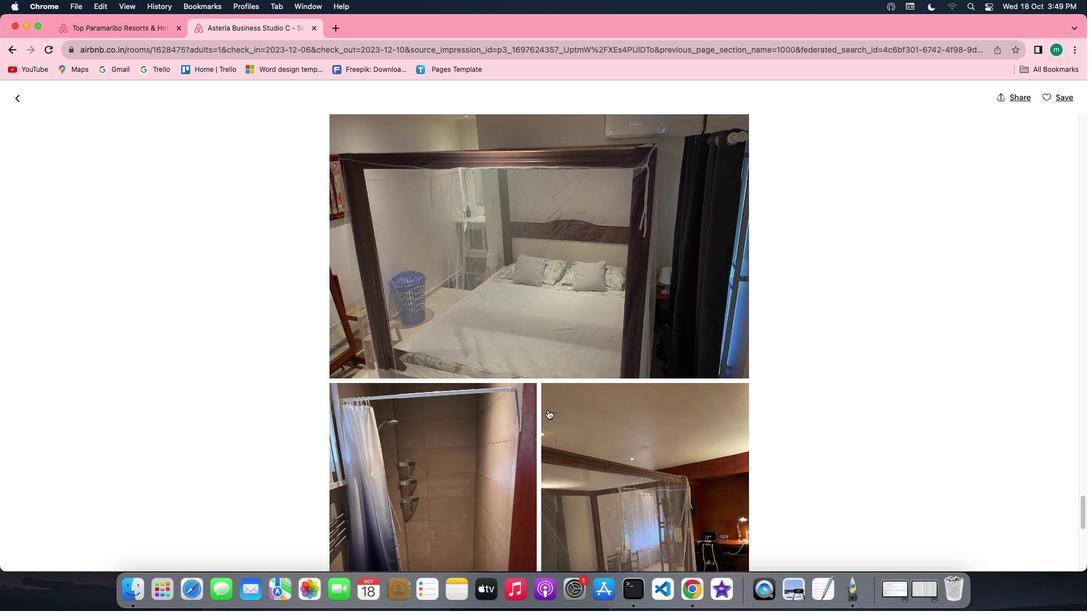 
Action: Mouse scrolled (548, 409) with delta (0, 0)
Screenshot: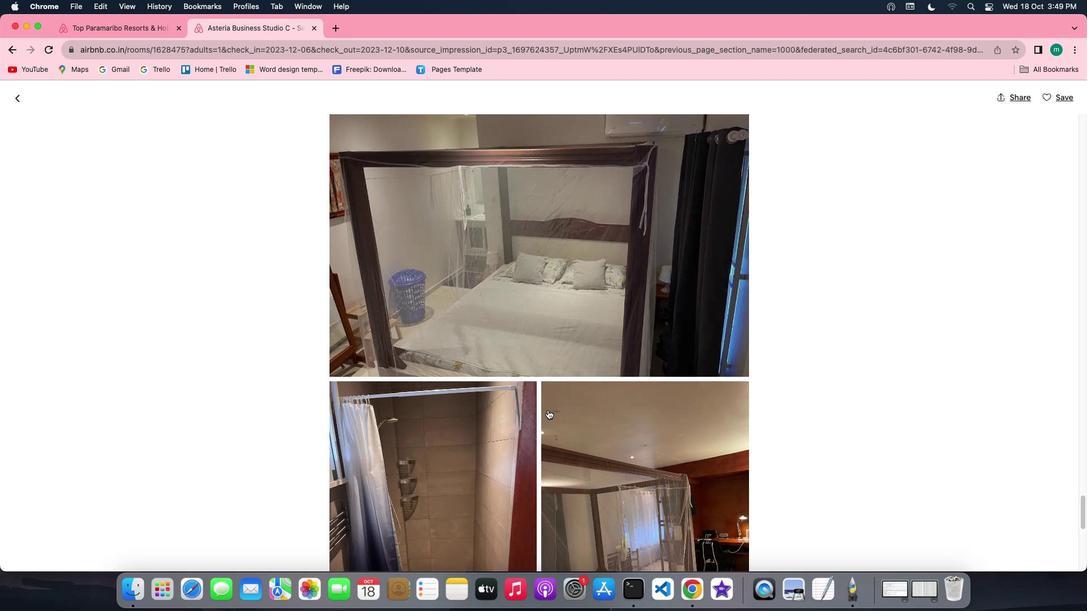 
Action: Mouse scrolled (548, 409) with delta (0, 0)
Screenshot: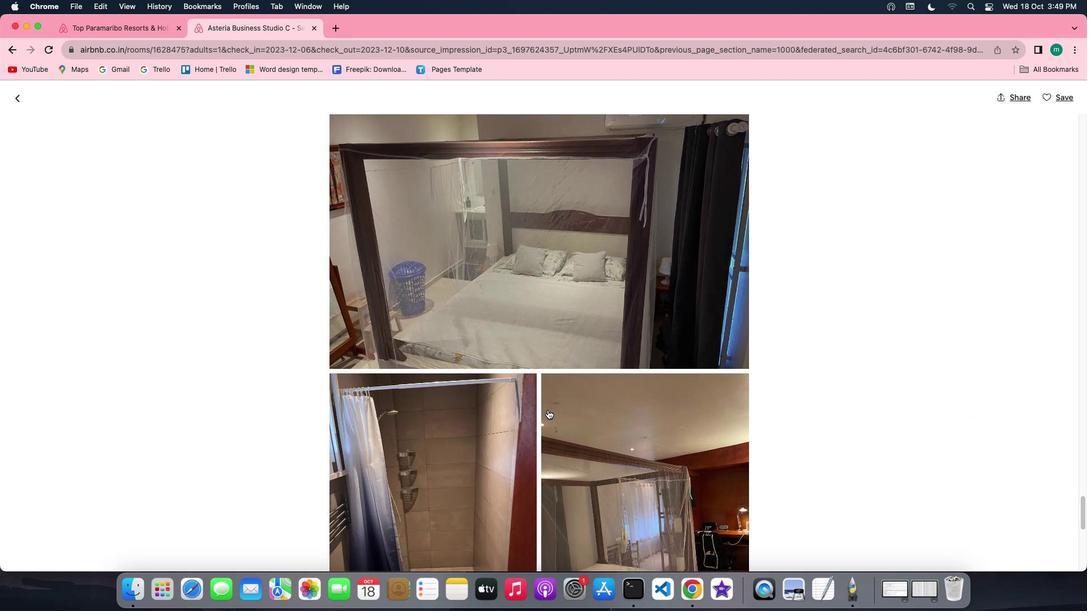 
Action: Mouse scrolled (548, 409) with delta (0, 0)
Screenshot: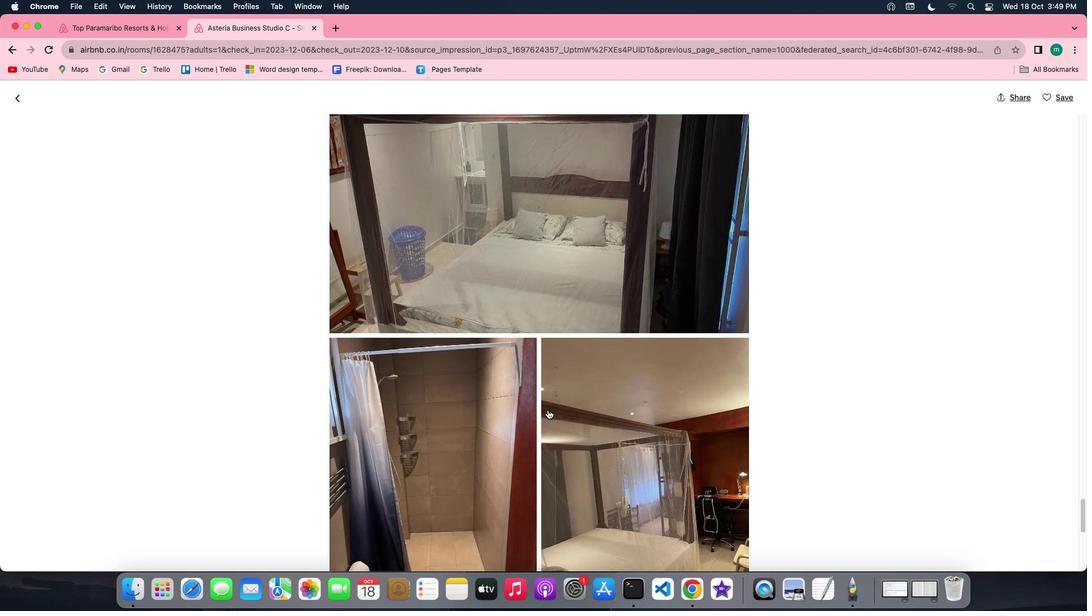 
Action: Mouse scrolled (548, 409) with delta (0, 0)
Screenshot: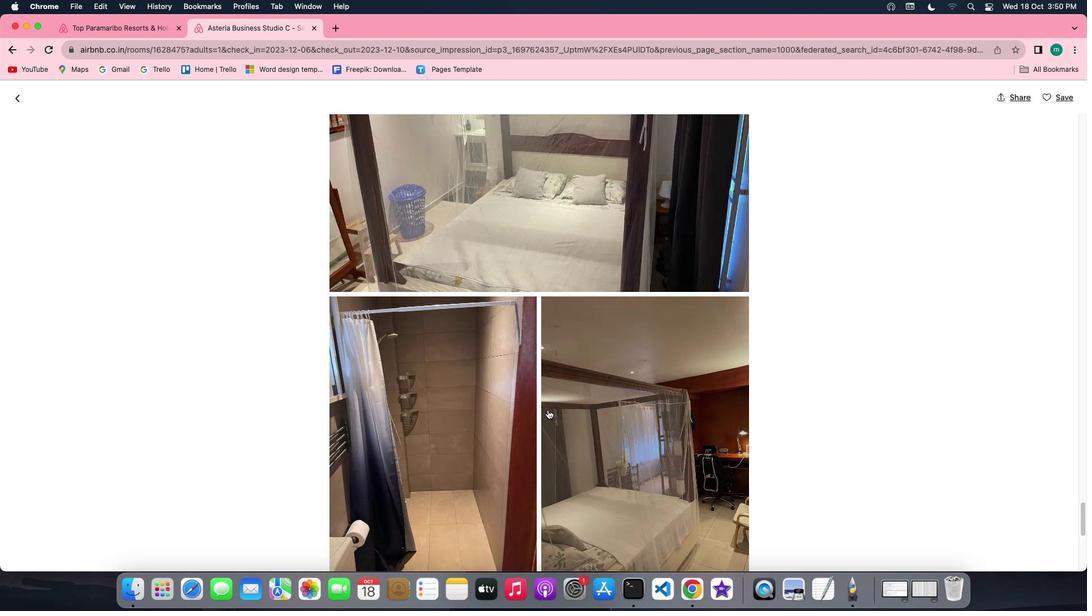 
Action: Mouse scrolled (548, 409) with delta (0, 0)
Screenshot: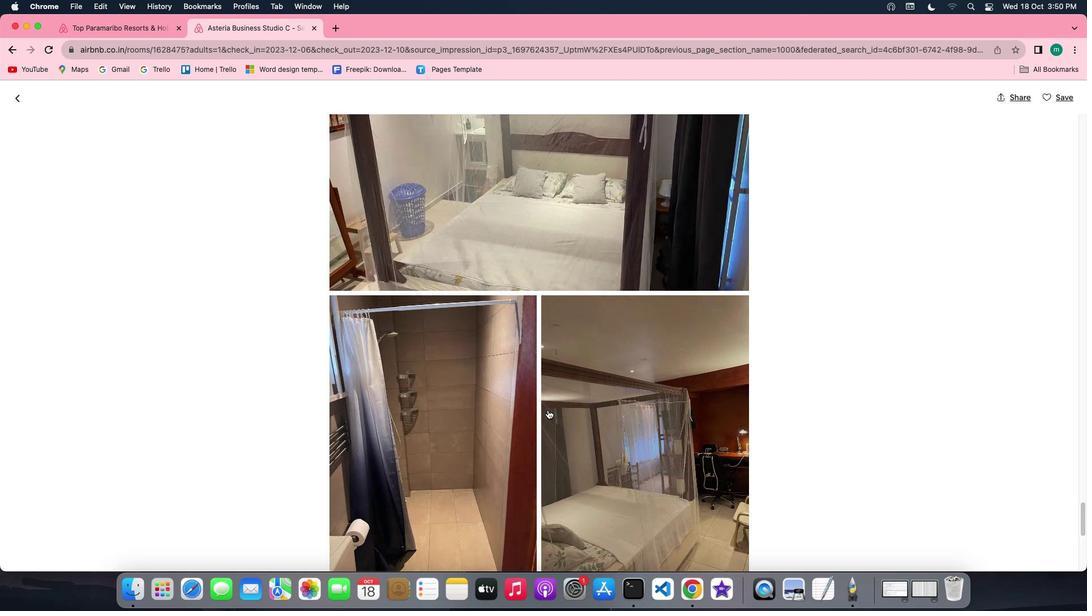 
Action: Mouse scrolled (548, 409) with delta (0, -1)
Screenshot: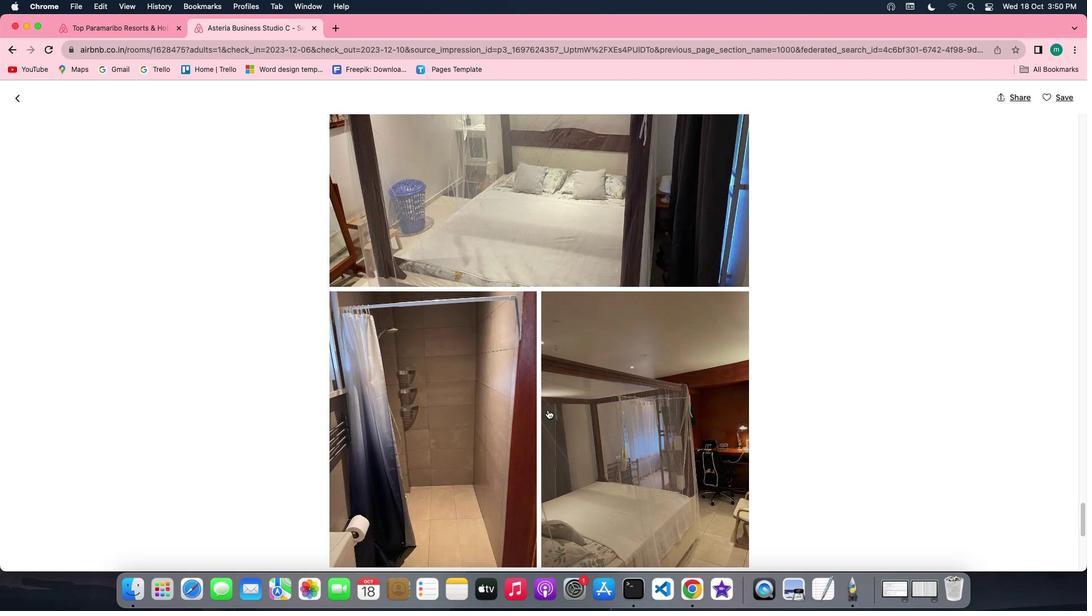 
Action: Mouse scrolled (548, 409) with delta (0, -2)
Screenshot: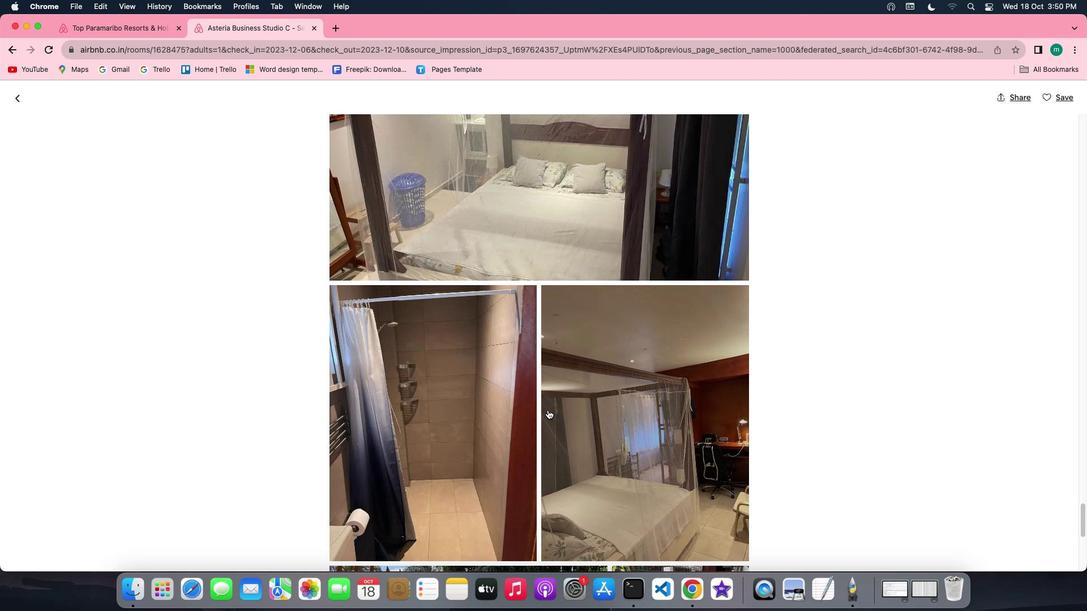 
Action: Mouse scrolled (548, 409) with delta (0, -2)
Screenshot: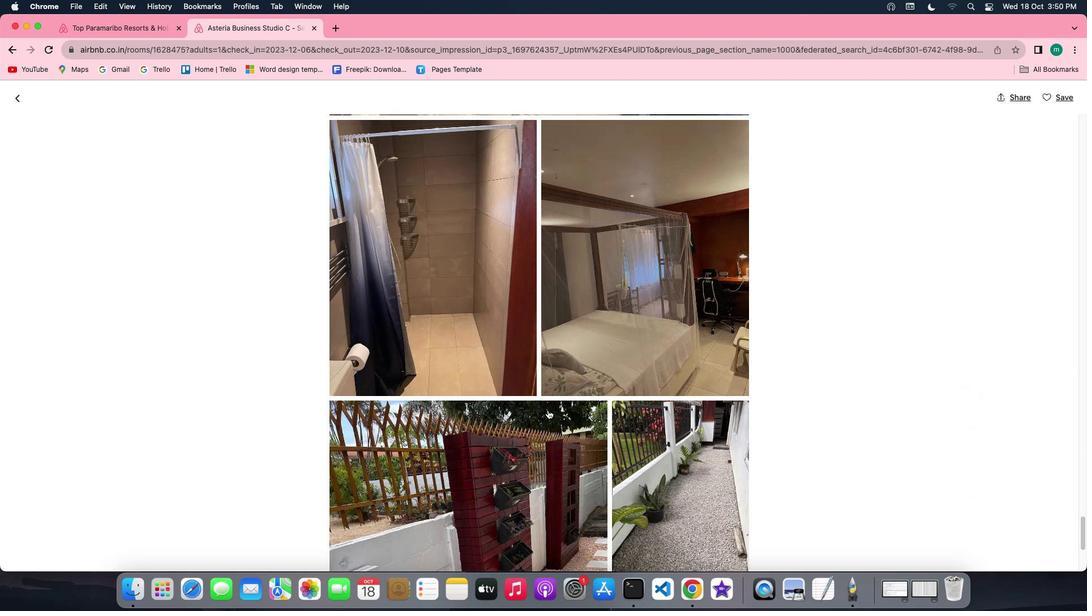 
Action: Mouse scrolled (548, 409) with delta (0, 0)
Screenshot: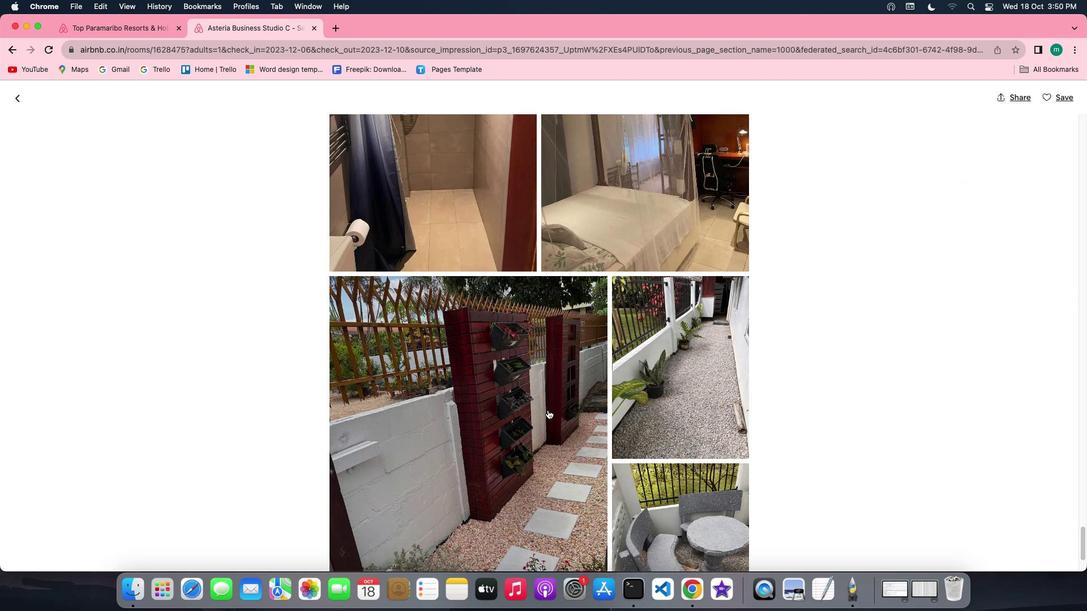 
Action: Mouse scrolled (548, 409) with delta (0, 0)
Screenshot: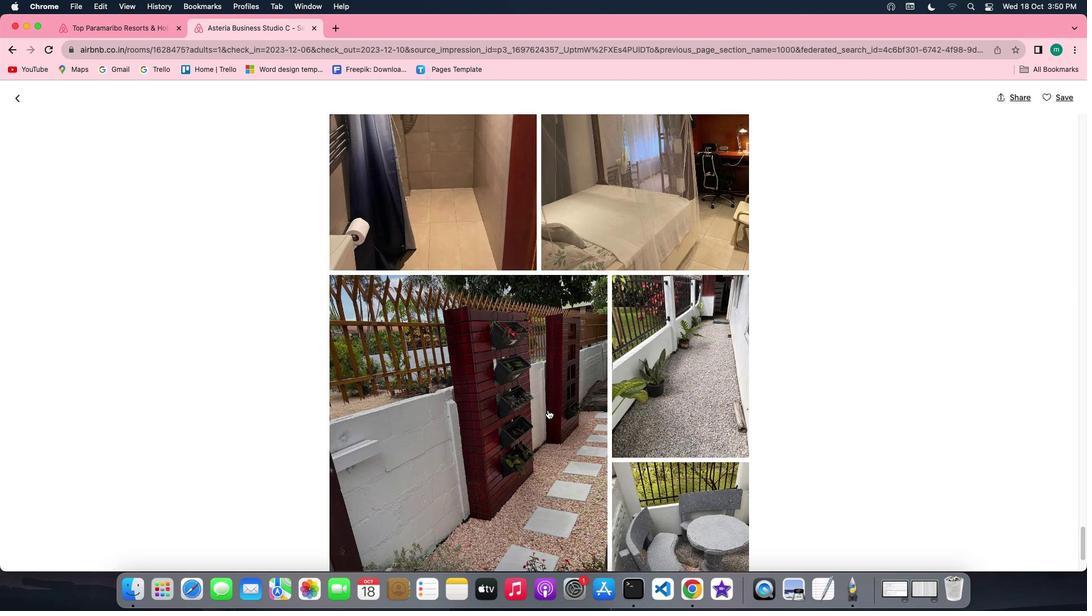 
Action: Mouse scrolled (548, 409) with delta (0, -1)
Screenshot: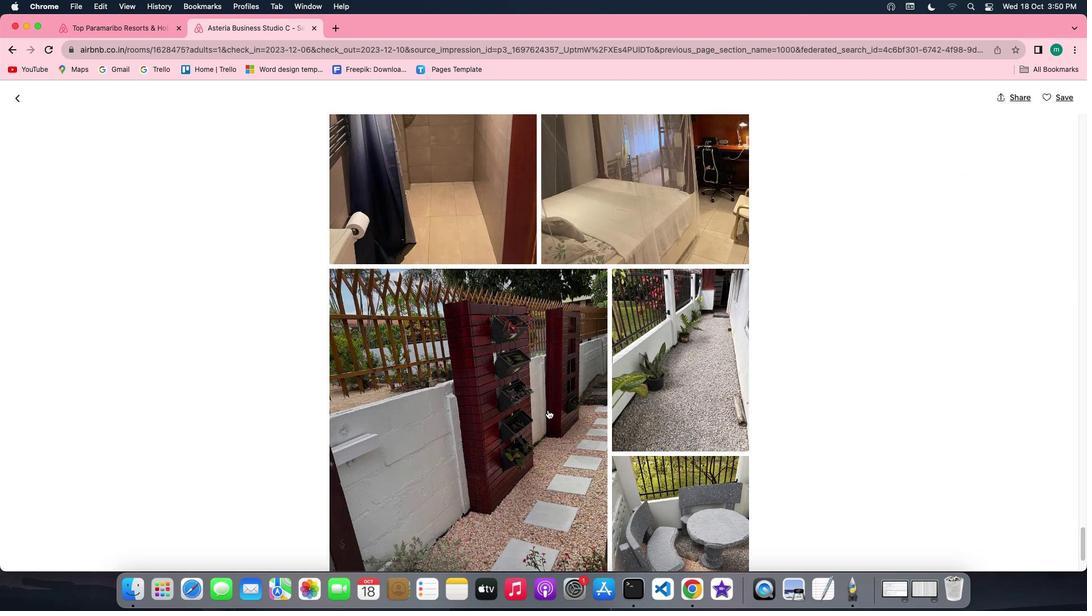 
Action: Mouse scrolled (548, 409) with delta (0, -2)
Screenshot: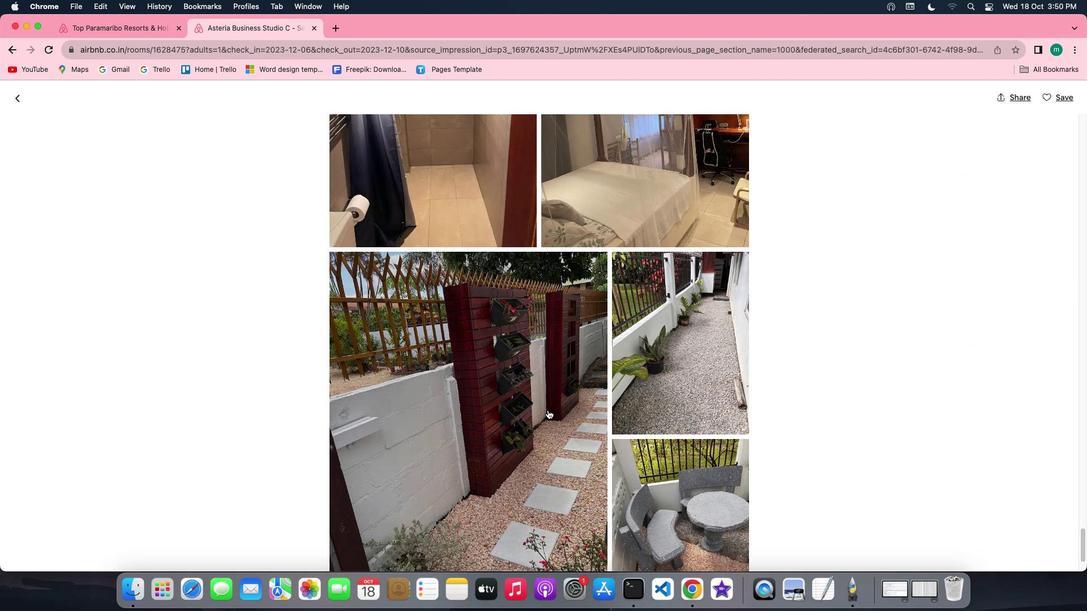 
Action: Mouse scrolled (548, 409) with delta (0, -2)
Screenshot: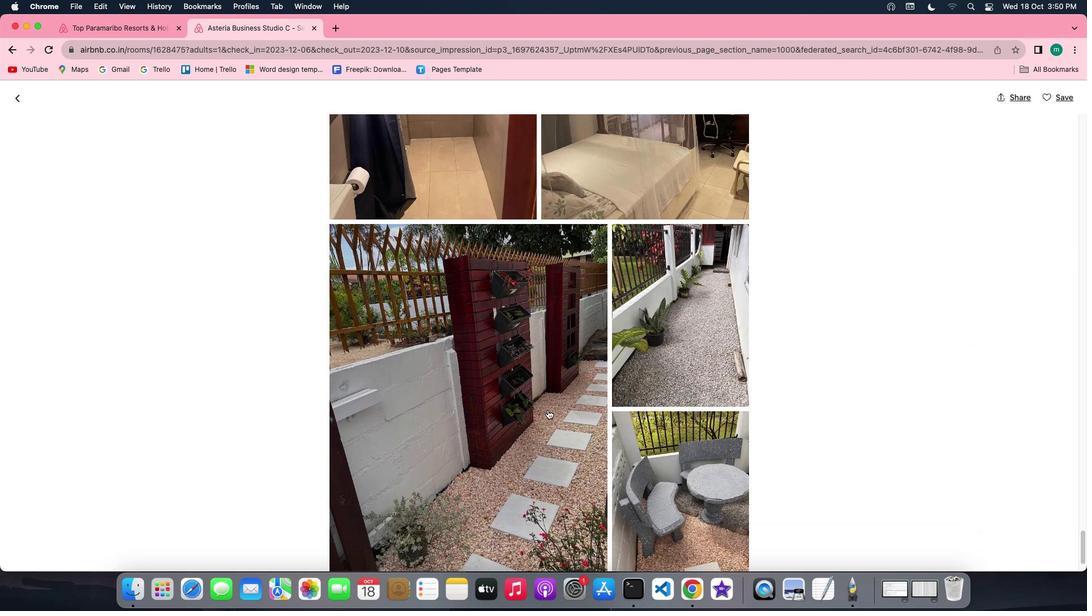 
Action: Mouse scrolled (548, 409) with delta (0, 0)
Screenshot: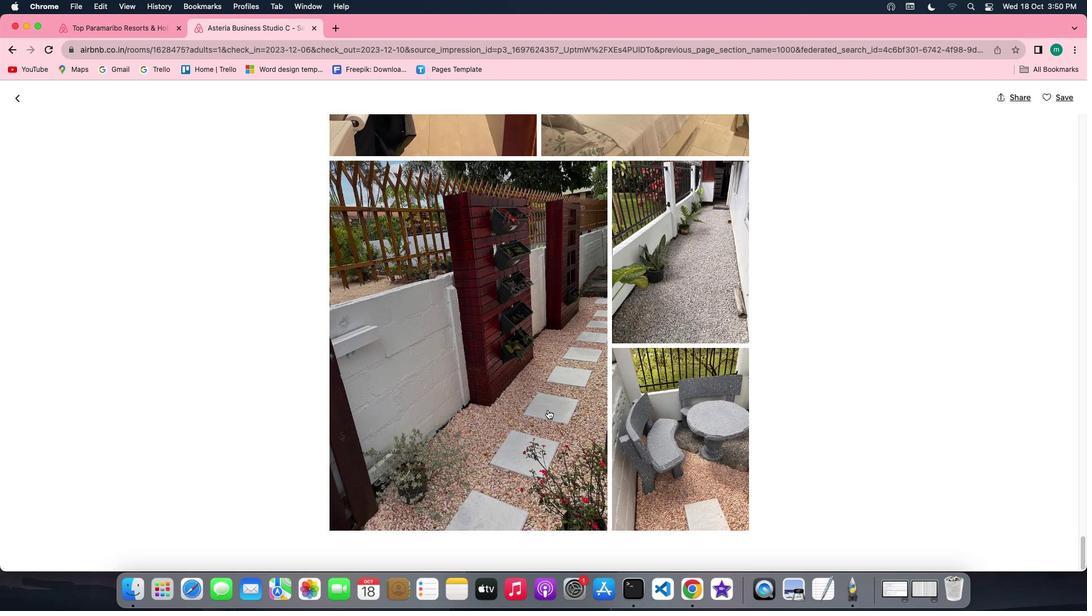 
Action: Mouse scrolled (548, 409) with delta (0, 0)
Screenshot: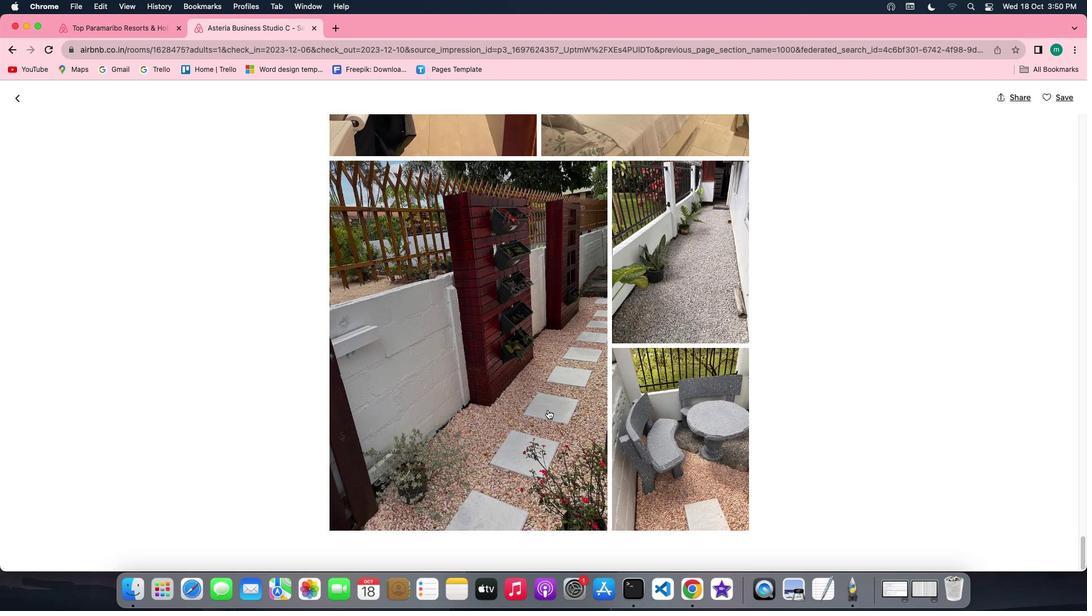
Action: Mouse scrolled (548, 409) with delta (0, -1)
Screenshot: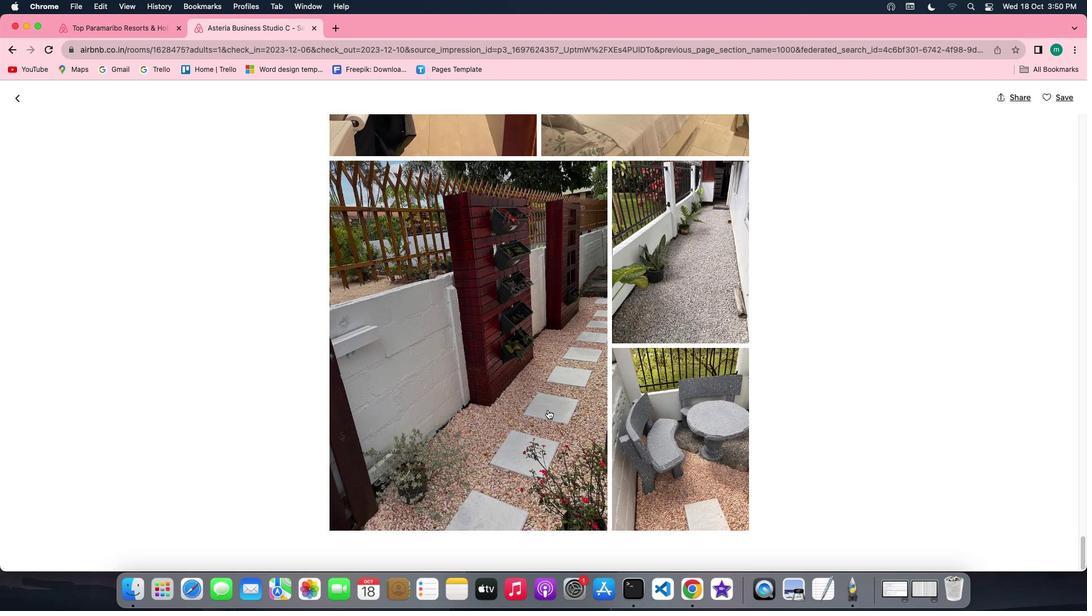 
Action: Mouse scrolled (548, 409) with delta (0, -2)
Screenshot: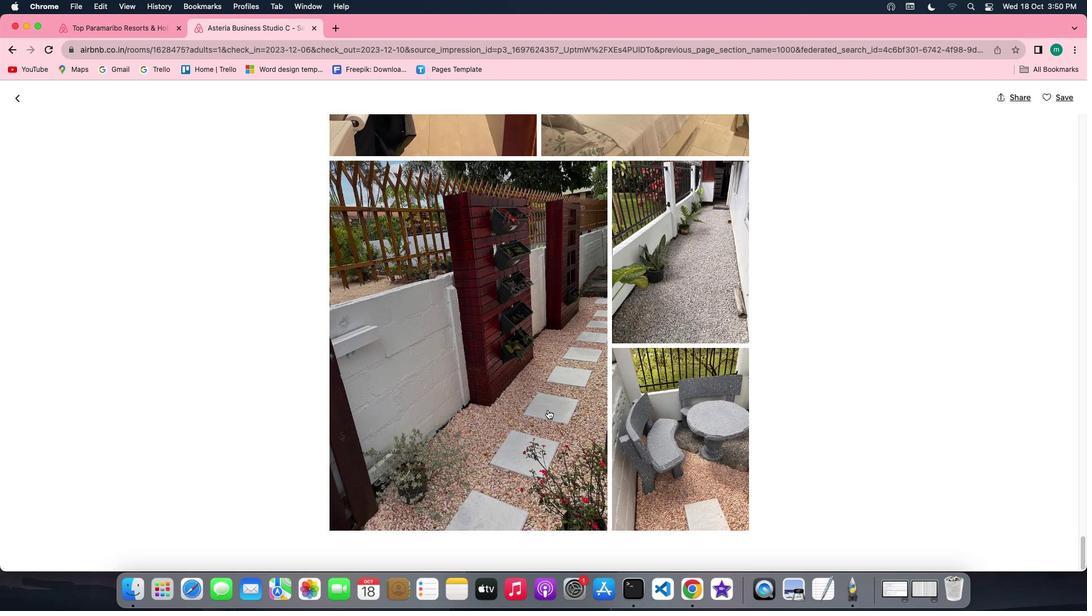 
Action: Mouse scrolled (548, 409) with delta (0, 0)
Screenshot: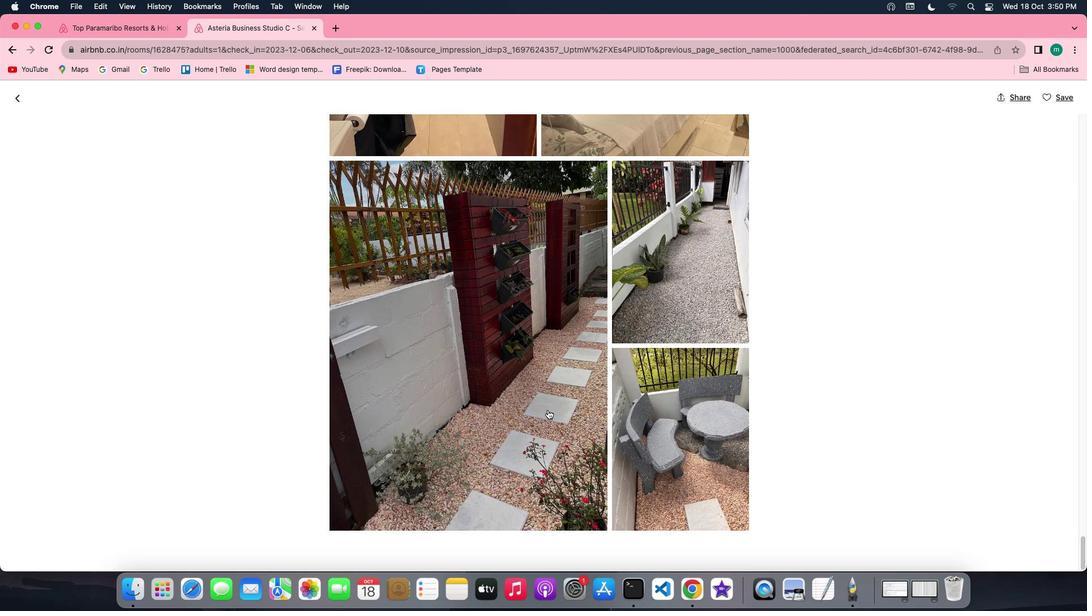 
Action: Mouse scrolled (548, 409) with delta (0, 0)
Screenshot: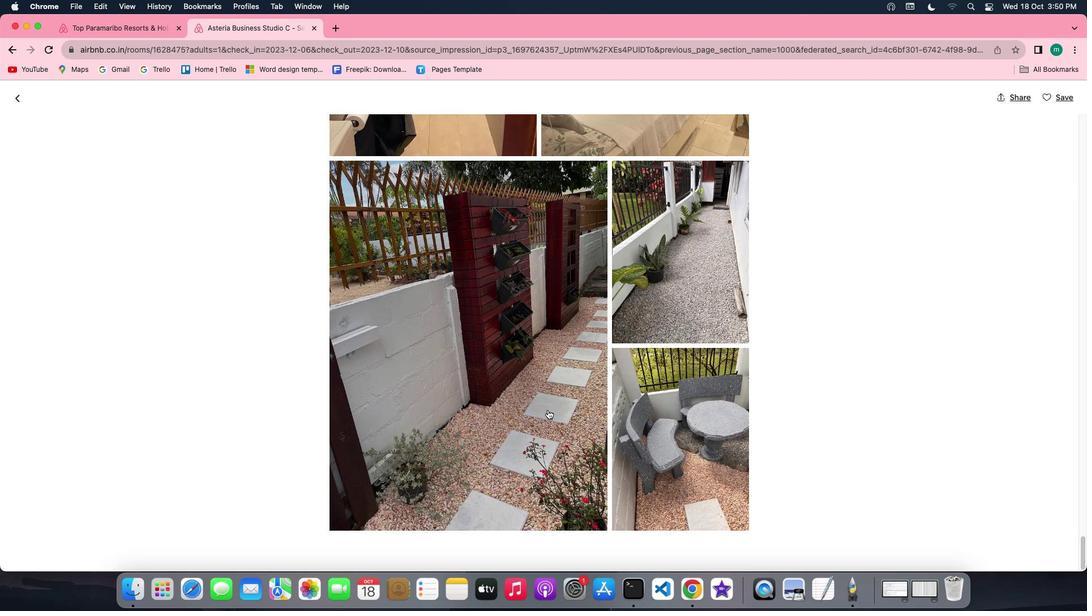 
Action: Mouse scrolled (548, 409) with delta (0, -1)
Screenshot: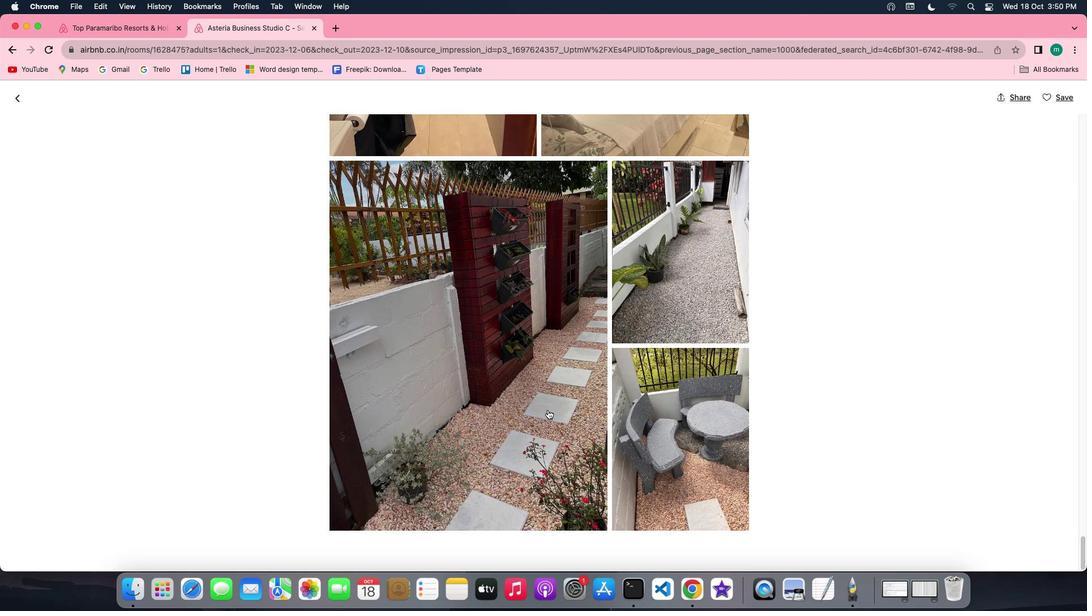 
Action: Mouse scrolled (548, 409) with delta (0, -1)
Screenshot: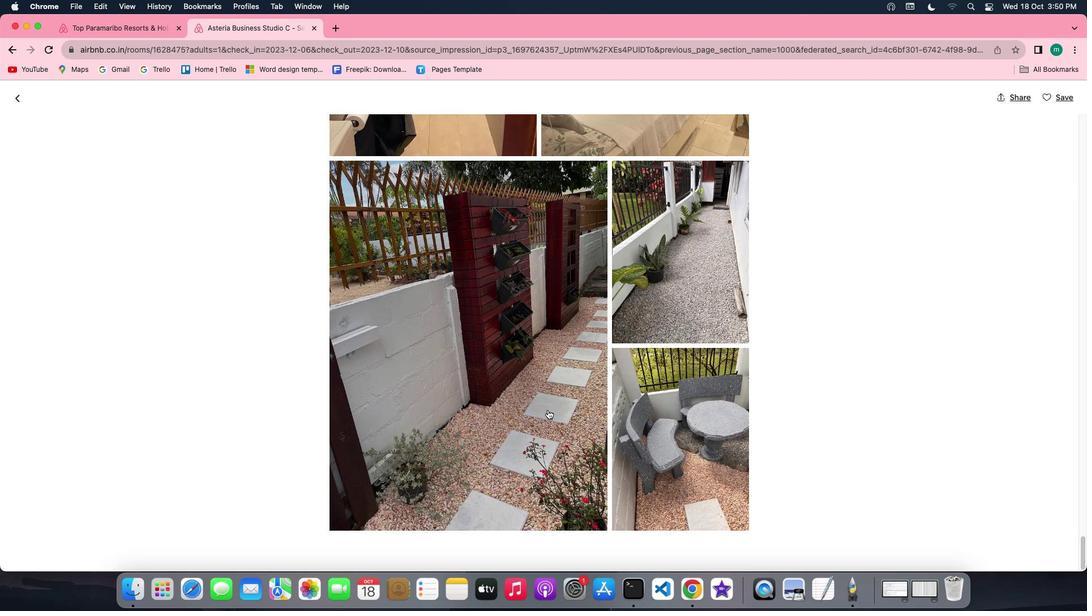 
Action: Mouse scrolled (548, 409) with delta (0, 0)
Screenshot: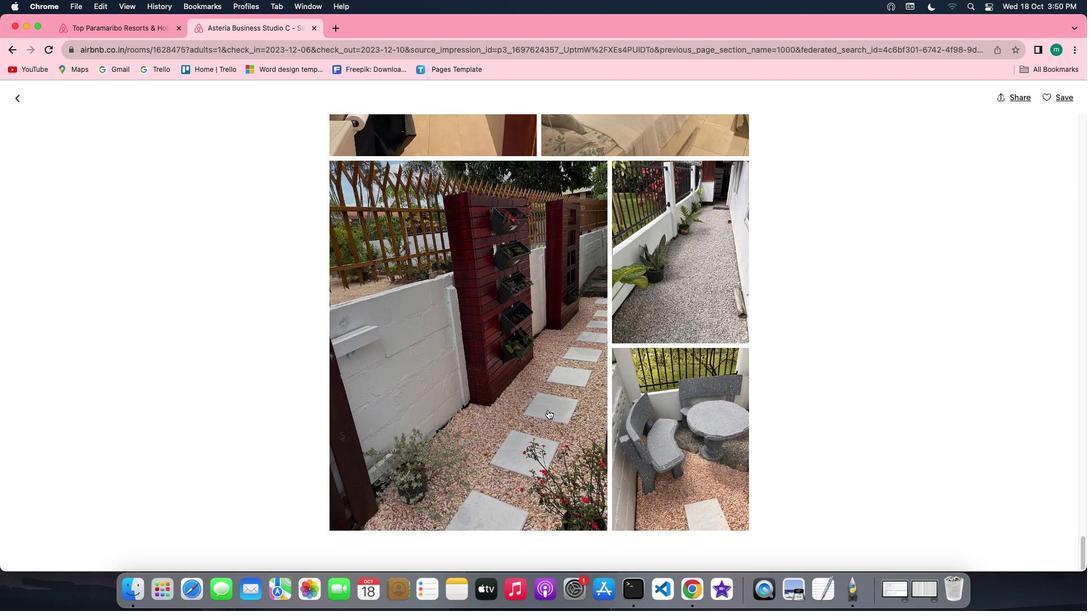 
Action: Mouse scrolled (548, 409) with delta (0, 0)
Screenshot: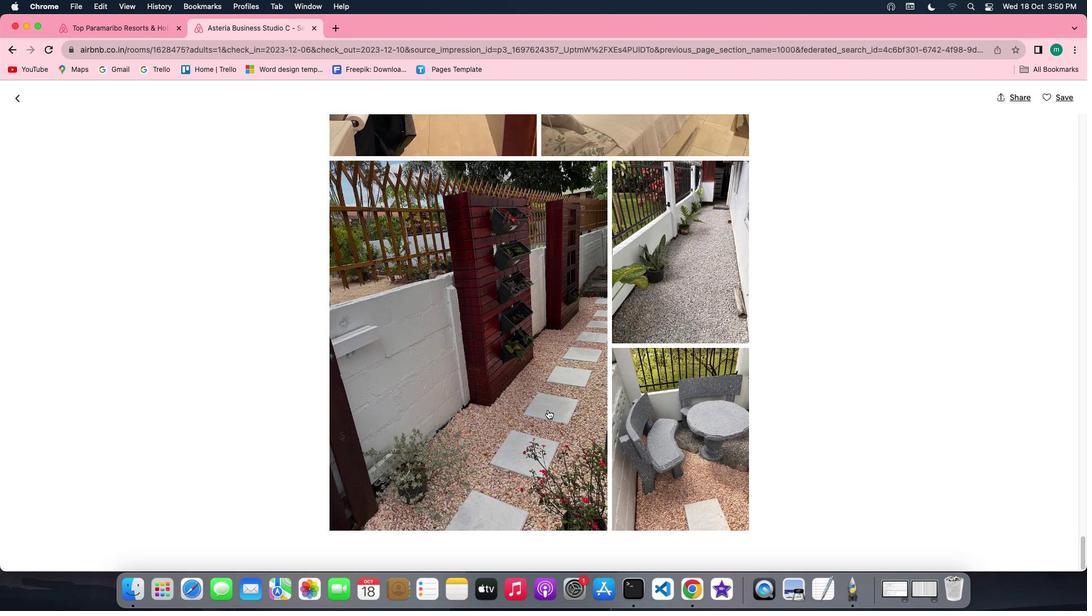 
Action: Mouse scrolled (548, 409) with delta (0, 0)
Screenshot: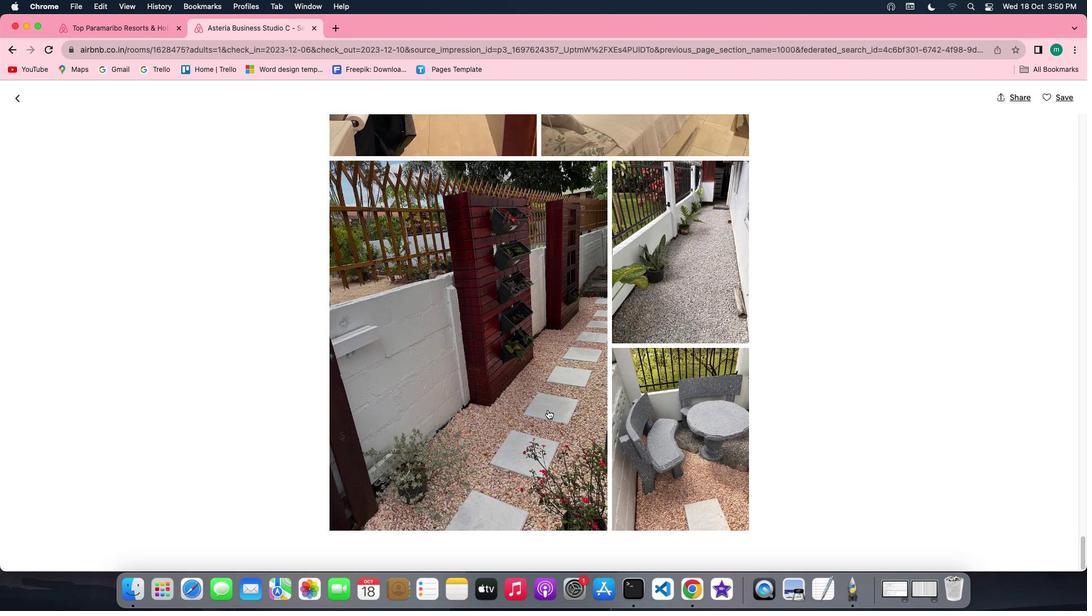 
Action: Mouse scrolled (548, 409) with delta (0, 0)
Screenshot: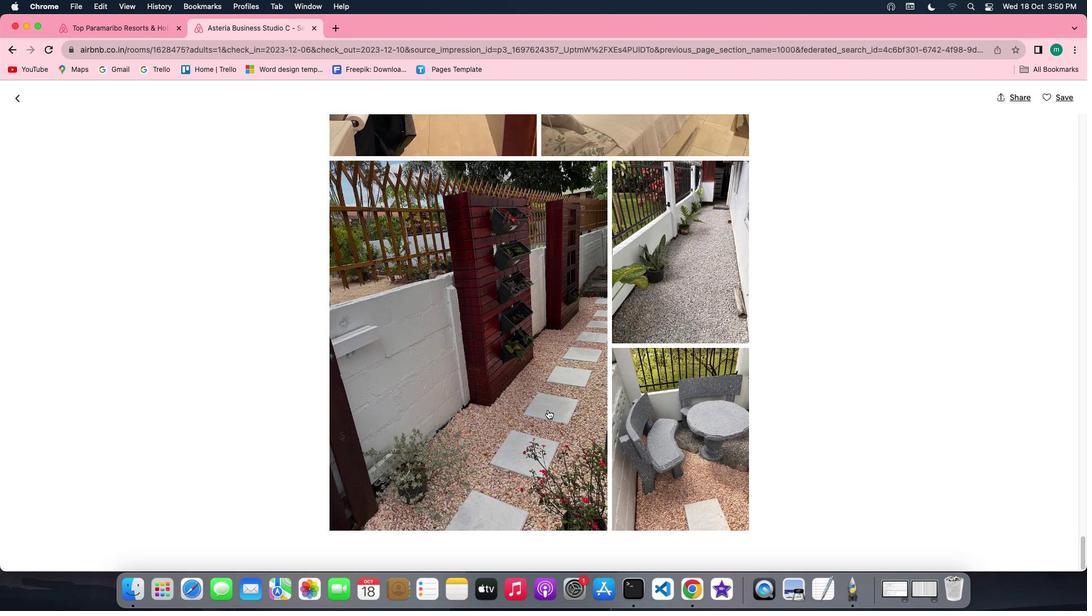 
Action: Mouse scrolled (548, 409) with delta (0, -1)
Screenshot: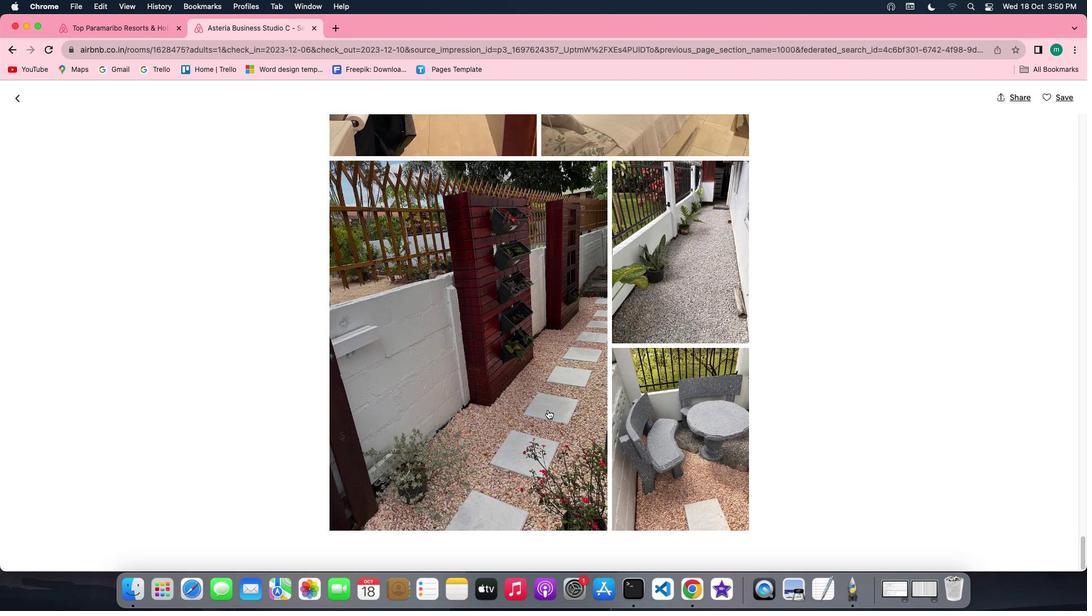 
Action: Mouse scrolled (548, 409) with delta (0, -1)
Screenshot: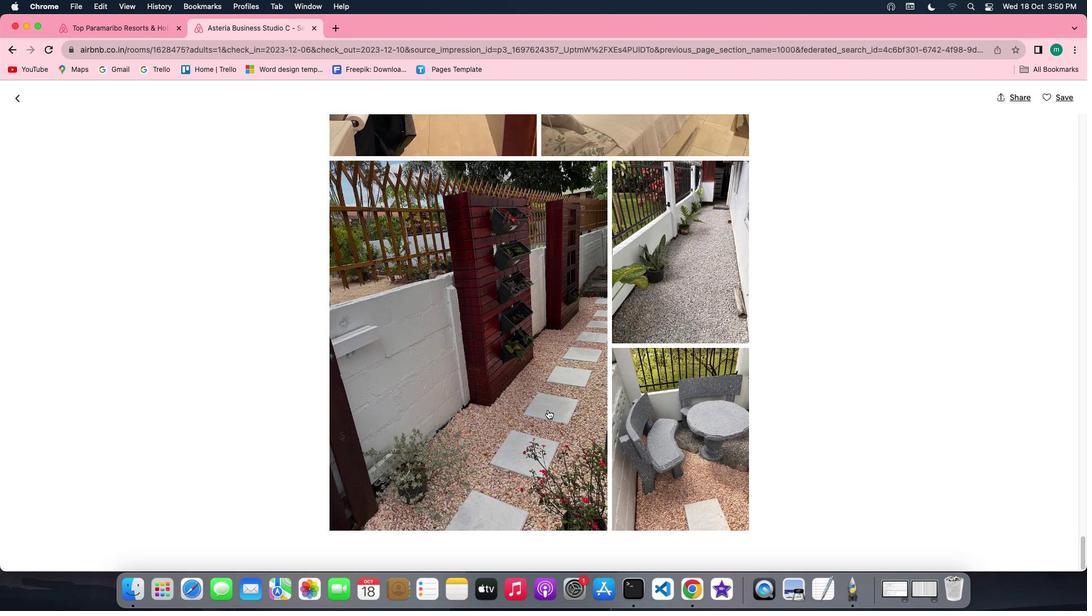 
Action: Mouse moved to (13, 102)
Screenshot: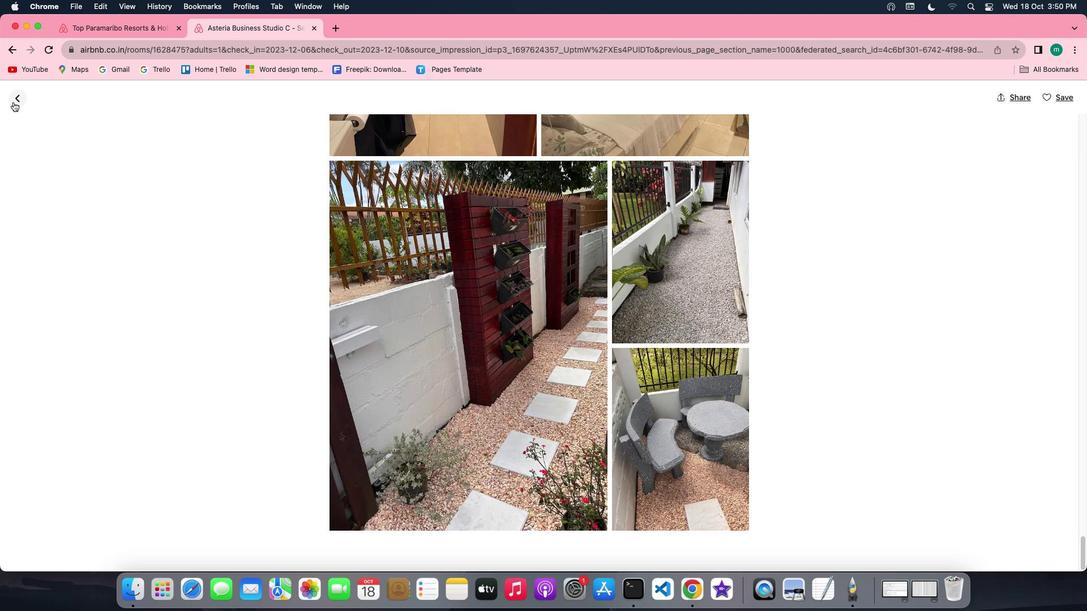 
Action: Mouse pressed left at (13, 102)
Screenshot: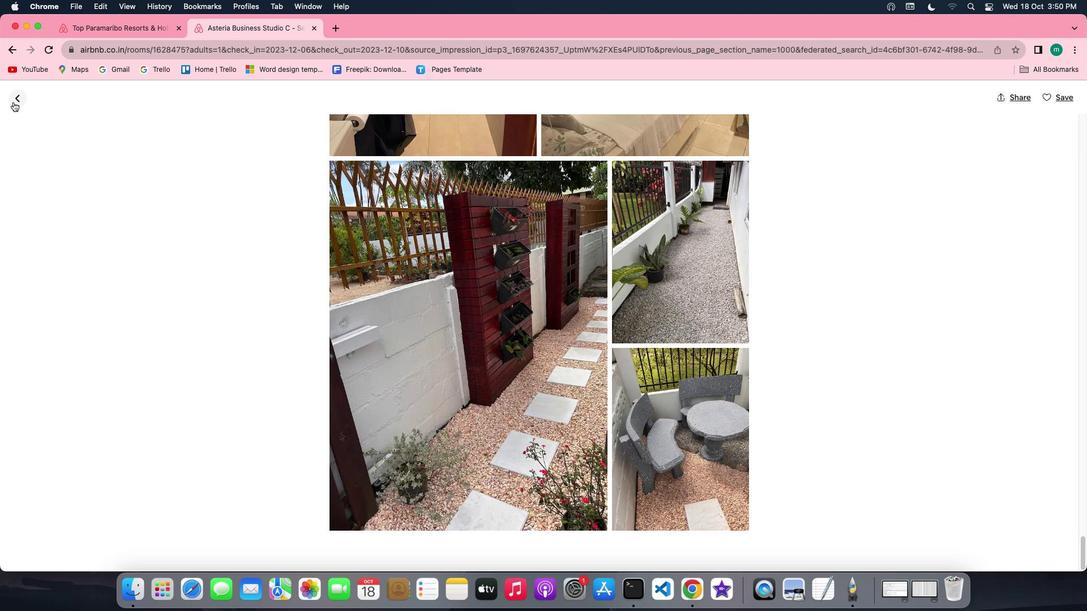 
Action: Mouse moved to (316, 320)
Screenshot: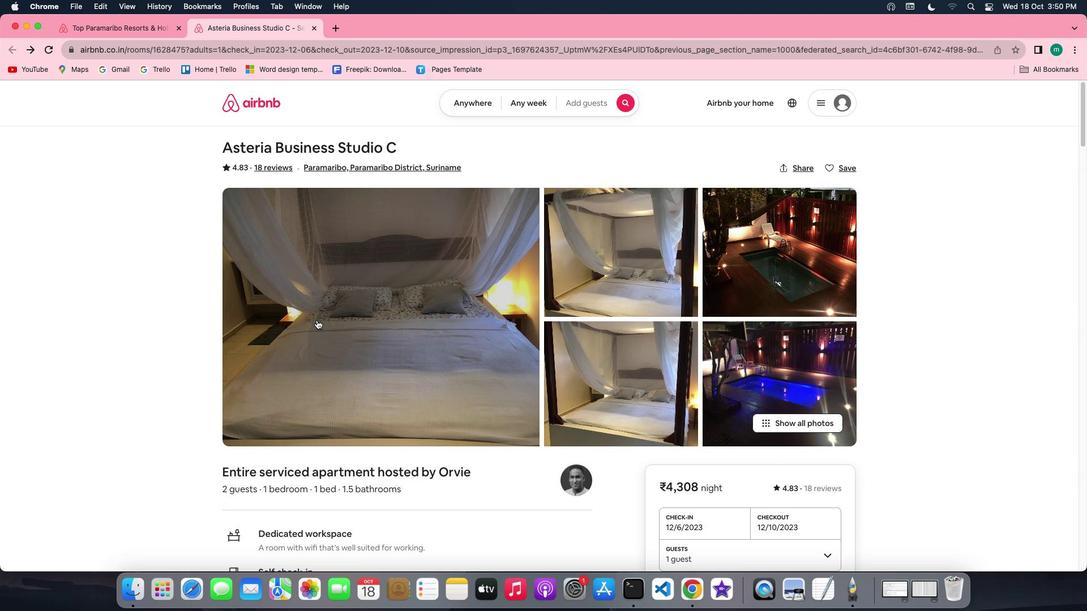 
Action: Mouse scrolled (316, 320) with delta (0, 0)
Screenshot: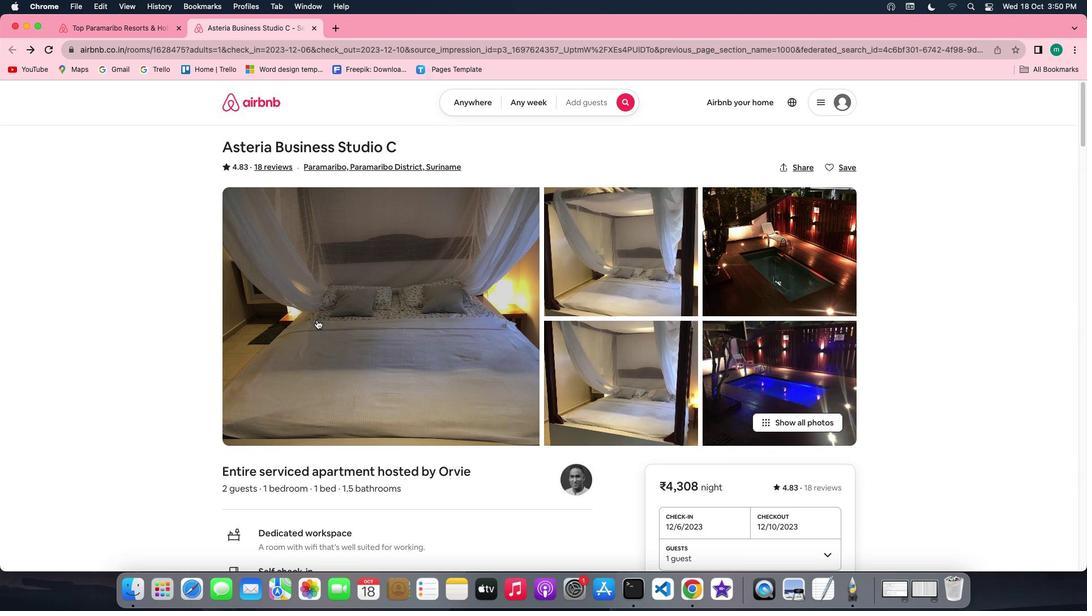 
Action: Mouse scrolled (316, 320) with delta (0, 0)
Screenshot: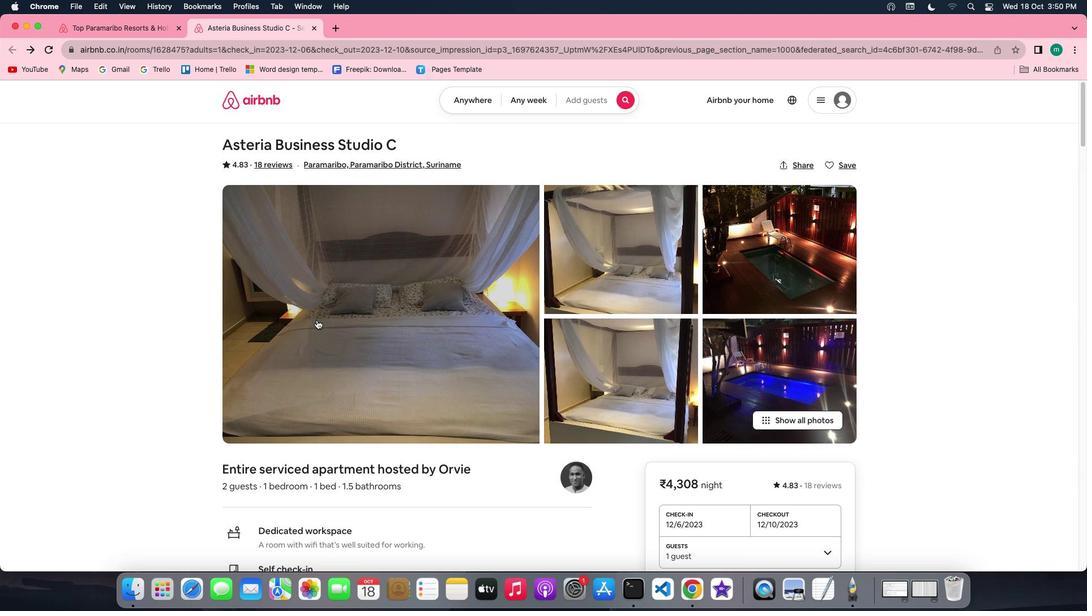 
Action: Mouse scrolled (316, 320) with delta (0, 0)
Screenshot: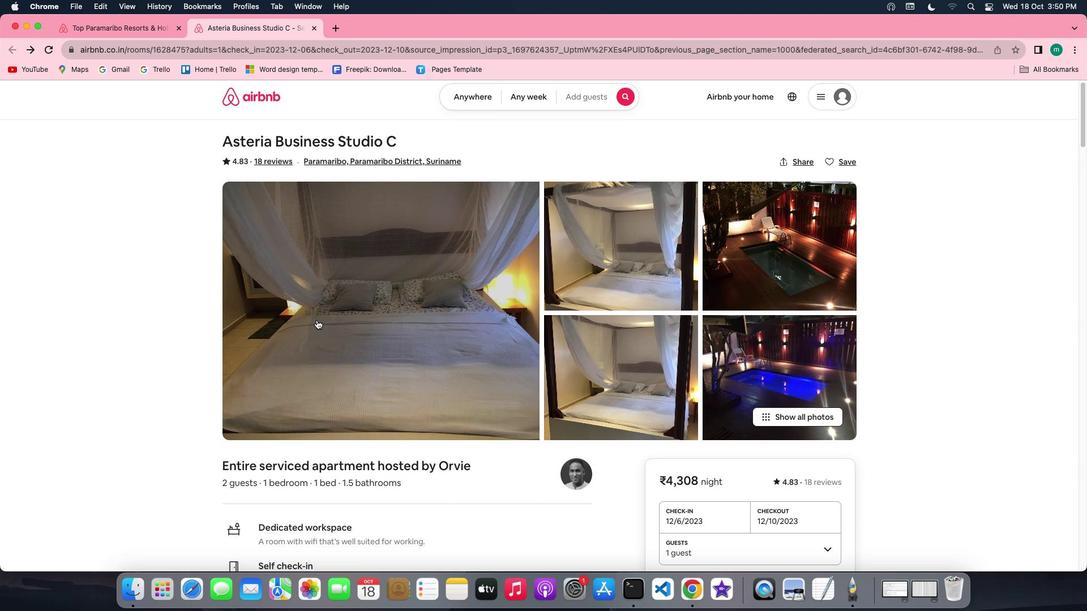 
Action: Mouse scrolled (316, 320) with delta (0, 0)
Screenshot: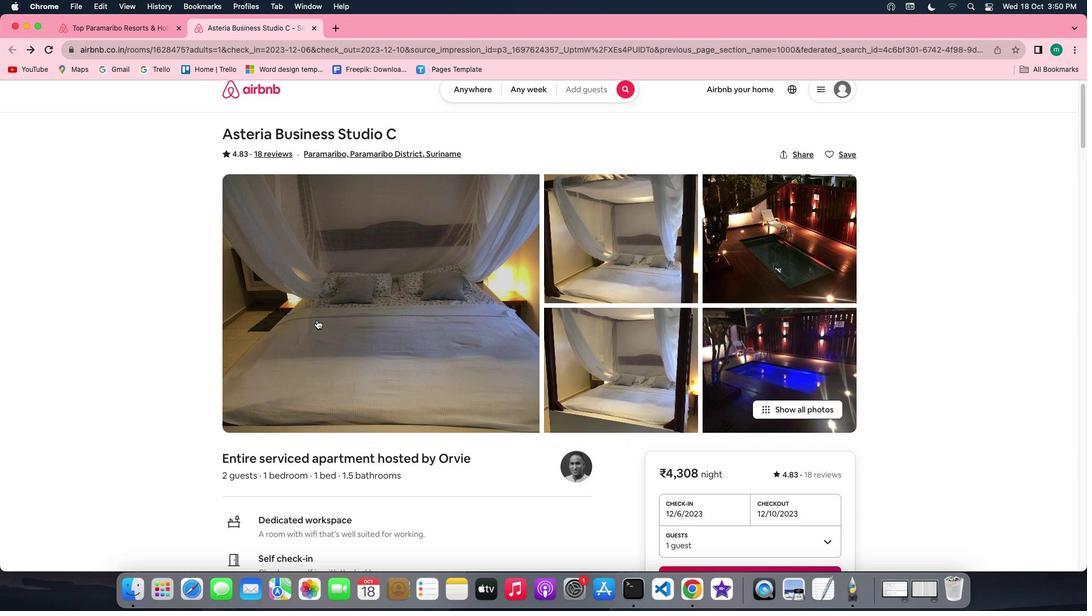 
Action: Mouse scrolled (316, 320) with delta (0, 0)
Screenshot: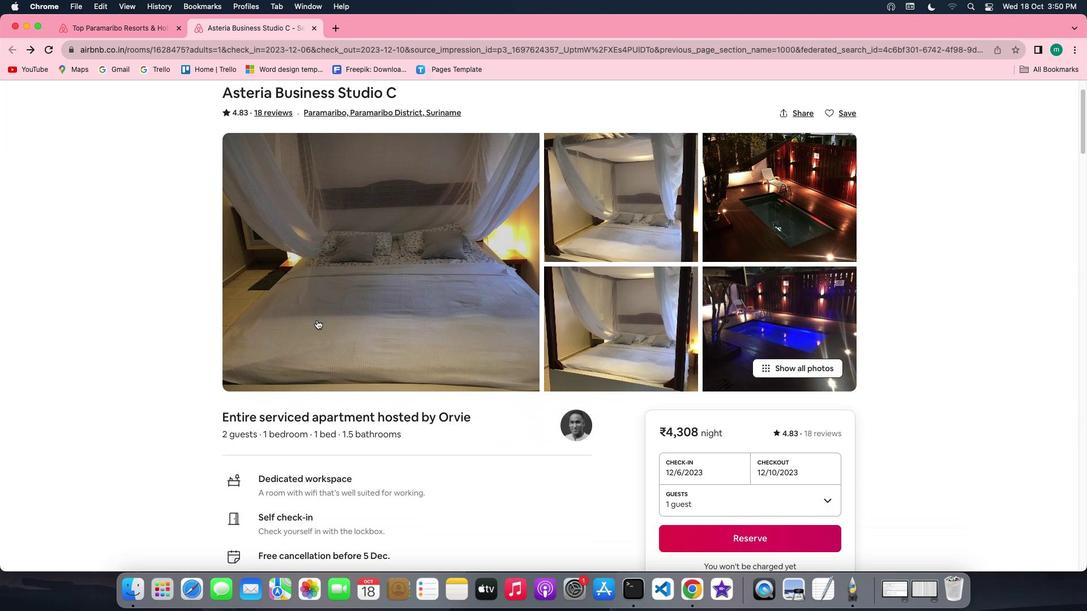 
Action: Mouse moved to (297, 370)
Screenshot: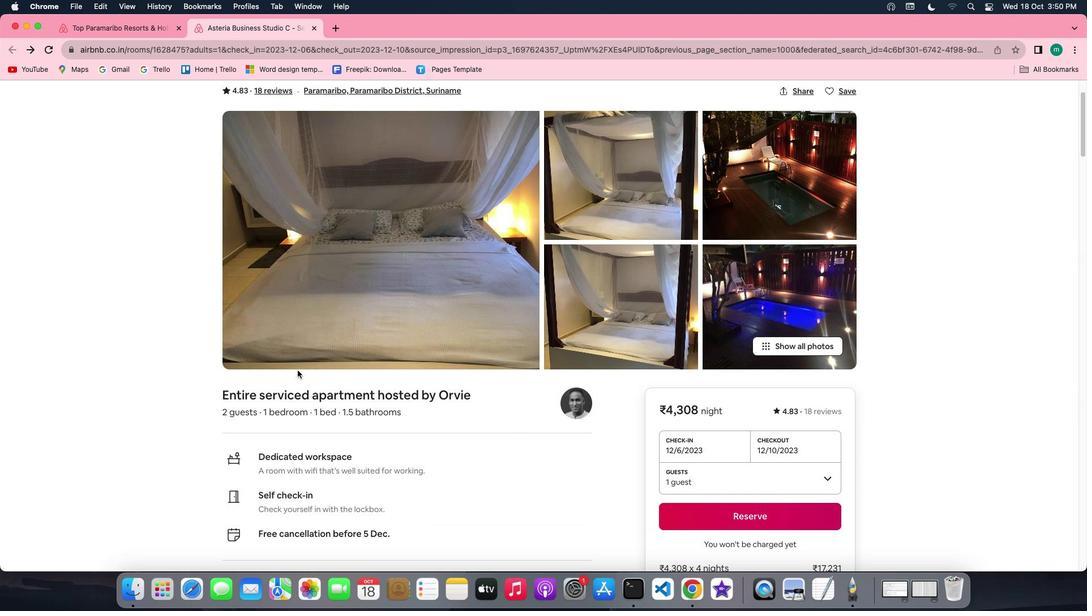 
Action: Mouse scrolled (297, 370) with delta (0, 0)
Screenshot: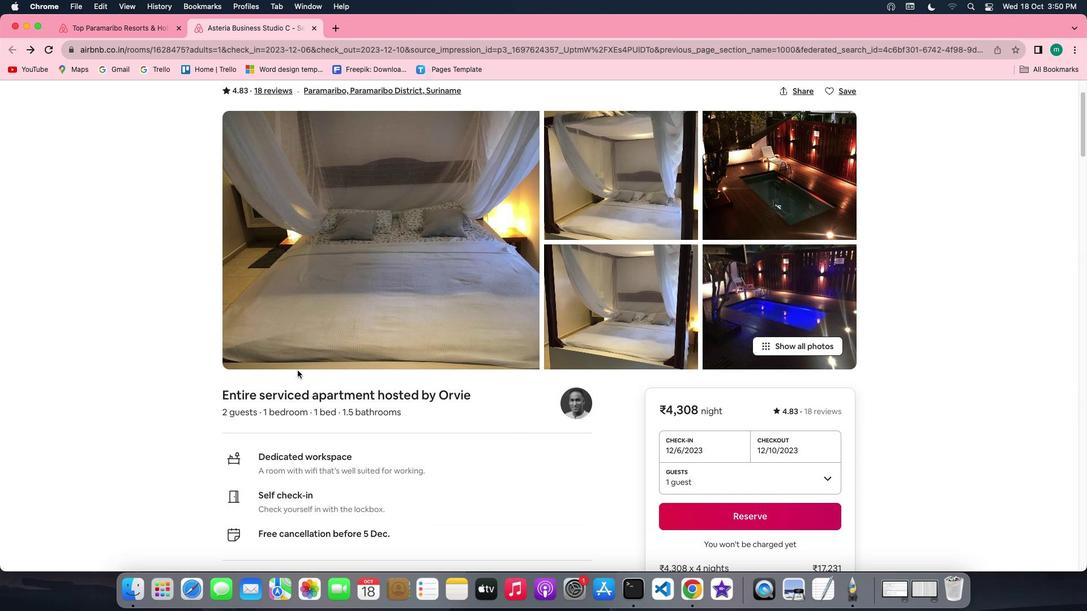 
Action: Mouse scrolled (297, 370) with delta (0, 0)
Screenshot: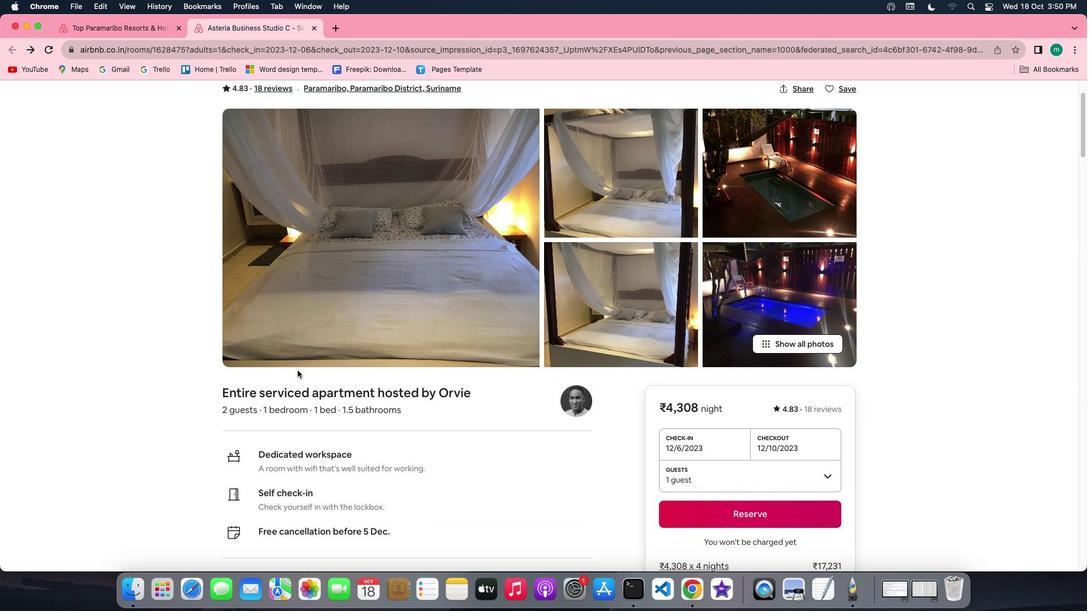 
Action: Mouse scrolled (297, 370) with delta (0, -1)
Screenshot: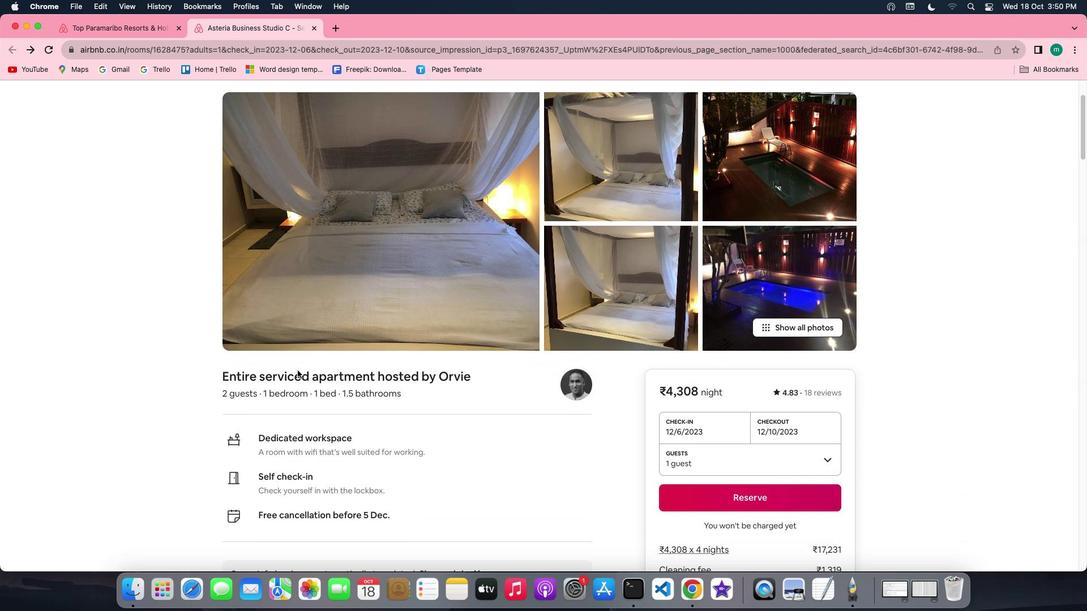 
Action: Mouse scrolled (297, 370) with delta (0, -1)
Screenshot: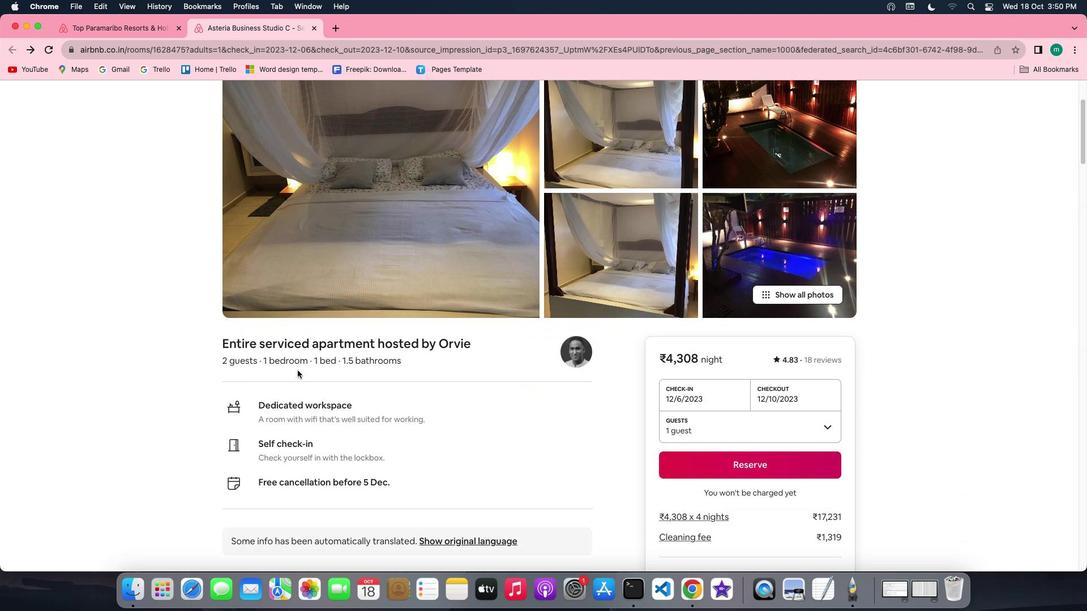 
Action: Mouse scrolled (297, 370) with delta (0, 0)
Screenshot: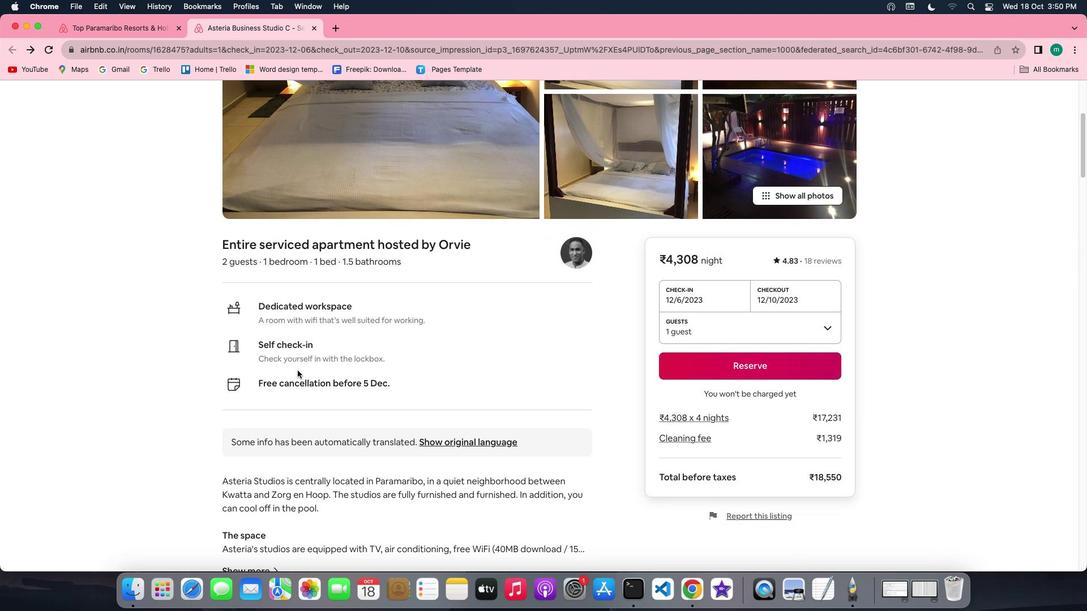 
Action: Mouse scrolled (297, 370) with delta (0, 0)
Screenshot: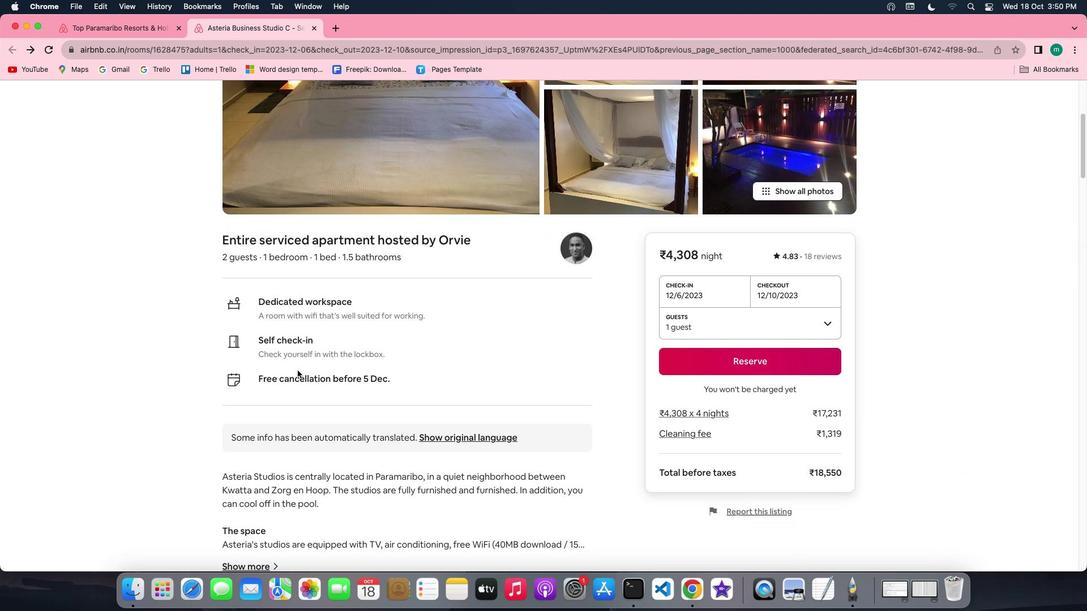 
Action: Mouse scrolled (297, 370) with delta (0, -1)
Screenshot: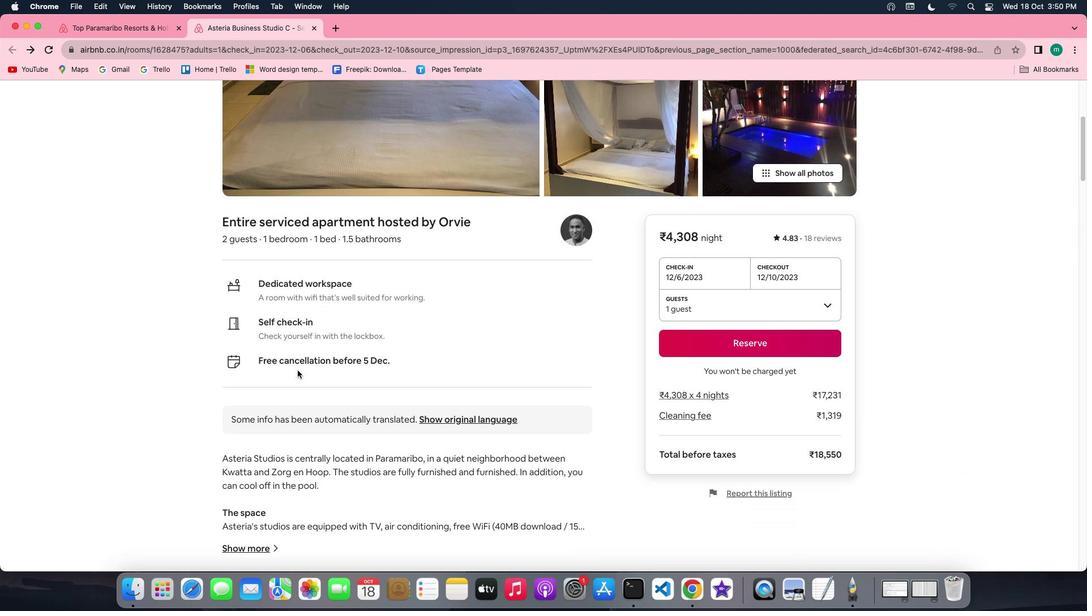 
Action: Mouse scrolled (297, 370) with delta (0, -2)
Screenshot: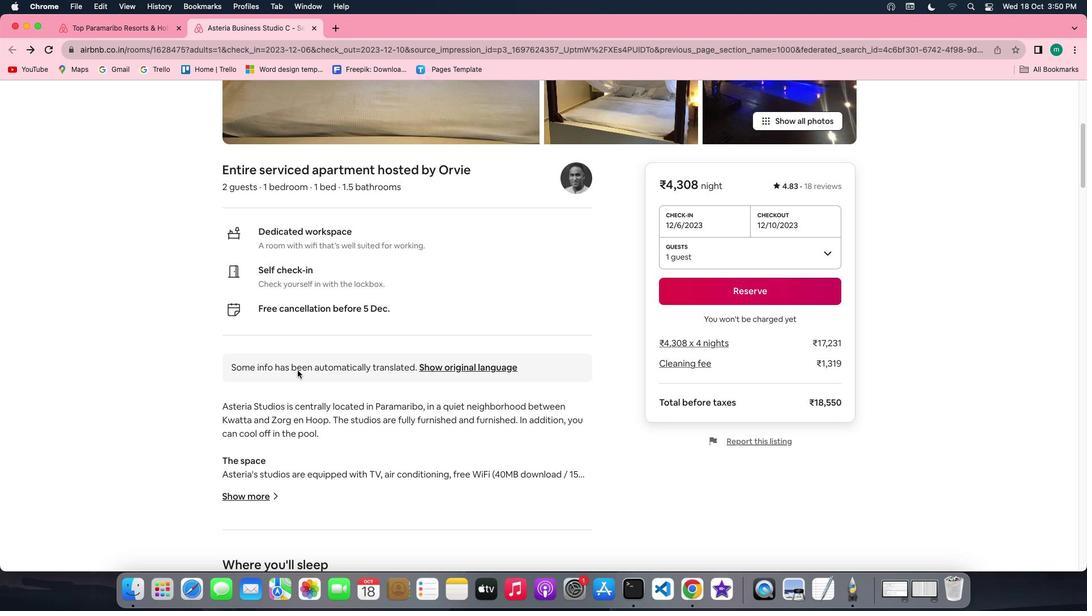
Action: Mouse scrolled (297, 370) with delta (0, 0)
Screenshot: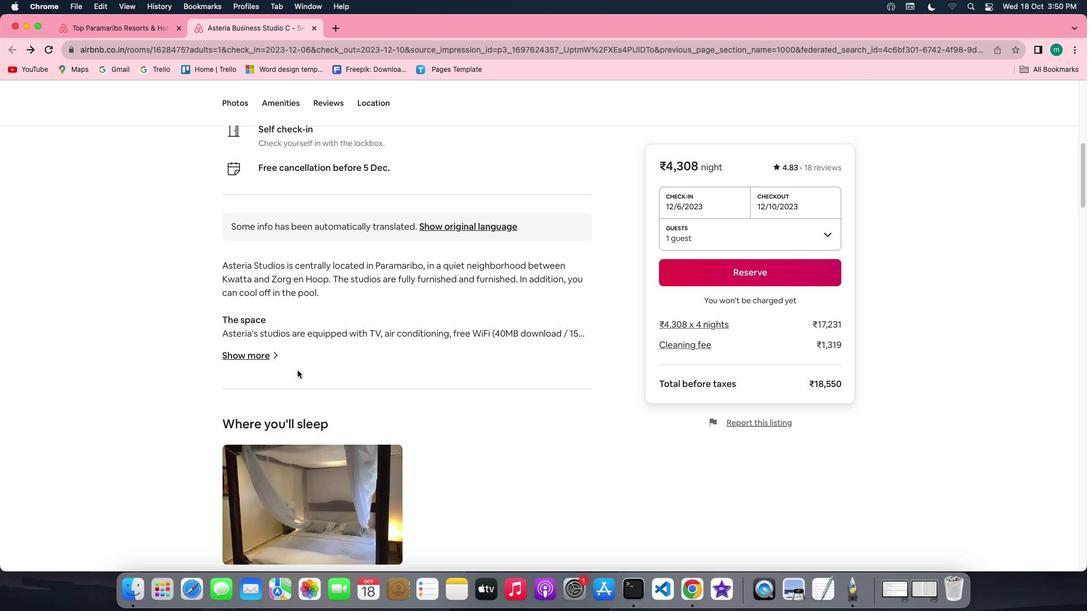 
Action: Mouse moved to (244, 356)
Screenshot: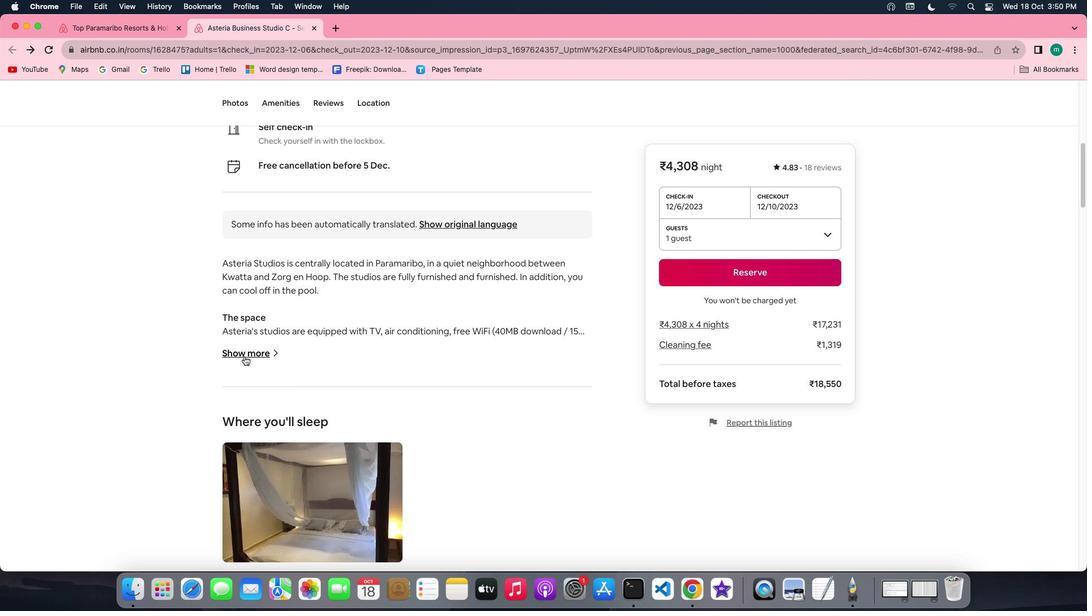 
Action: Mouse pressed left at (244, 356)
Screenshot: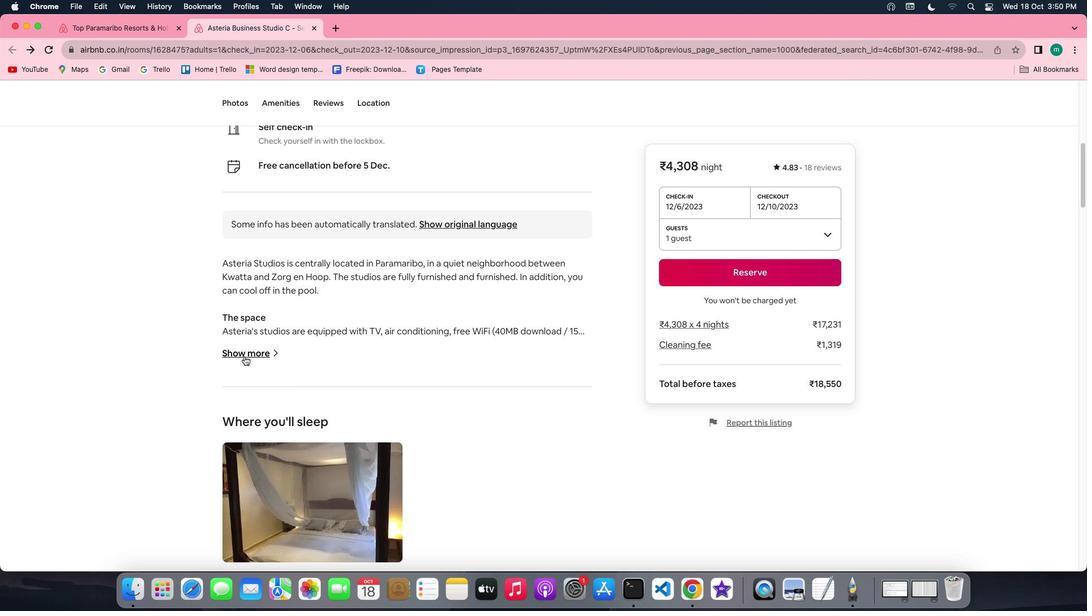 
Action: Mouse moved to (459, 323)
Screenshot: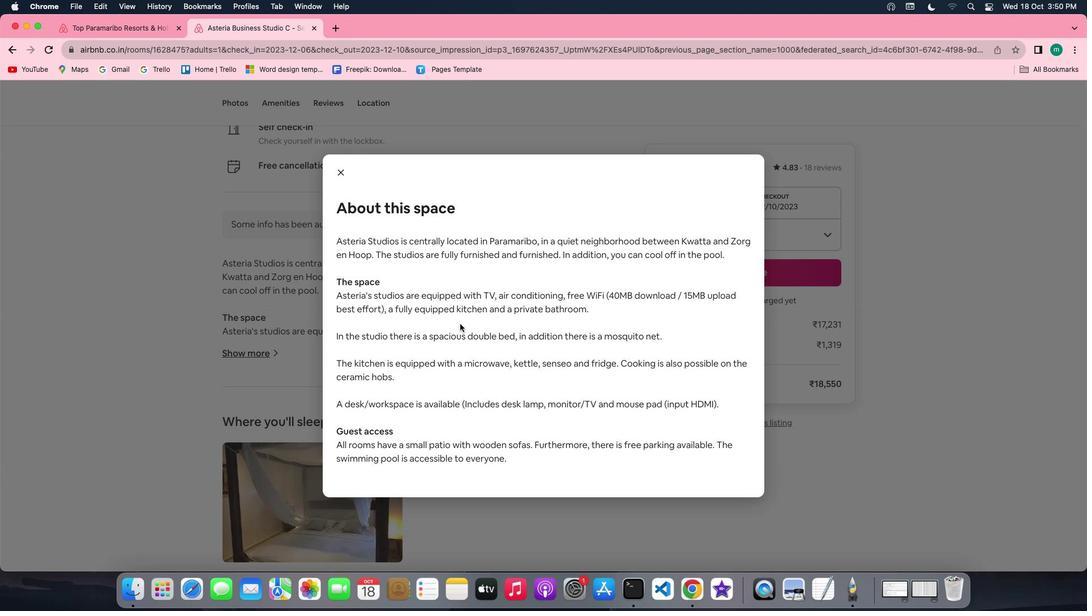 
Action: Mouse scrolled (459, 323) with delta (0, 0)
Screenshot: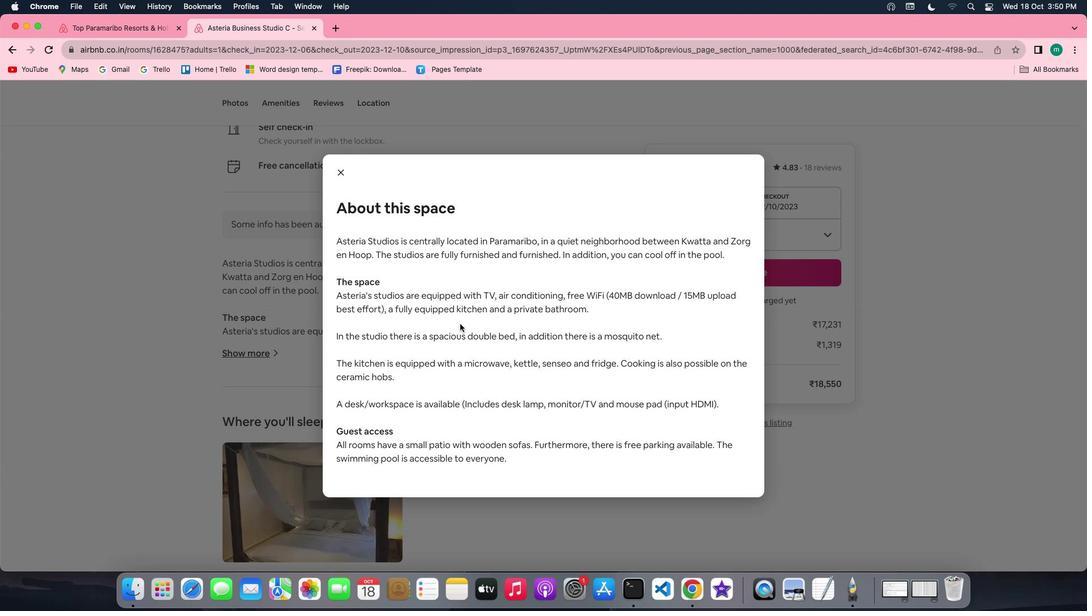 
Action: Mouse scrolled (459, 323) with delta (0, 0)
Screenshot: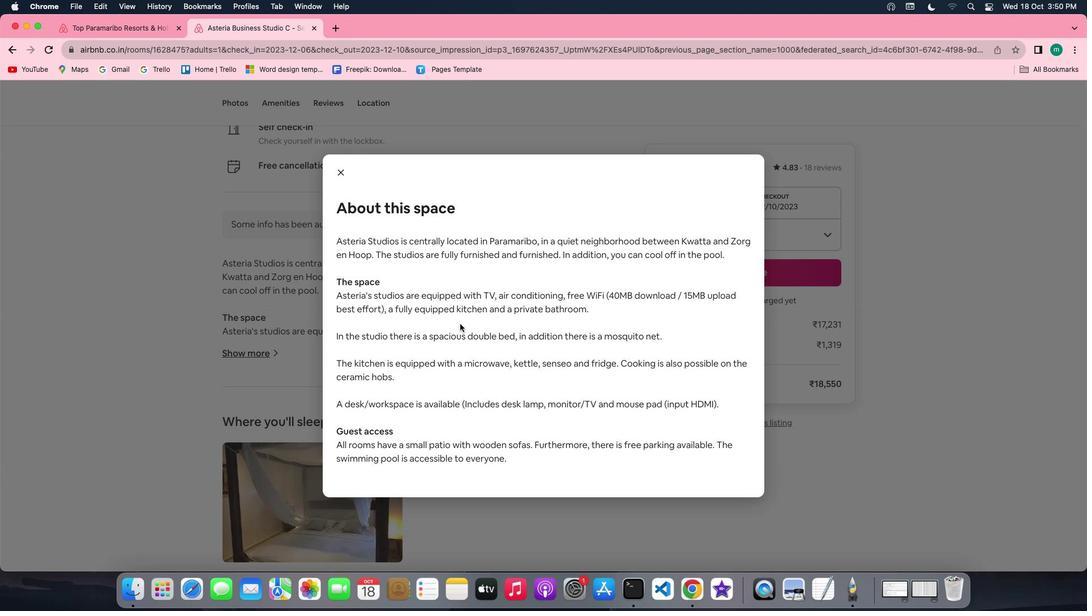 
Action: Mouse scrolled (459, 323) with delta (0, -1)
